 Task: Set up GitHub Actions to automatically run code quality checks for your repository.
Action: Mouse moved to (323, 281)
Screenshot: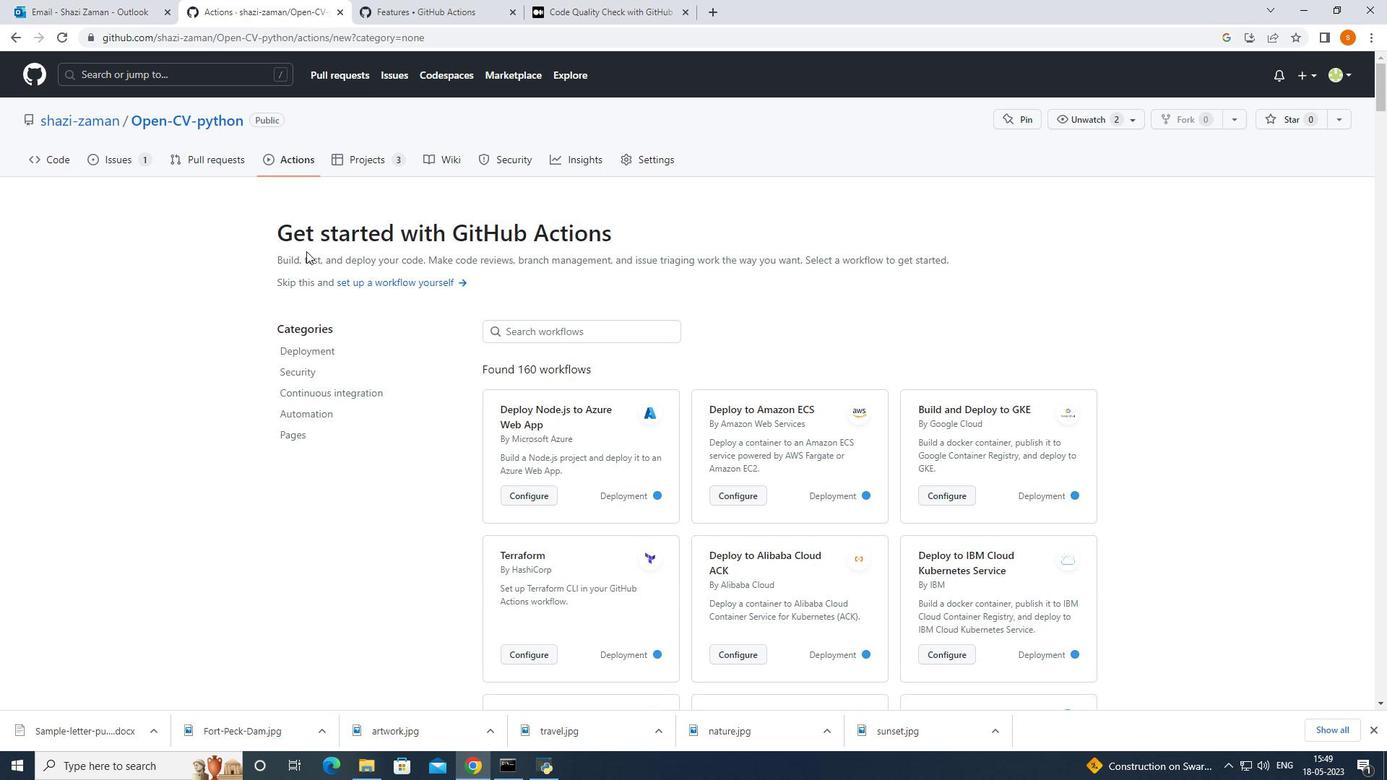
Action: Mouse scrolled (322, 279) with delta (0, 0)
Screenshot: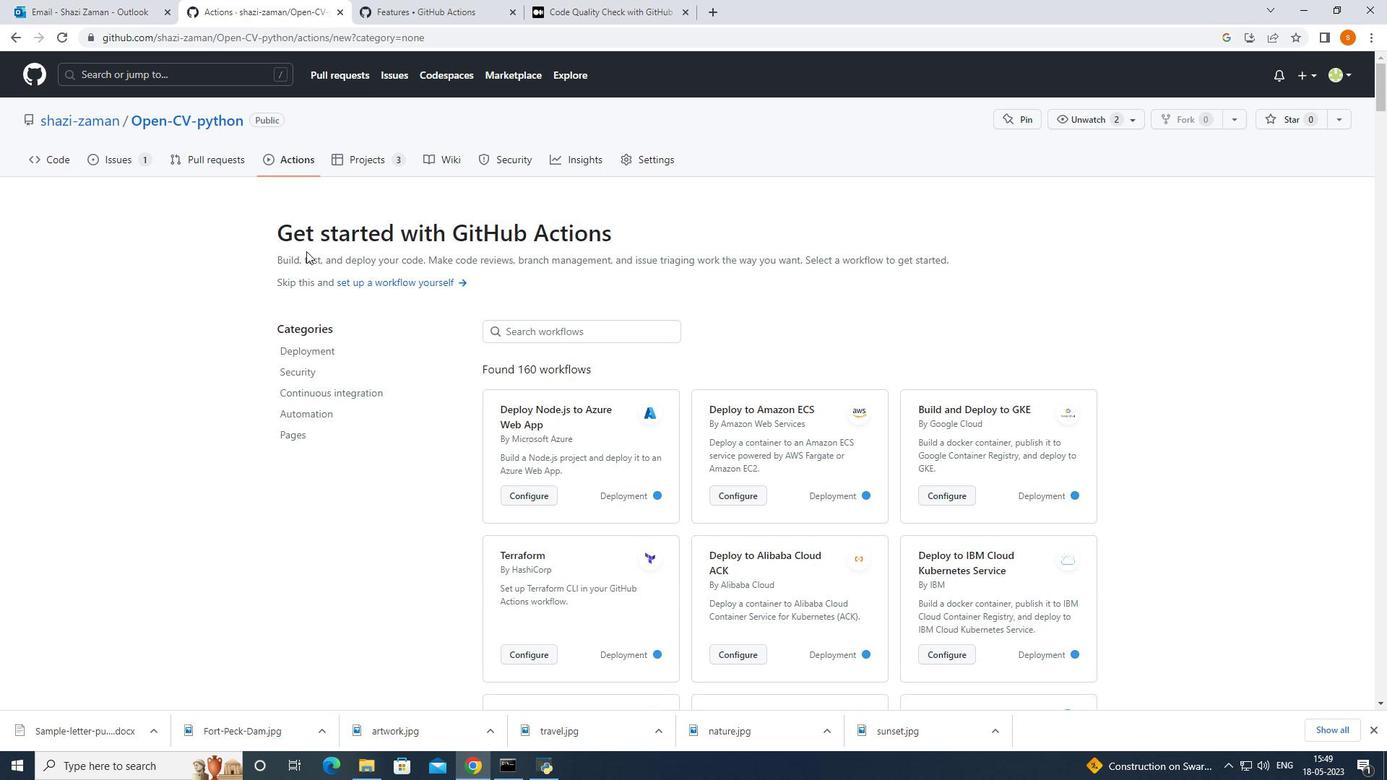 
Action: Mouse moved to (326, 283)
Screenshot: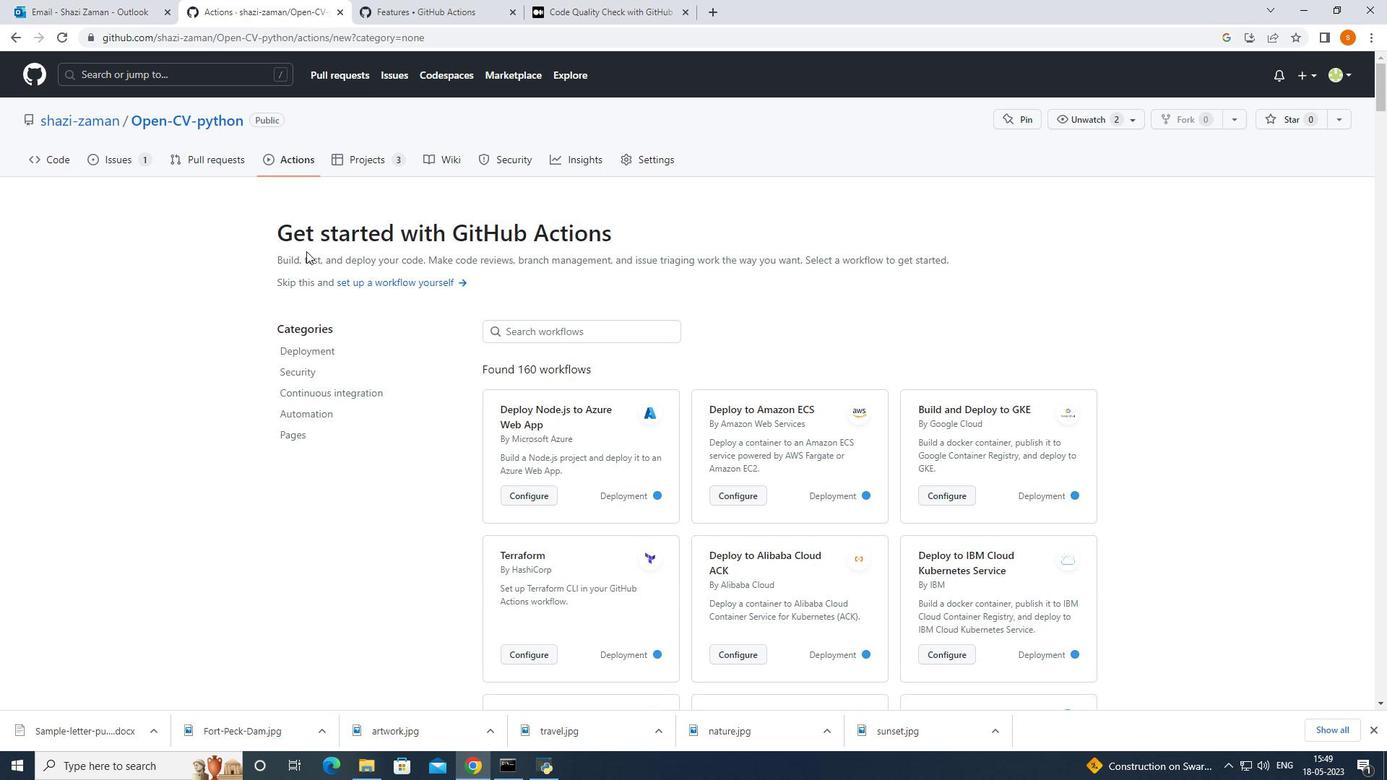 
Action: Mouse scrolled (326, 282) with delta (0, 0)
Screenshot: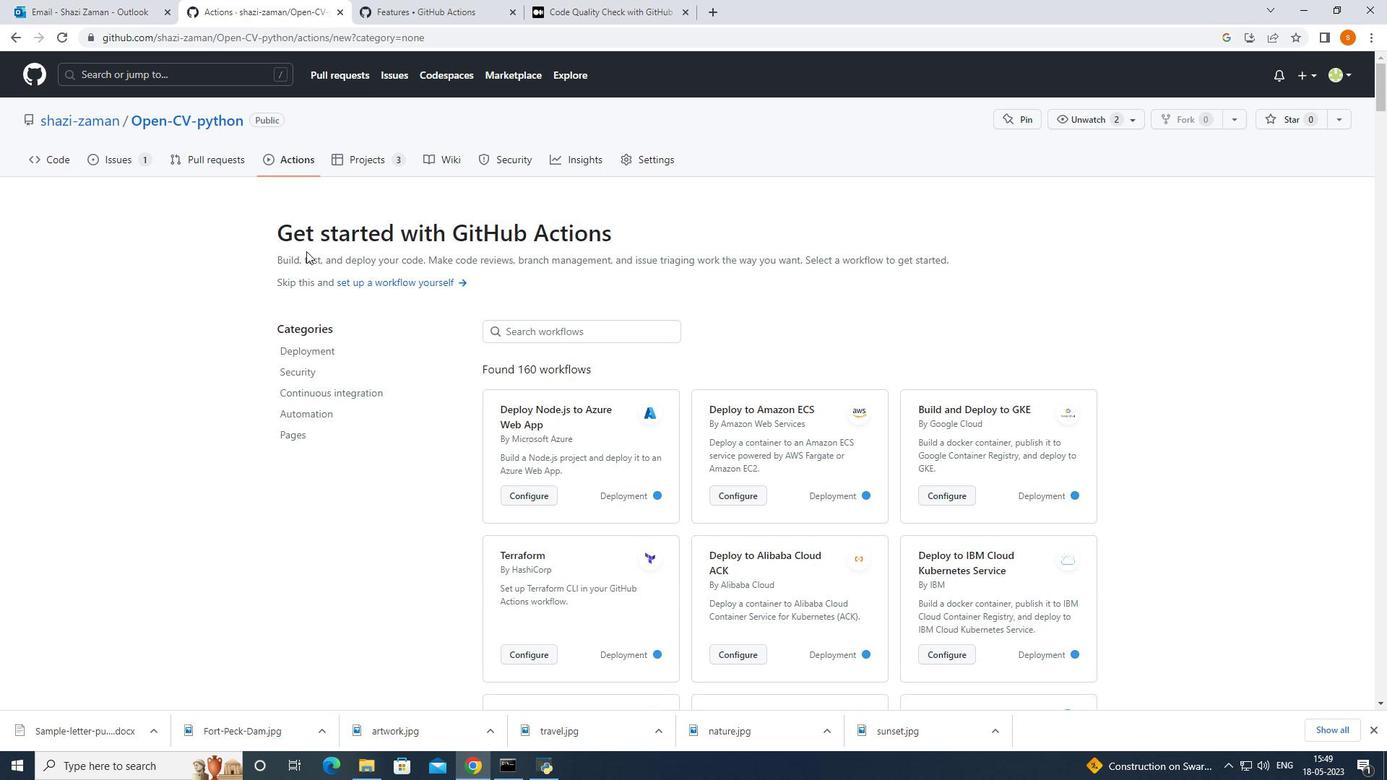 
Action: Mouse moved to (395, 305)
Screenshot: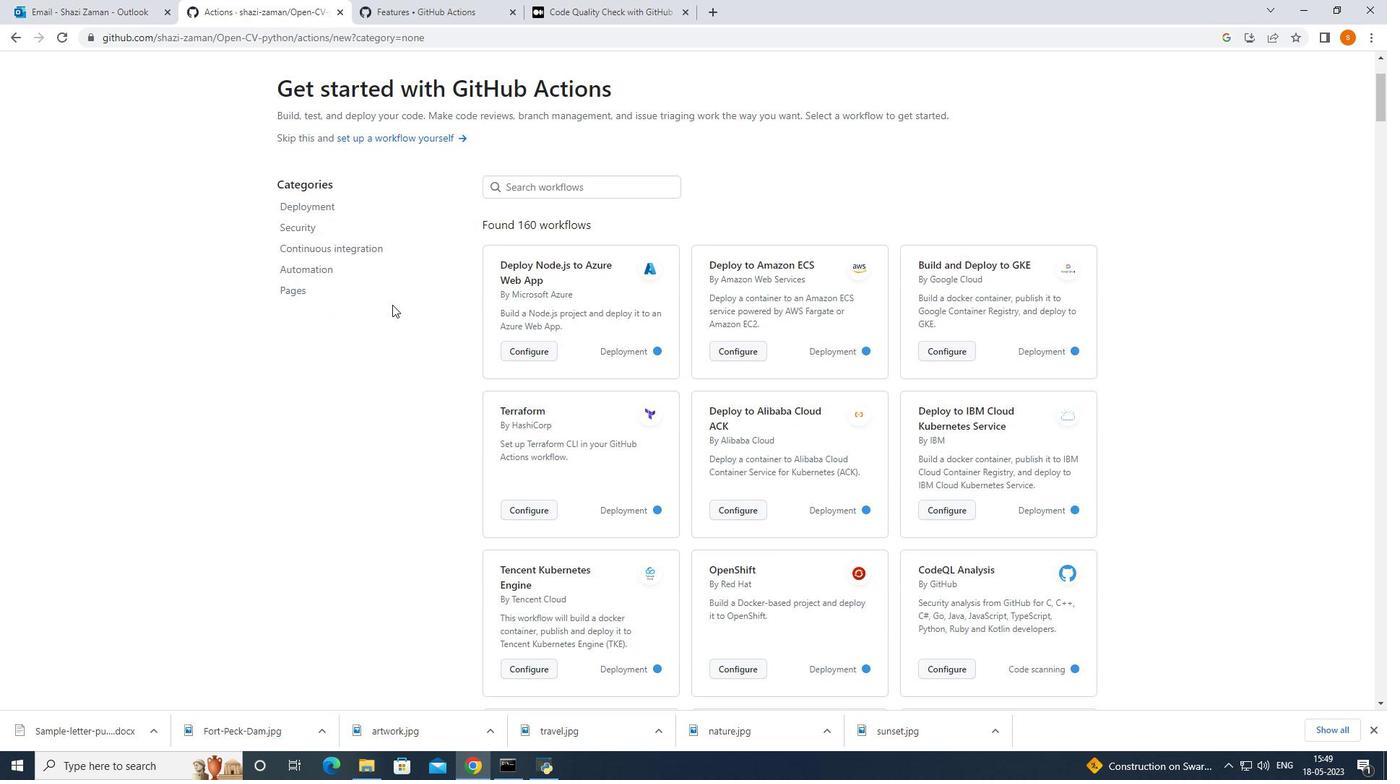 
Action: Mouse scrolled (395, 305) with delta (0, 0)
Screenshot: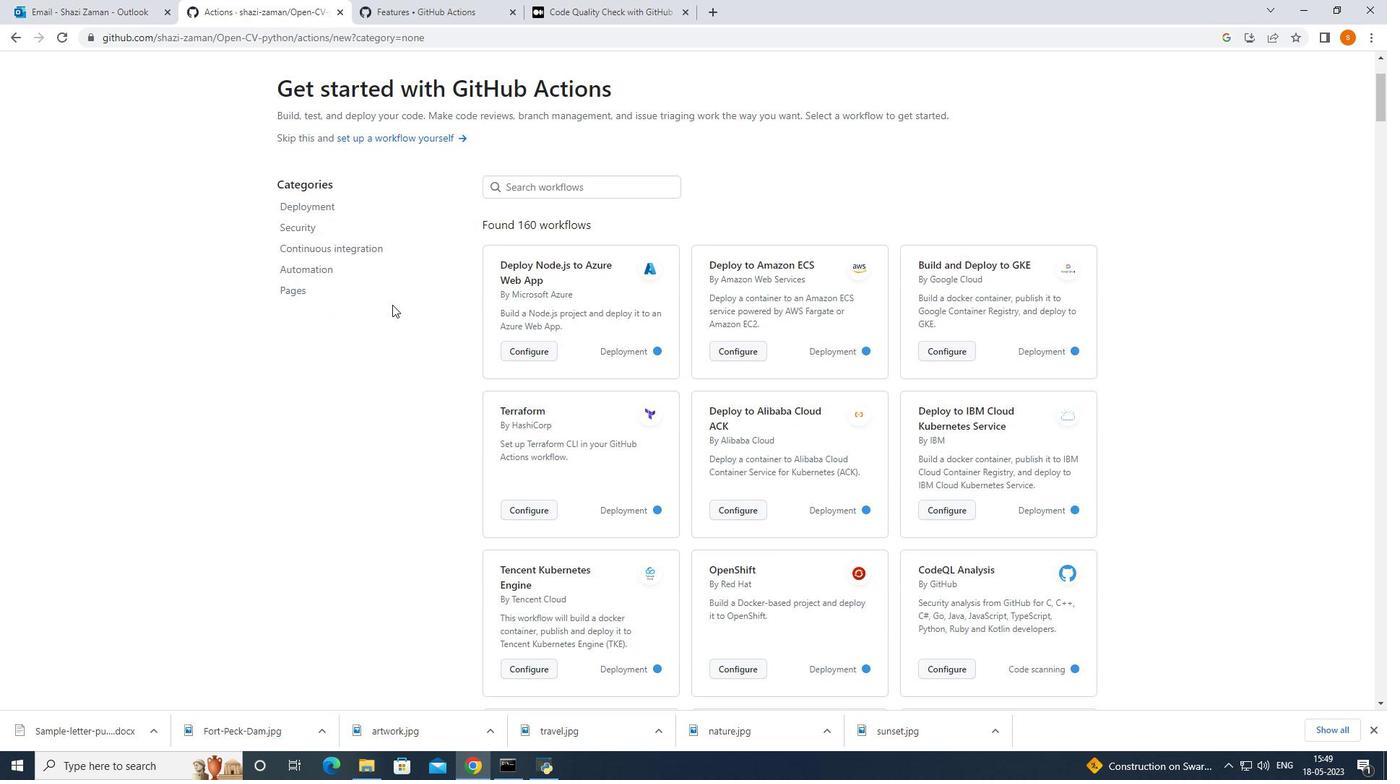 
Action: Mouse moved to (396, 305)
Screenshot: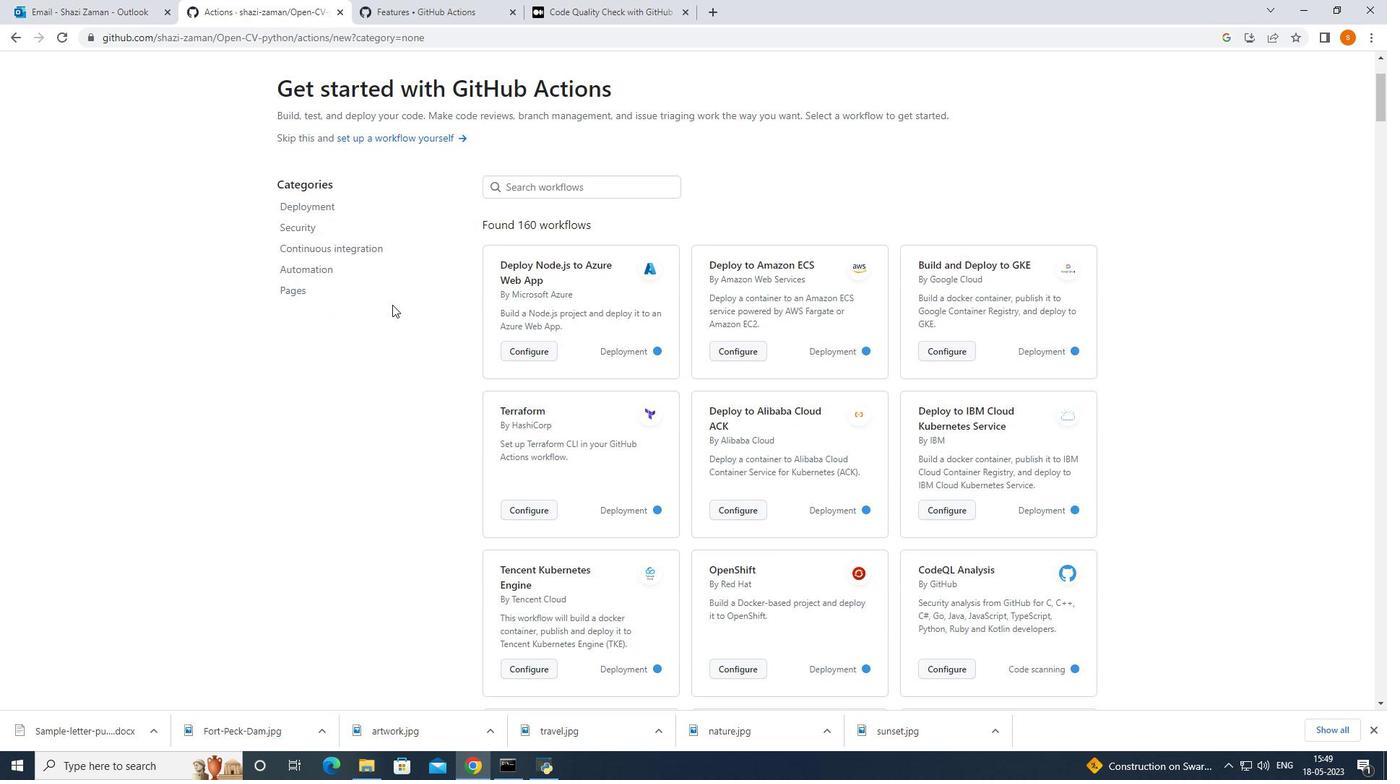 
Action: Mouse scrolled (396, 305) with delta (0, 0)
Screenshot: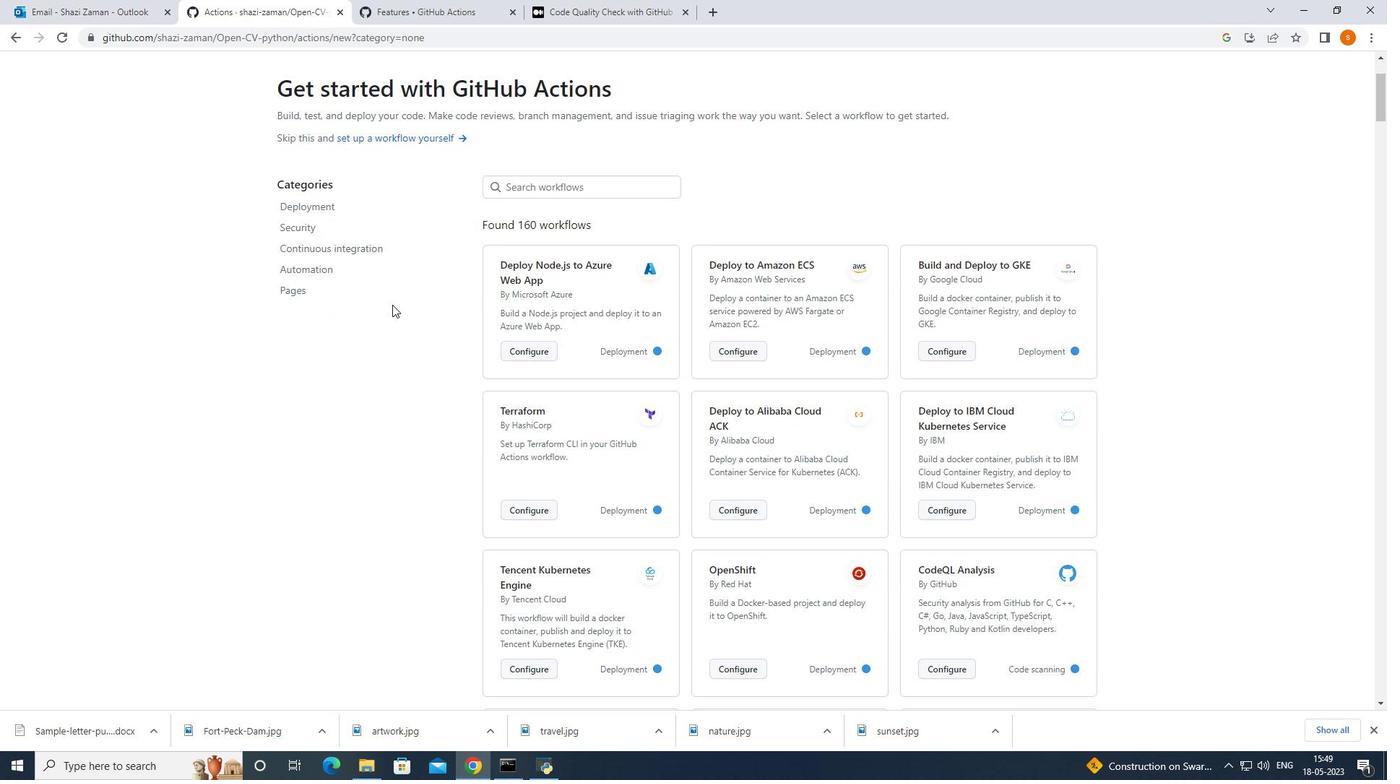 
Action: Mouse moved to (571, 7)
Screenshot: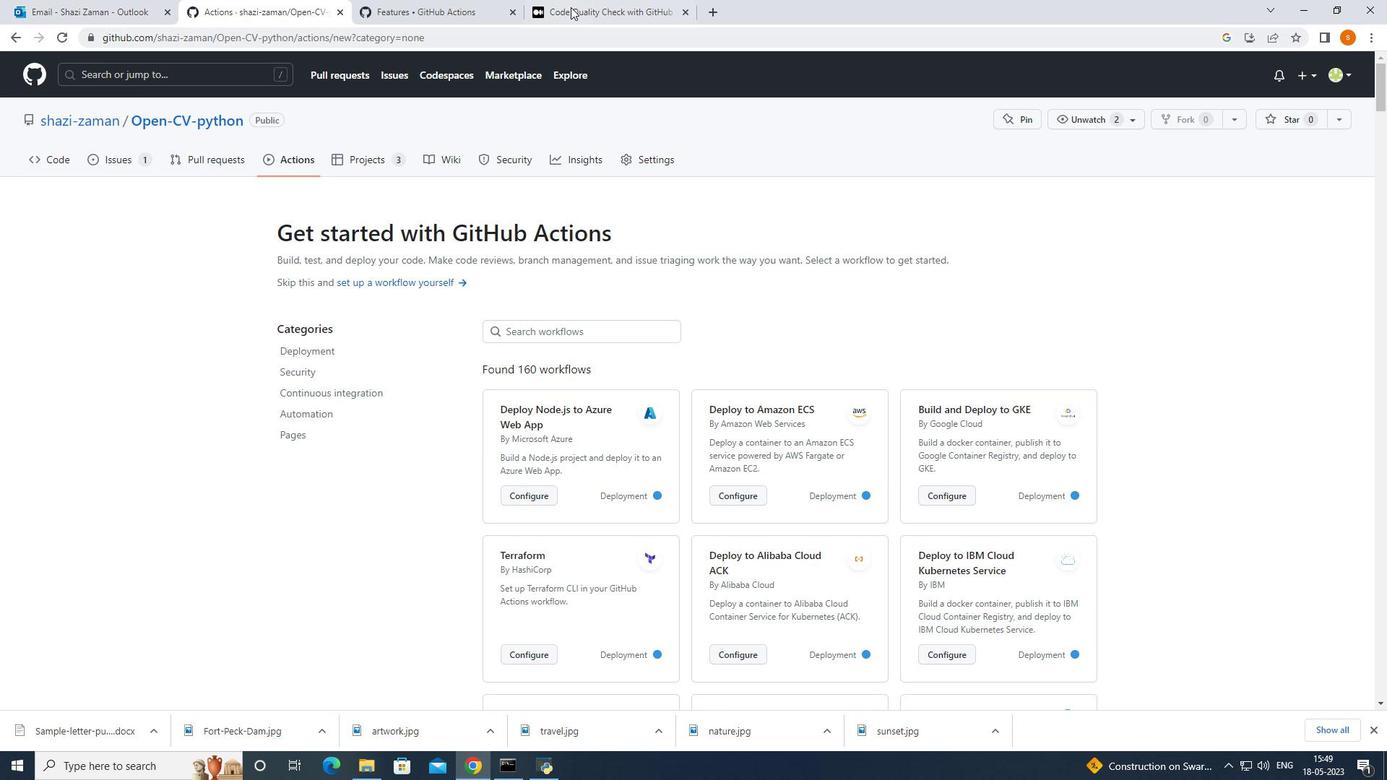 
Action: Mouse pressed left at (571, 7)
Screenshot: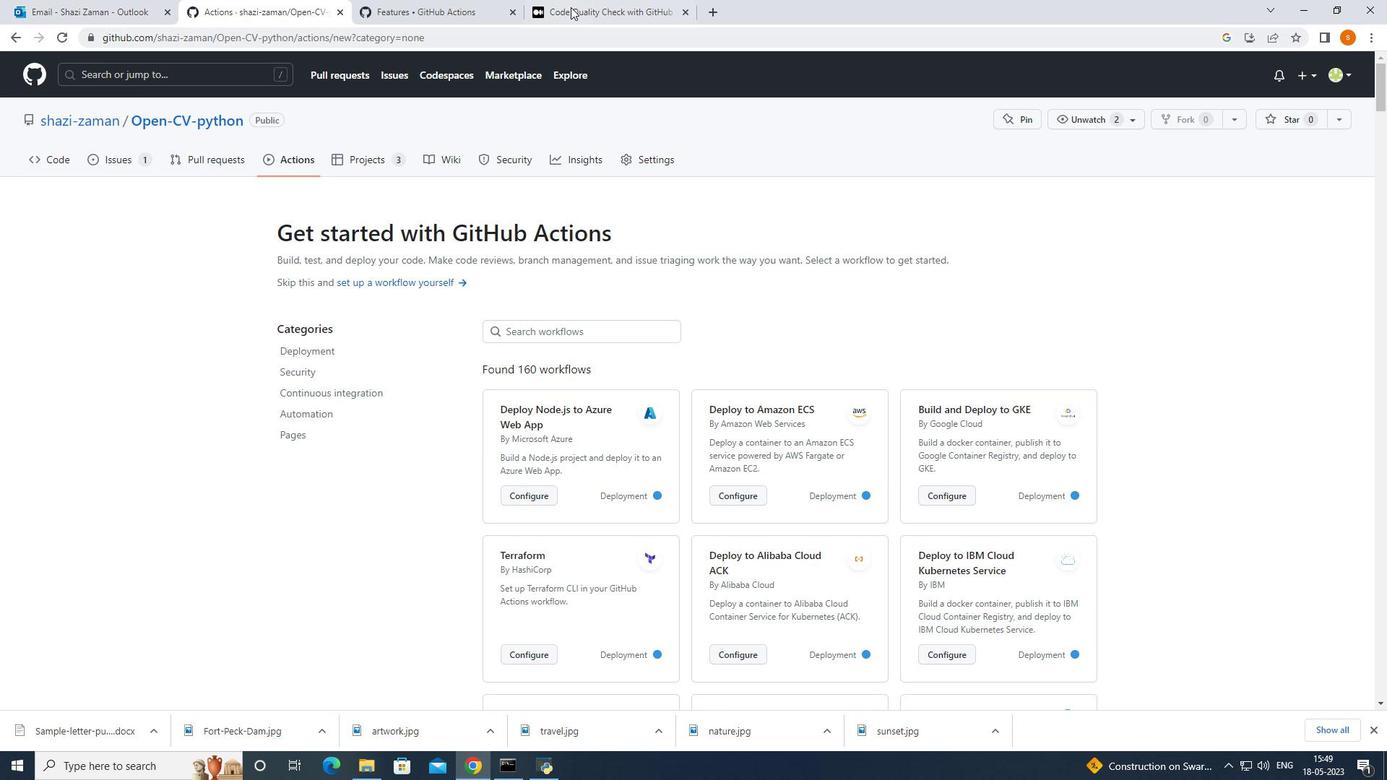 
Action: Mouse moved to (595, 169)
Screenshot: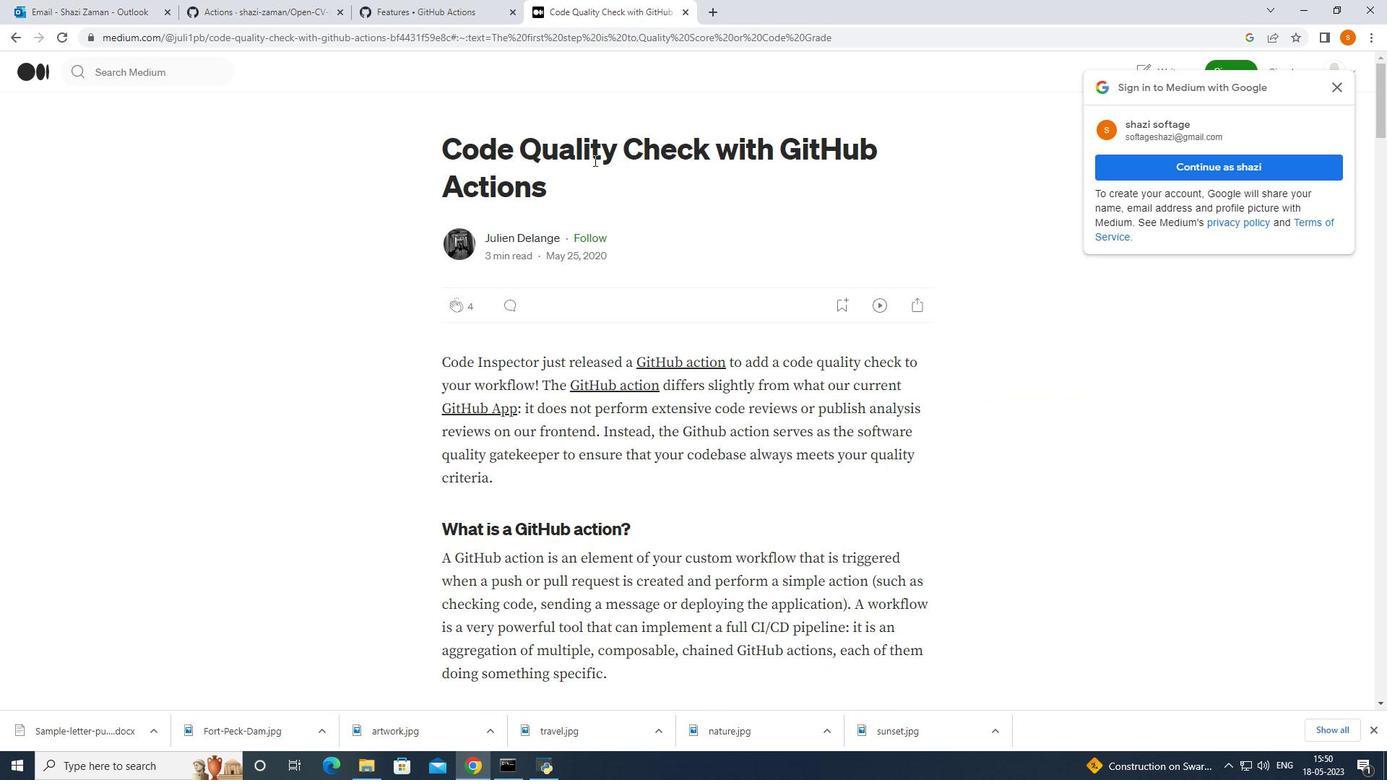 
Action: Mouse scrolled (595, 169) with delta (0, 0)
Screenshot: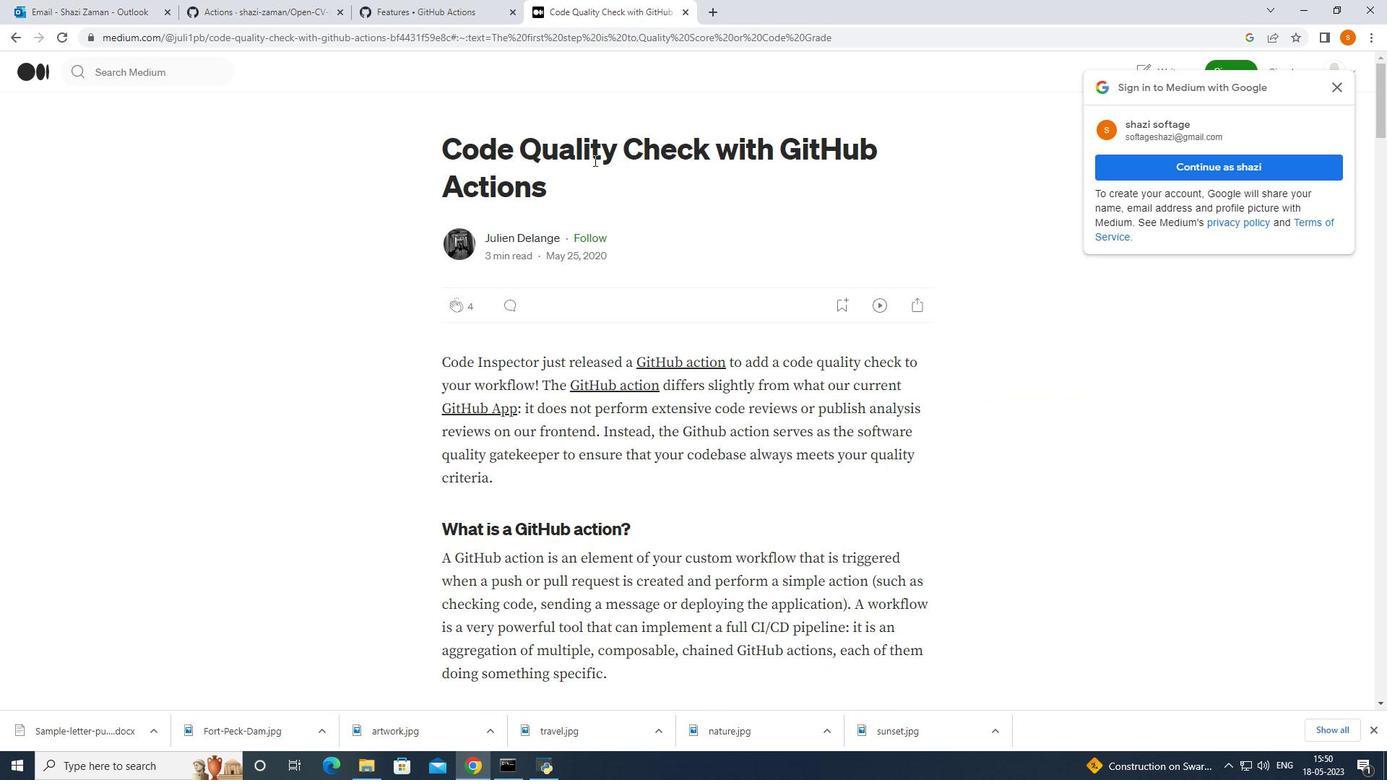 
Action: Mouse moved to (596, 169)
Screenshot: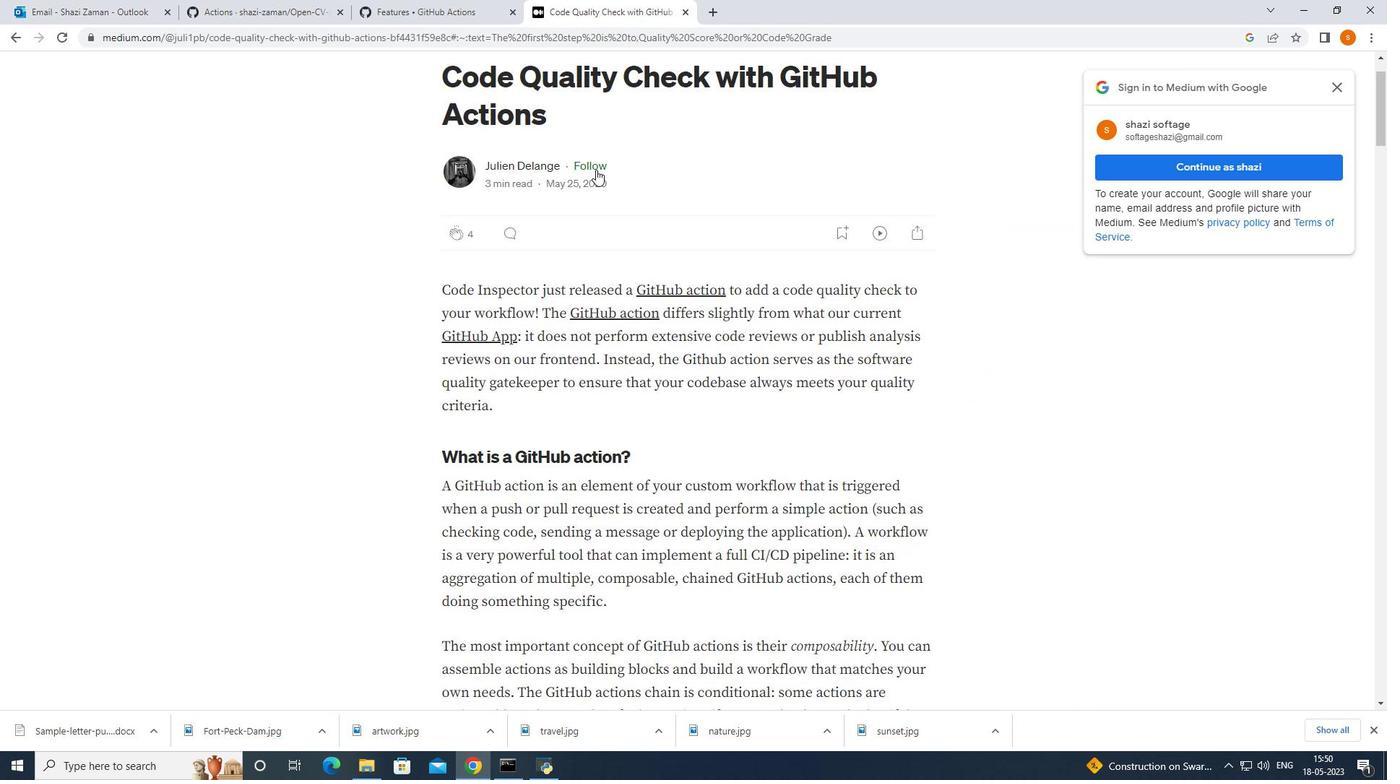 
Action: Mouse scrolled (596, 169) with delta (0, 0)
Screenshot: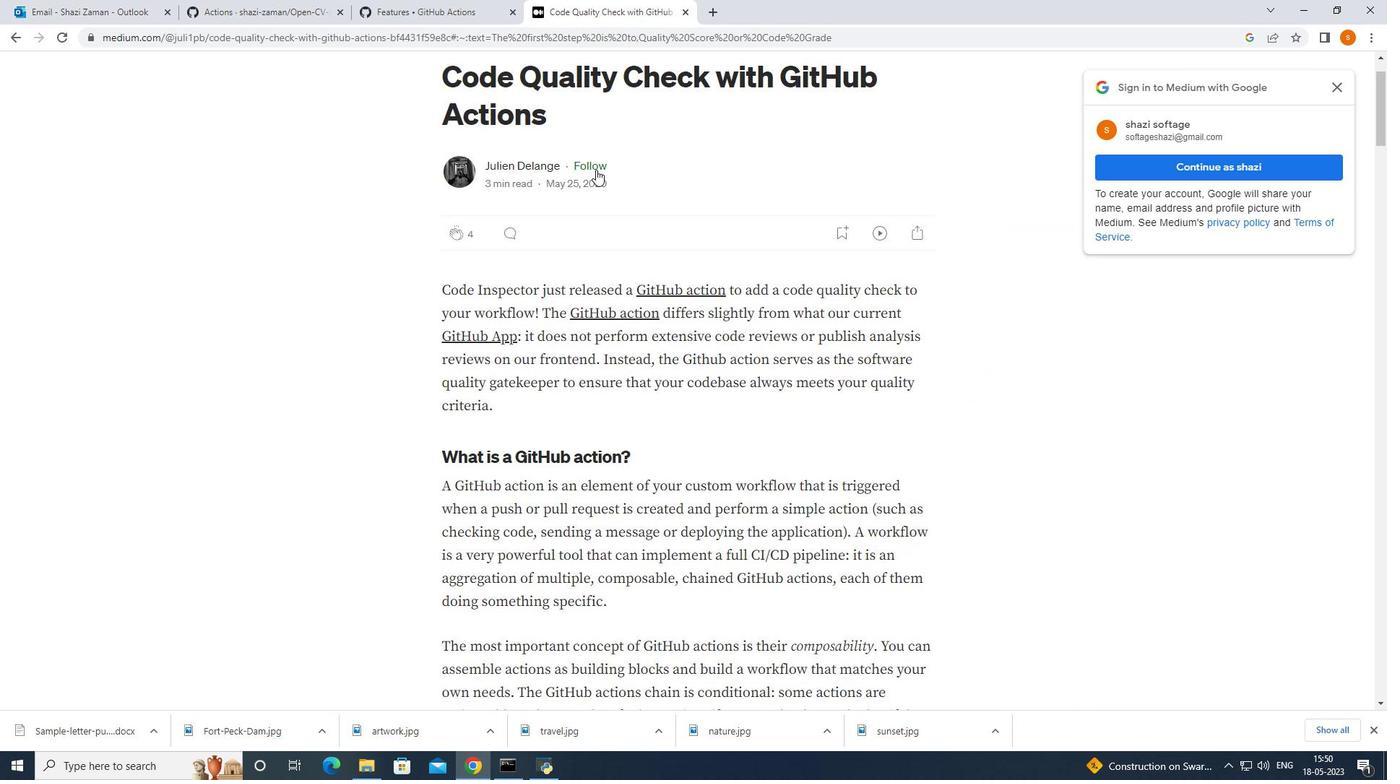 
Action: Mouse moved to (597, 169)
Screenshot: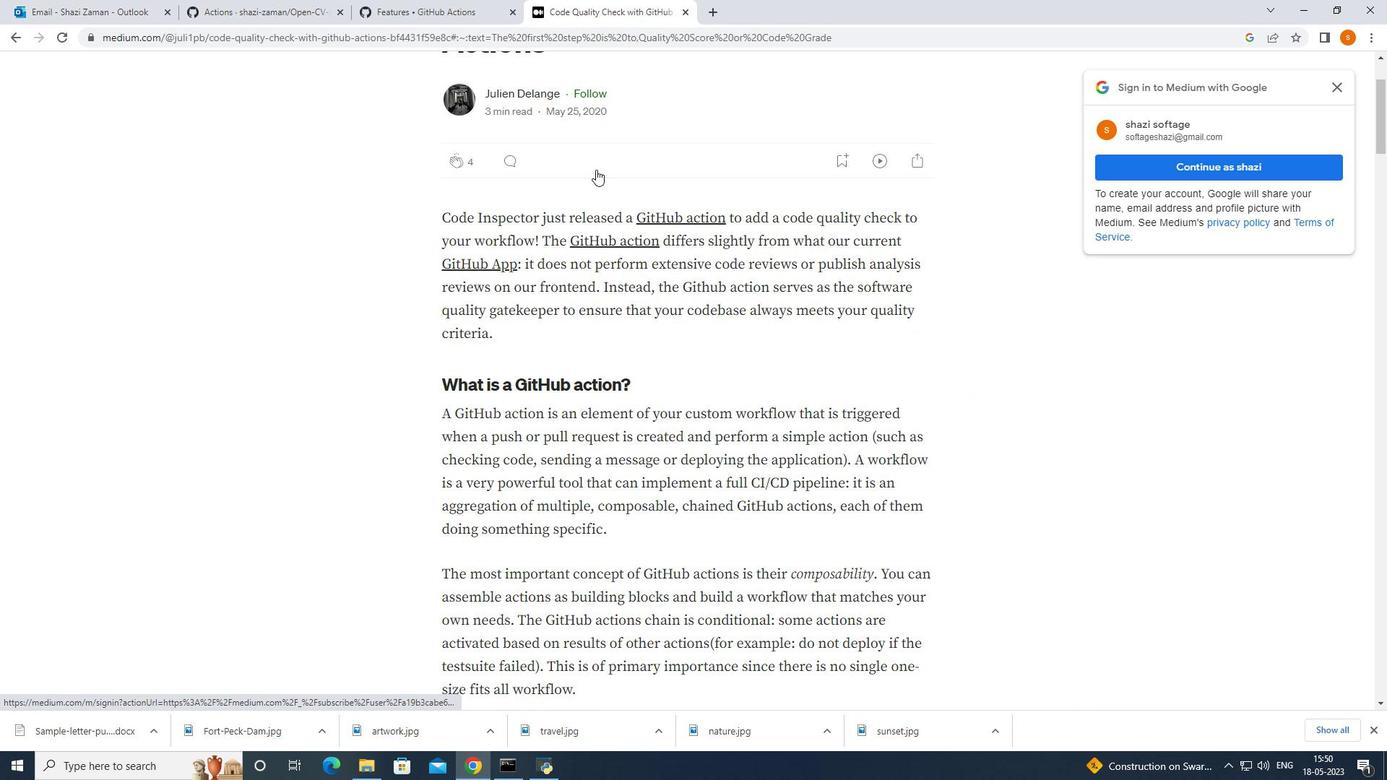 
Action: Mouse scrolled (597, 169) with delta (0, 0)
Screenshot: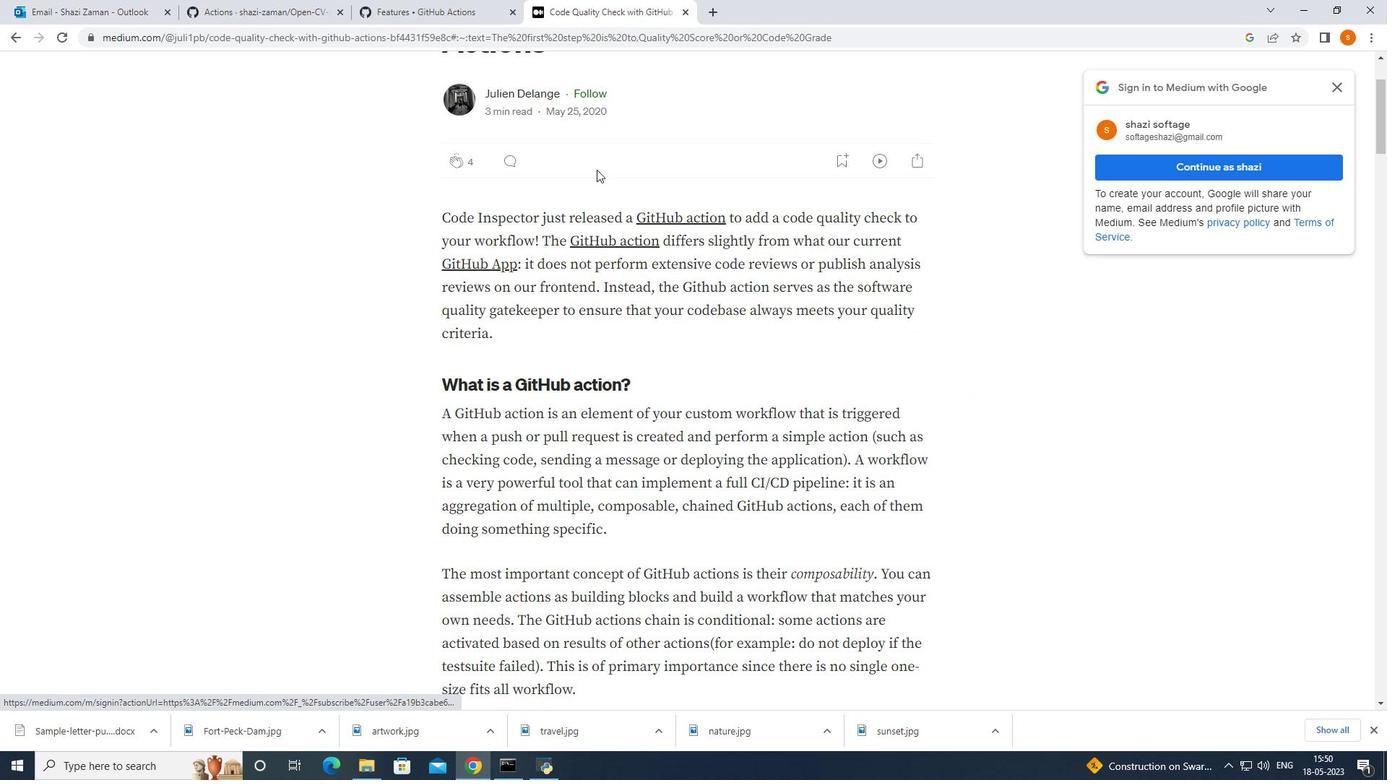 
Action: Mouse moved to (599, 169)
Screenshot: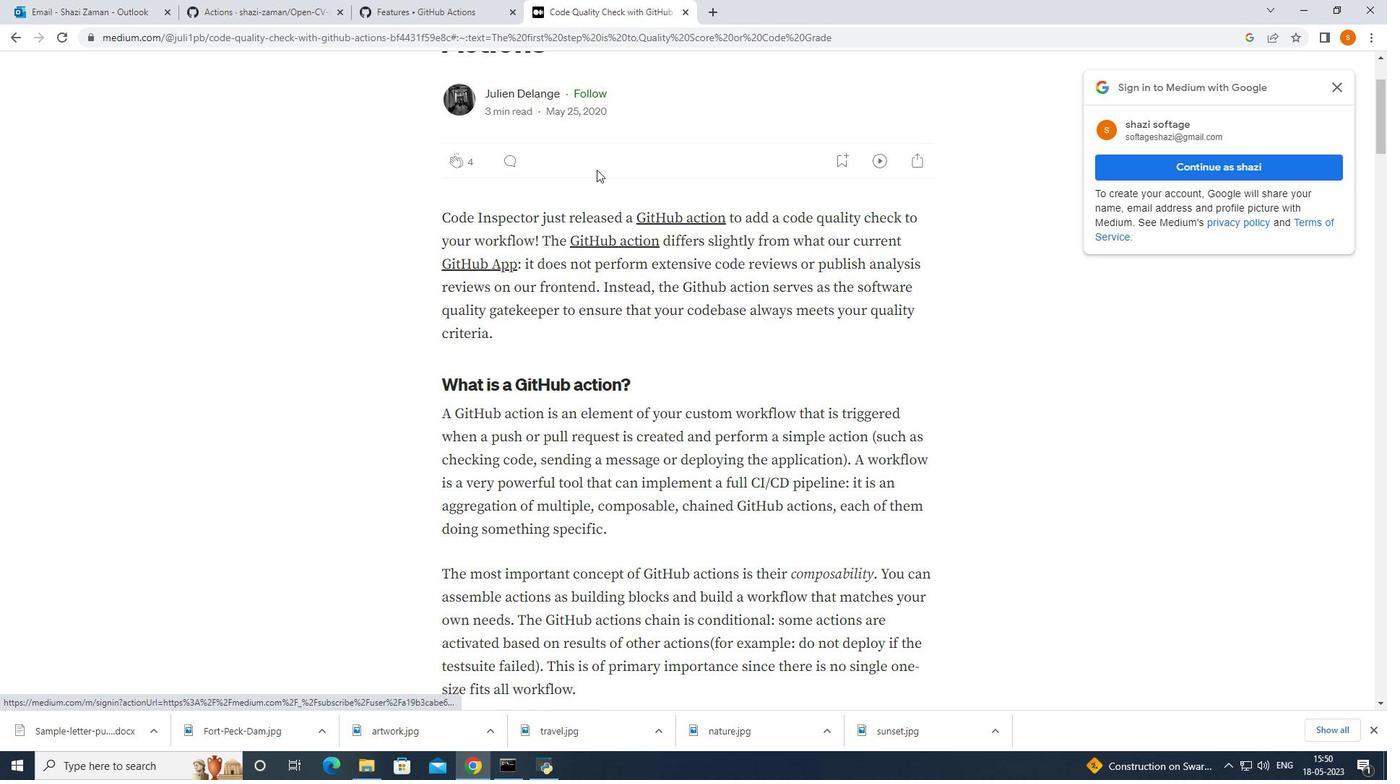 
Action: Mouse scrolled (599, 169) with delta (0, 0)
Screenshot: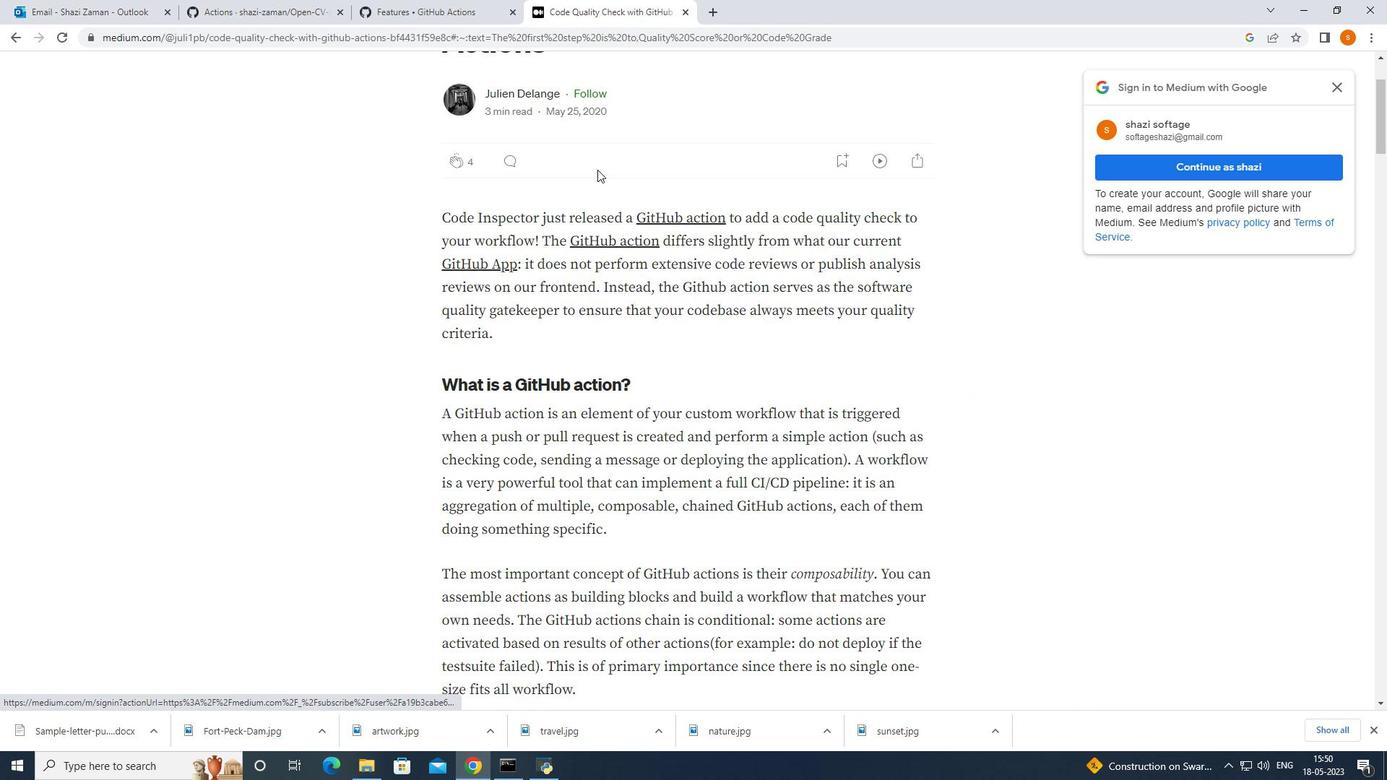 
Action: Mouse moved to (602, 169)
Screenshot: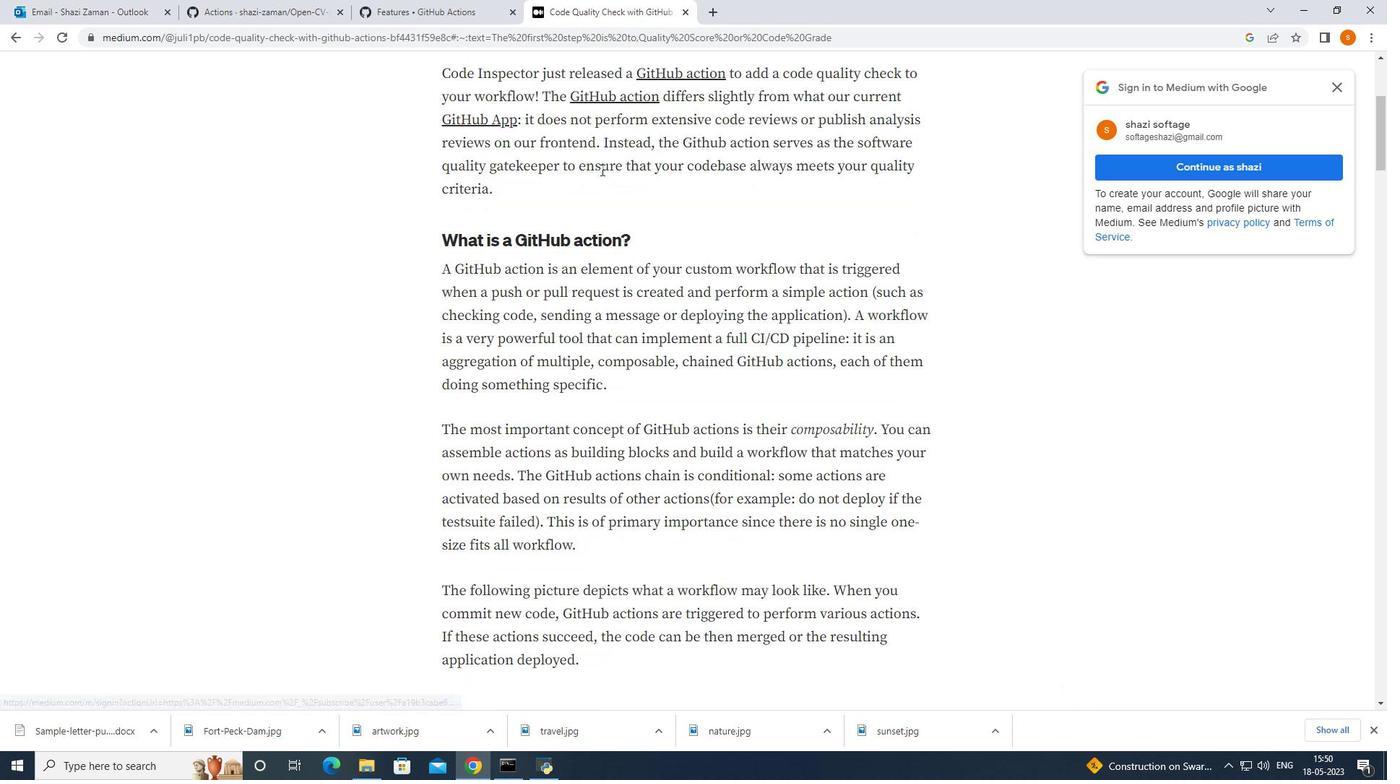 
Action: Mouse scrolled (602, 169) with delta (0, 0)
Screenshot: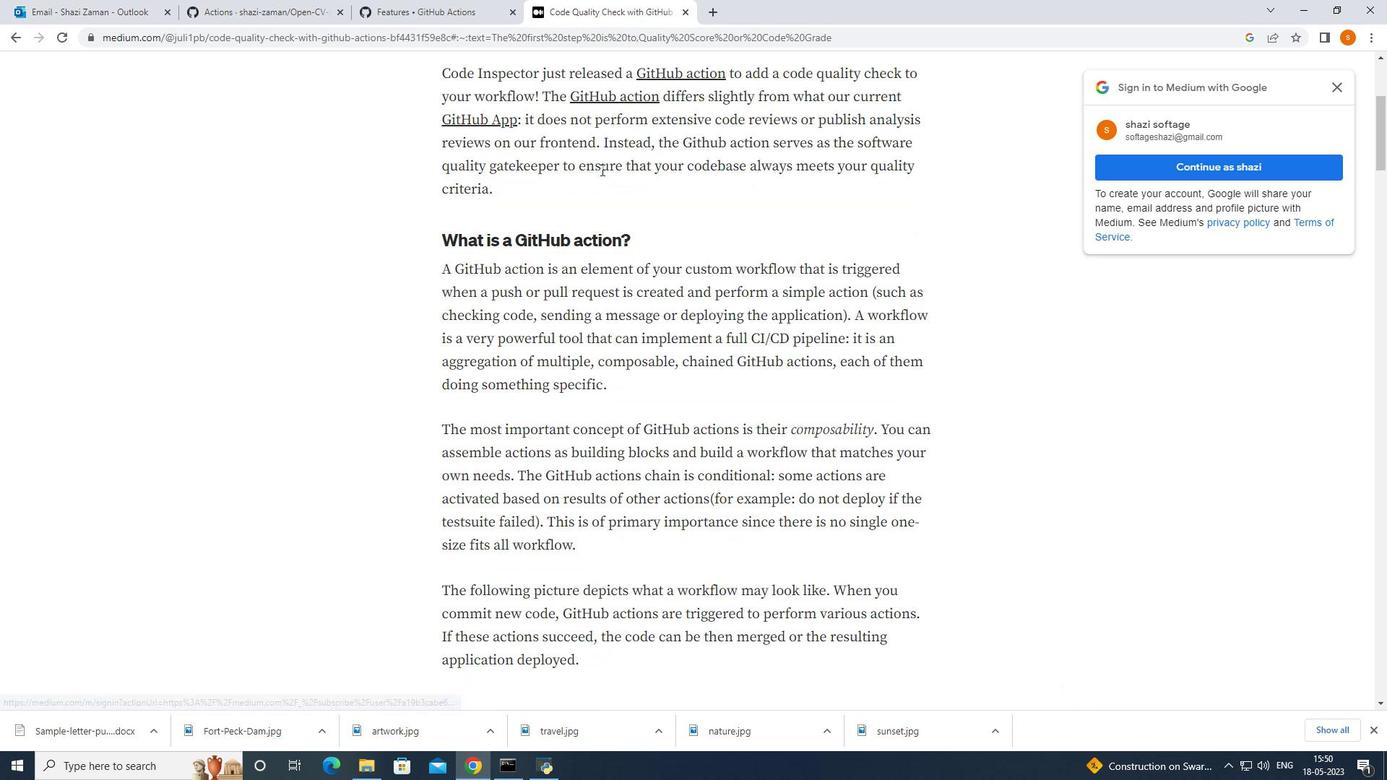 
Action: Mouse moved to (604, 169)
Screenshot: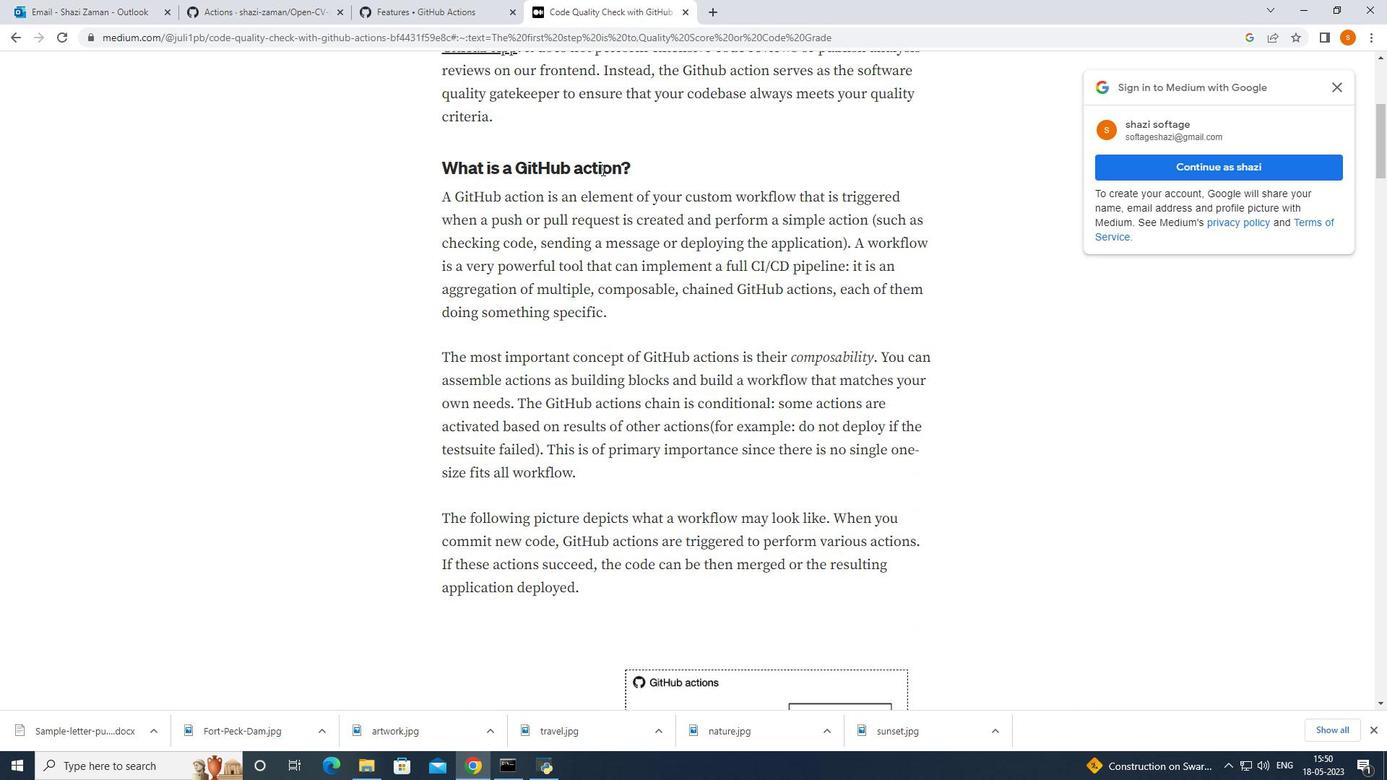 
Action: Mouse scrolled (604, 169) with delta (0, 0)
Screenshot: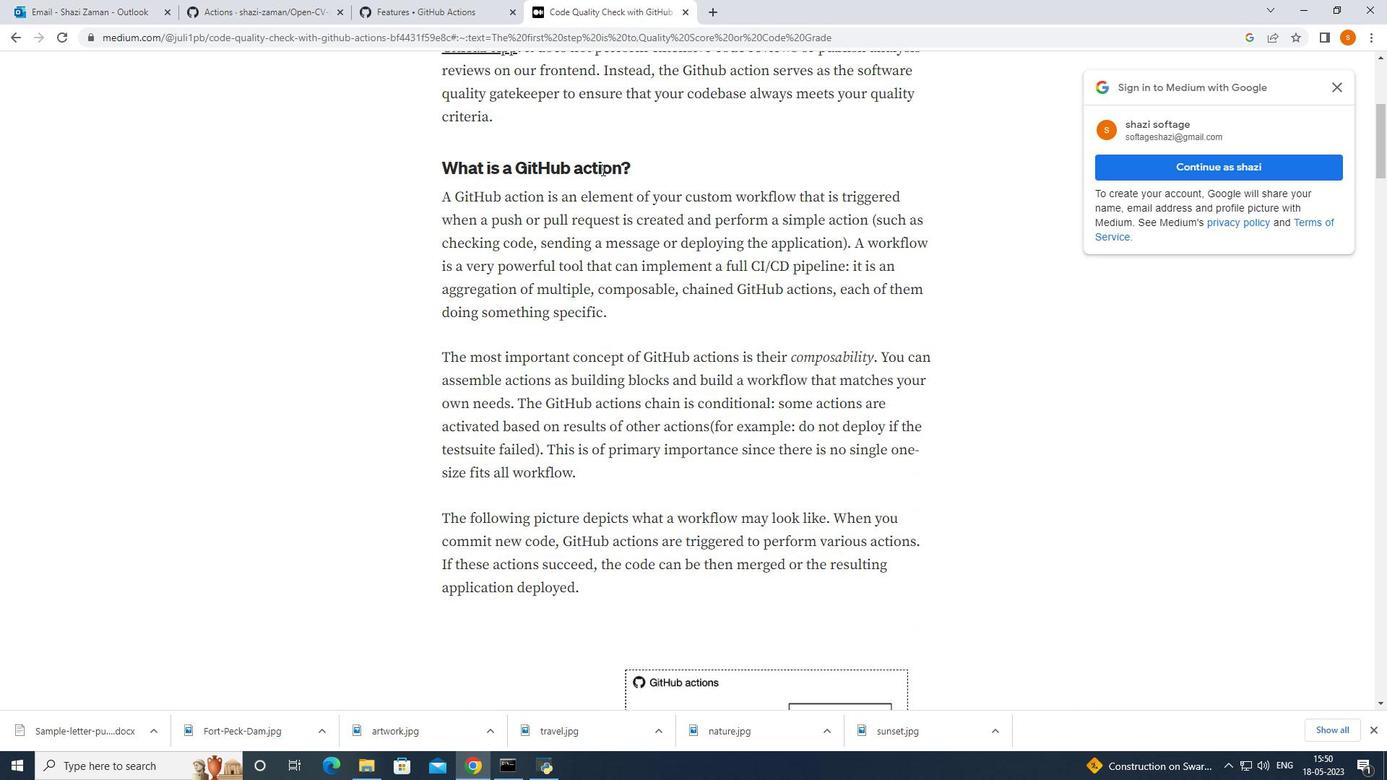 
Action: Mouse moved to (605, 169)
Screenshot: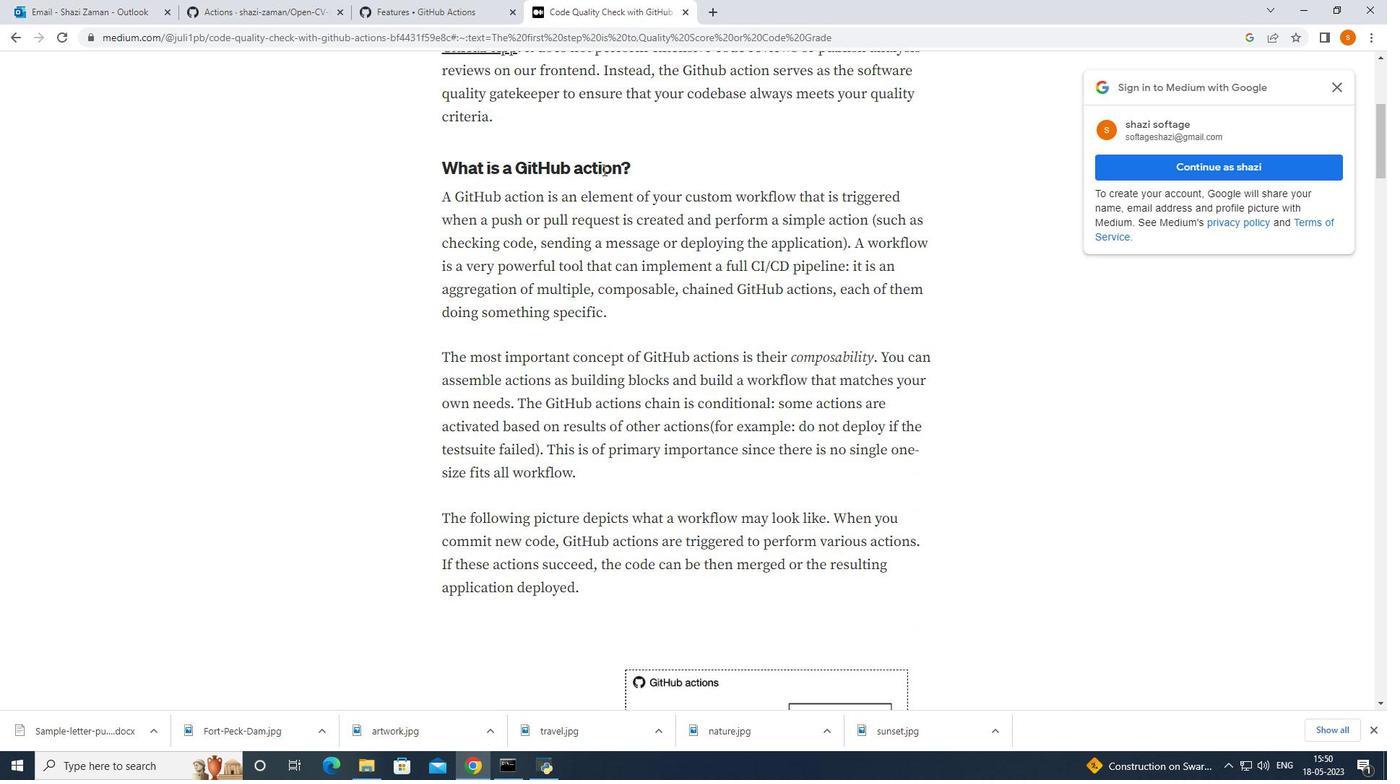 
Action: Mouse scrolled (605, 169) with delta (0, 0)
Screenshot: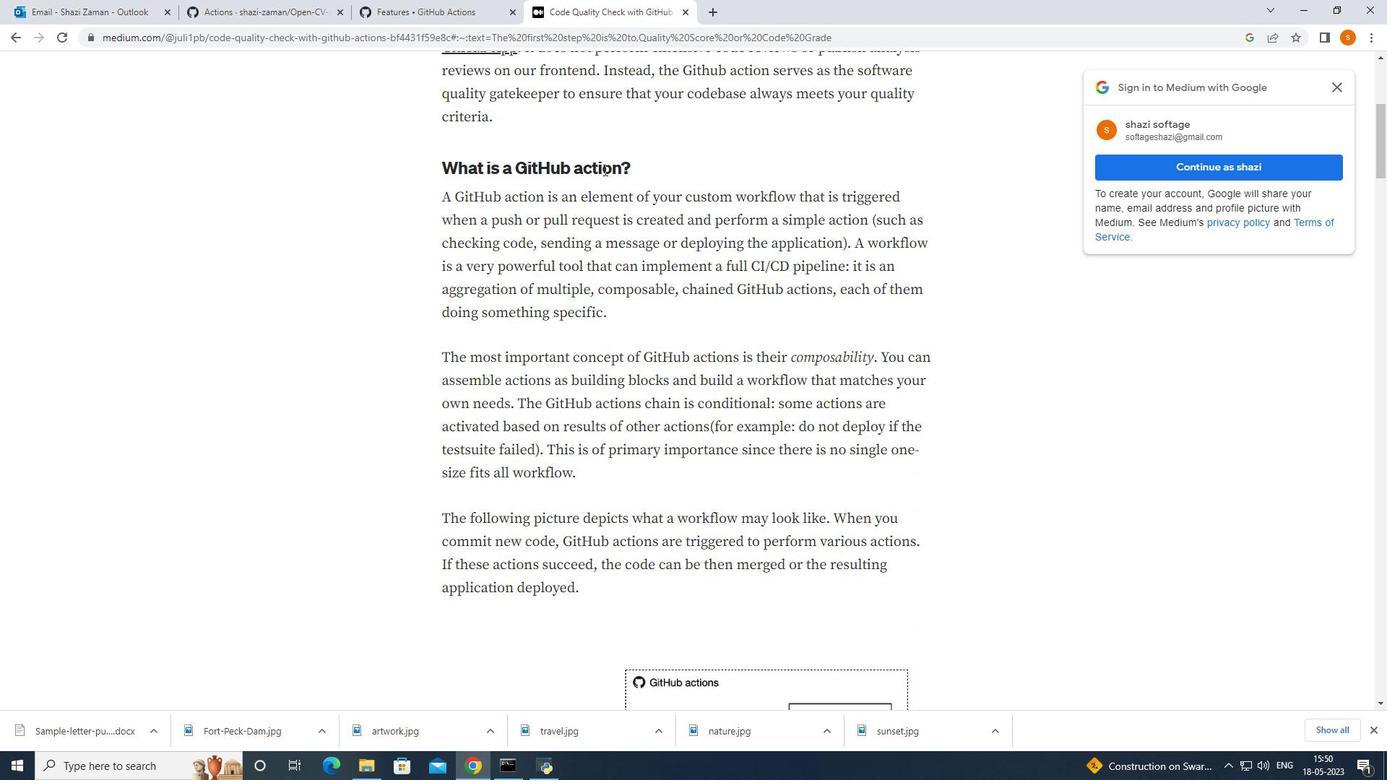 
Action: Mouse scrolled (605, 169) with delta (0, 0)
Screenshot: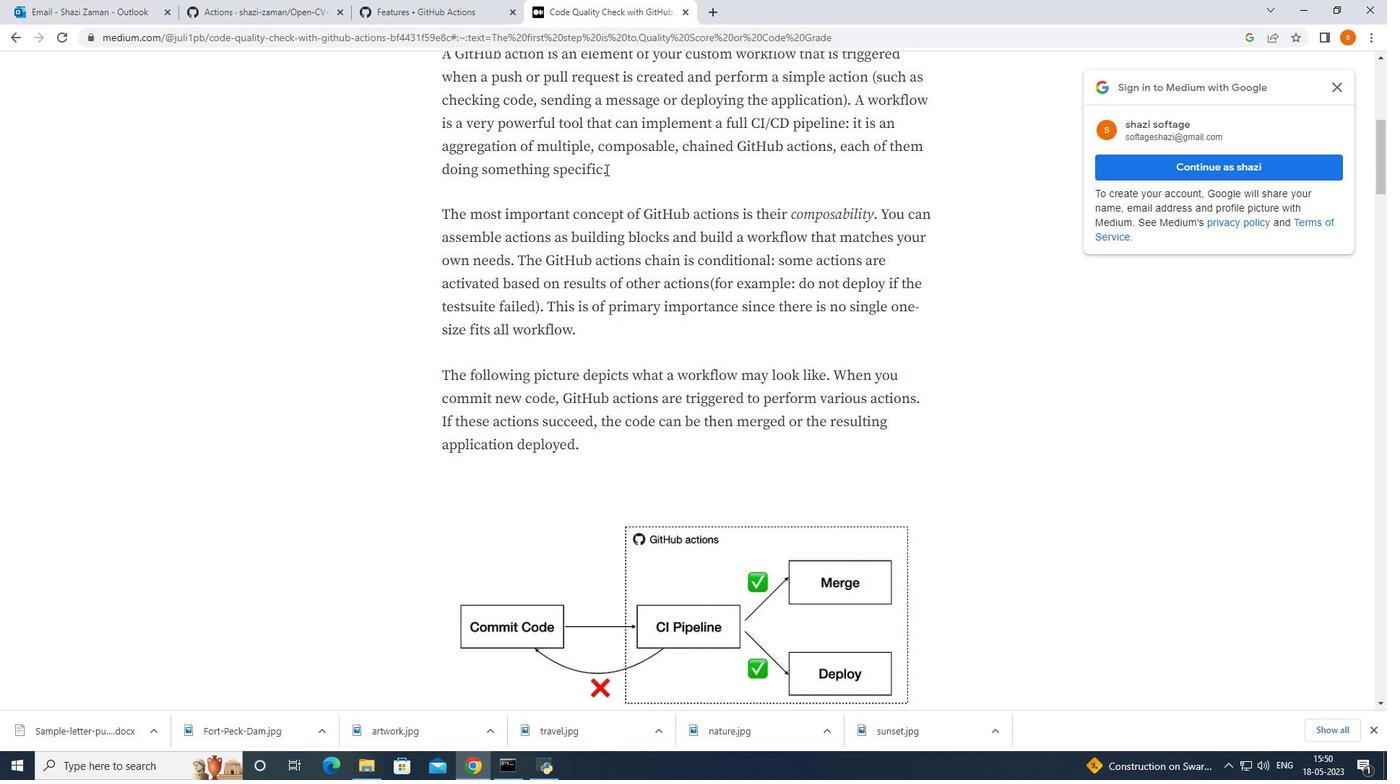 
Action: Mouse moved to (605, 169)
Screenshot: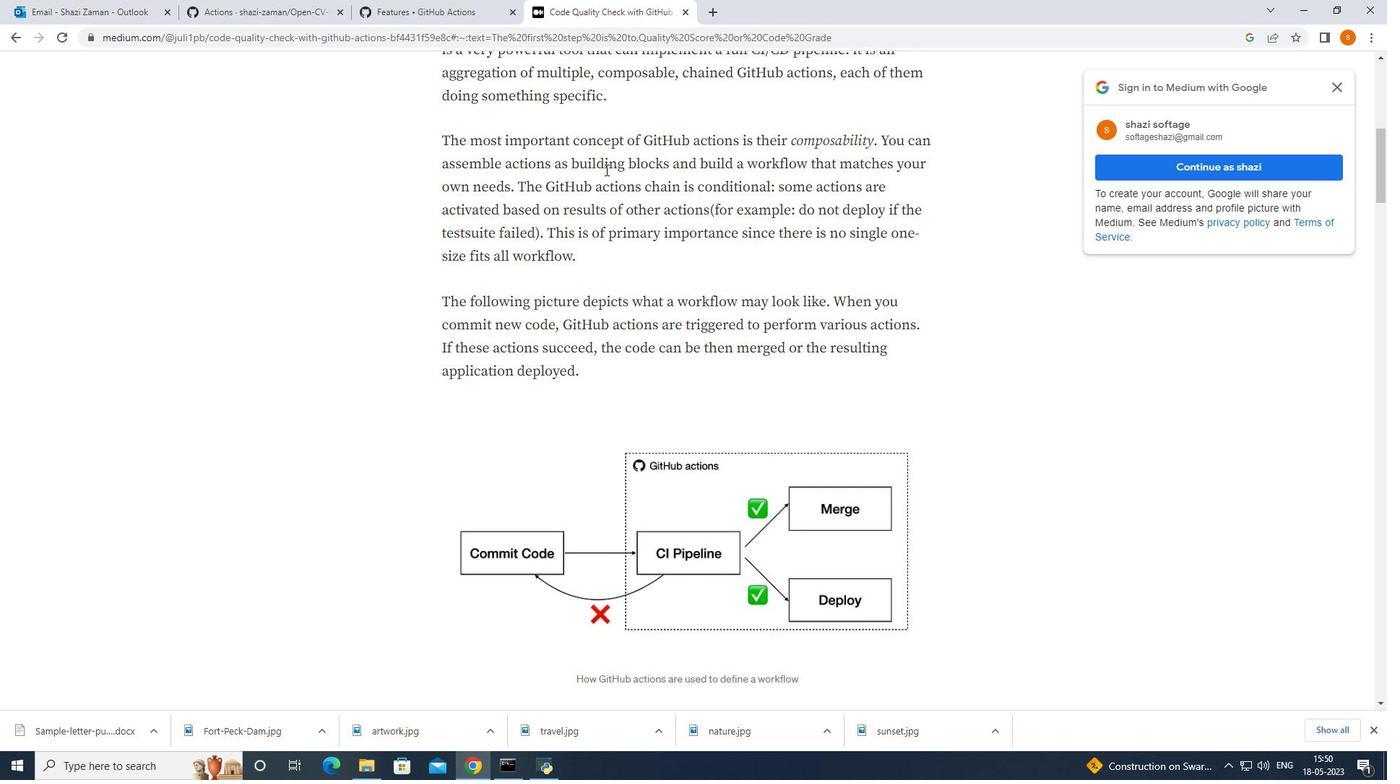 
Action: Key pressed <Key.down><Key.down><Key.down><Key.down><Key.down><Key.down><Key.down><Key.down><Key.down><Key.down><Key.down><Key.down><Key.down><Key.down><Key.down><Key.down><Key.down><Key.down><Key.down><Key.down><Key.down><Key.down><Key.down><Key.down><Key.down><Key.down><Key.down><Key.down><Key.down><Key.down><Key.down><Key.down><Key.down><Key.down><Key.down><Key.down><Key.down><Key.down><Key.down><Key.down><Key.down><Key.down><Key.down><Key.down><Key.down><Key.down><Key.down><Key.down><Key.down><Key.down><Key.down><Key.down><Key.down><Key.down><Key.down><Key.down><Key.down><Key.down><Key.down><Key.down><Key.down><Key.down><Key.down><Key.down><Key.down><Key.down><Key.down><Key.down><Key.down><Key.down><Key.down>
Screenshot: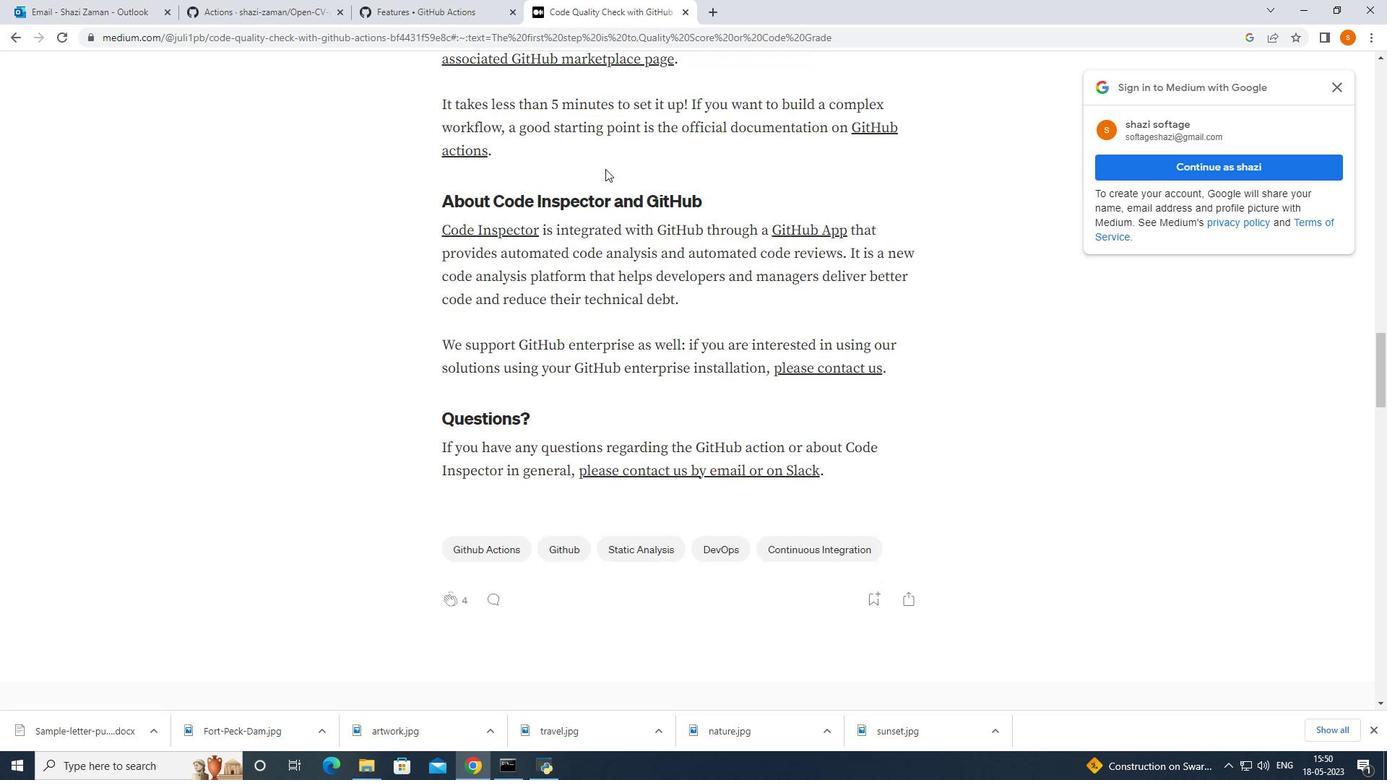 
Action: Mouse moved to (530, 218)
Screenshot: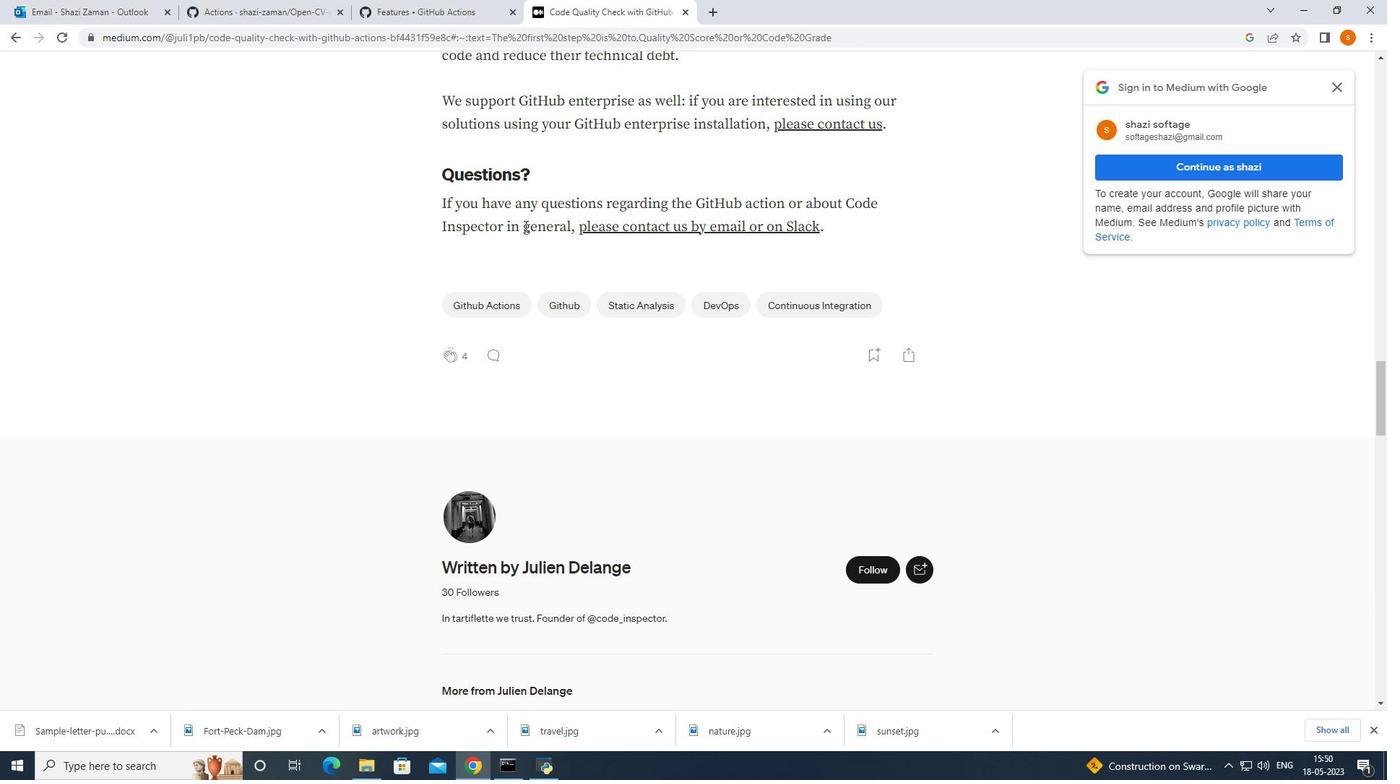 
Action: Mouse scrolled (530, 219) with delta (0, 0)
Screenshot: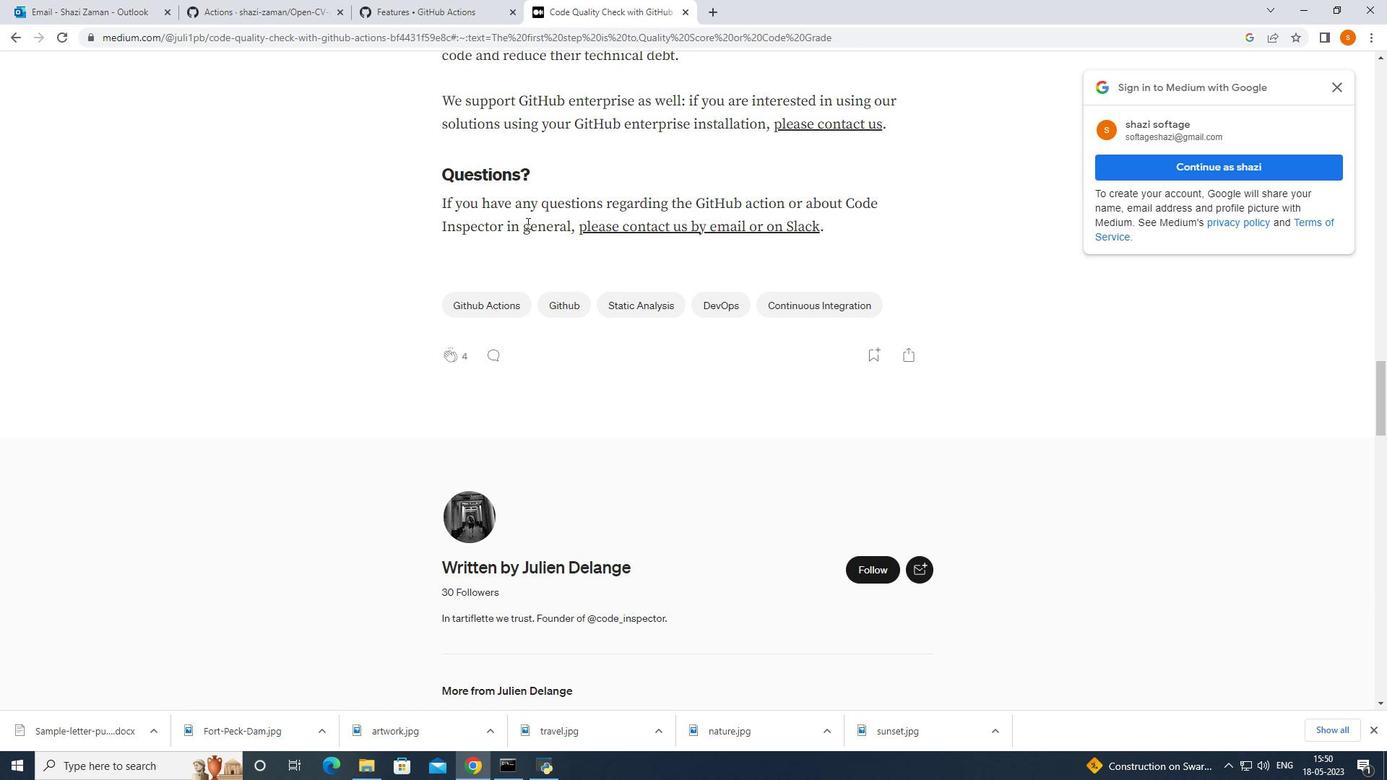 
Action: Mouse moved to (530, 218)
Screenshot: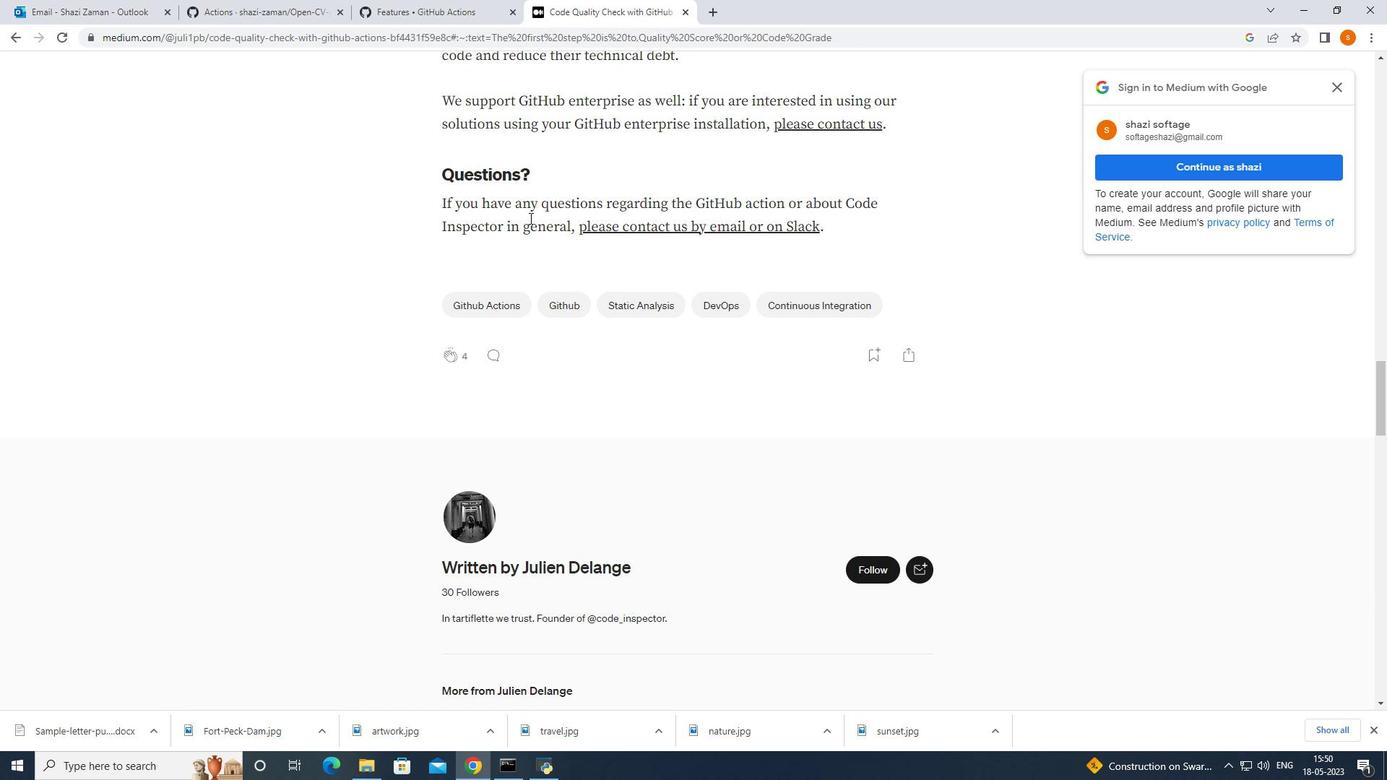 
Action: Mouse scrolled (530, 219) with delta (0, 0)
Screenshot: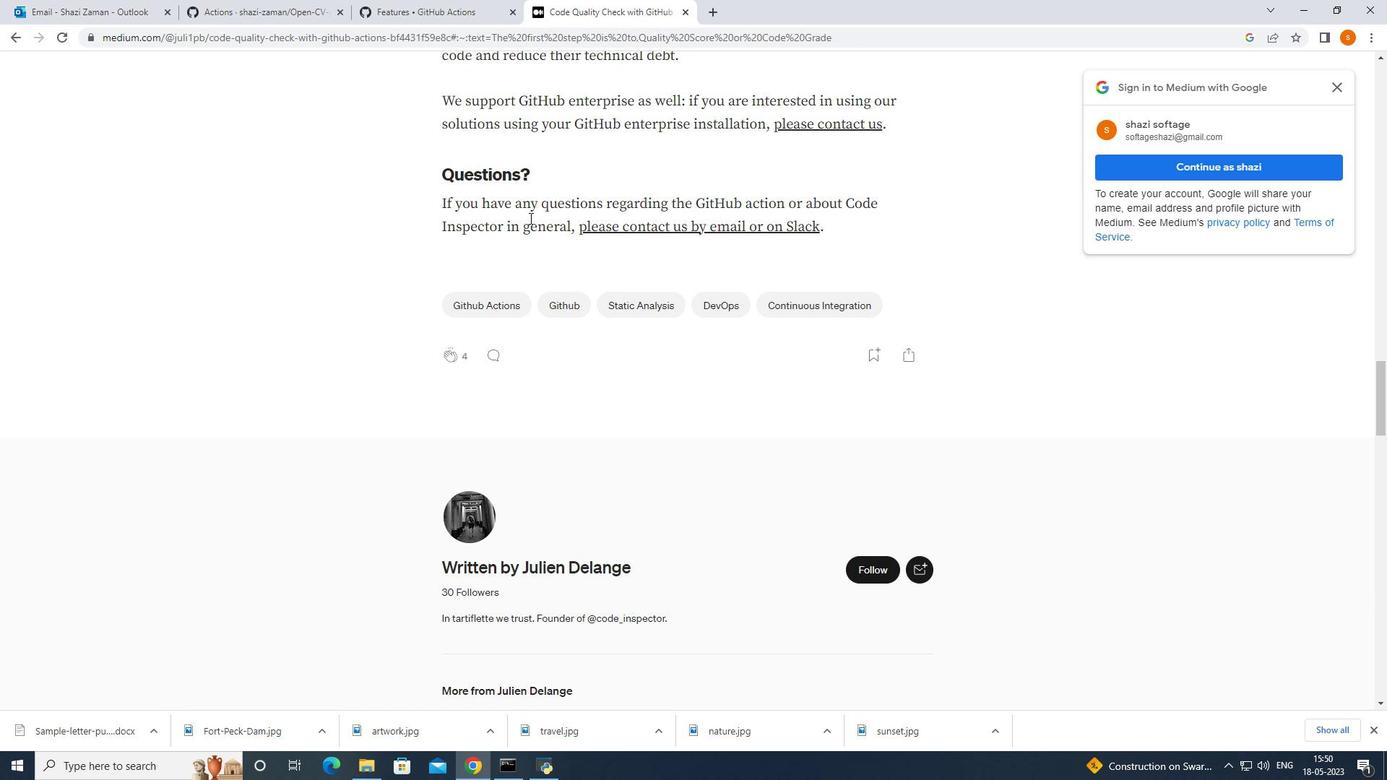 
Action: Mouse moved to (532, 218)
Screenshot: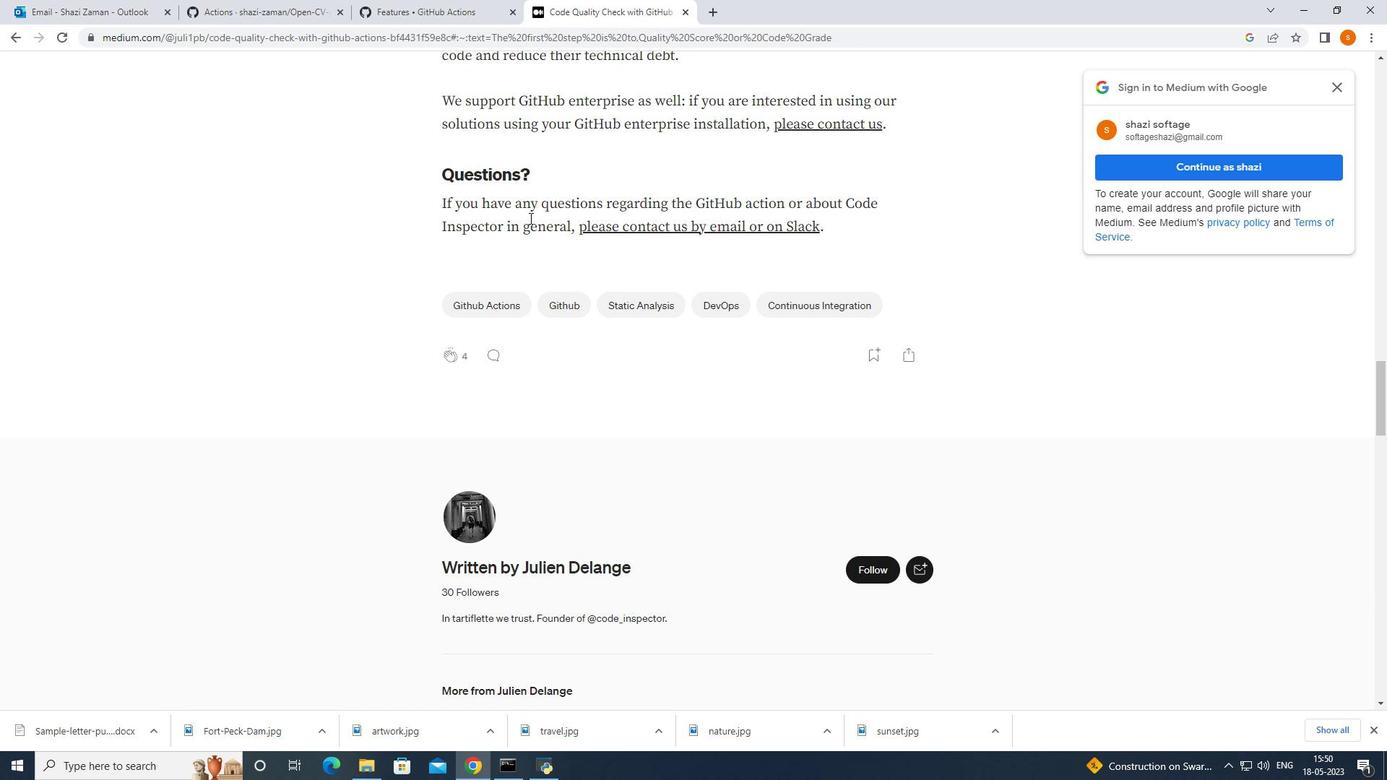 
Action: Mouse scrolled (532, 219) with delta (0, 0)
Screenshot: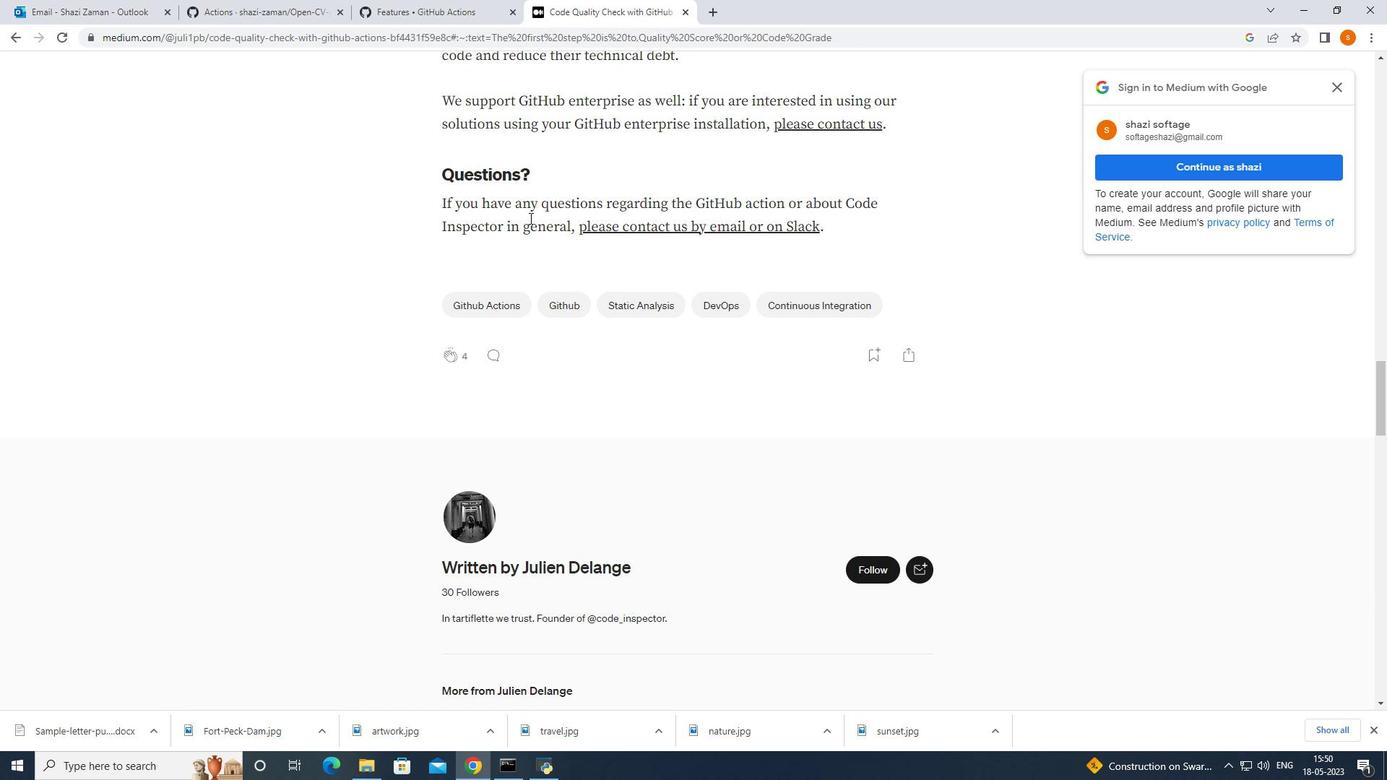 
Action: Mouse scrolled (532, 219) with delta (0, 0)
Screenshot: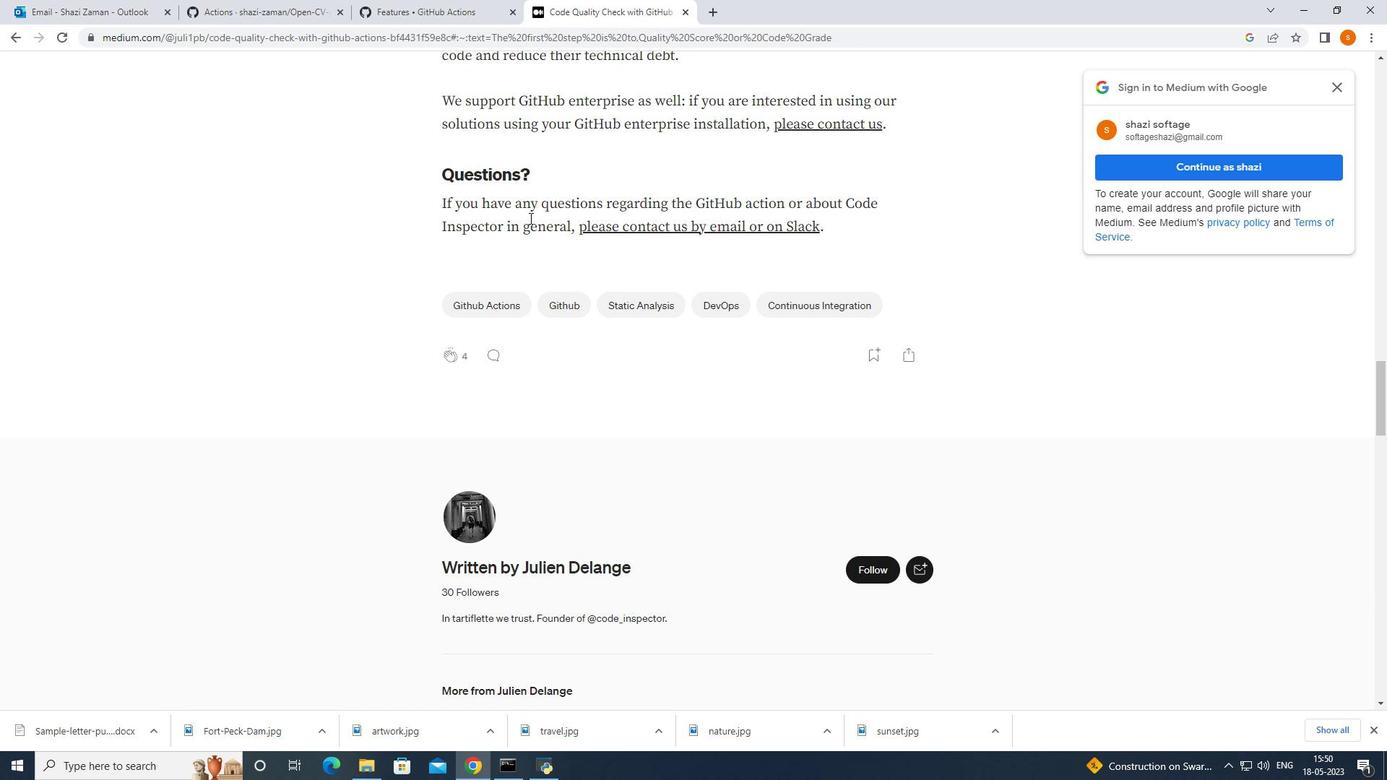 
Action: Mouse moved to (535, 217)
Screenshot: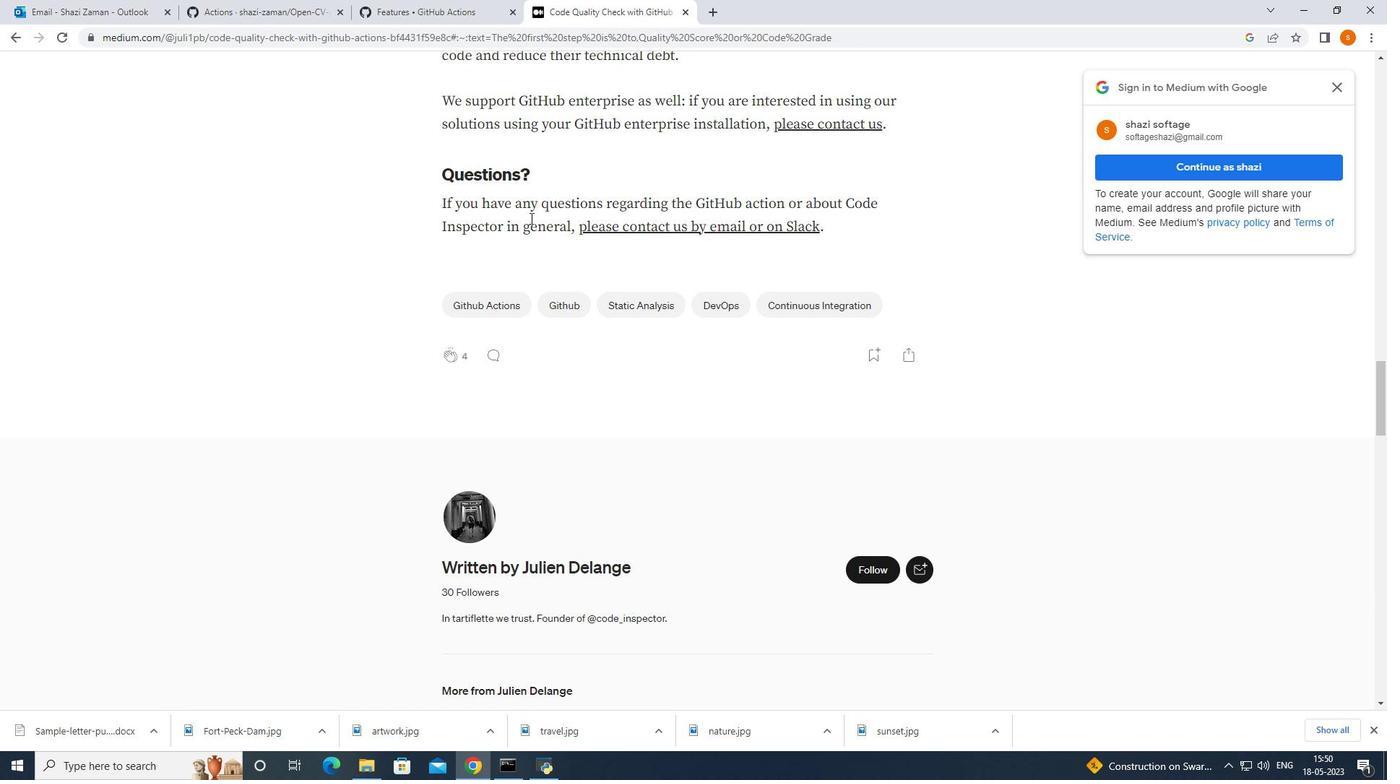 
Action: Mouse scrolled (533, 219) with delta (0, 0)
Screenshot: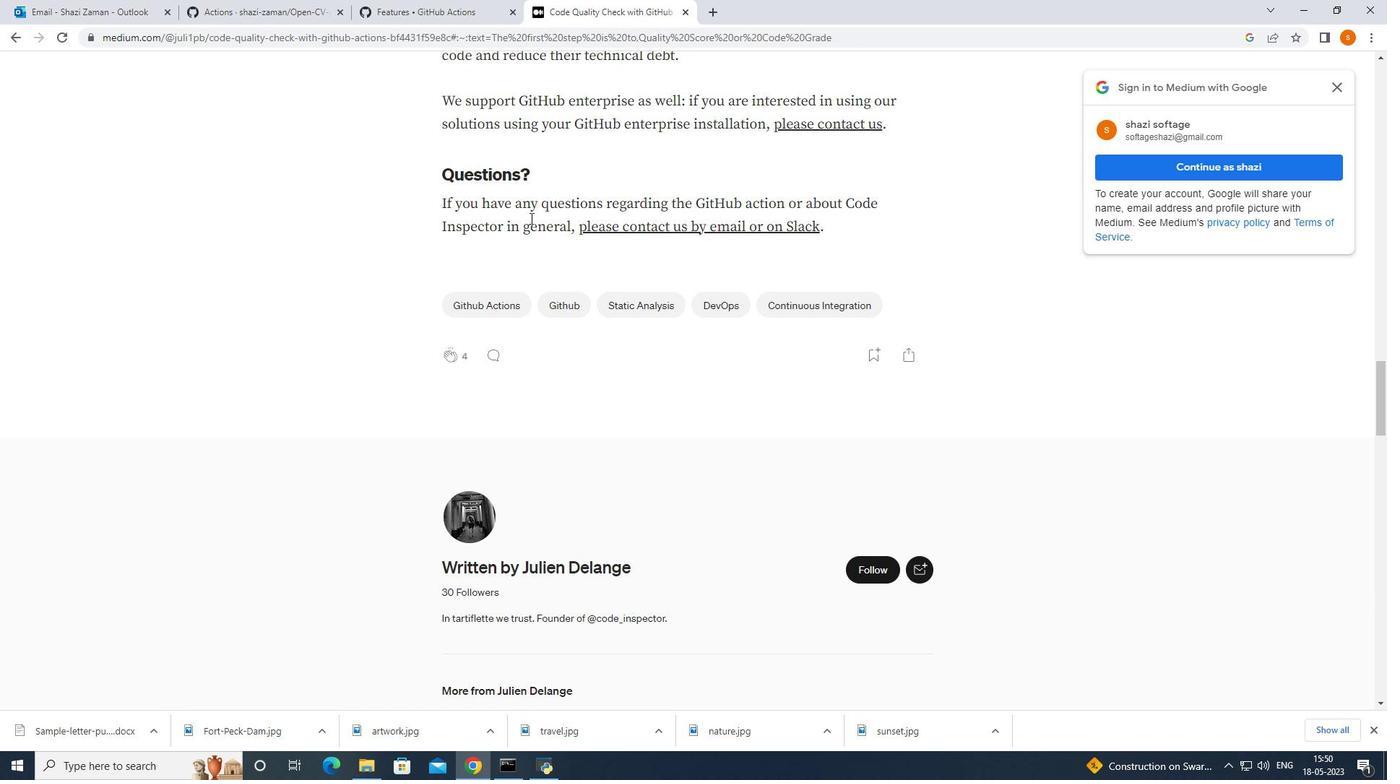 
Action: Mouse moved to (576, 219)
Screenshot: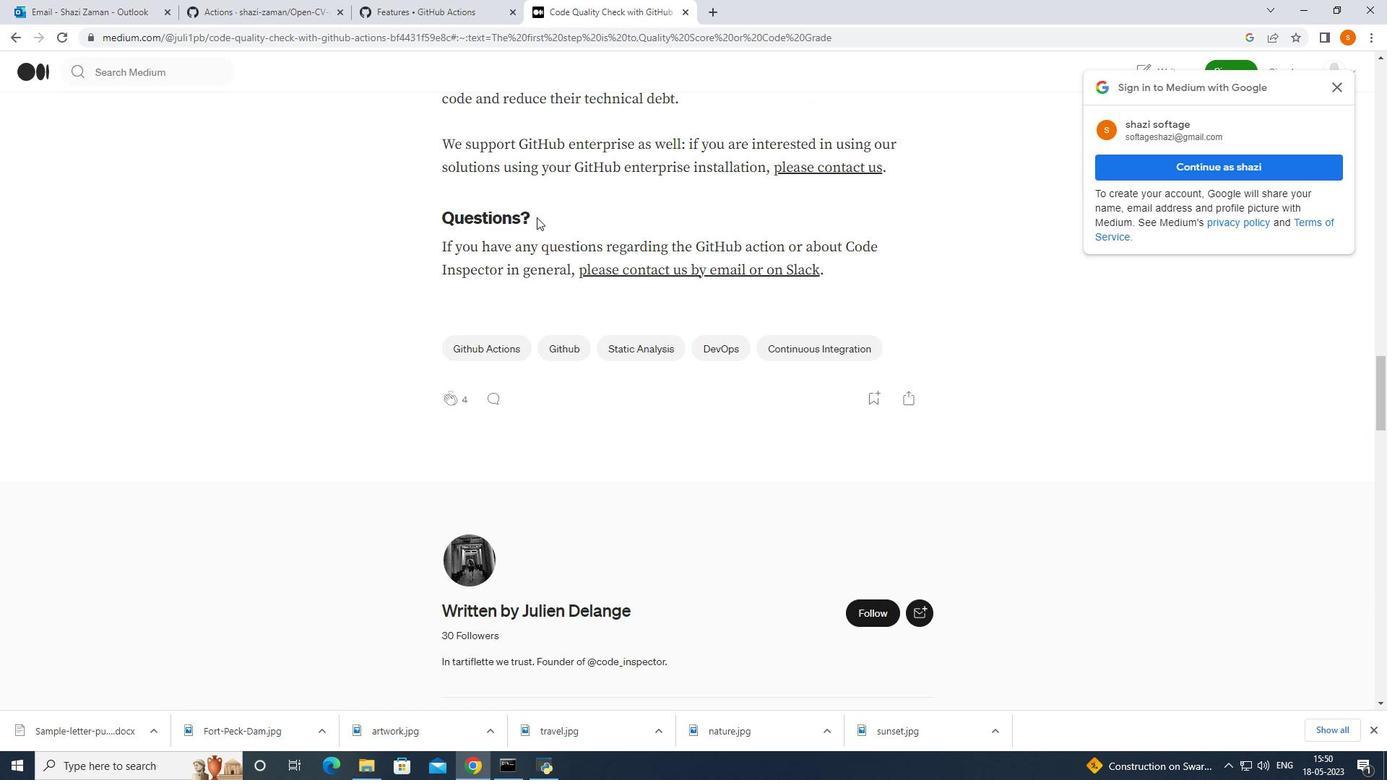 
Action: Mouse scrolled (576, 219) with delta (0, 0)
Screenshot: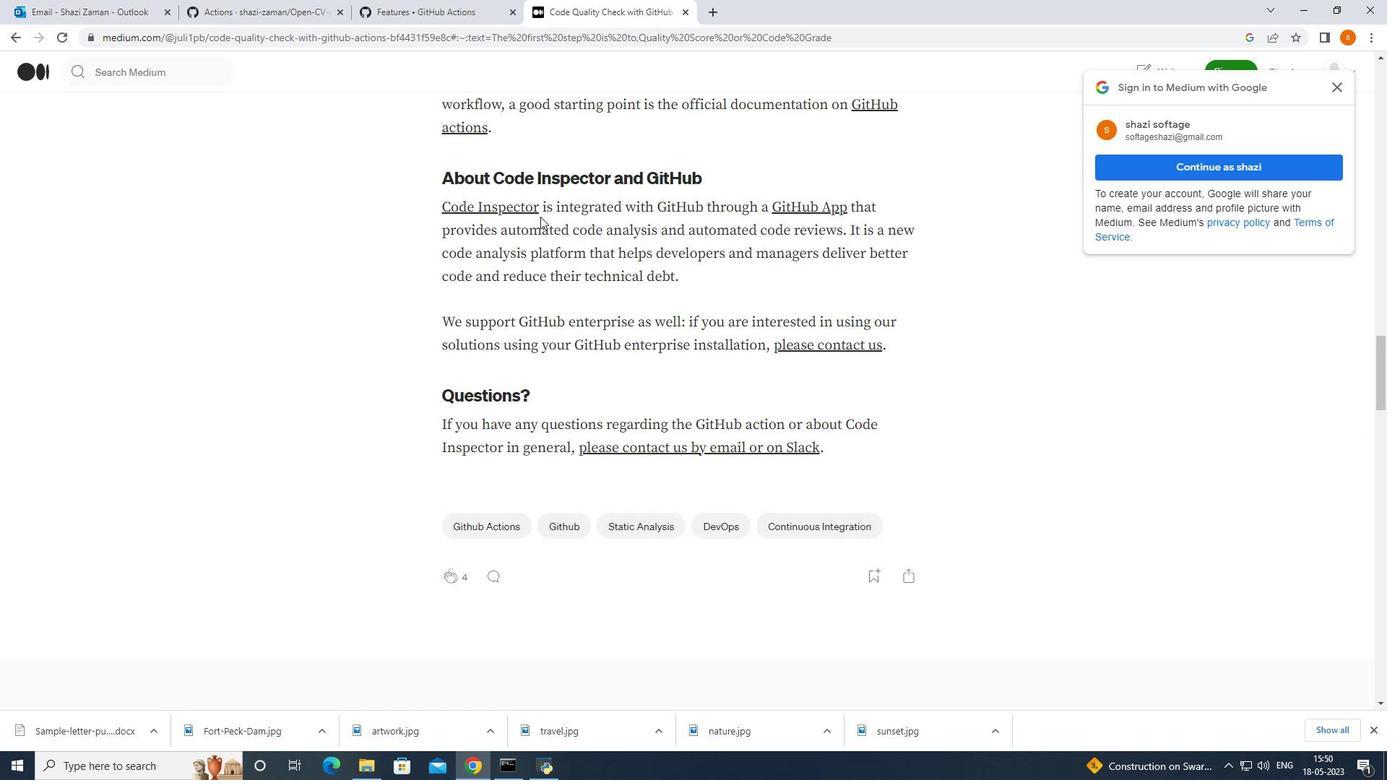 
Action: Mouse scrolled (576, 219) with delta (0, 0)
Screenshot: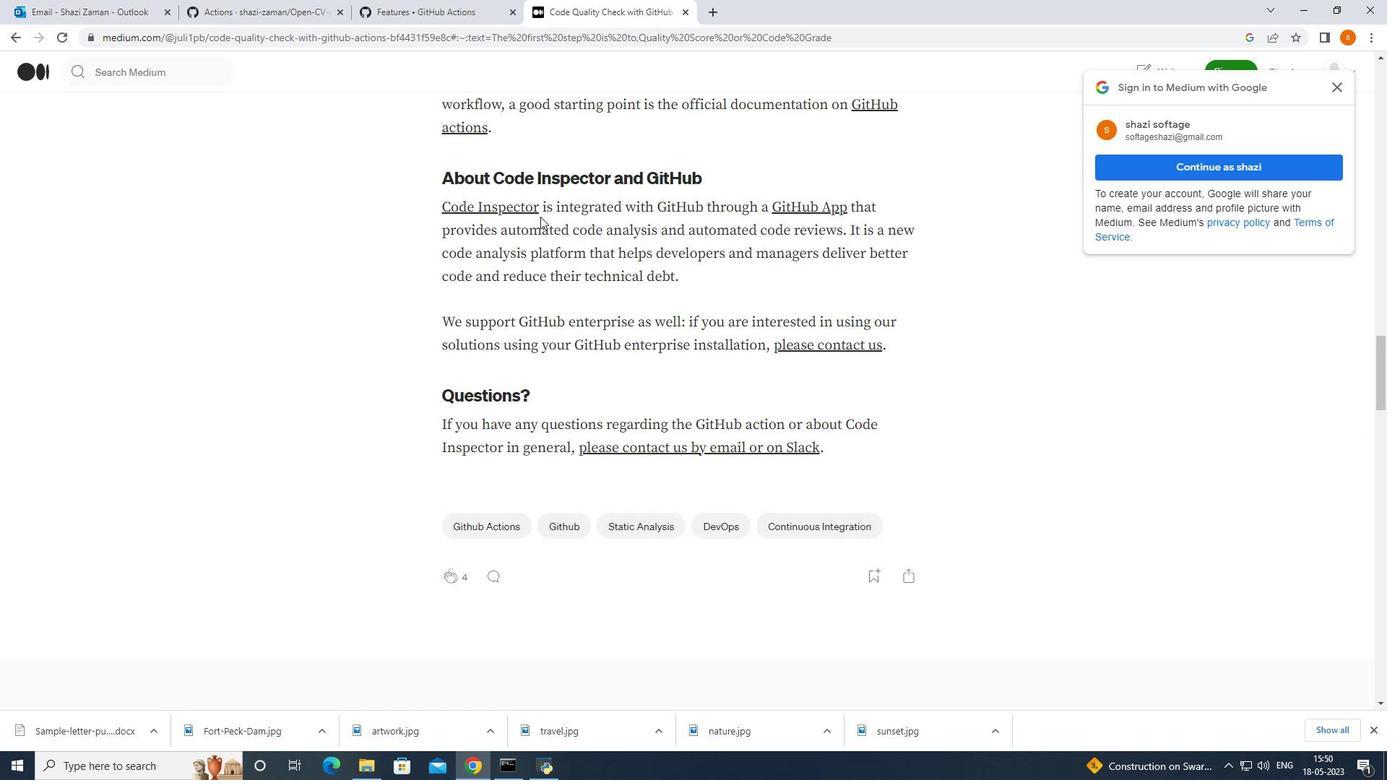 
Action: Mouse moved to (576, 219)
Screenshot: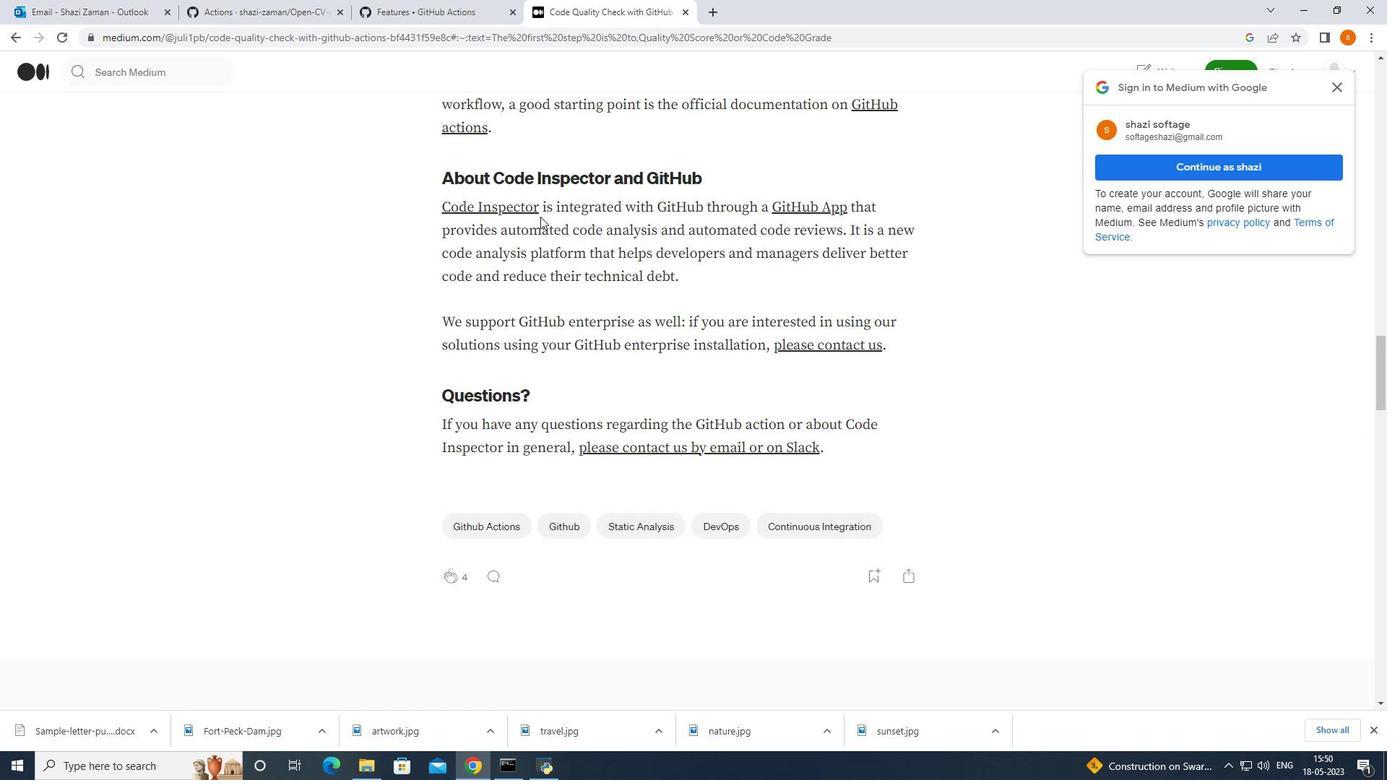 
Action: Mouse scrolled (576, 219) with delta (0, 0)
Screenshot: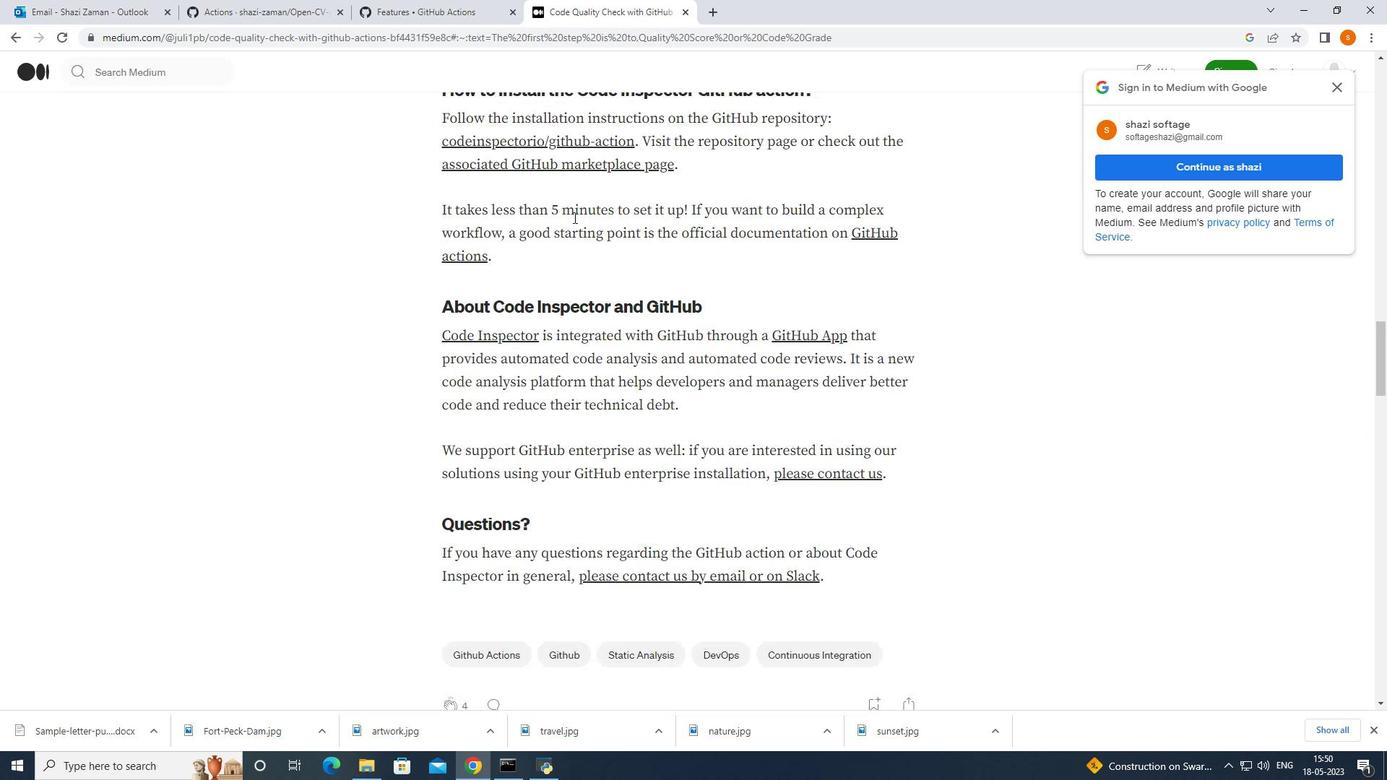 
Action: Mouse moved to (576, 214)
Screenshot: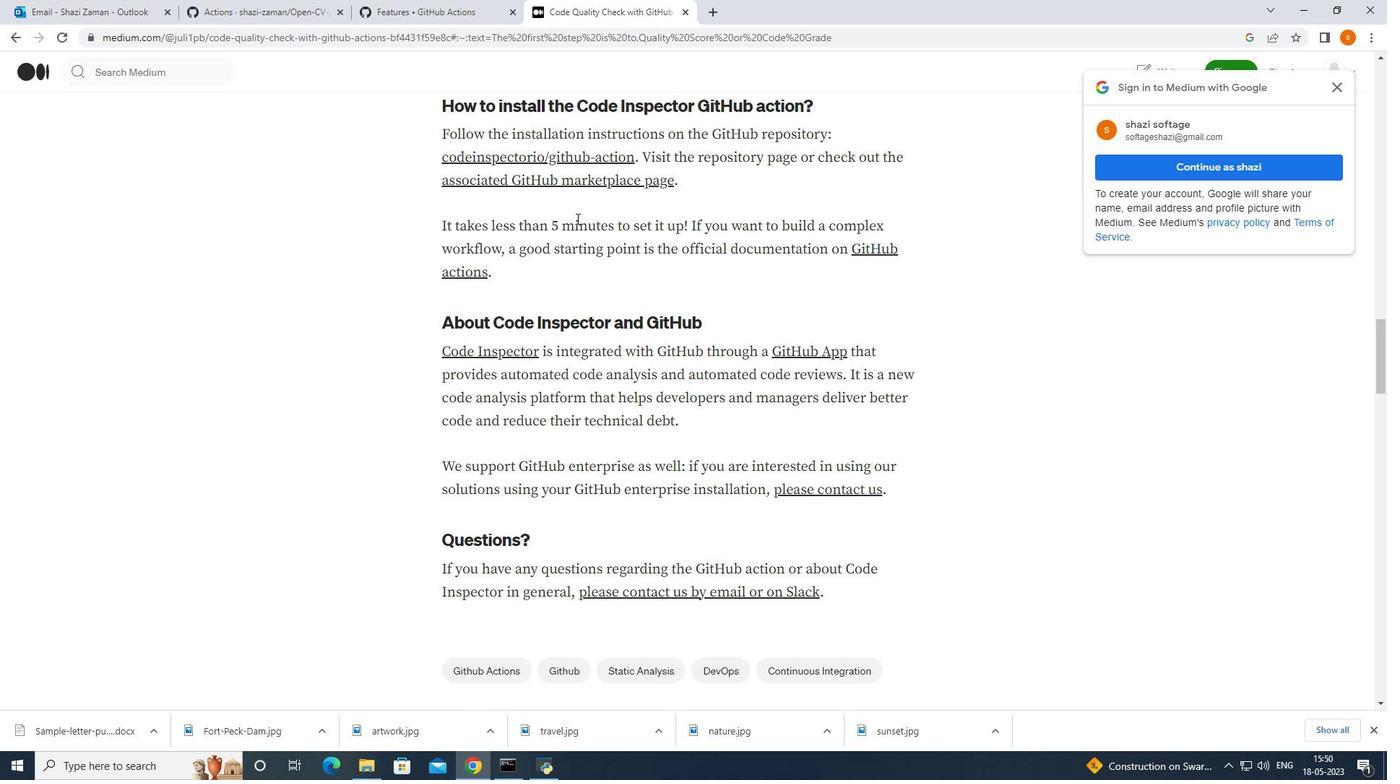 
Action: Mouse scrolled (576, 219) with delta (0, 0)
Screenshot: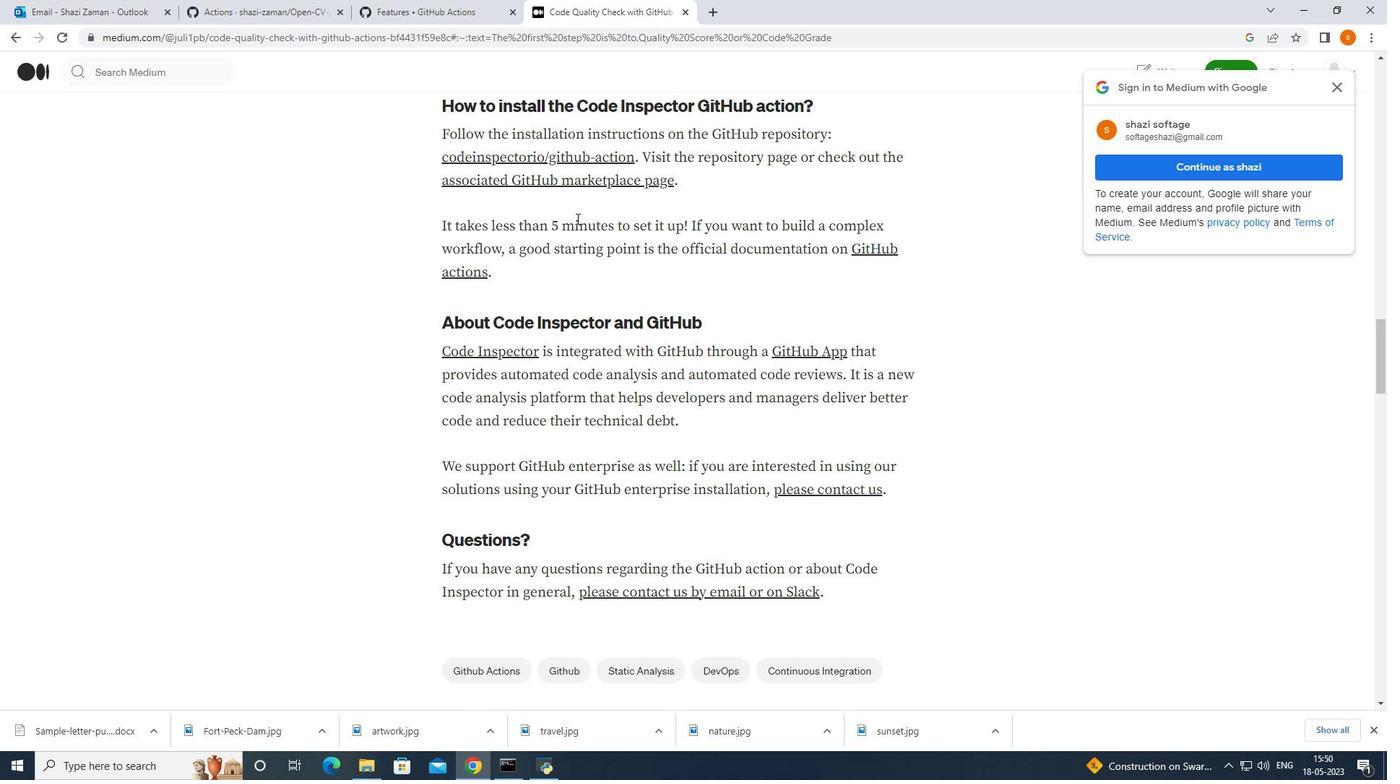 
Action: Mouse scrolled (576, 219) with delta (0, 0)
Screenshot: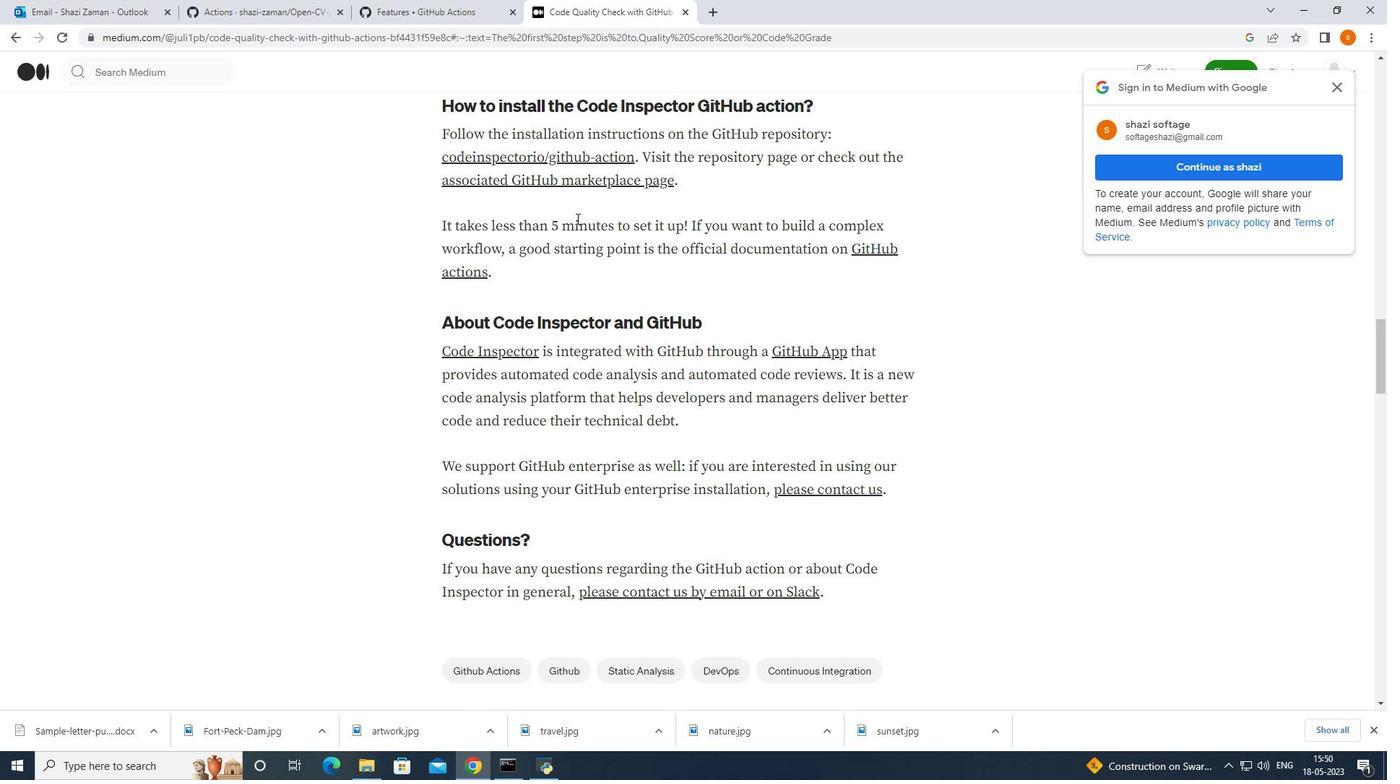
Action: Mouse moved to (563, 194)
Screenshot: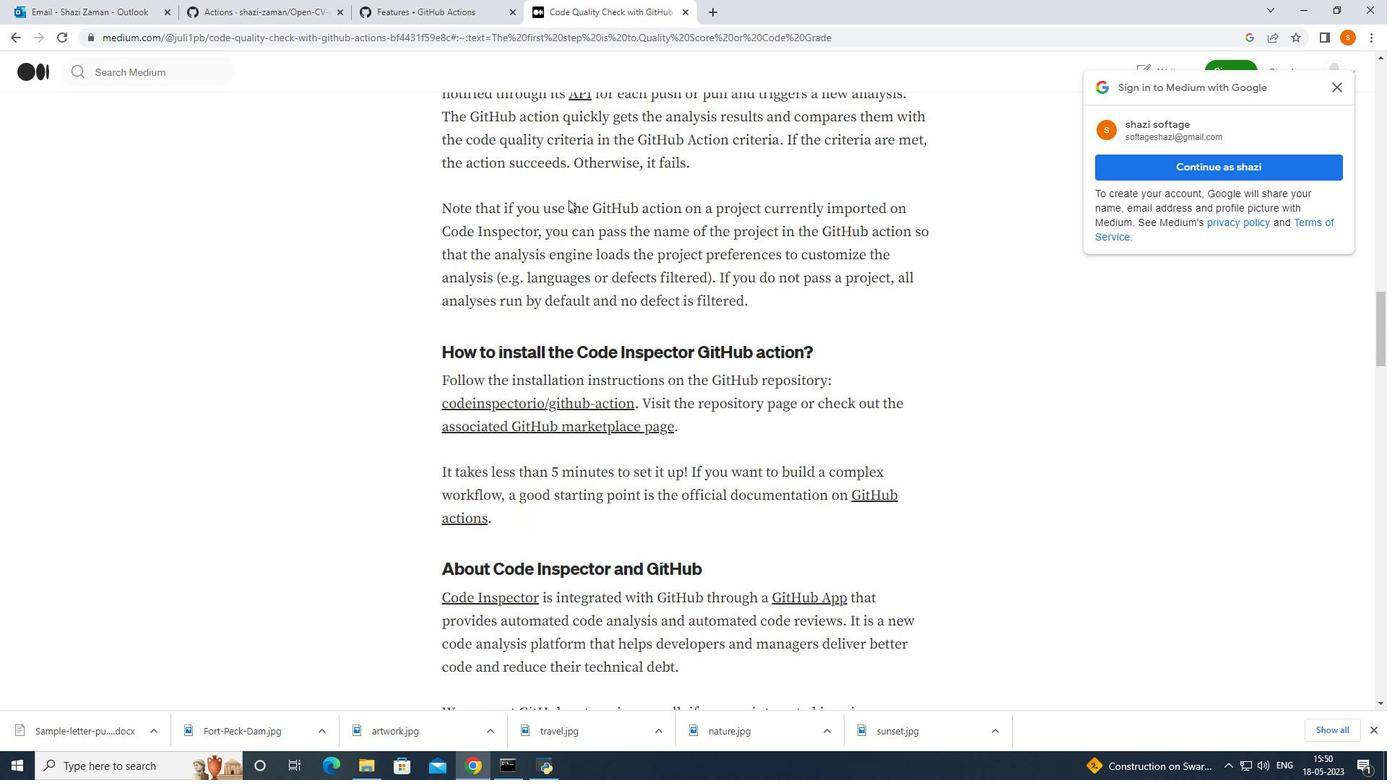 
Action: Mouse scrolled (563, 195) with delta (0, 0)
Screenshot: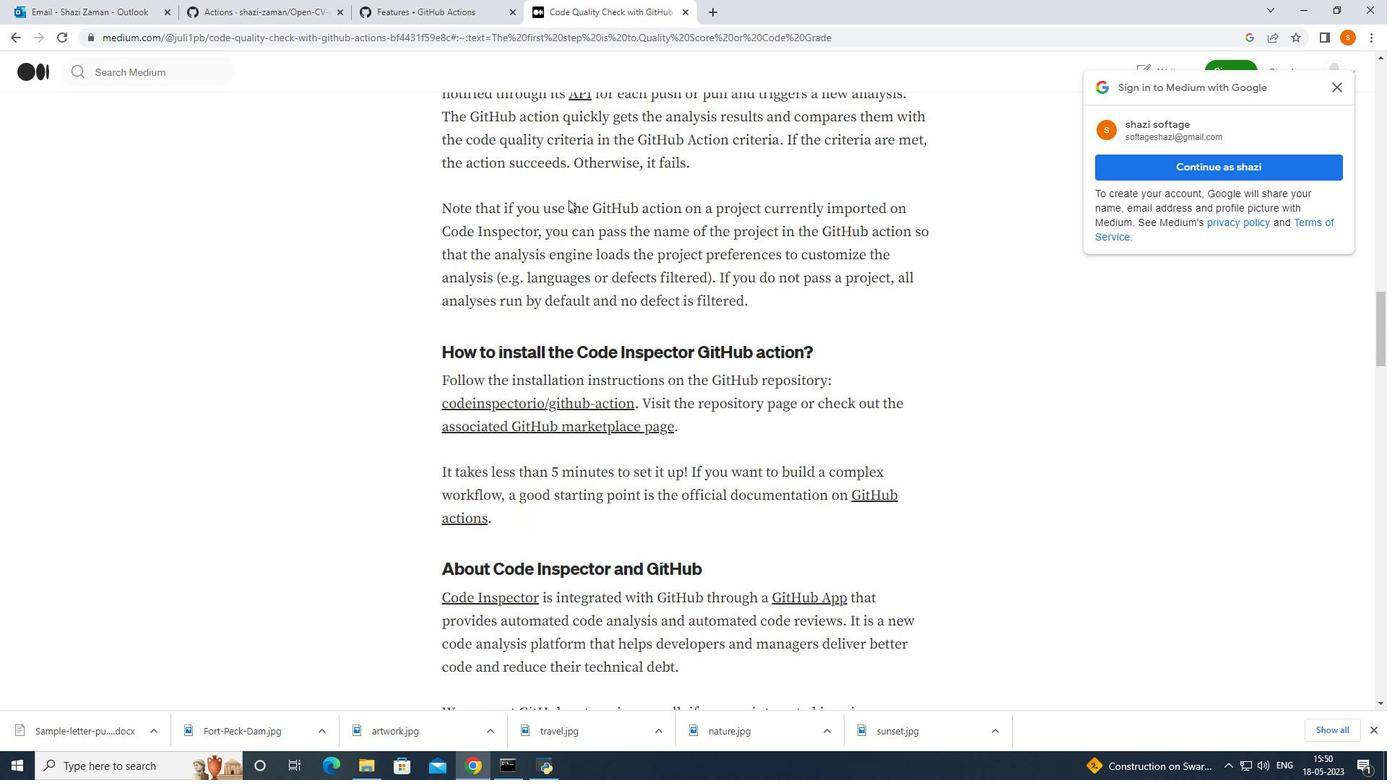 
Action: Mouse moved to (563, 194)
Screenshot: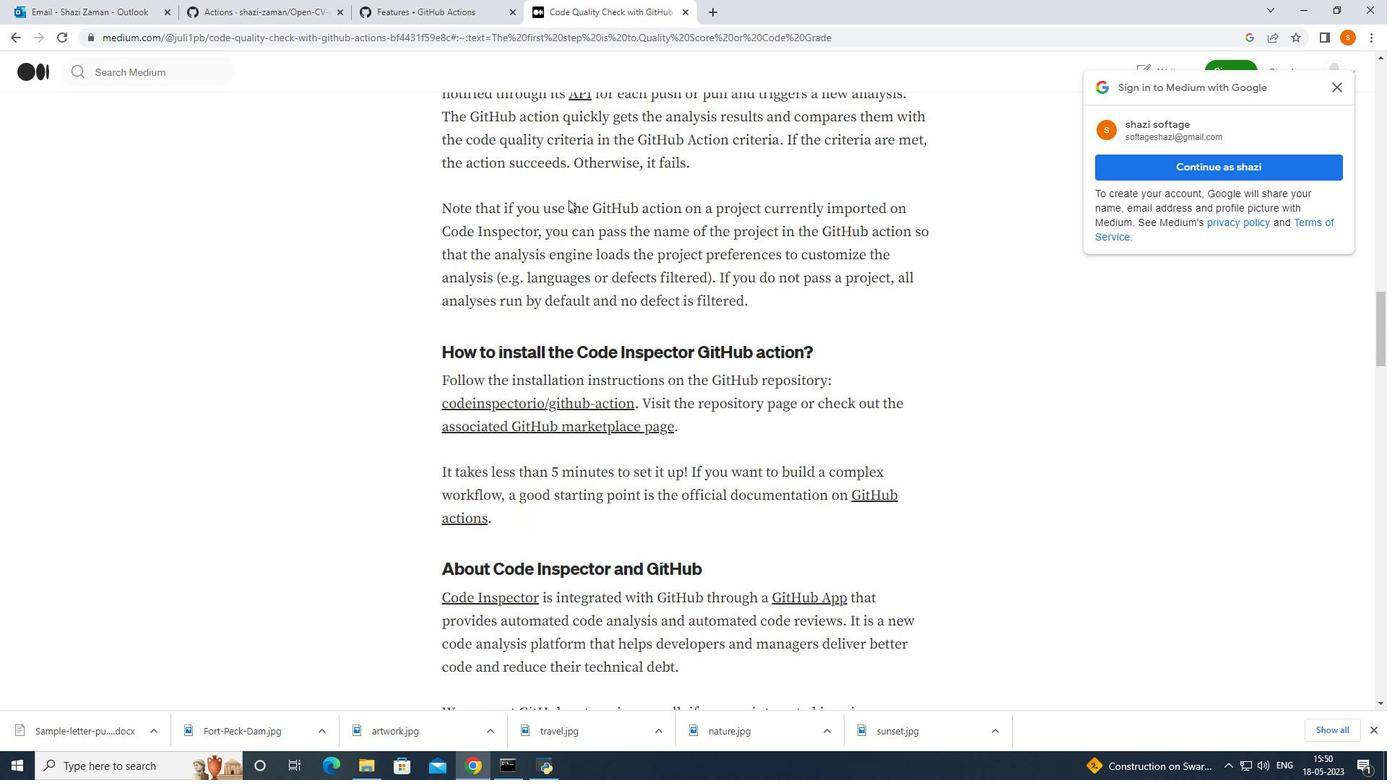 
Action: Mouse scrolled (563, 195) with delta (0, 0)
Screenshot: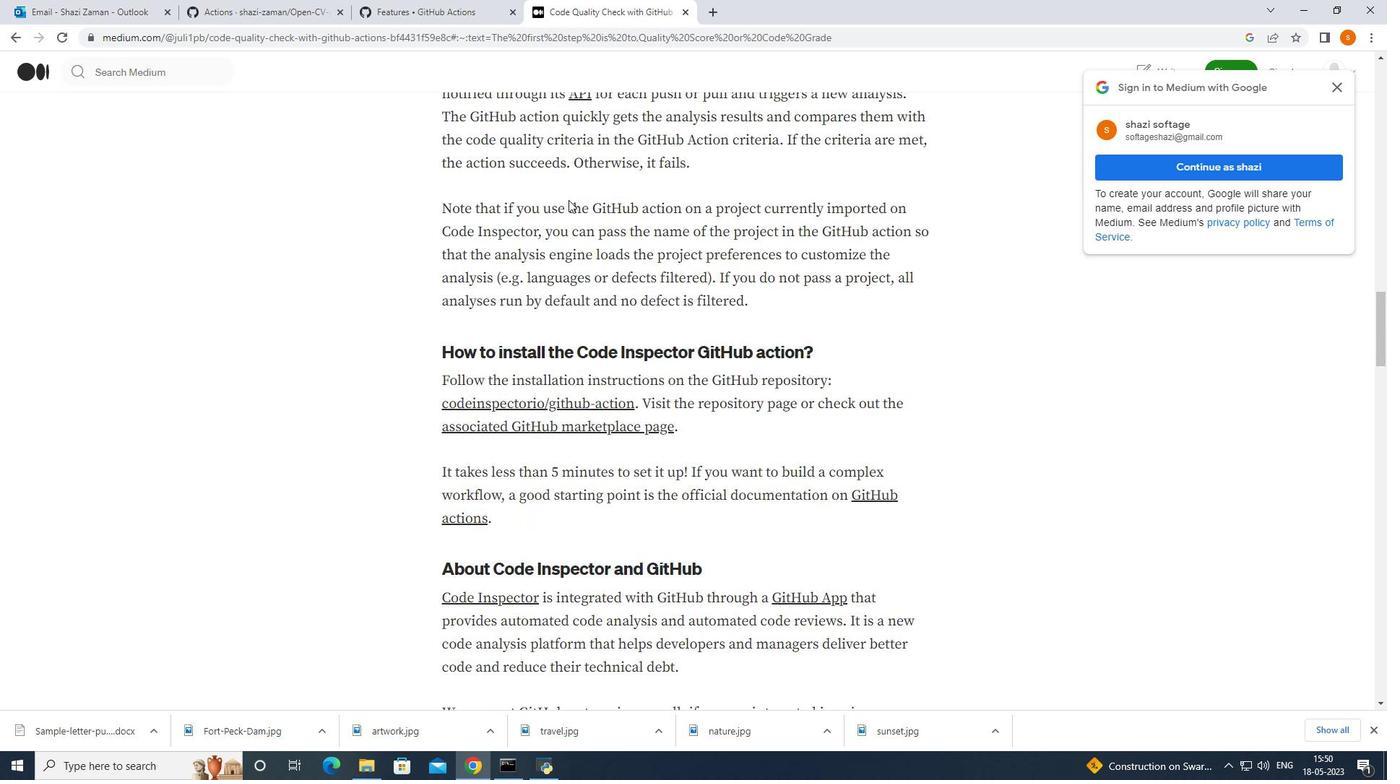 
Action: Mouse moved to (563, 194)
Screenshot: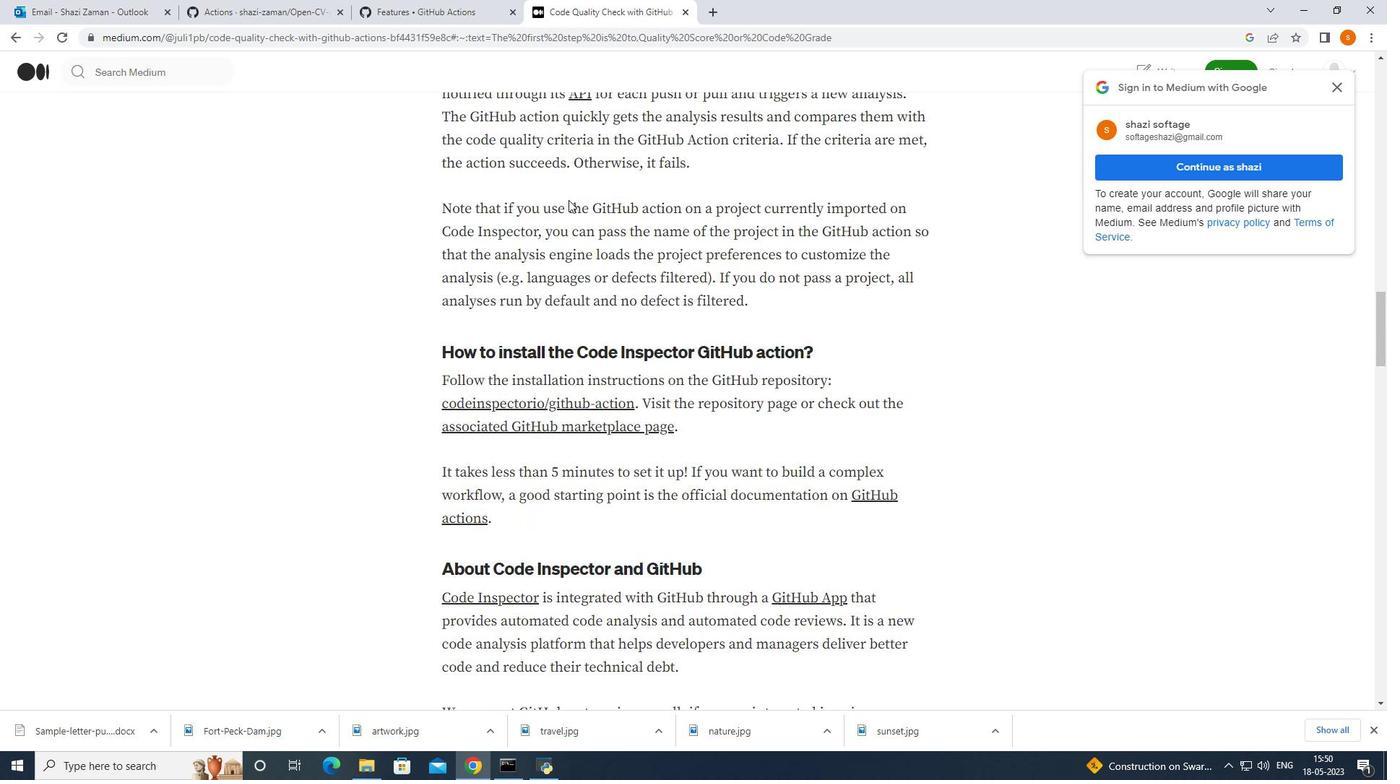 
Action: Mouse scrolled (563, 195) with delta (0, 0)
Screenshot: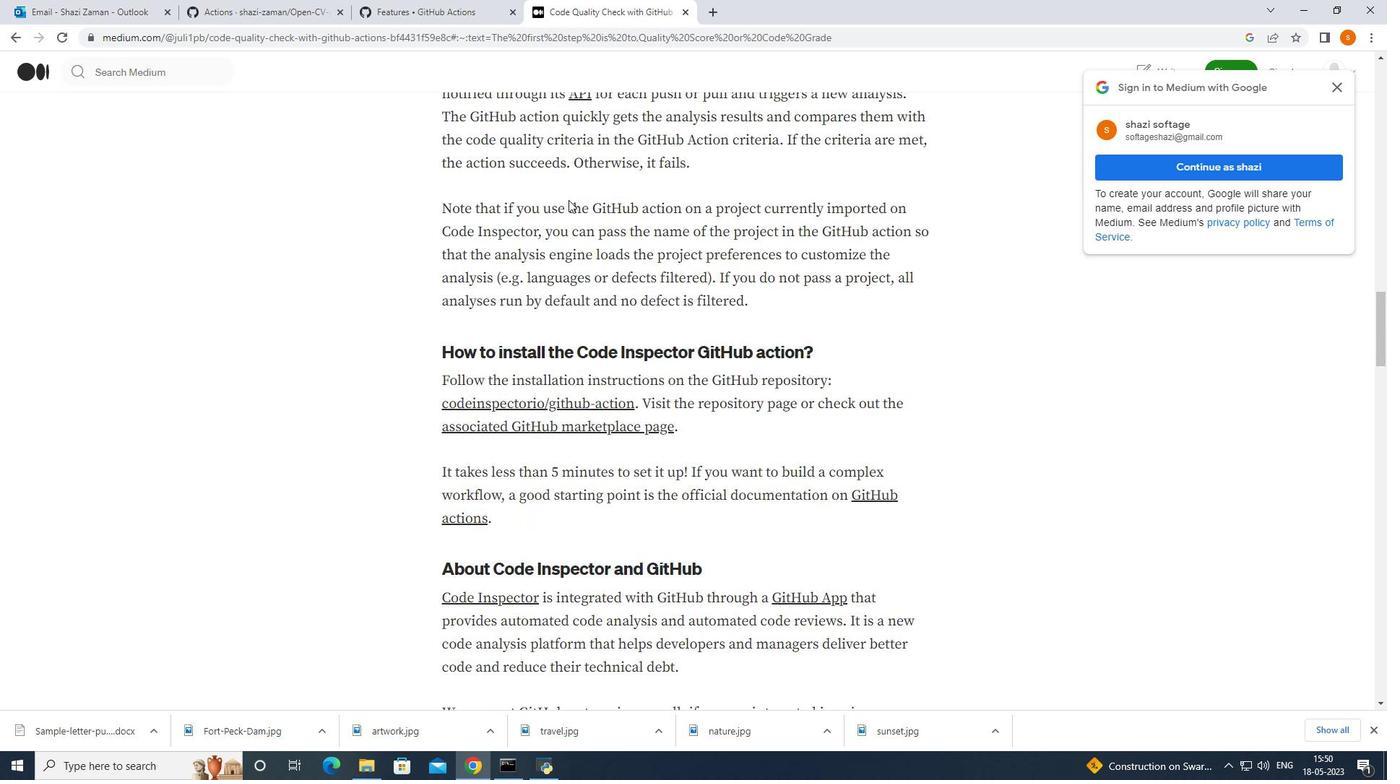 
Action: Mouse scrolled (563, 195) with delta (0, 0)
Screenshot: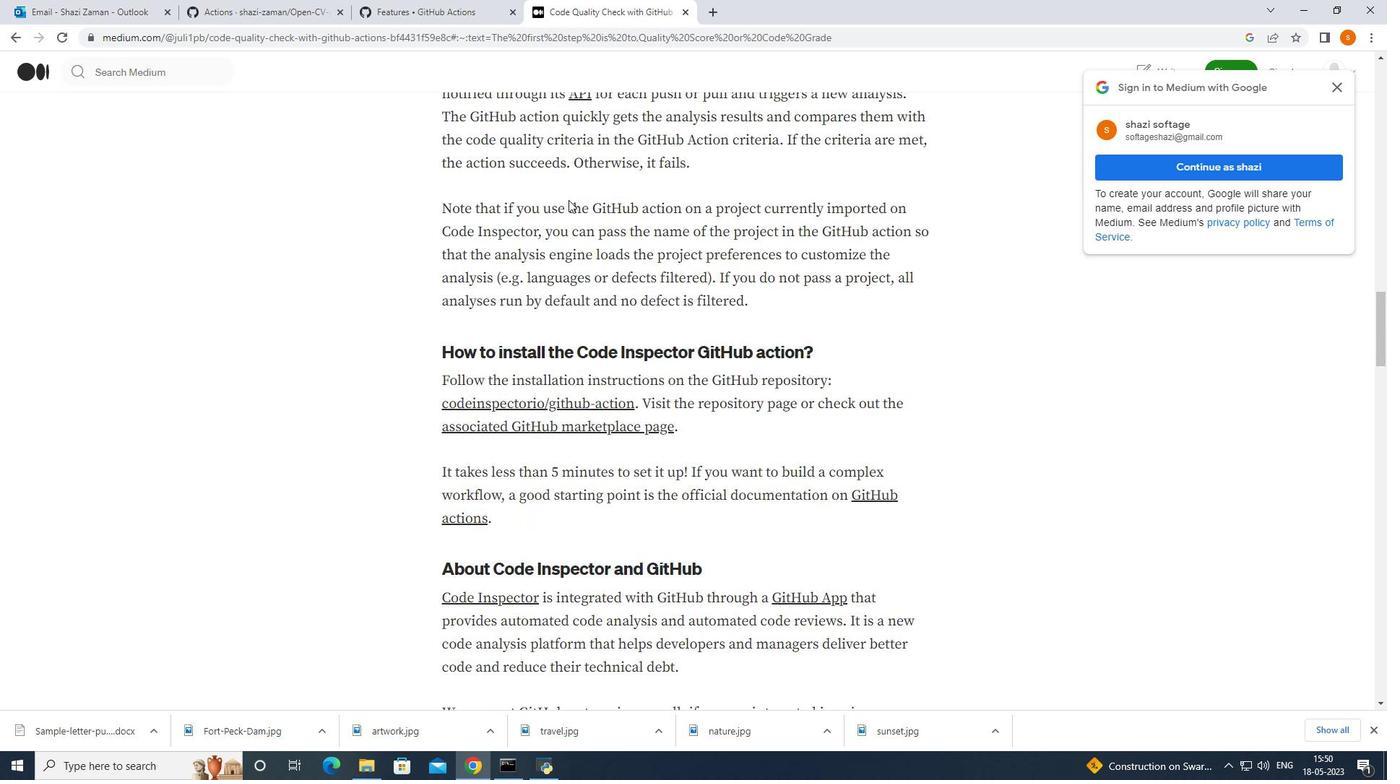 
Action: Mouse scrolled (563, 195) with delta (0, 0)
Screenshot: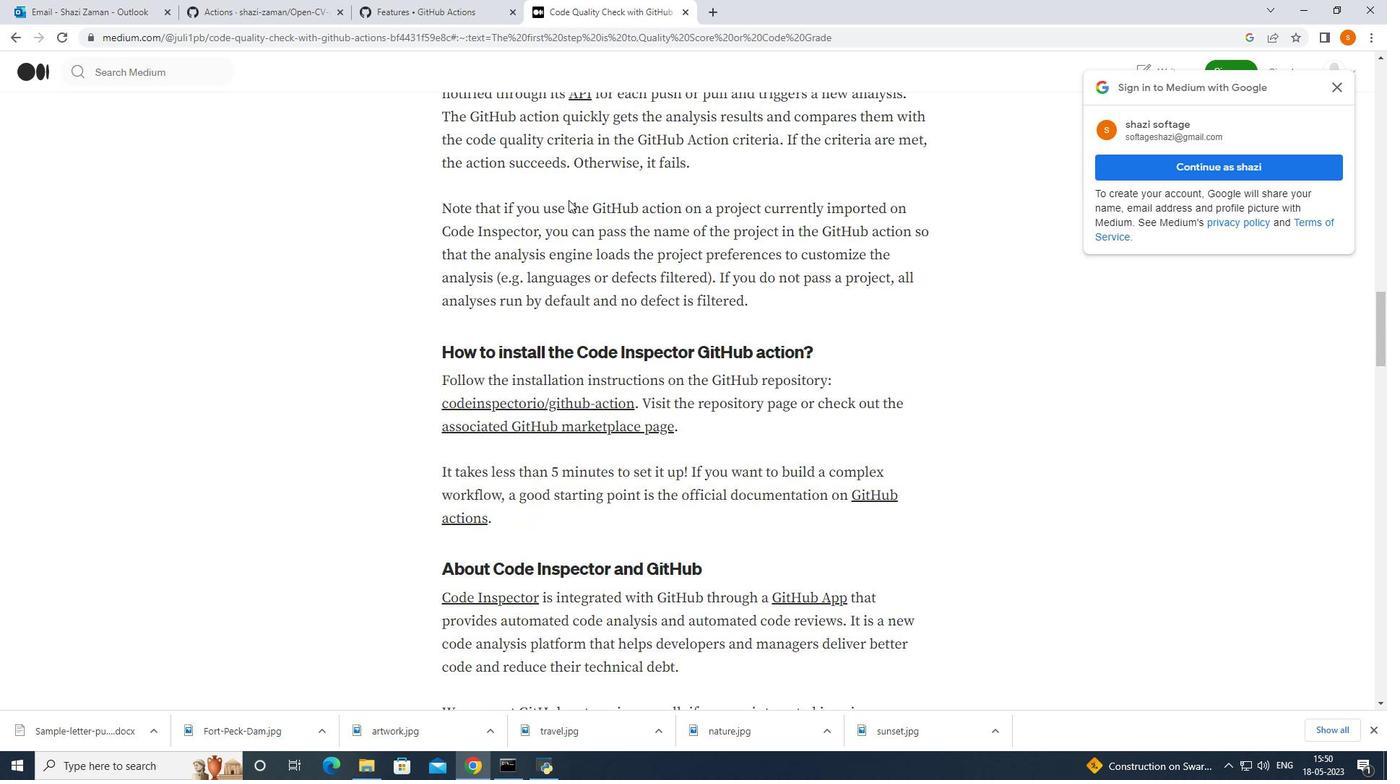 
Action: Mouse scrolled (563, 195) with delta (0, 0)
Screenshot: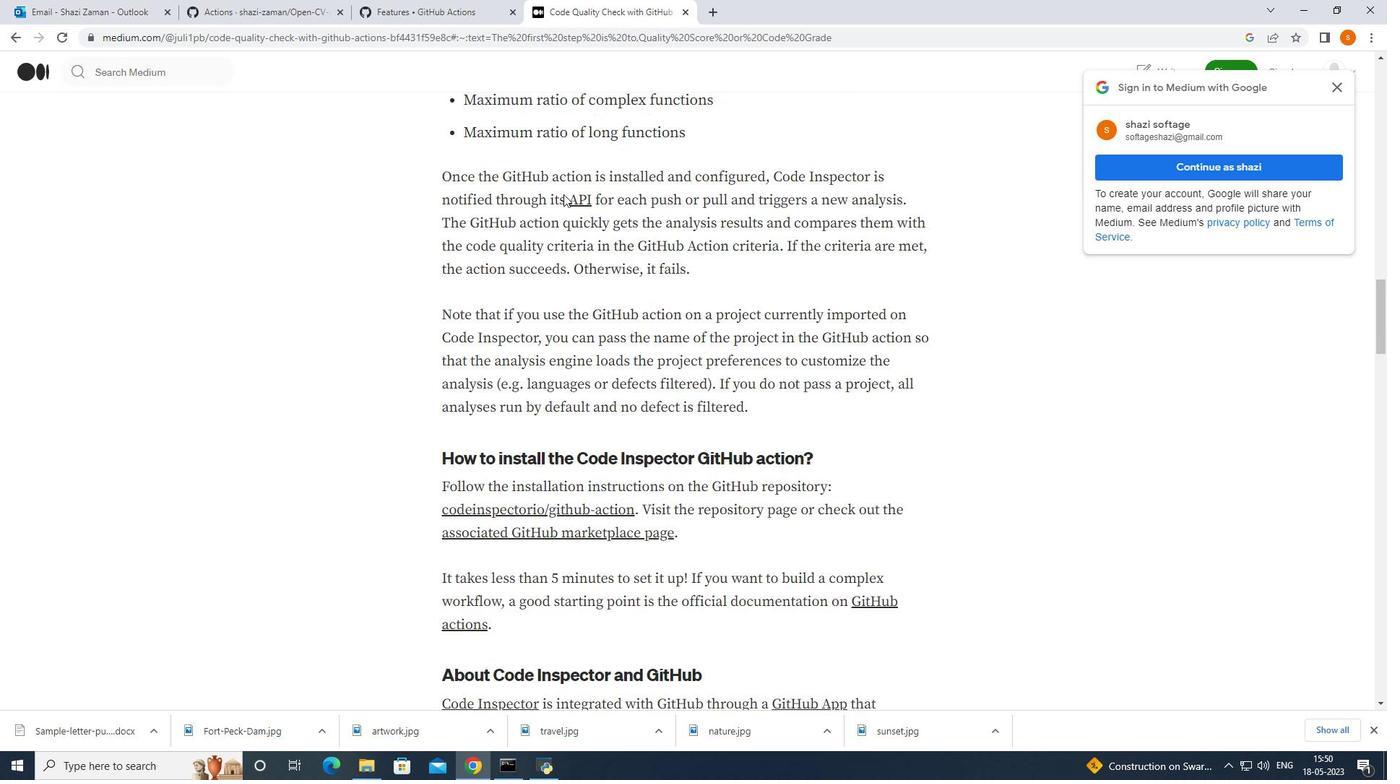 
Action: Mouse moved to (555, 197)
Screenshot: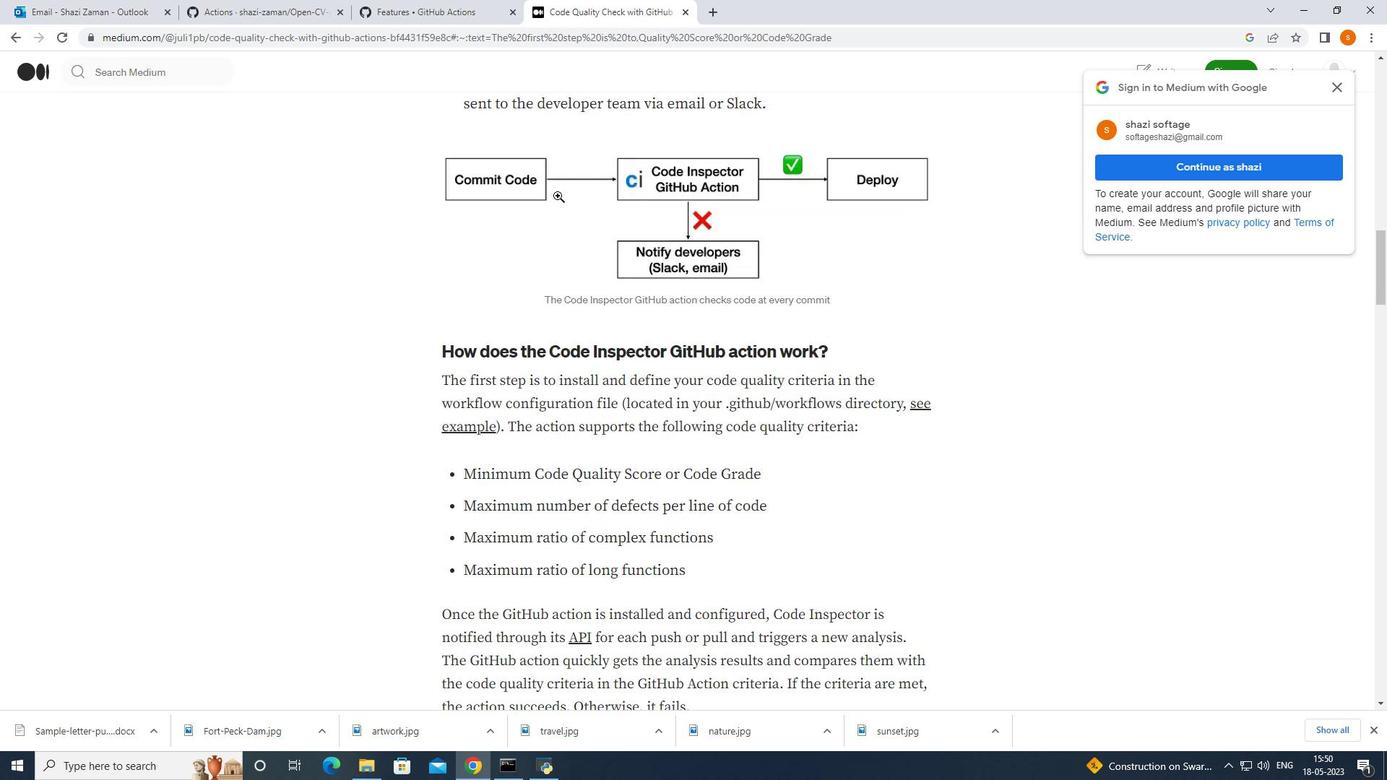 
Action: Mouse scrolled (555, 198) with delta (0, 0)
Screenshot: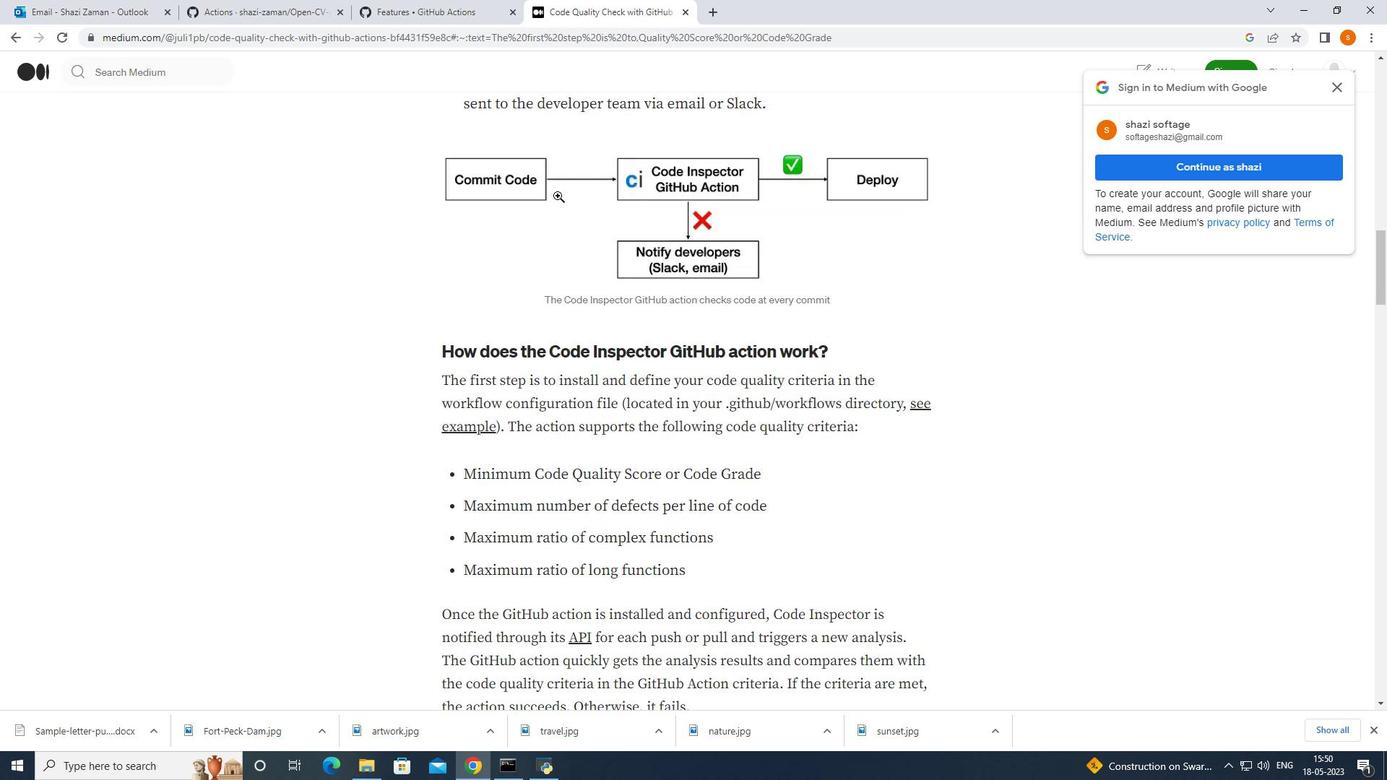 
Action: Mouse scrolled (555, 198) with delta (0, 0)
Screenshot: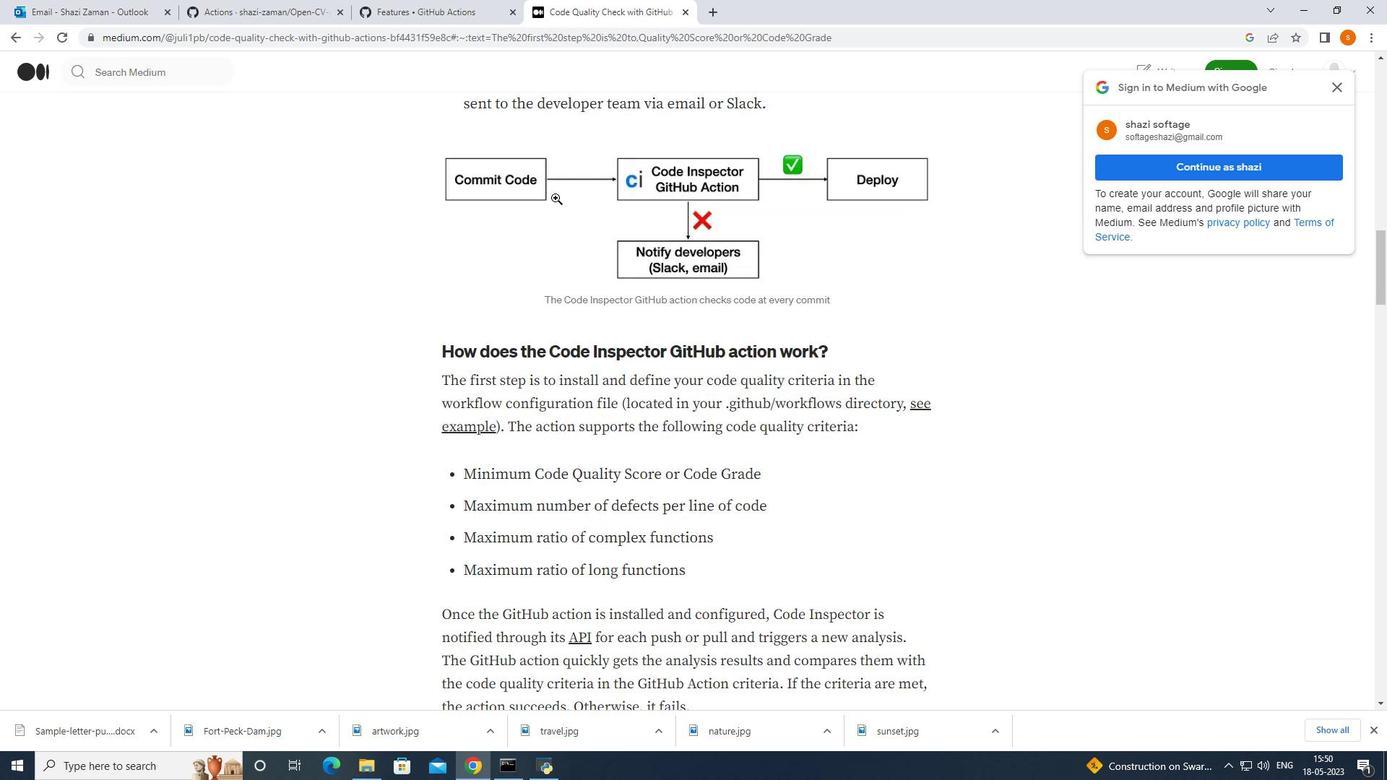 
Action: Mouse moved to (555, 197)
Screenshot: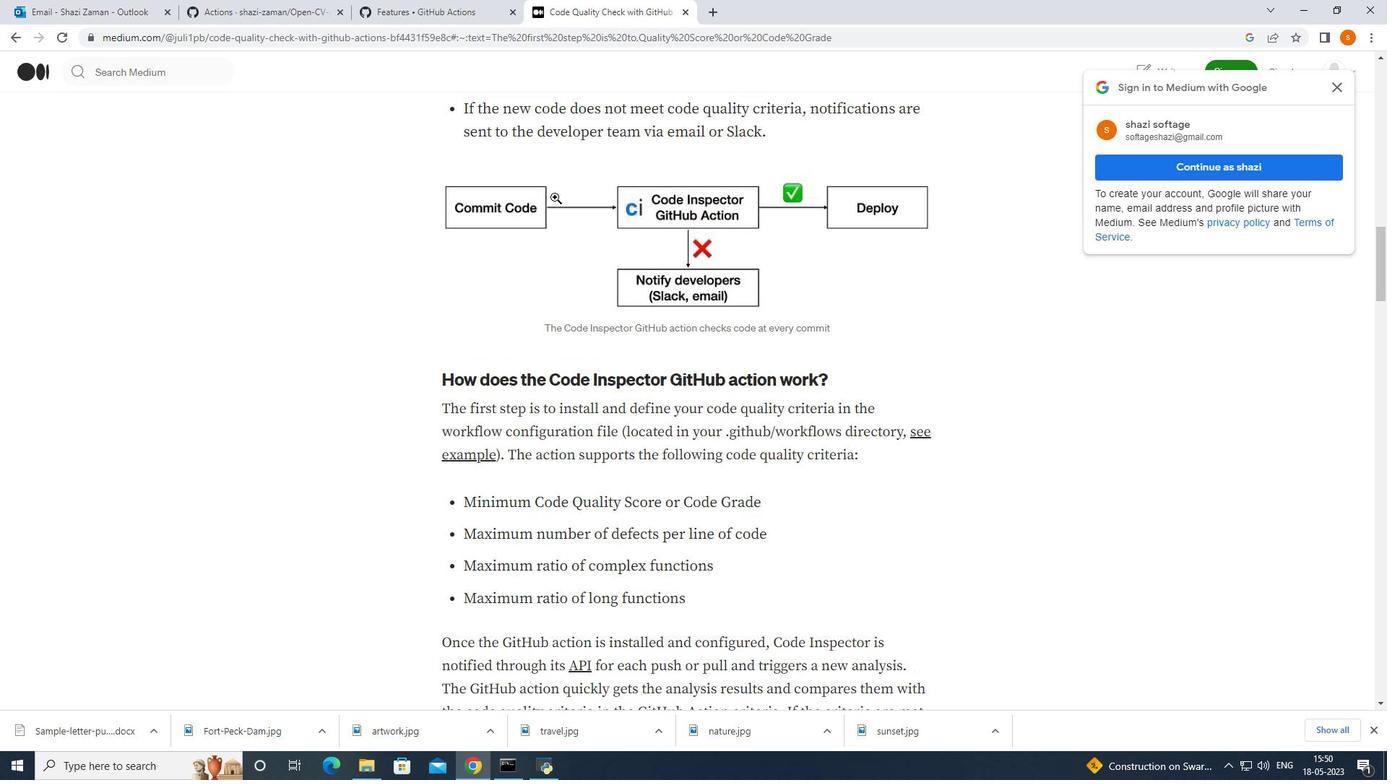 
Action: Mouse scrolled (555, 198) with delta (0, 0)
Screenshot: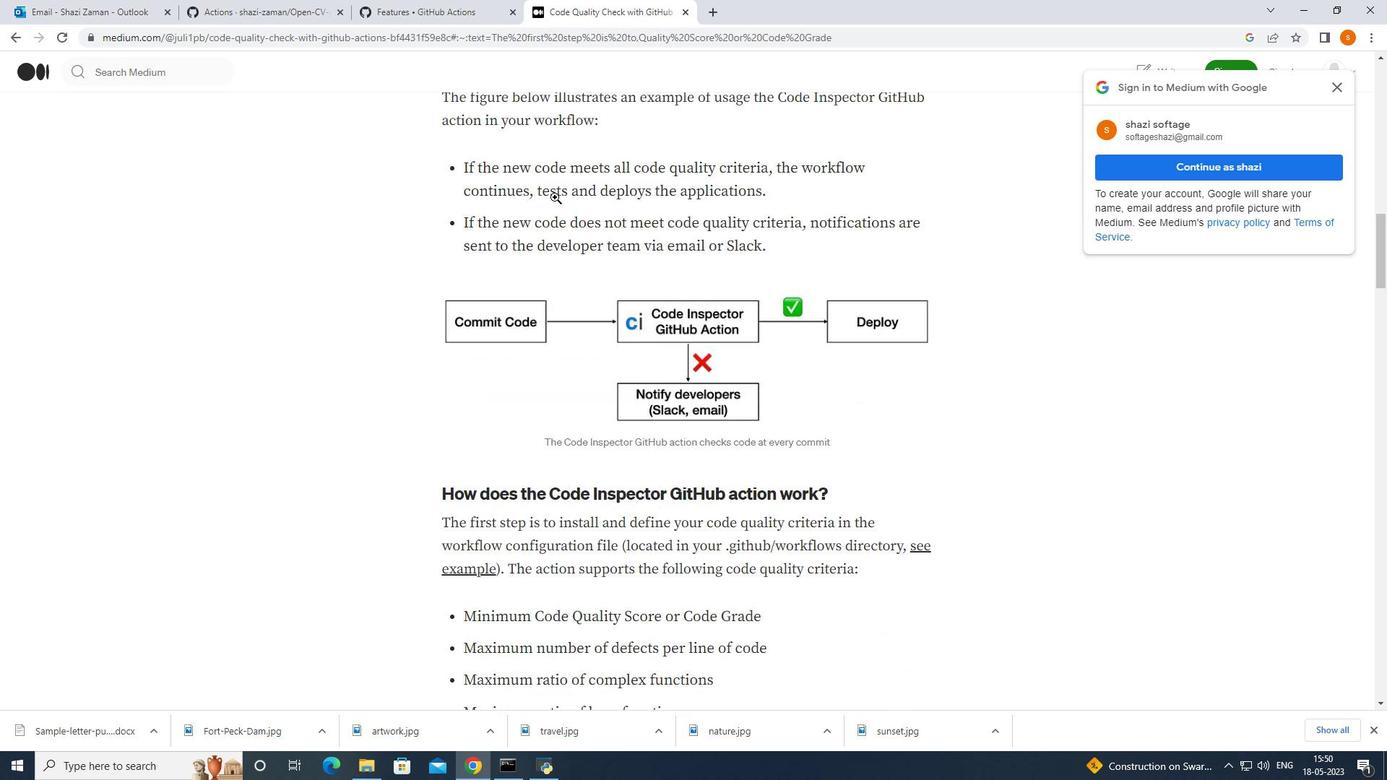 
Action: Mouse scrolled (555, 198) with delta (0, 0)
Screenshot: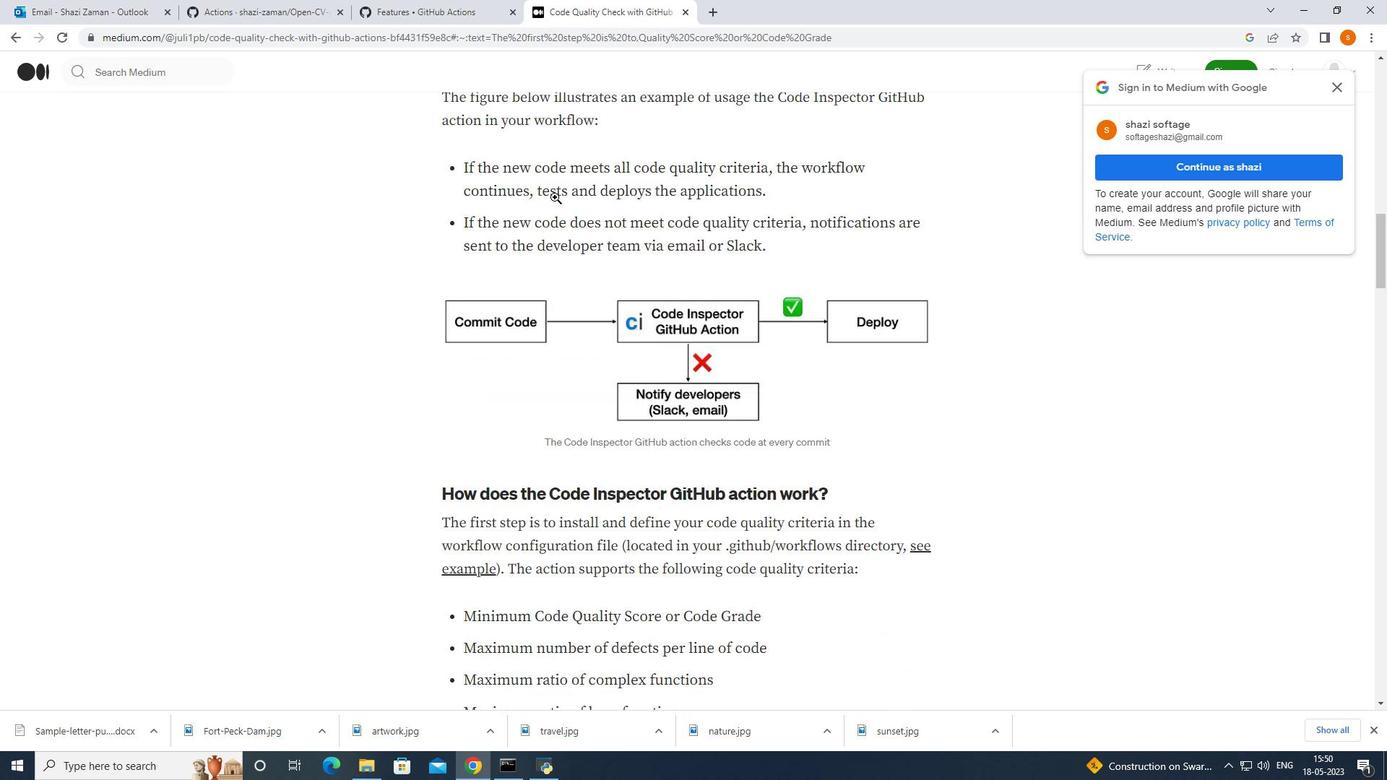 
Action: Mouse scrolled (555, 198) with delta (0, 0)
Screenshot: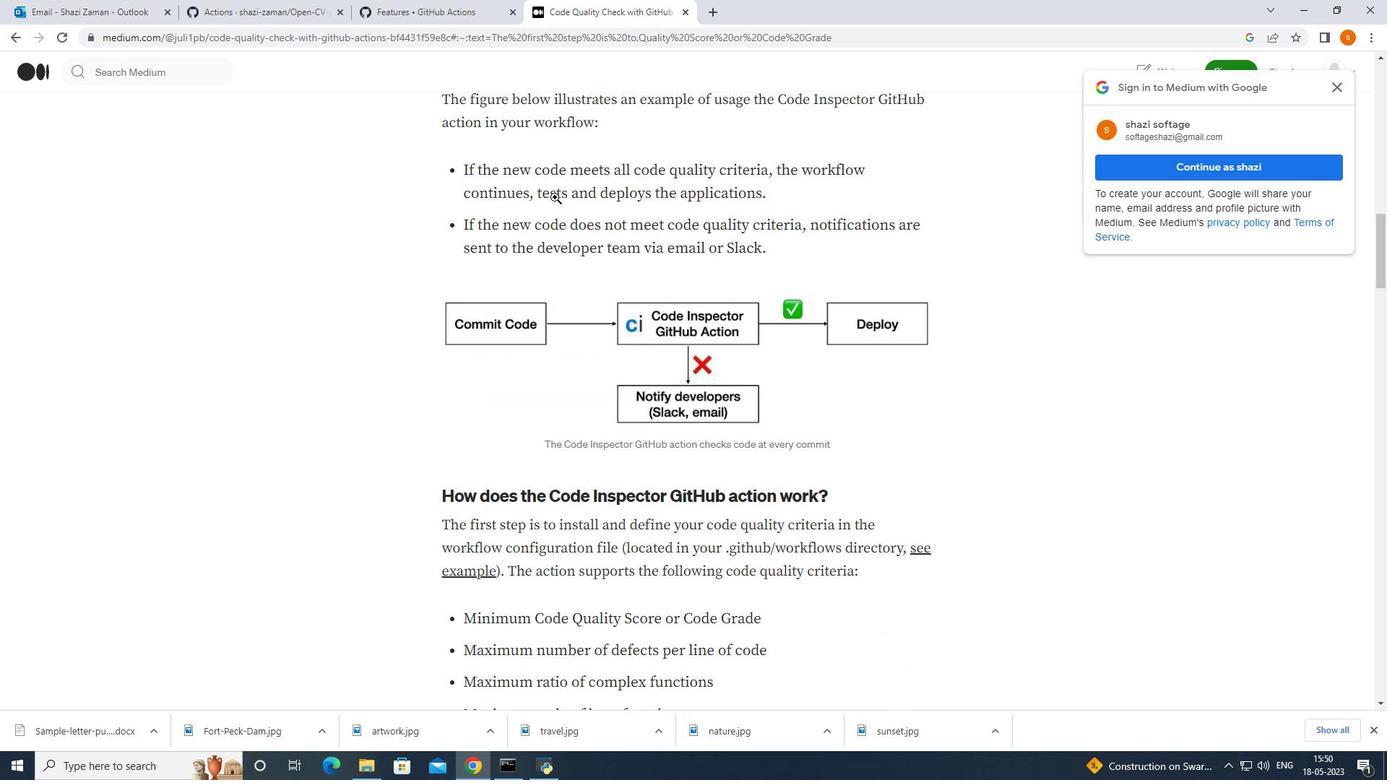 
Action: Mouse scrolled (555, 198) with delta (0, 0)
Screenshot: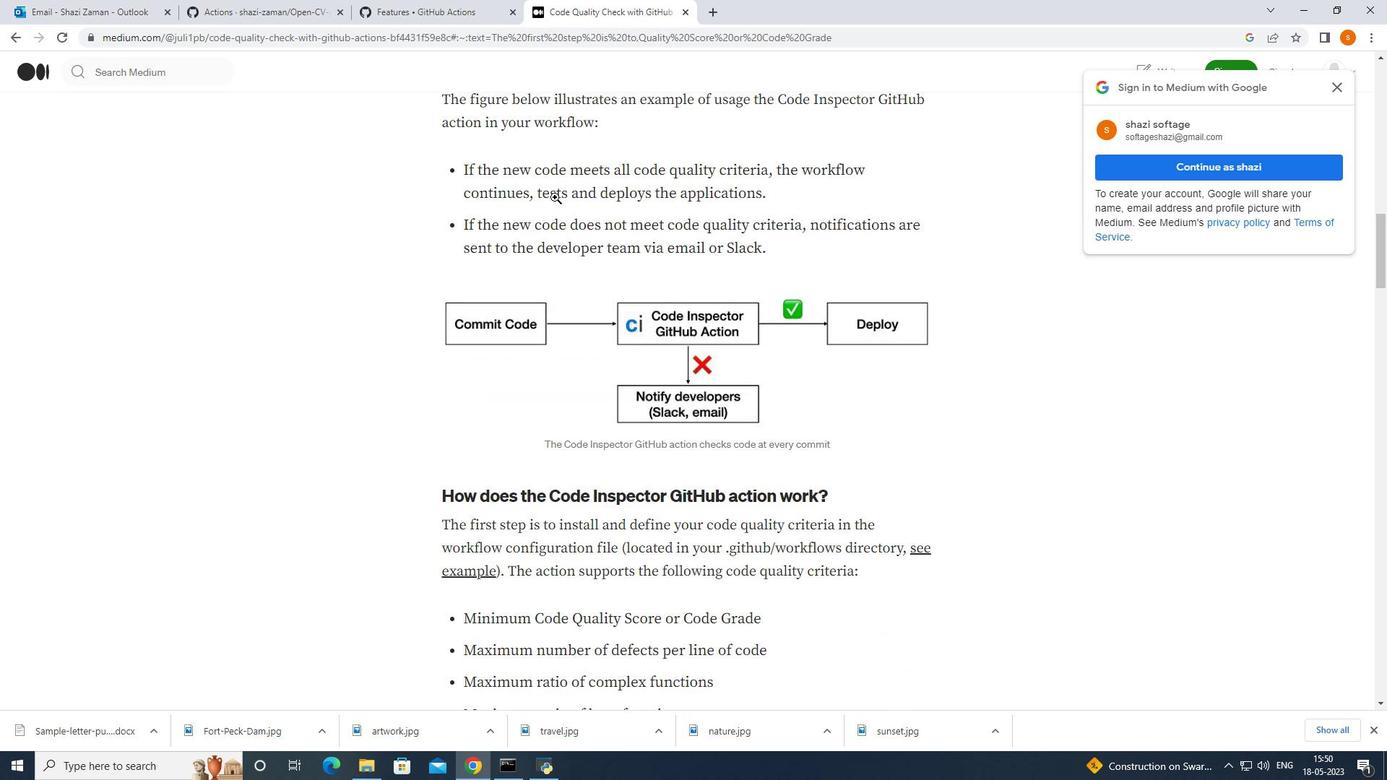 
Action: Mouse moved to (555, 197)
Screenshot: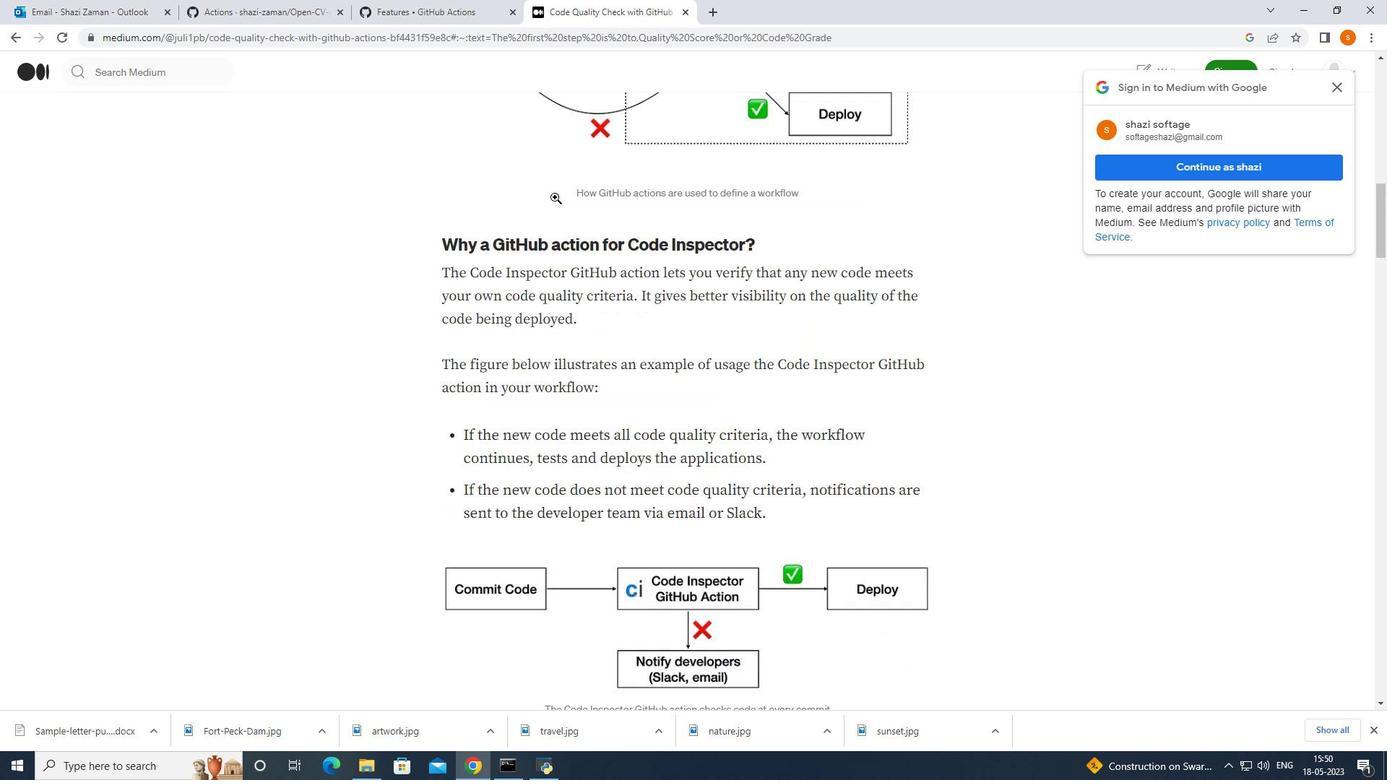 
Action: Mouse scrolled (555, 198) with delta (0, 0)
Screenshot: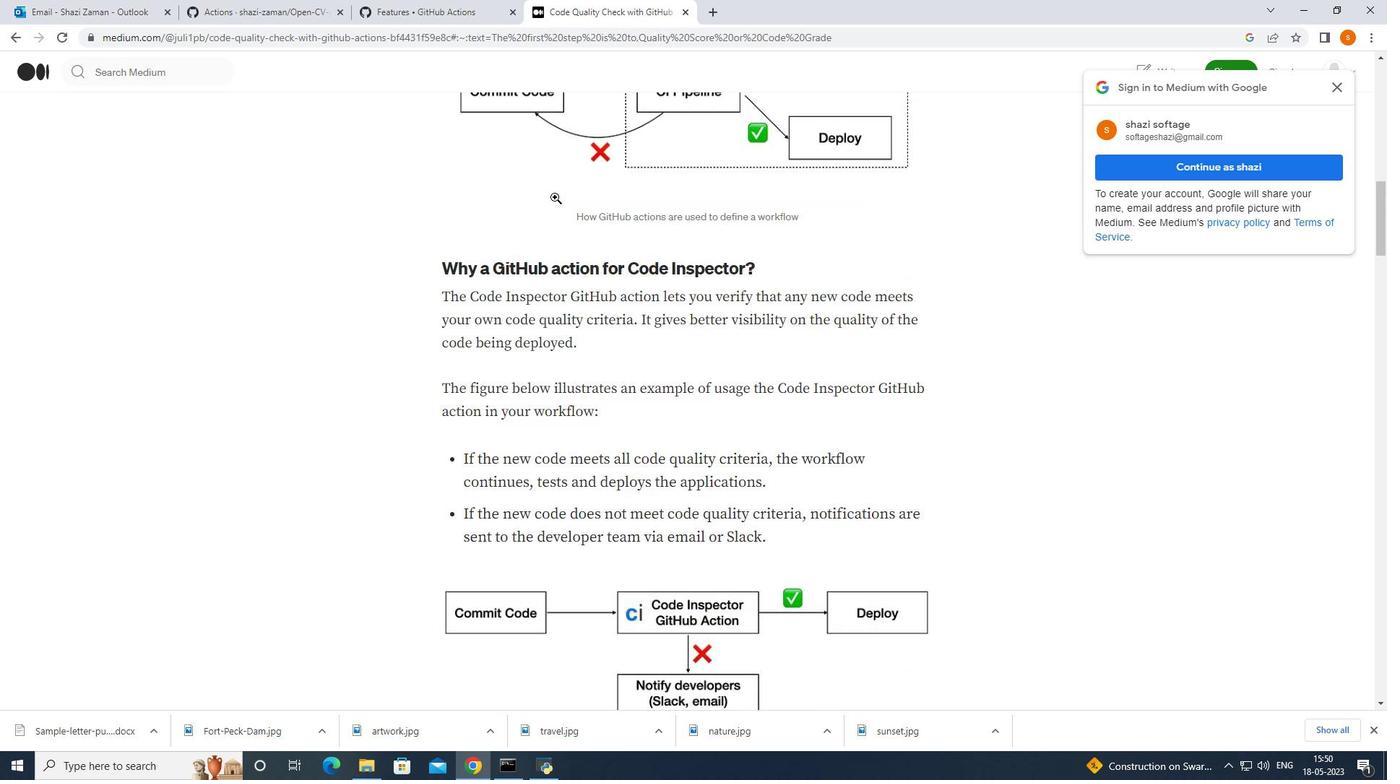 
Action: Mouse scrolled (555, 198) with delta (0, 0)
Screenshot: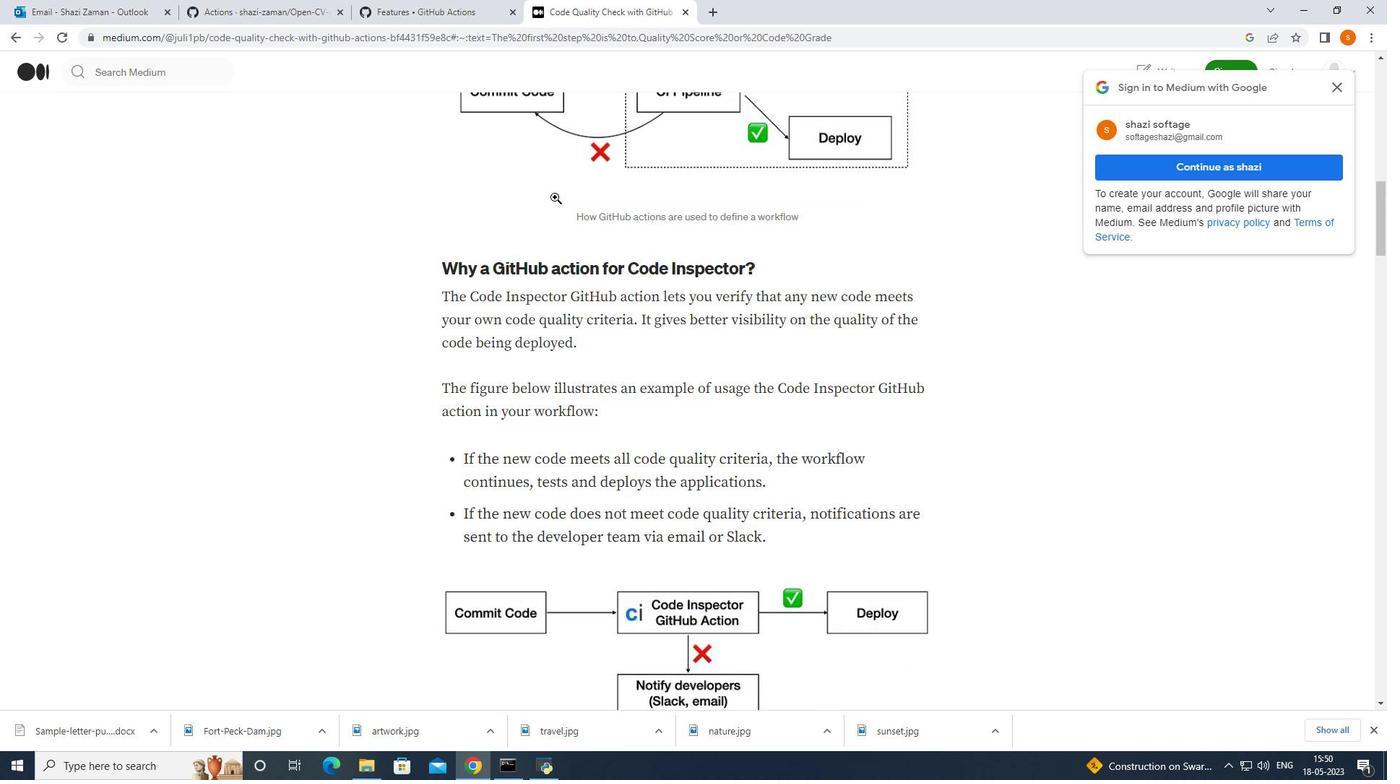 
Action: Mouse scrolled (555, 198) with delta (0, 0)
Screenshot: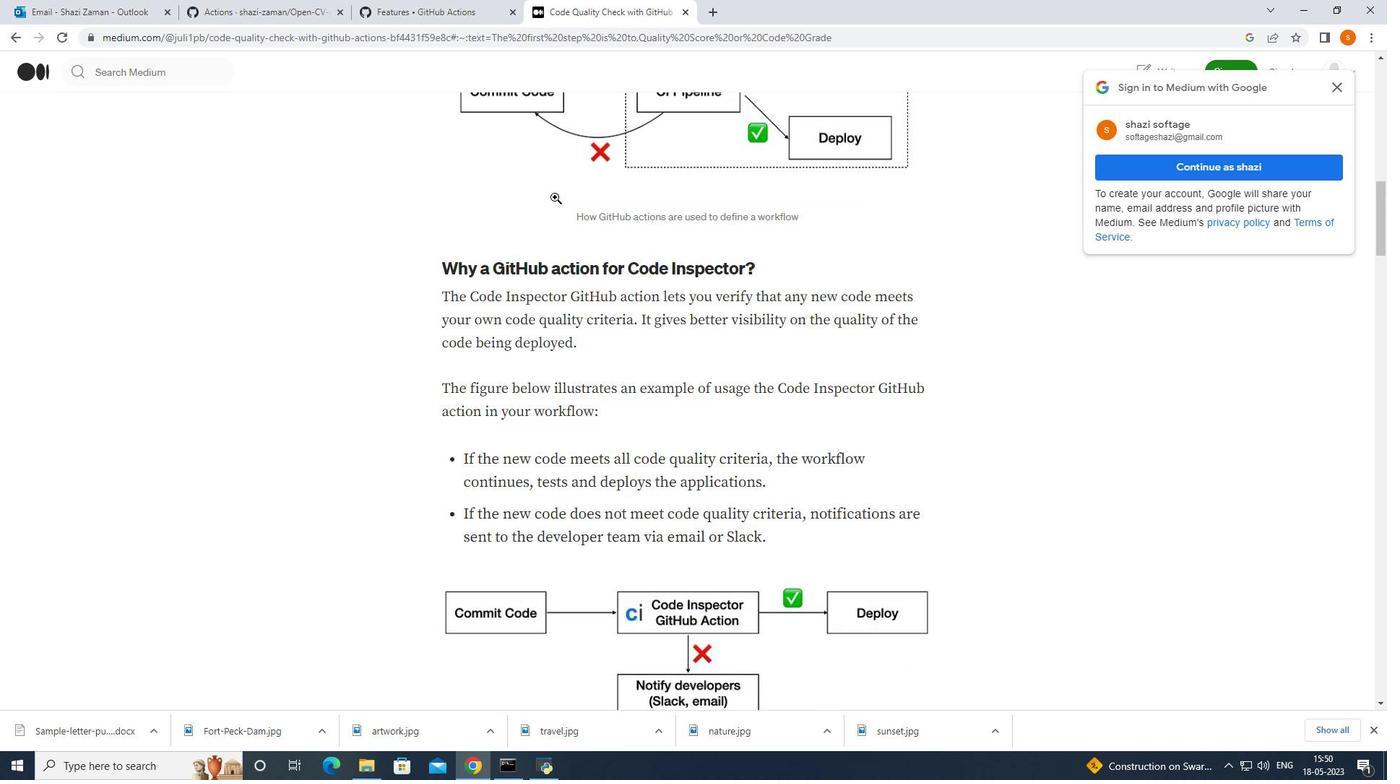 
Action: Mouse scrolled (555, 198) with delta (0, 0)
Screenshot: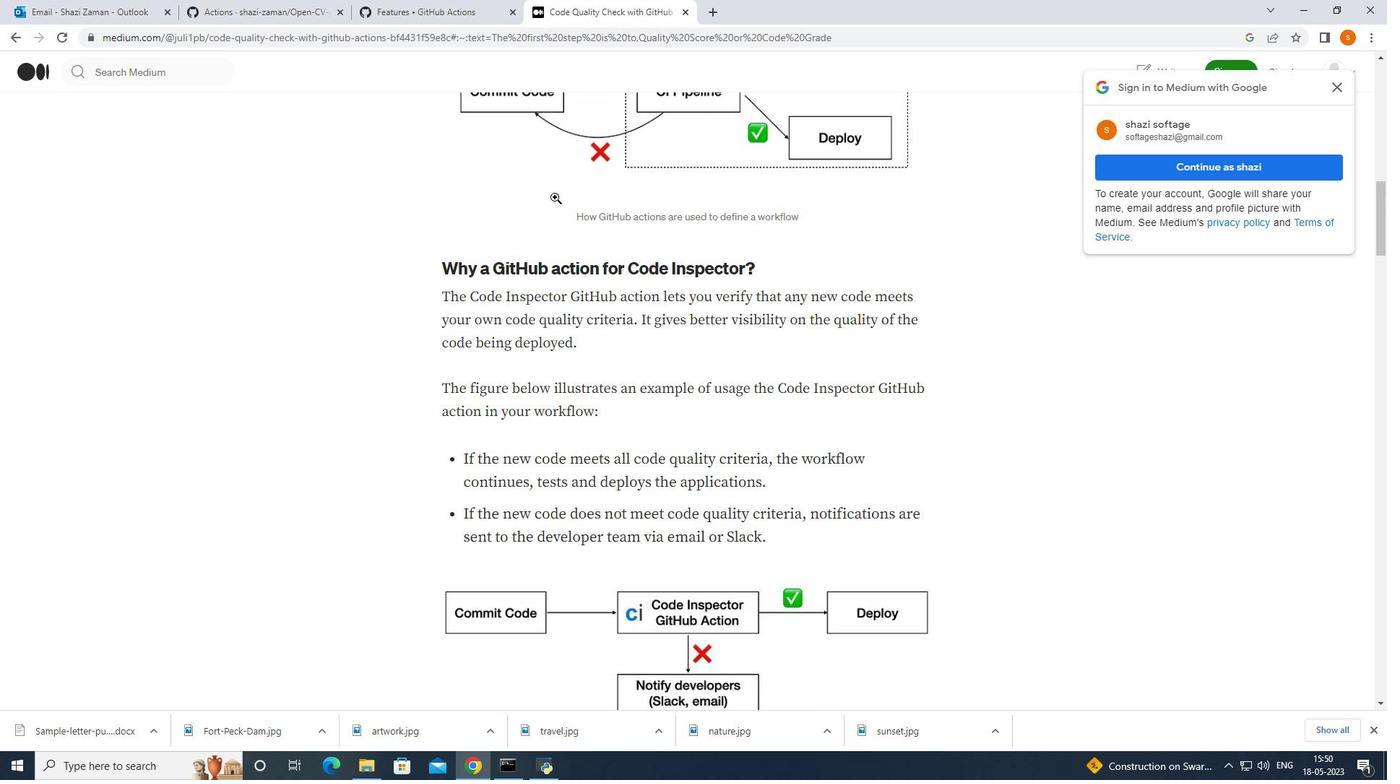 
Action: Mouse moved to (565, 203)
Screenshot: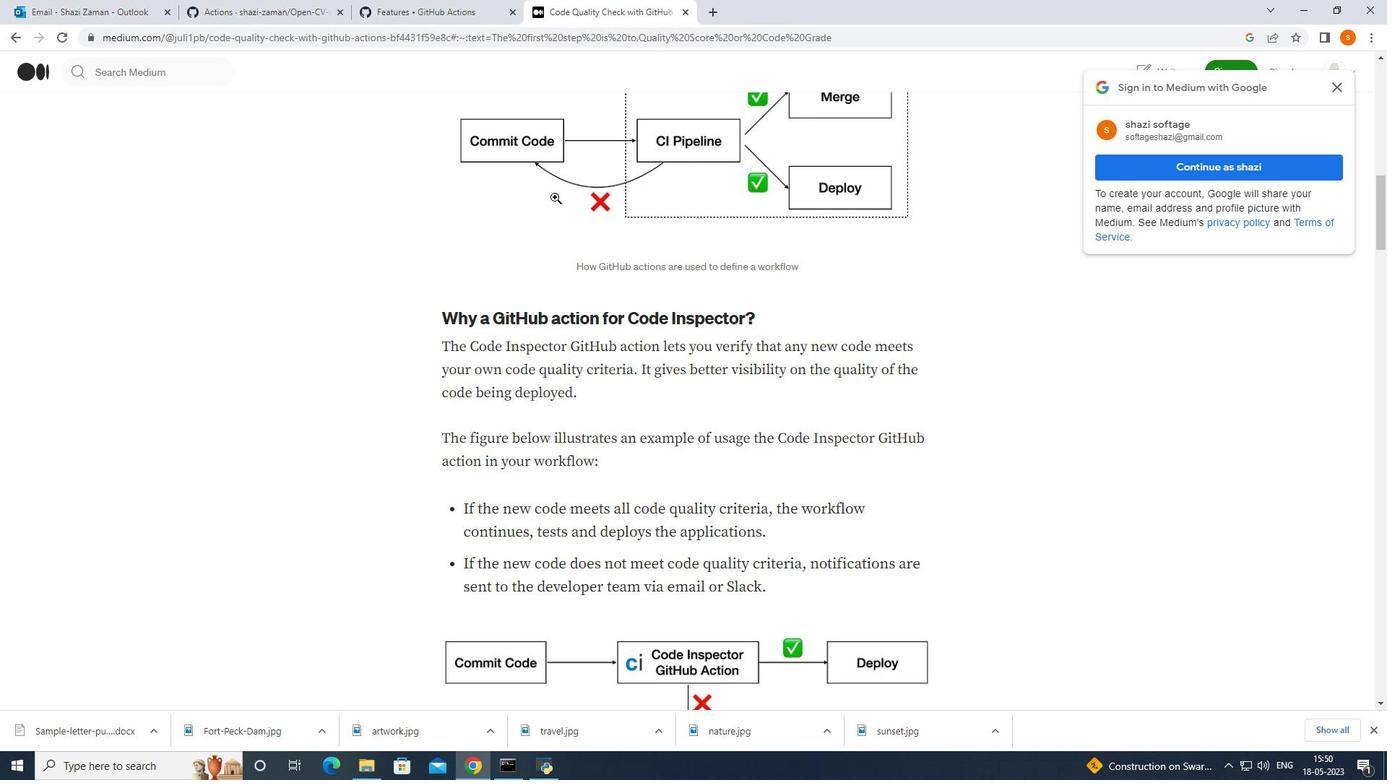 
Action: Mouse scrolled (565, 204) with delta (0, 0)
Screenshot: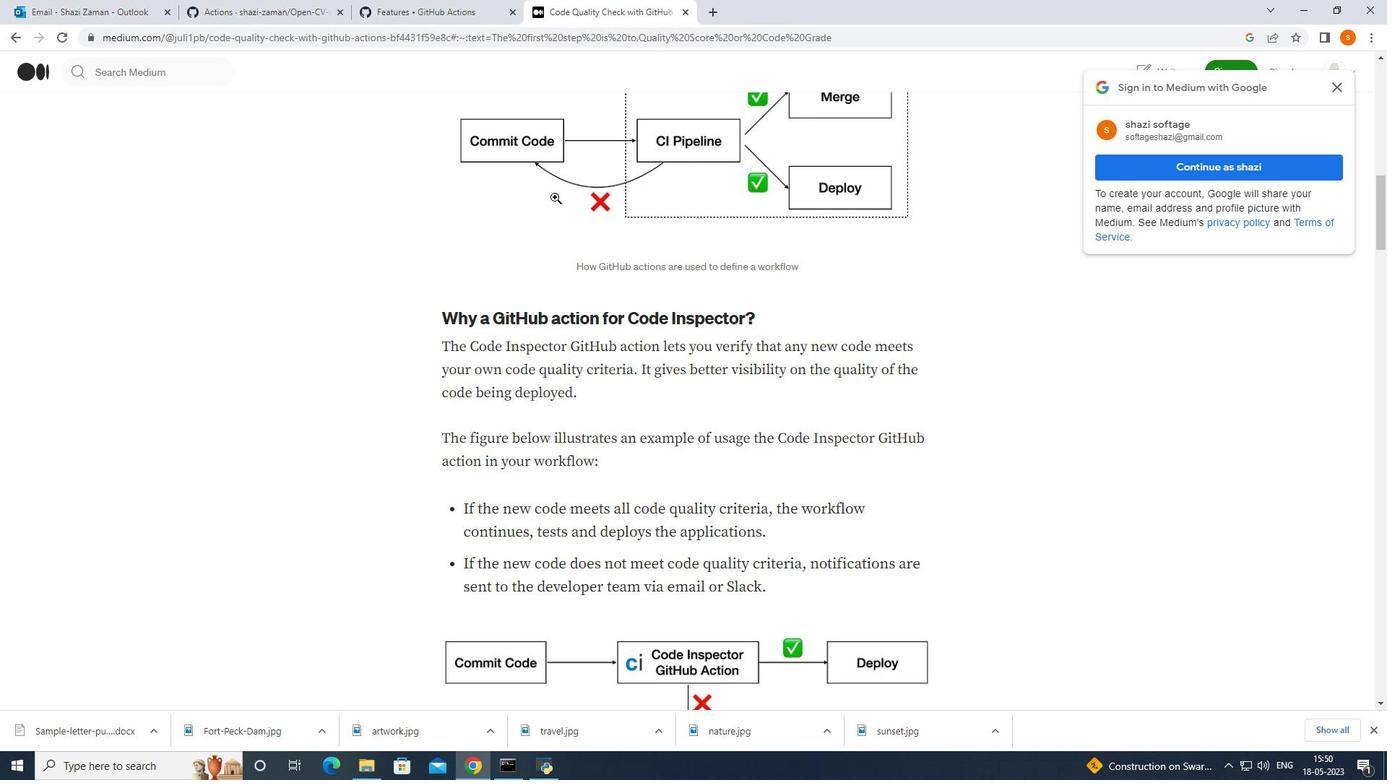 
Action: Mouse scrolled (565, 204) with delta (0, 0)
Screenshot: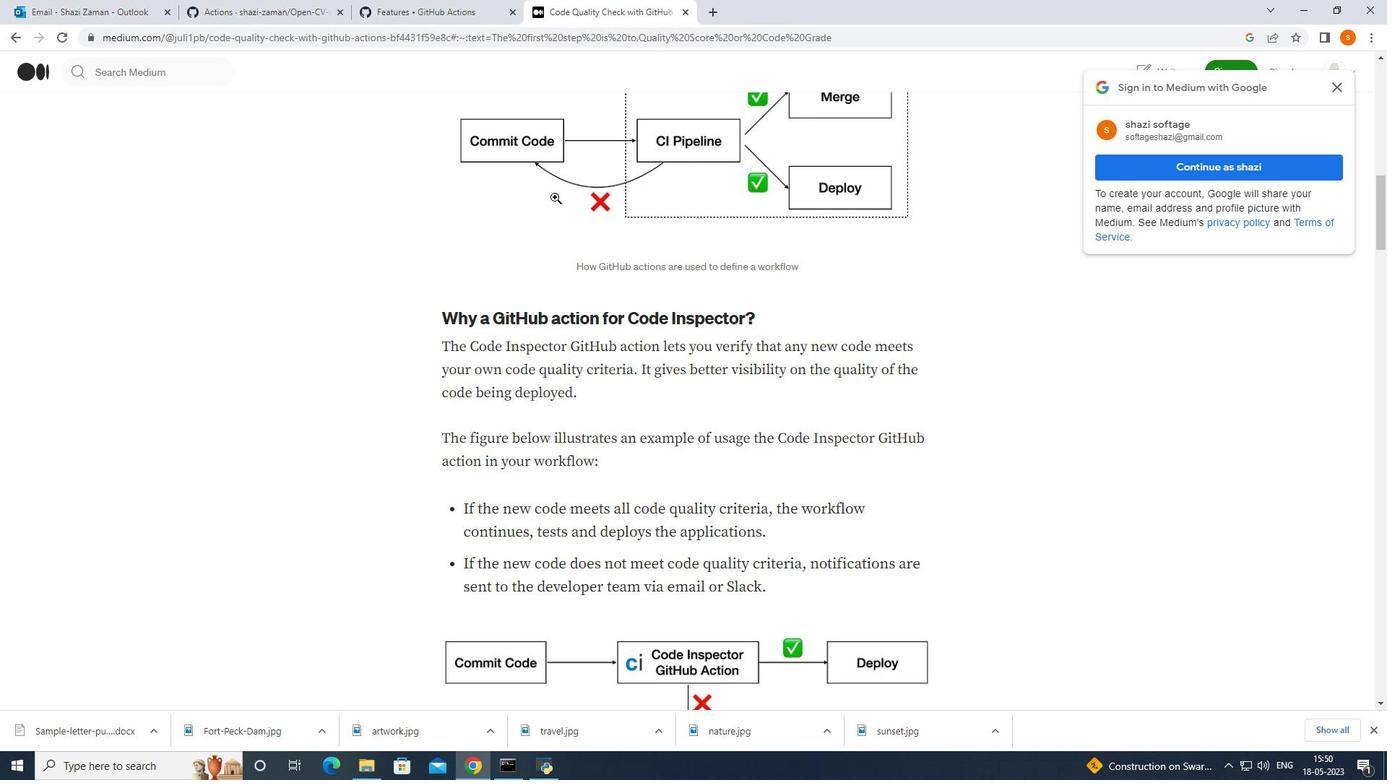 
Action: Mouse moved to (565, 203)
Screenshot: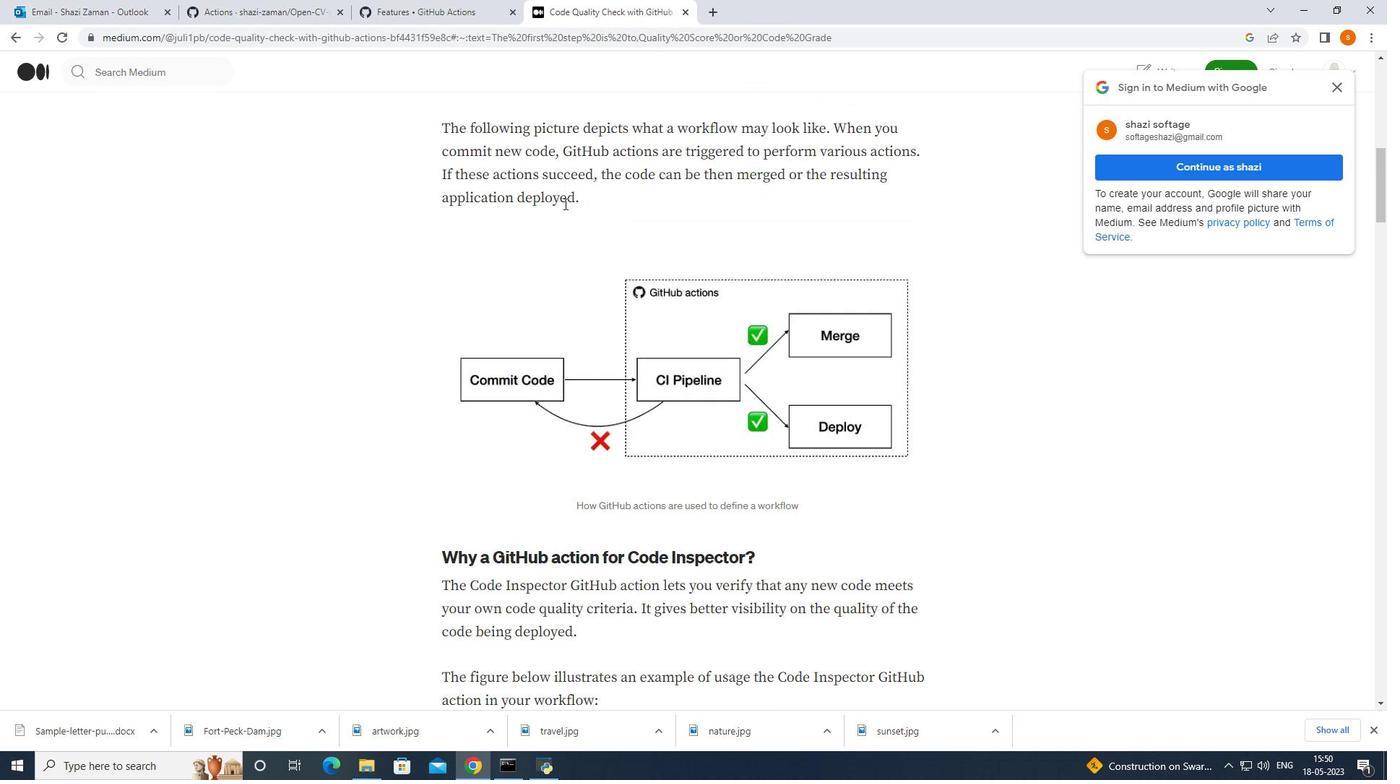 
Action: Mouse scrolled (565, 204) with delta (0, 0)
Screenshot: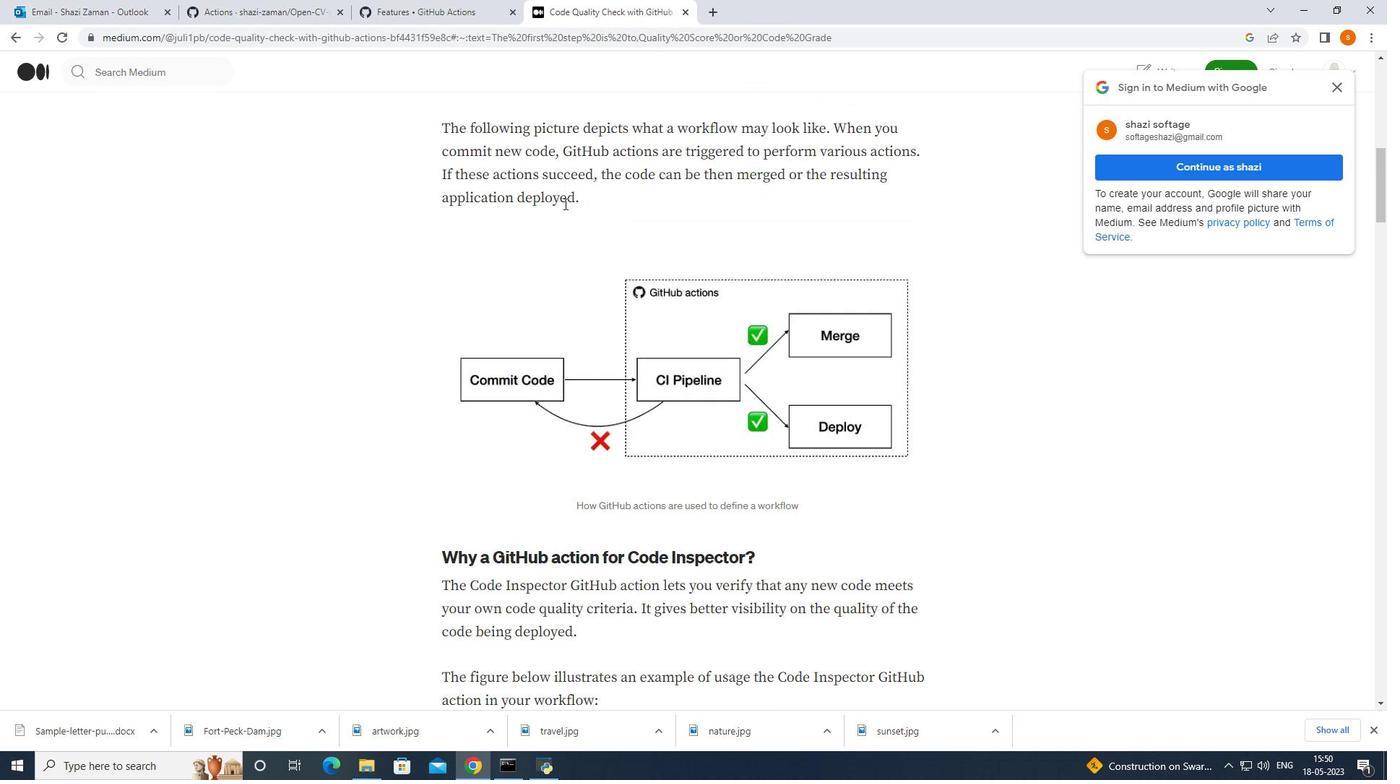 
Action: Mouse scrolled (565, 204) with delta (0, 0)
Screenshot: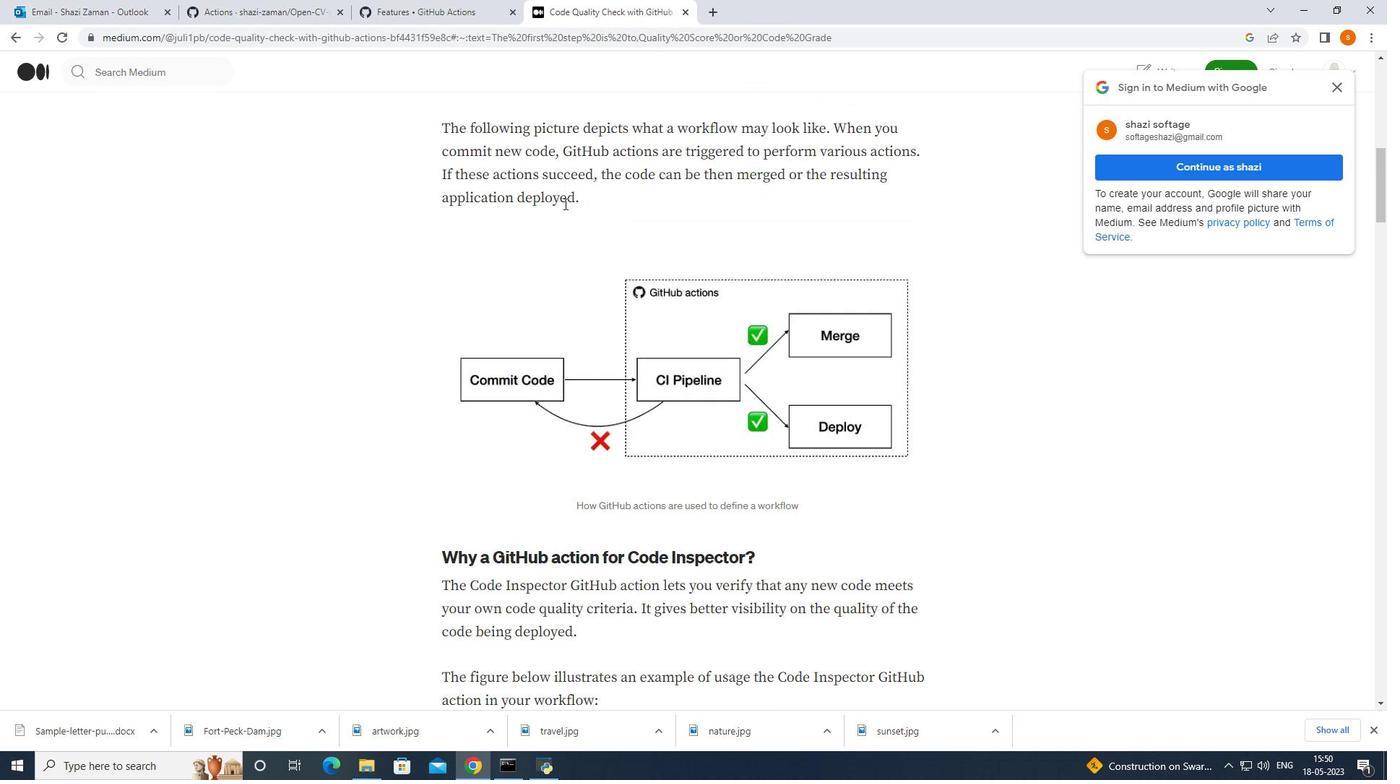 
Action: Mouse moved to (565, 203)
Screenshot: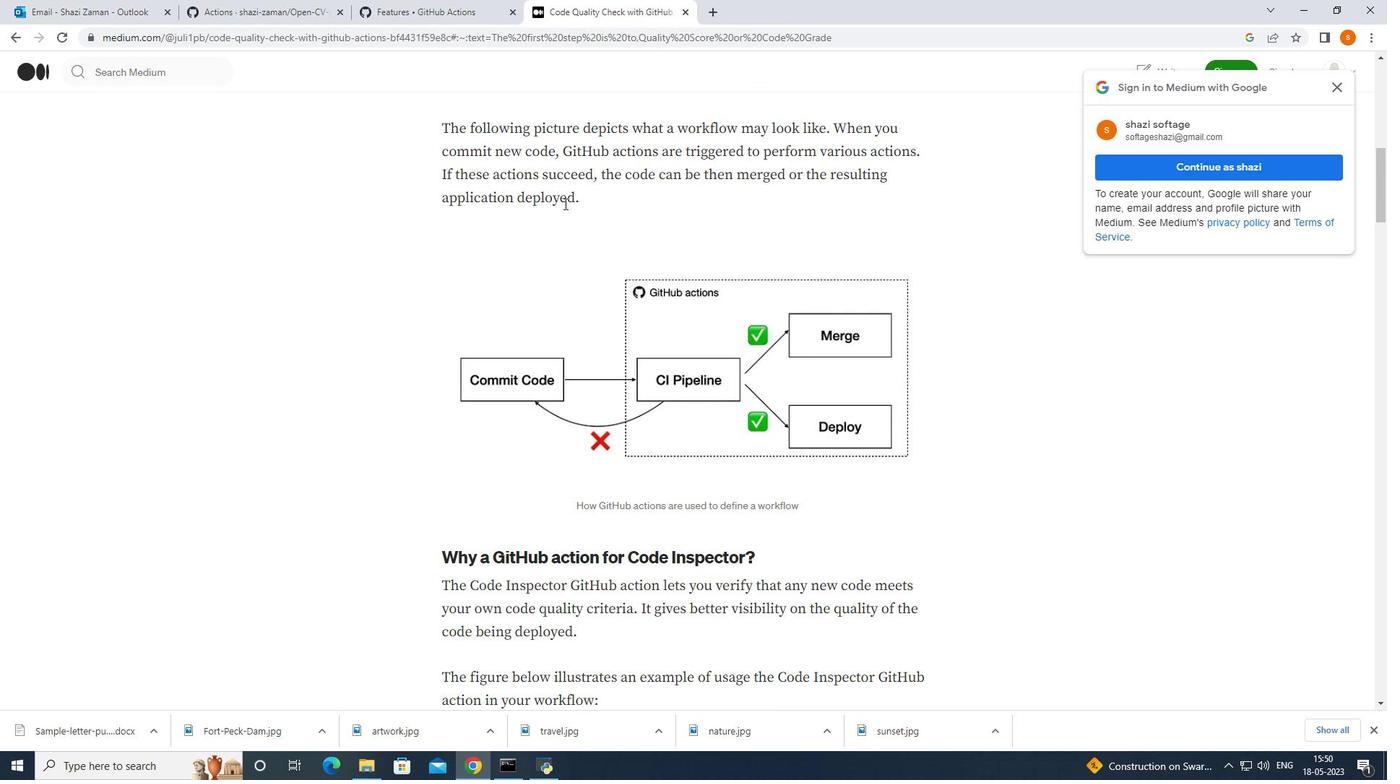 
Action: Mouse scrolled (565, 204) with delta (0, 0)
Screenshot: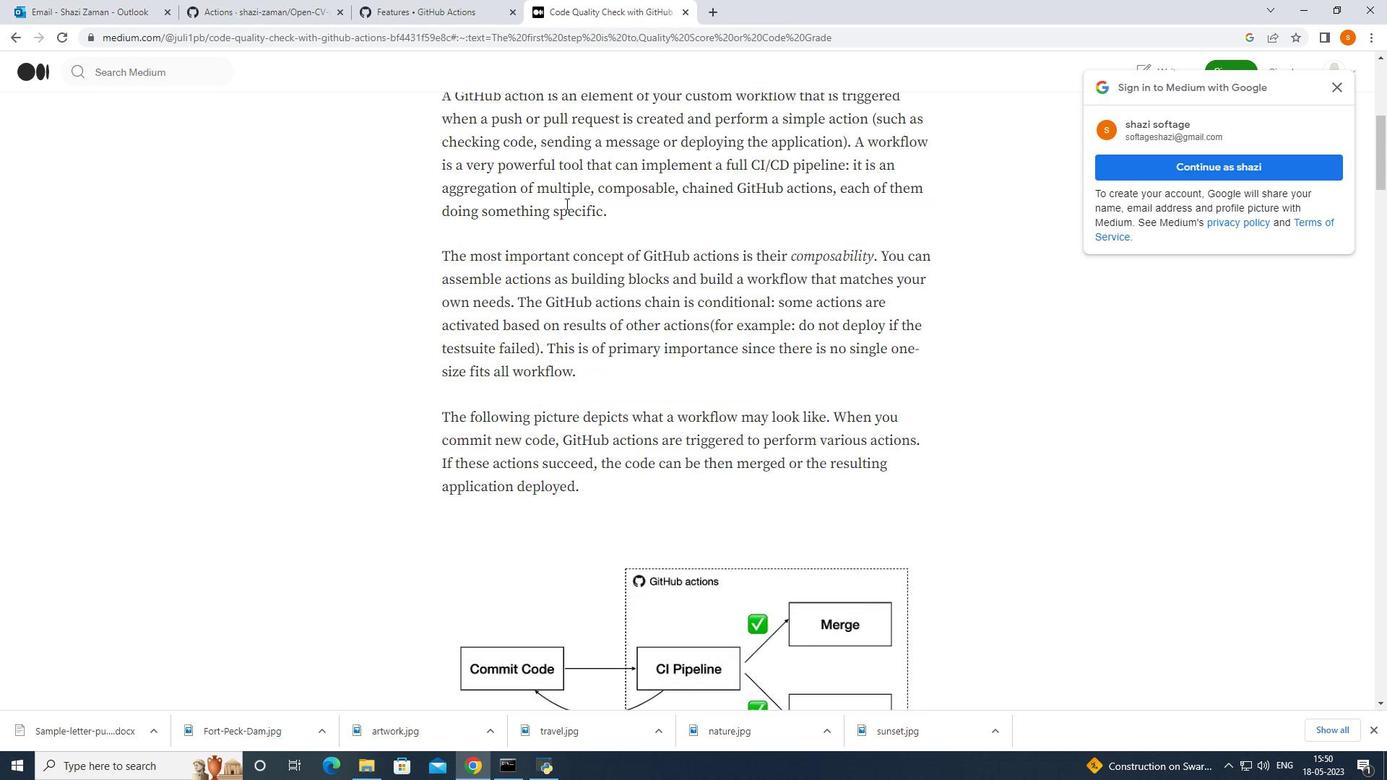 
Action: Mouse scrolled (565, 204) with delta (0, 0)
Screenshot: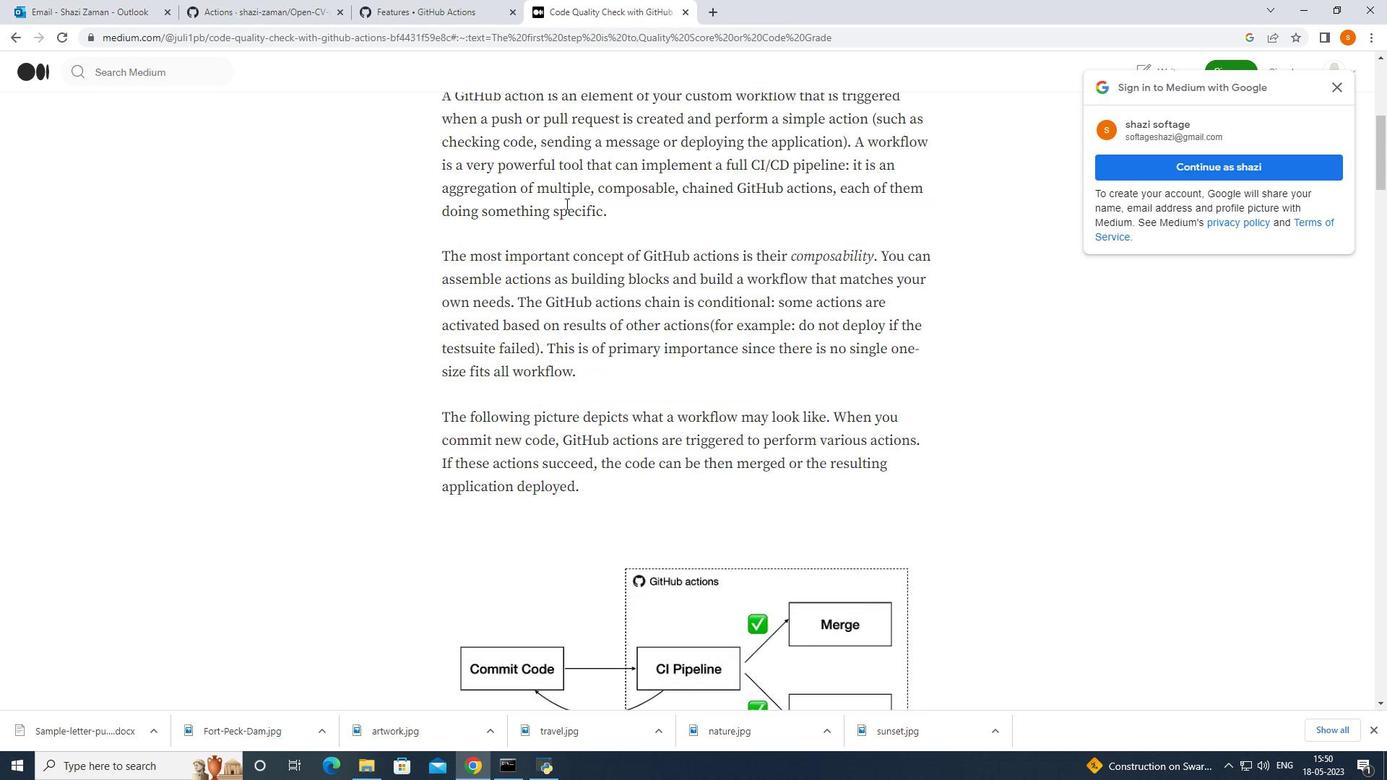 
Action: Mouse scrolled (565, 204) with delta (0, 0)
Screenshot: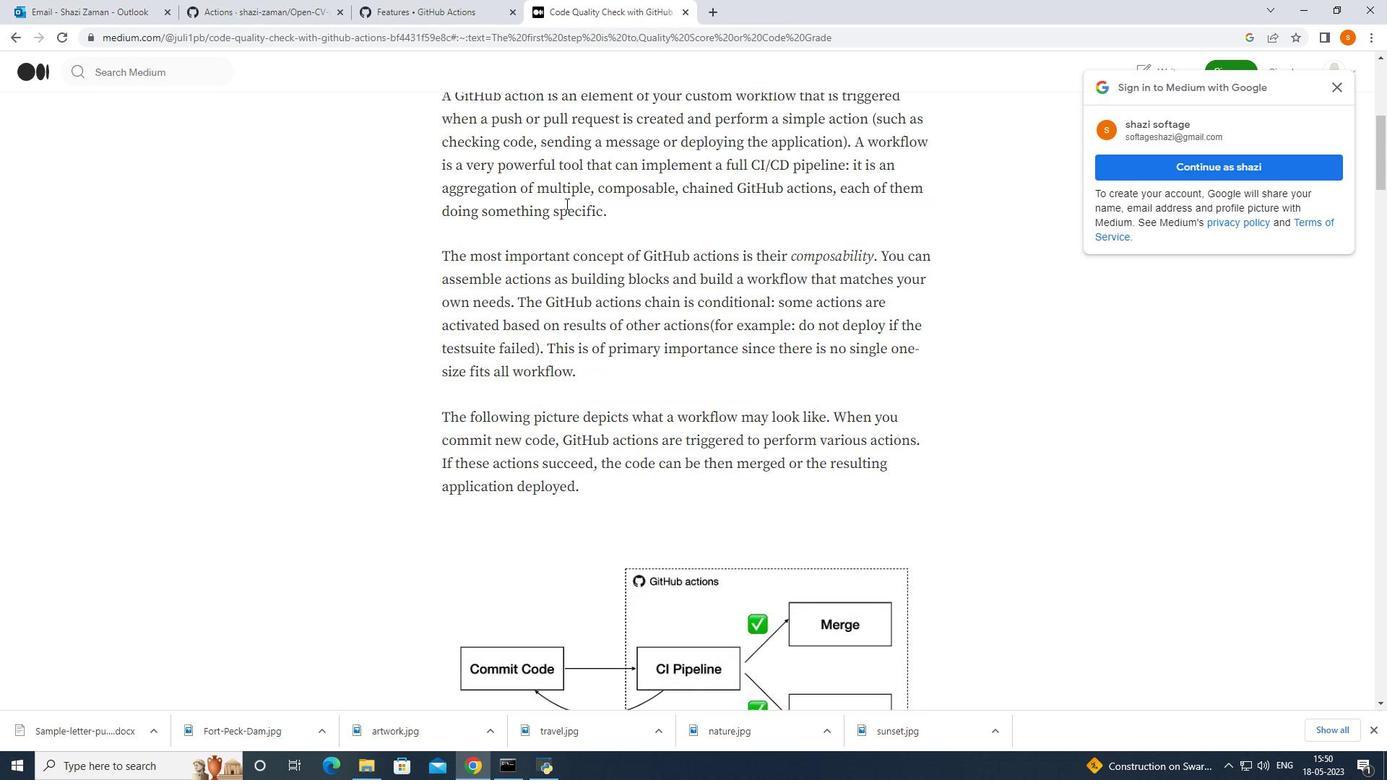 
Action: Mouse scrolled (565, 204) with delta (0, 0)
Screenshot: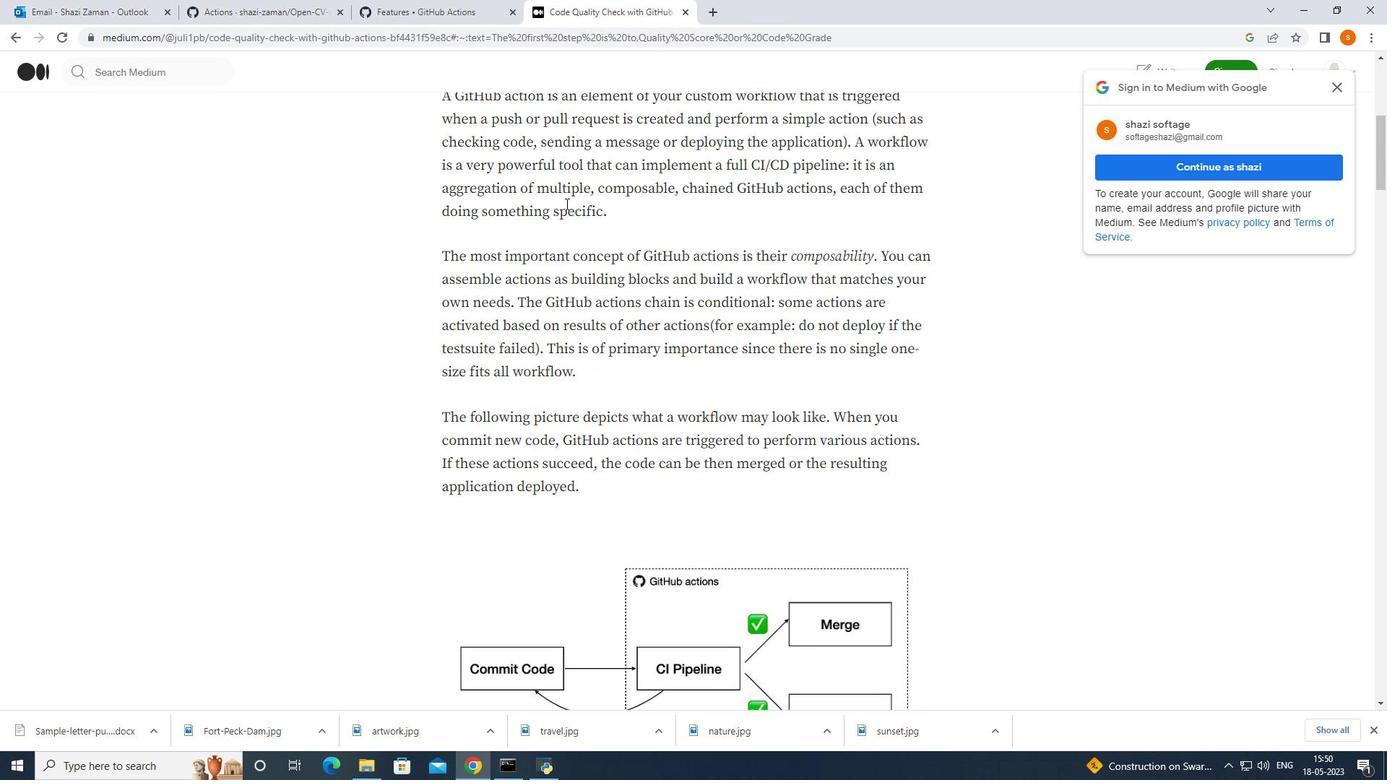 
Action: Mouse moved to (565, 203)
Screenshot: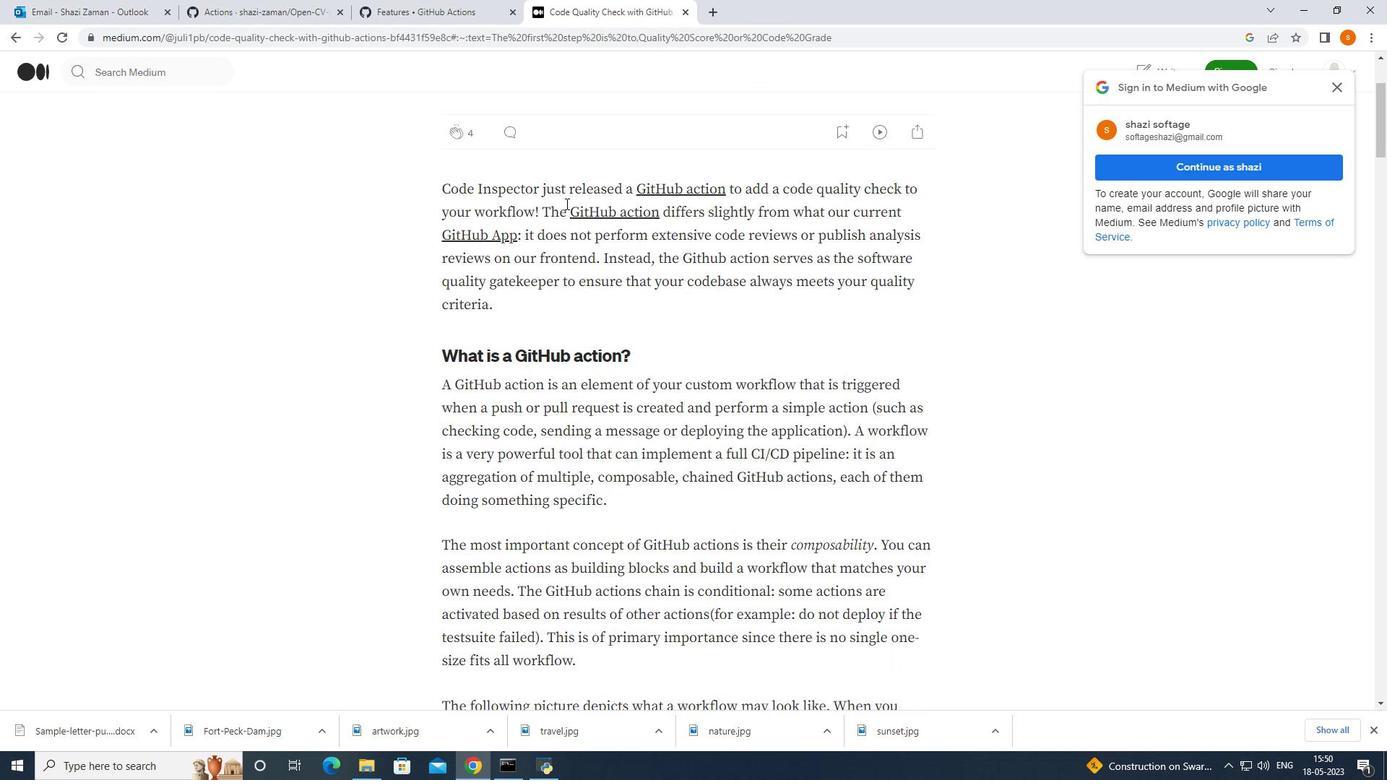 
Action: Mouse scrolled (565, 203) with delta (0, 0)
Screenshot: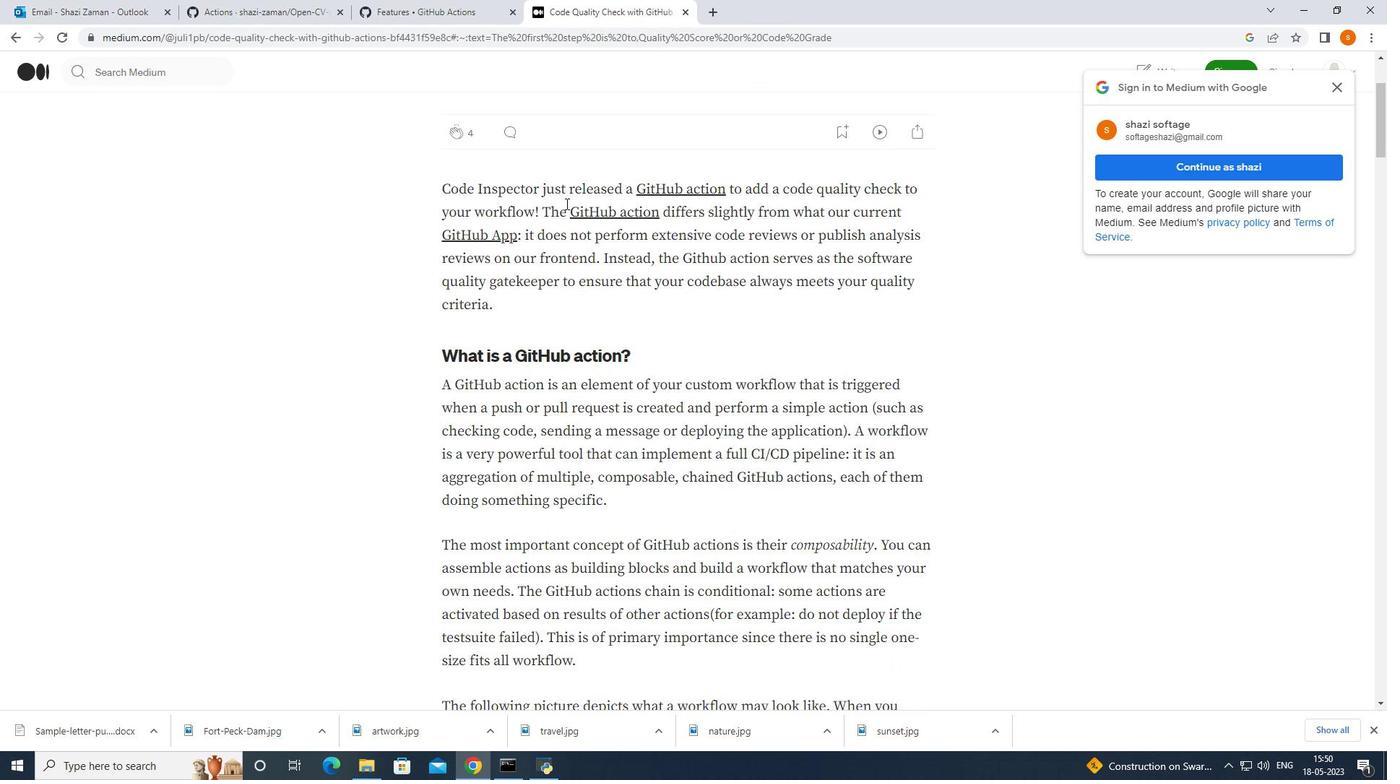 
Action: Mouse scrolled (565, 203) with delta (0, 0)
Screenshot: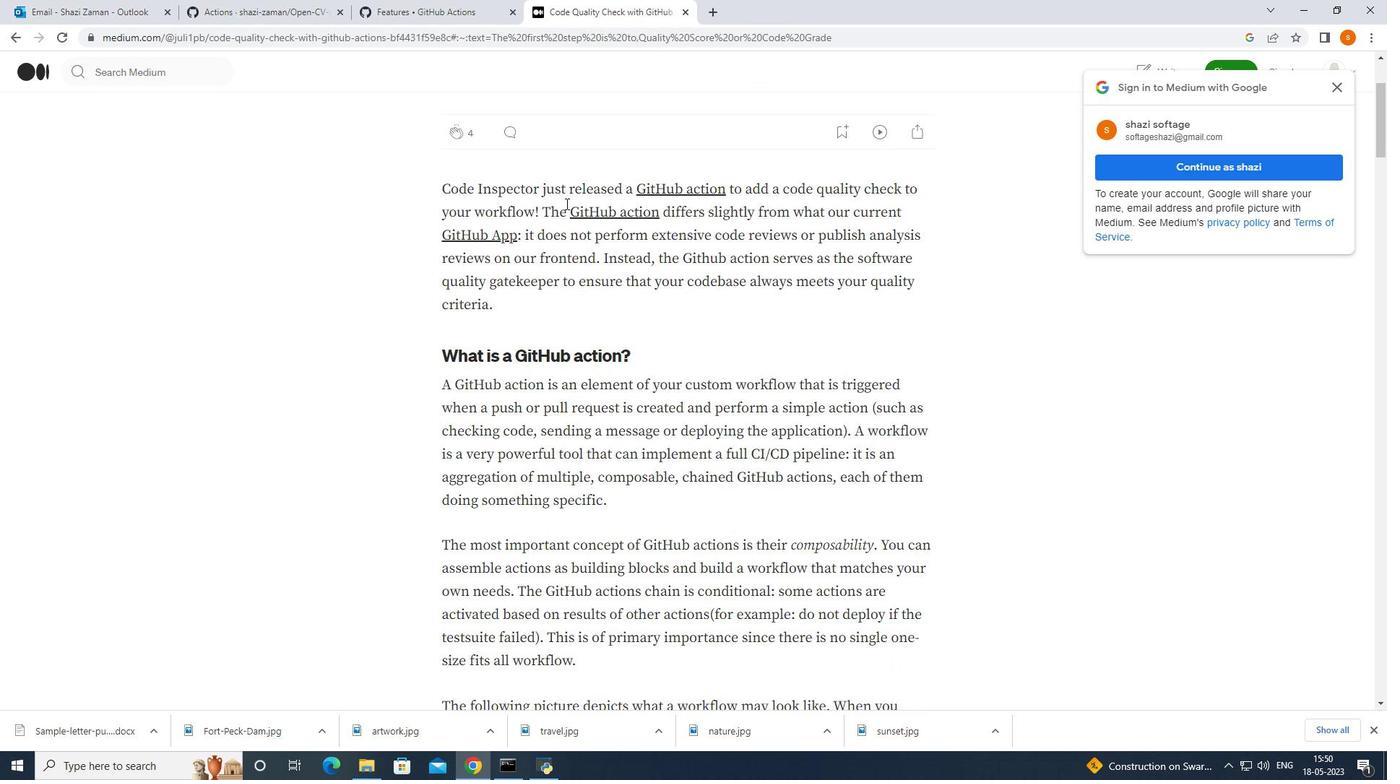 
Action: Mouse scrolled (565, 203) with delta (0, 0)
Screenshot: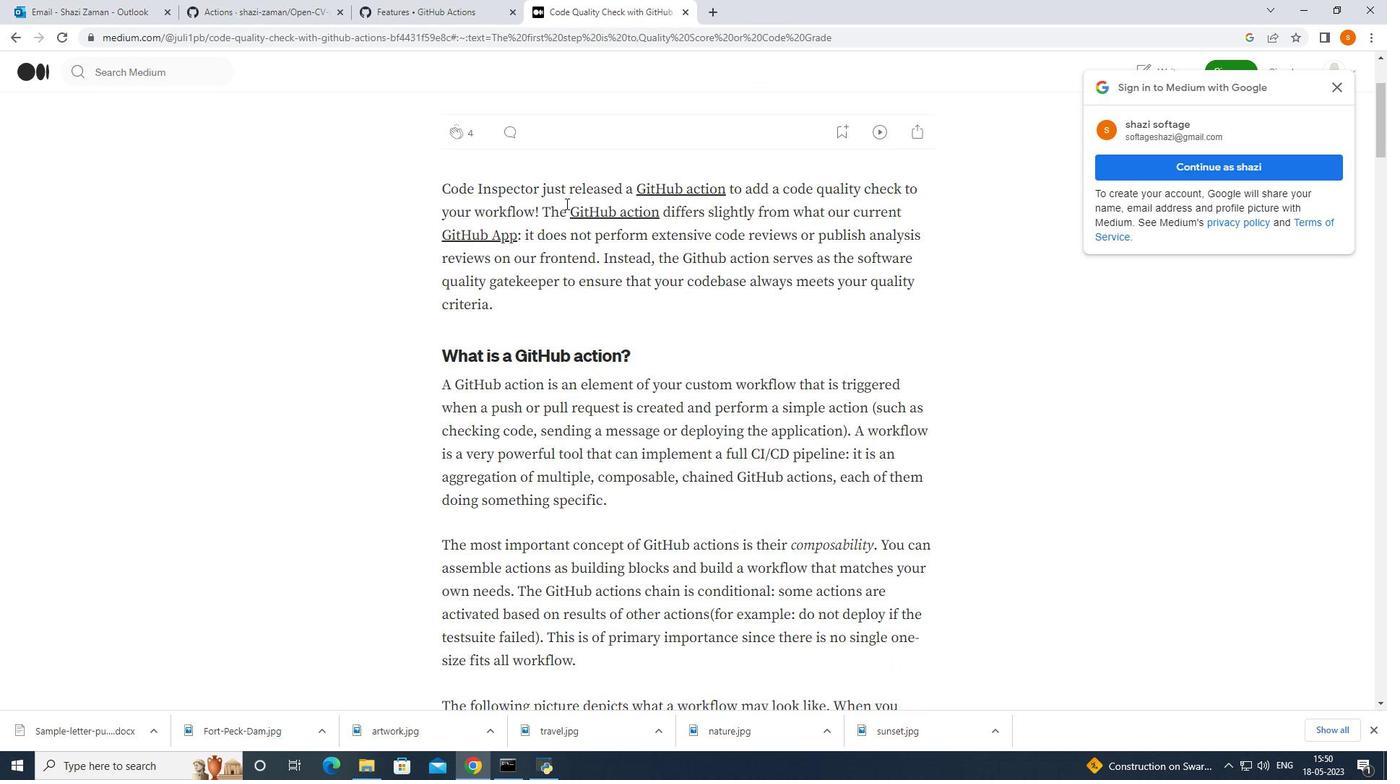 
Action: Mouse moved to (10, 35)
Screenshot: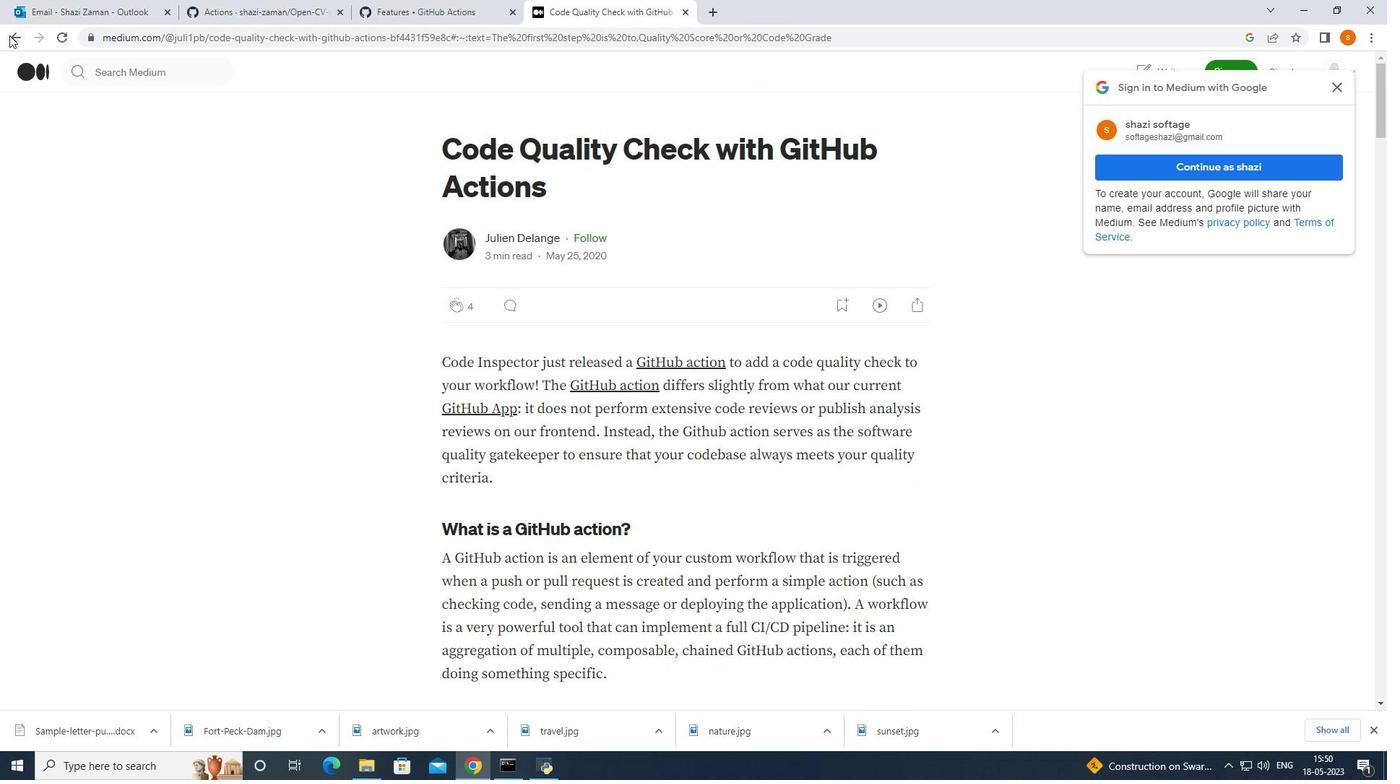 
Action: Mouse pressed left at (10, 35)
Screenshot: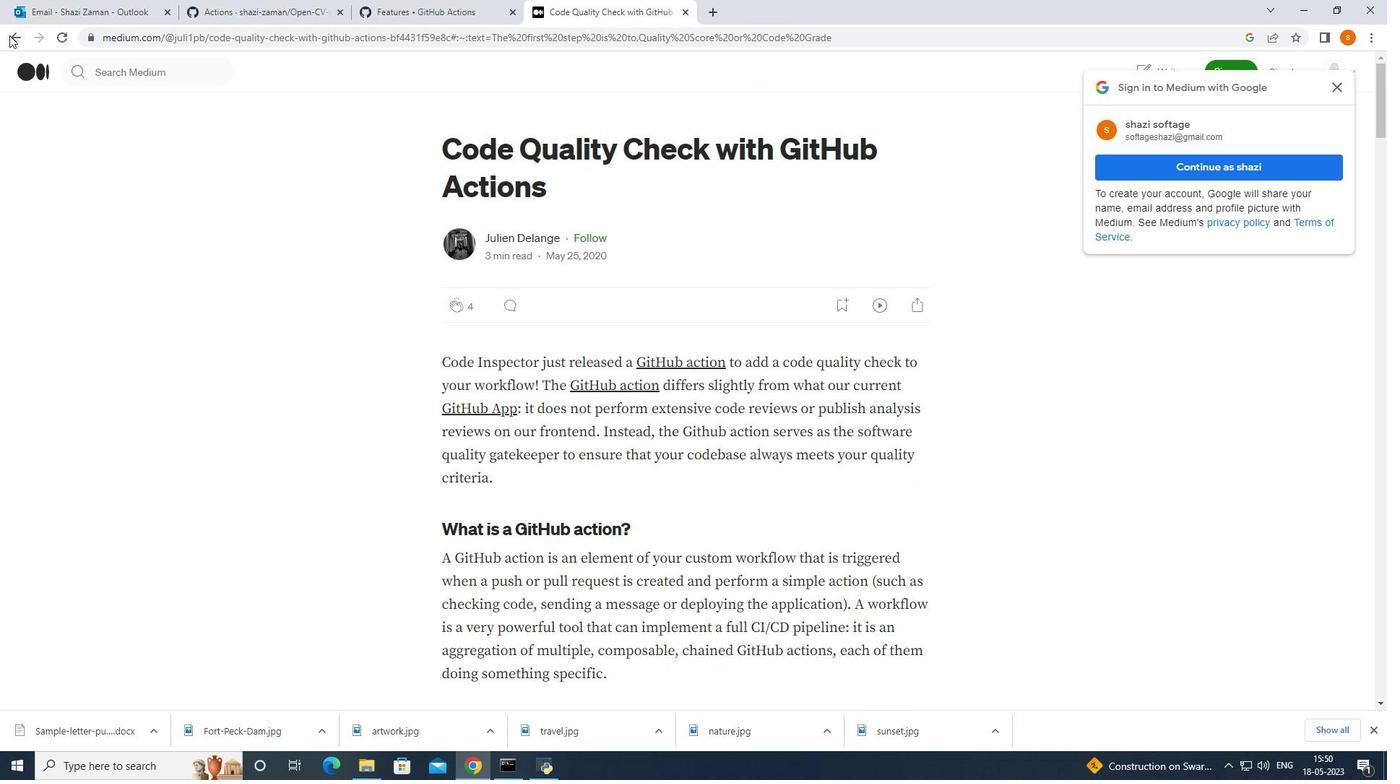 
Action: Mouse moved to (379, 384)
Screenshot: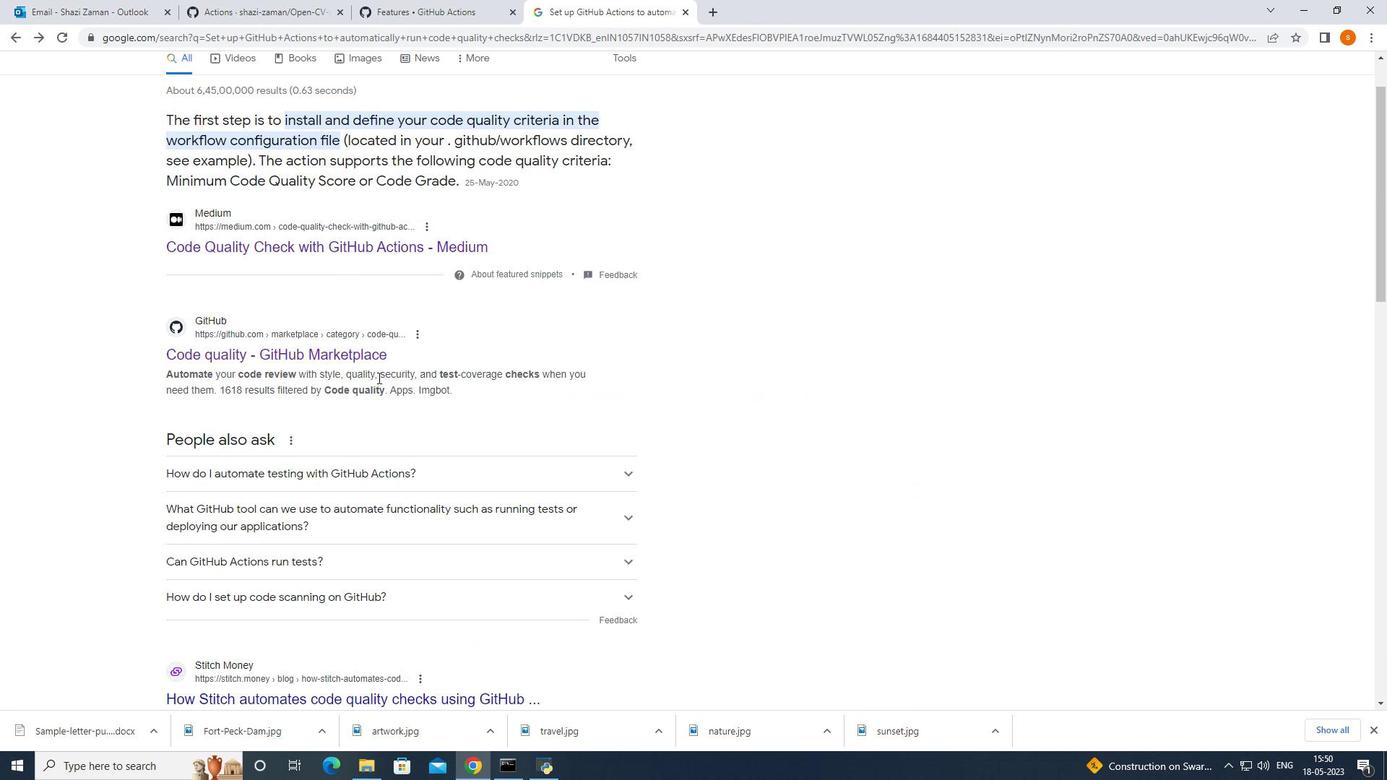 
Action: Mouse scrolled (378, 381) with delta (0, 0)
Screenshot: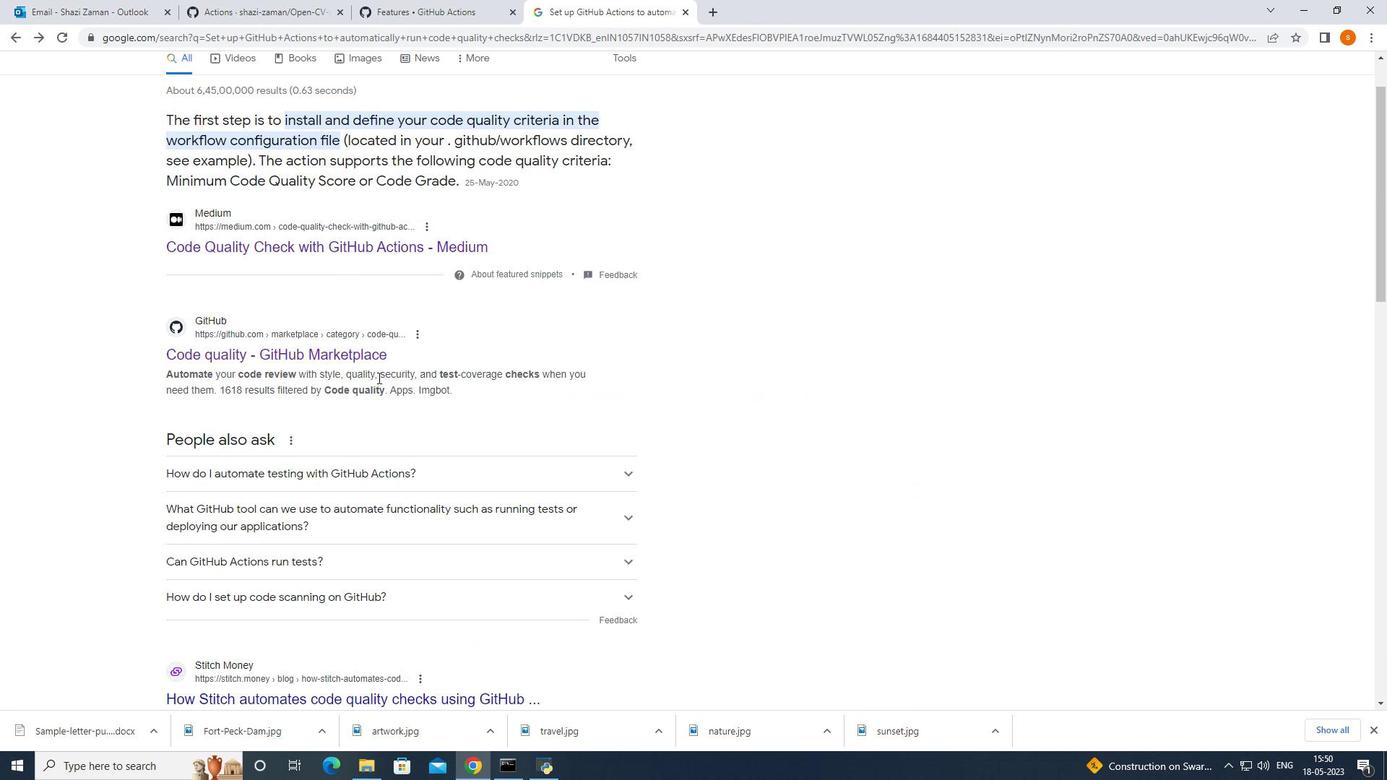 
Action: Mouse moved to (379, 385)
Screenshot: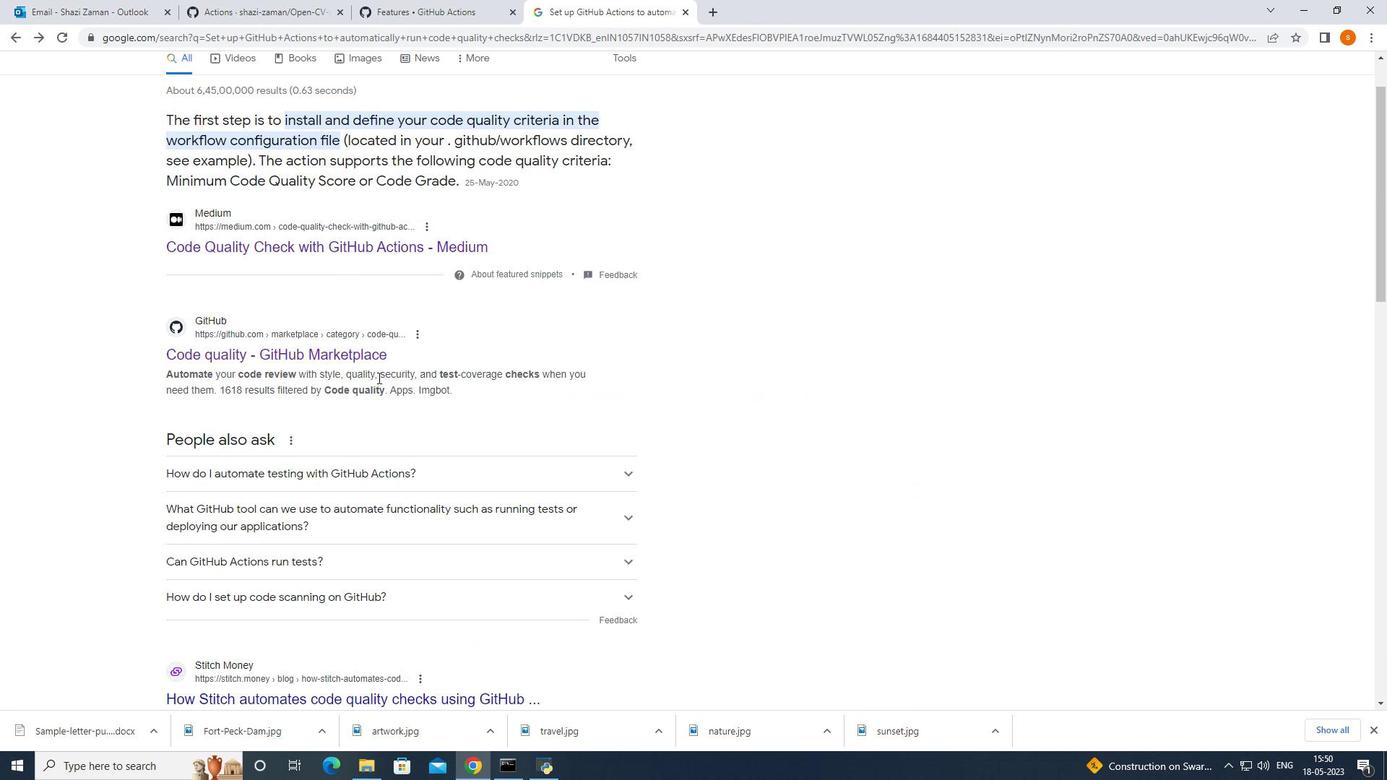 
Action: Mouse scrolled (379, 384) with delta (0, 0)
Screenshot: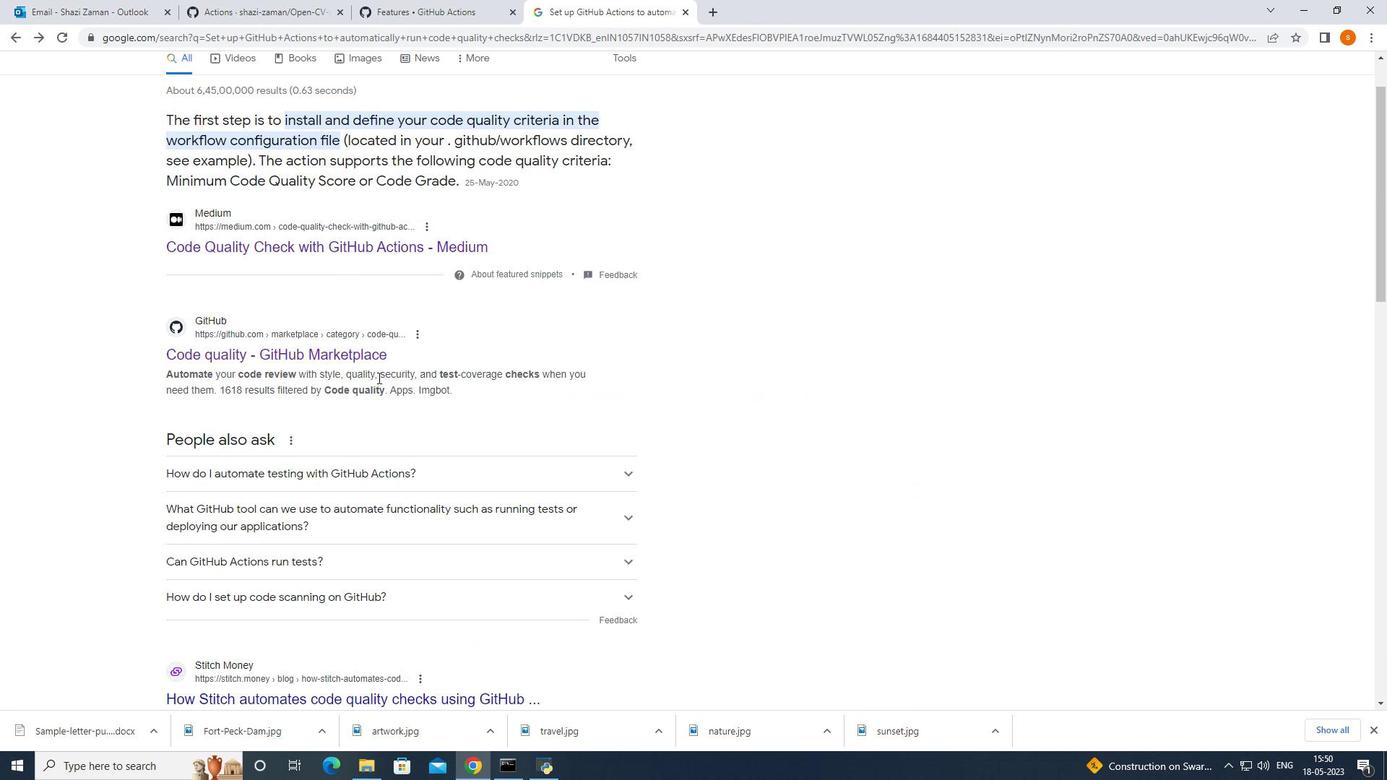 
Action: Mouse moved to (417, 320)
Screenshot: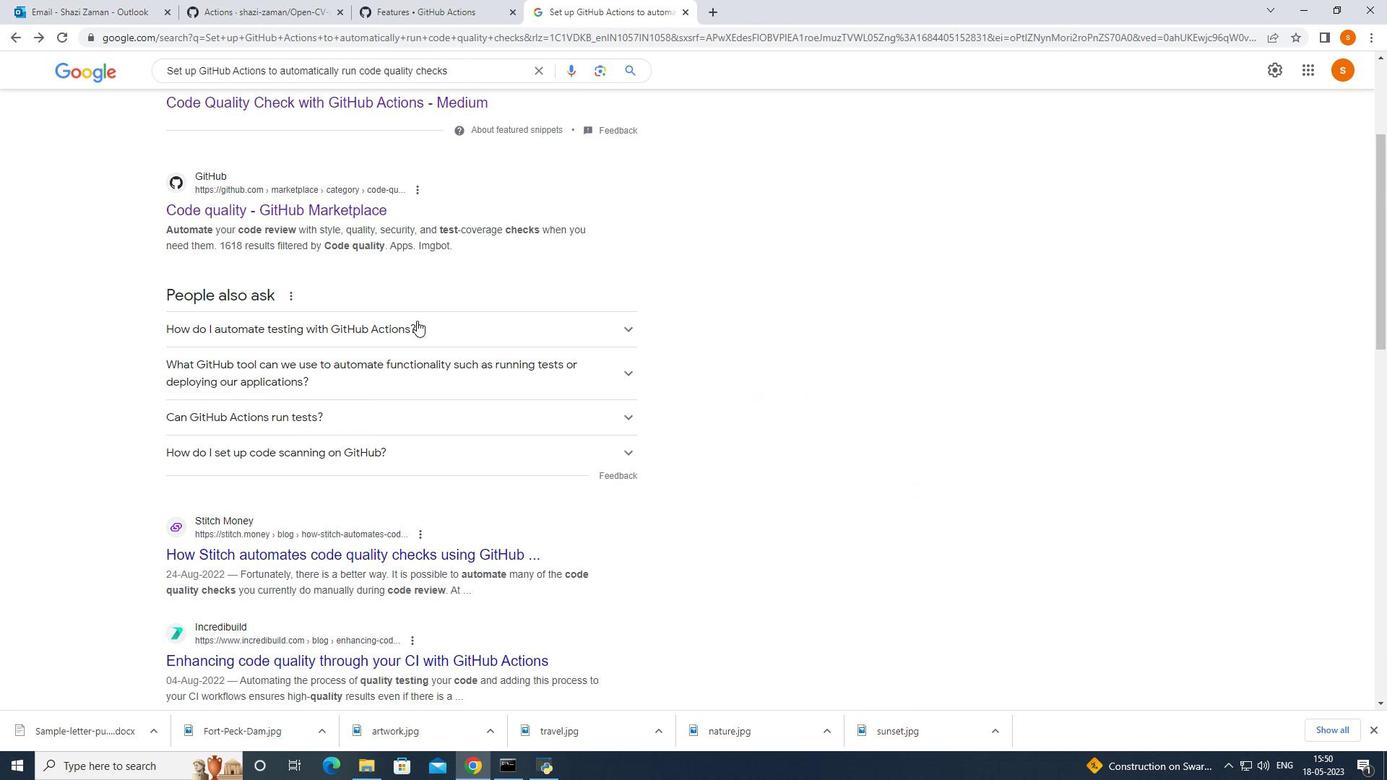 
Action: Mouse pressed left at (417, 320)
Screenshot: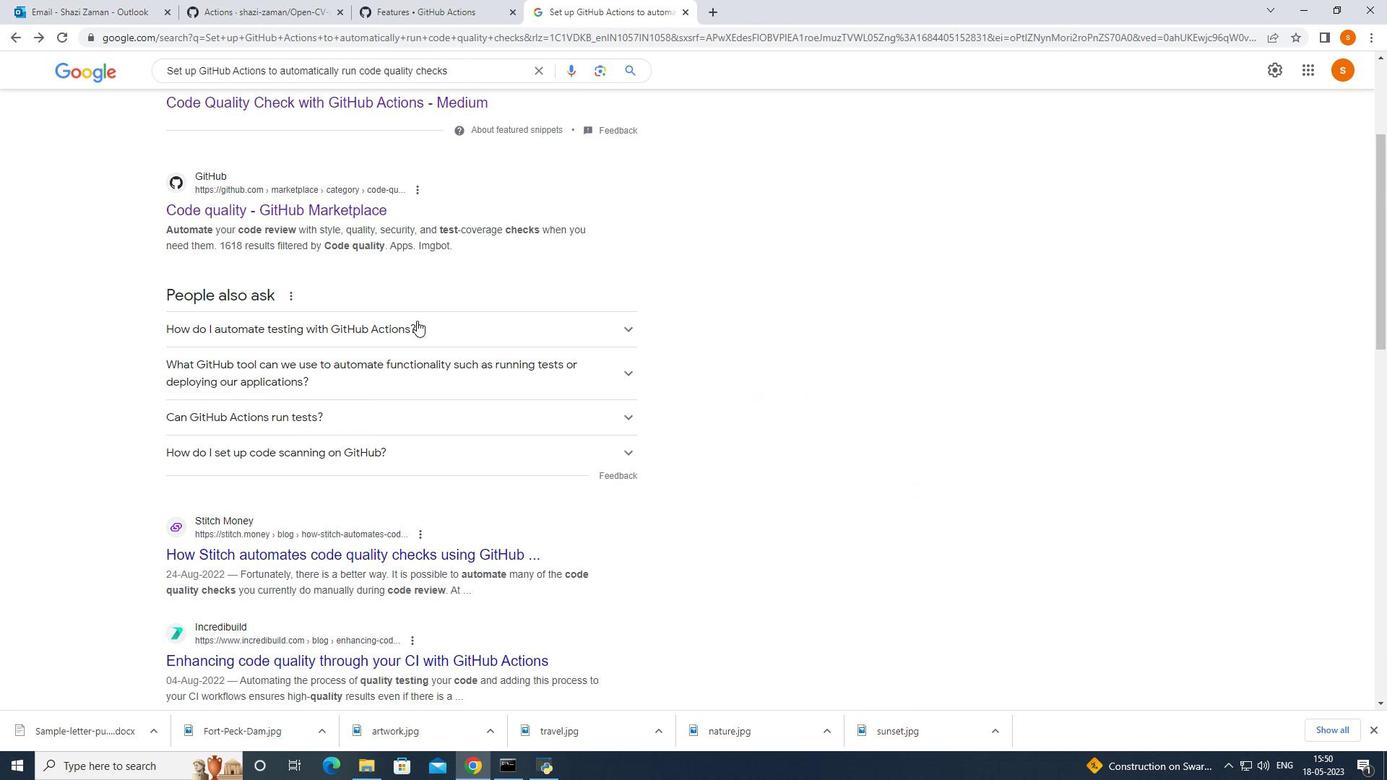 
Action: Mouse moved to (431, 428)
Screenshot: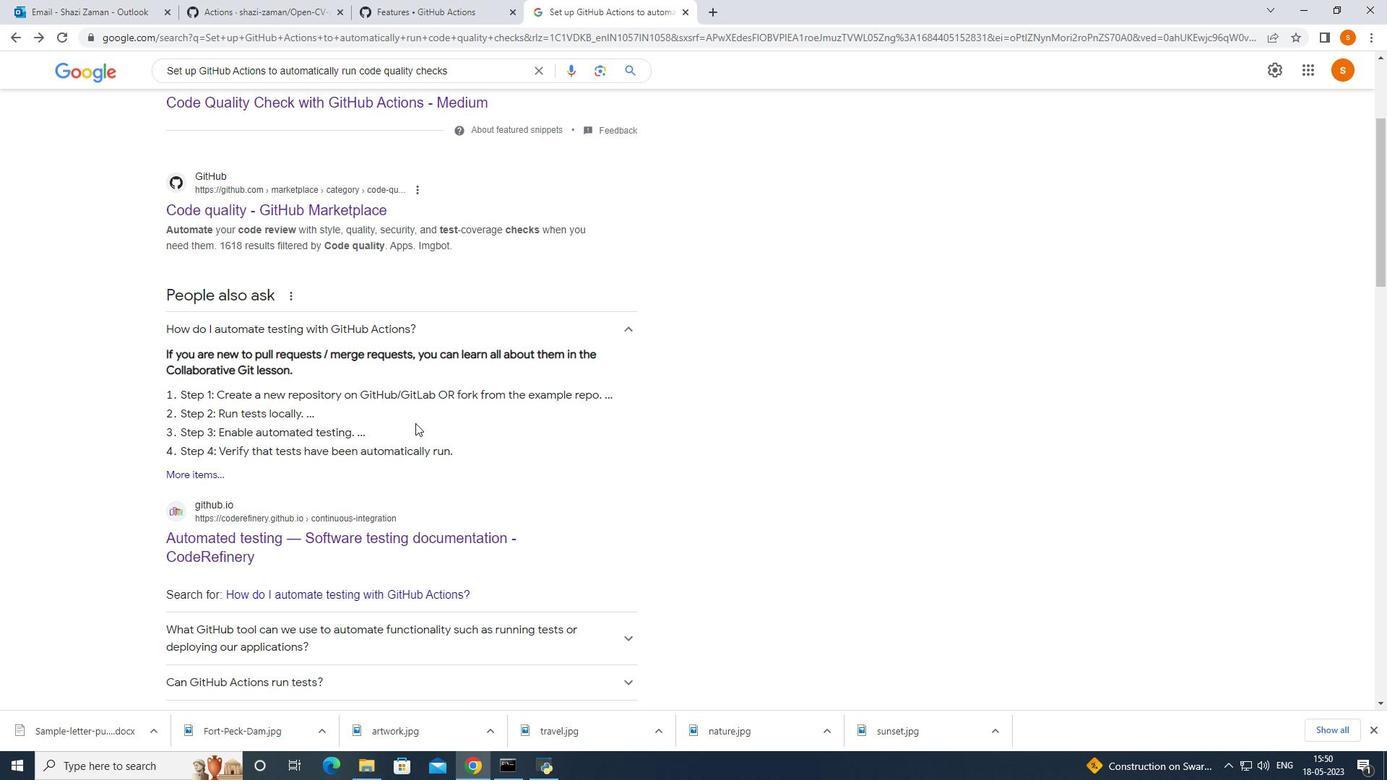 
Action: Mouse scrolled (431, 427) with delta (0, 0)
Screenshot: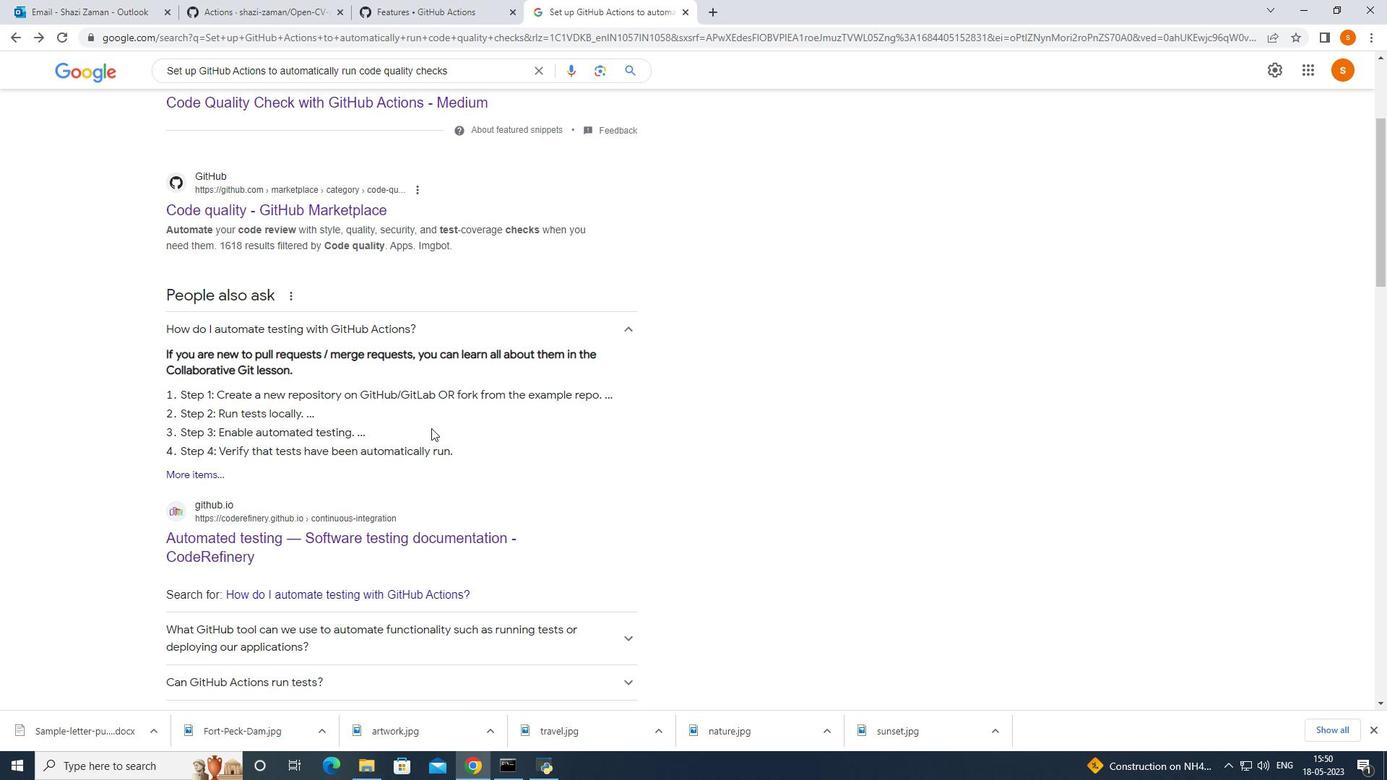 
Action: Mouse moved to (625, 256)
Screenshot: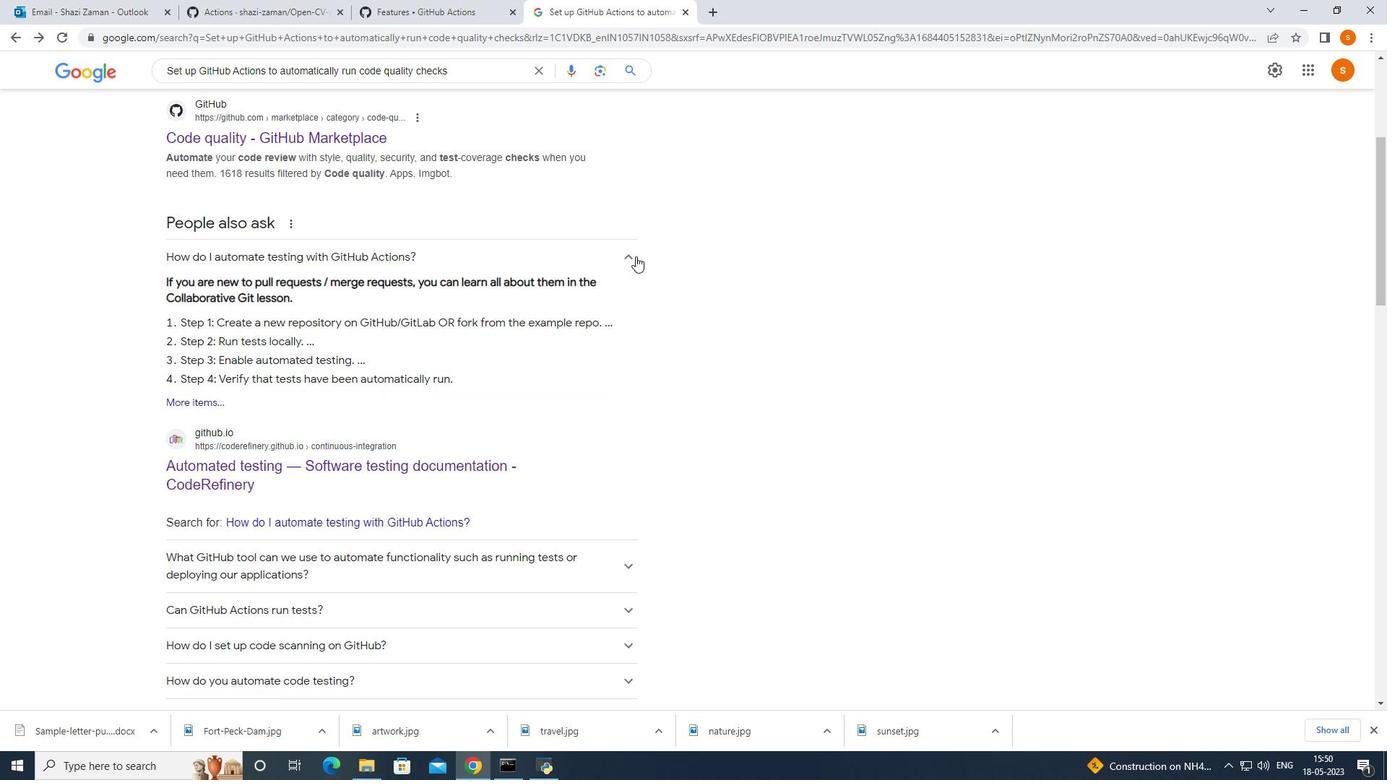 
Action: Mouse pressed left at (625, 256)
Screenshot: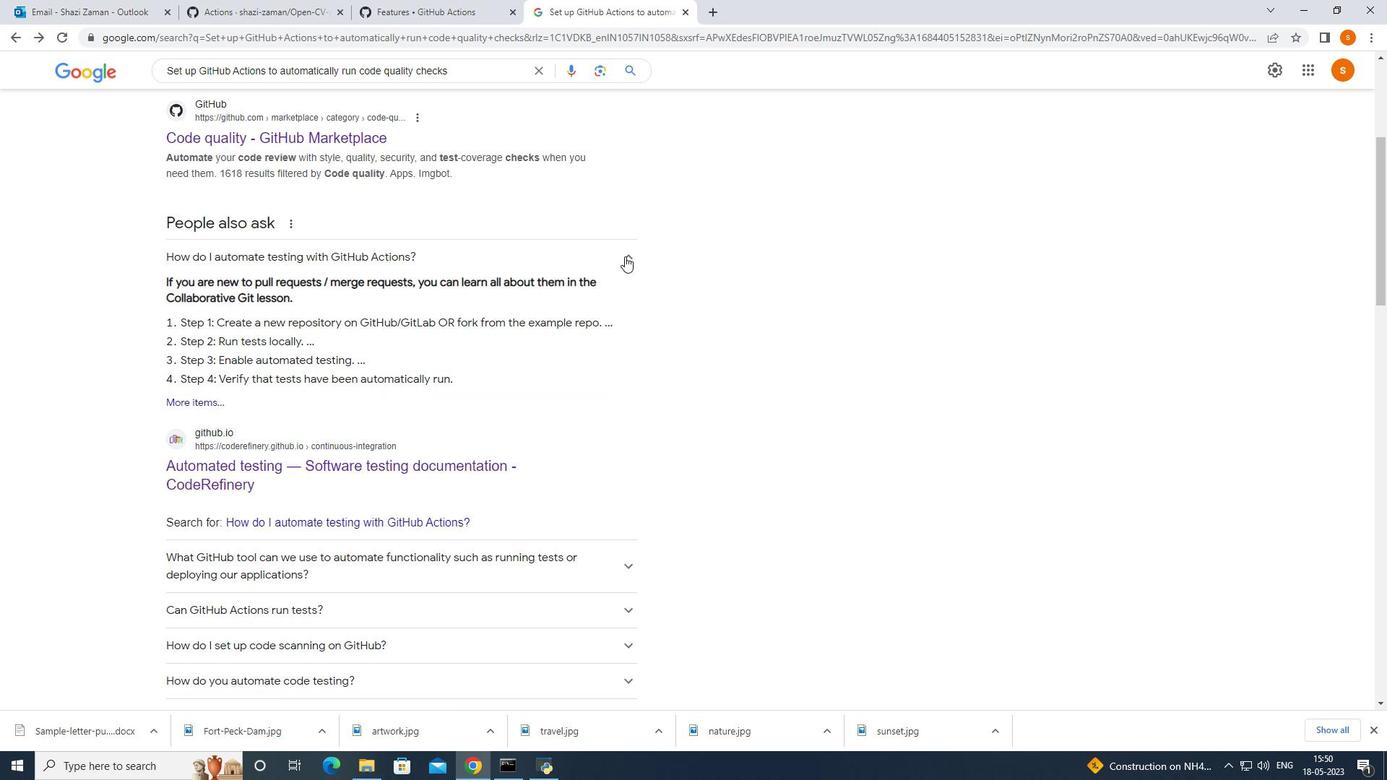 
Action: Mouse moved to (394, 342)
Screenshot: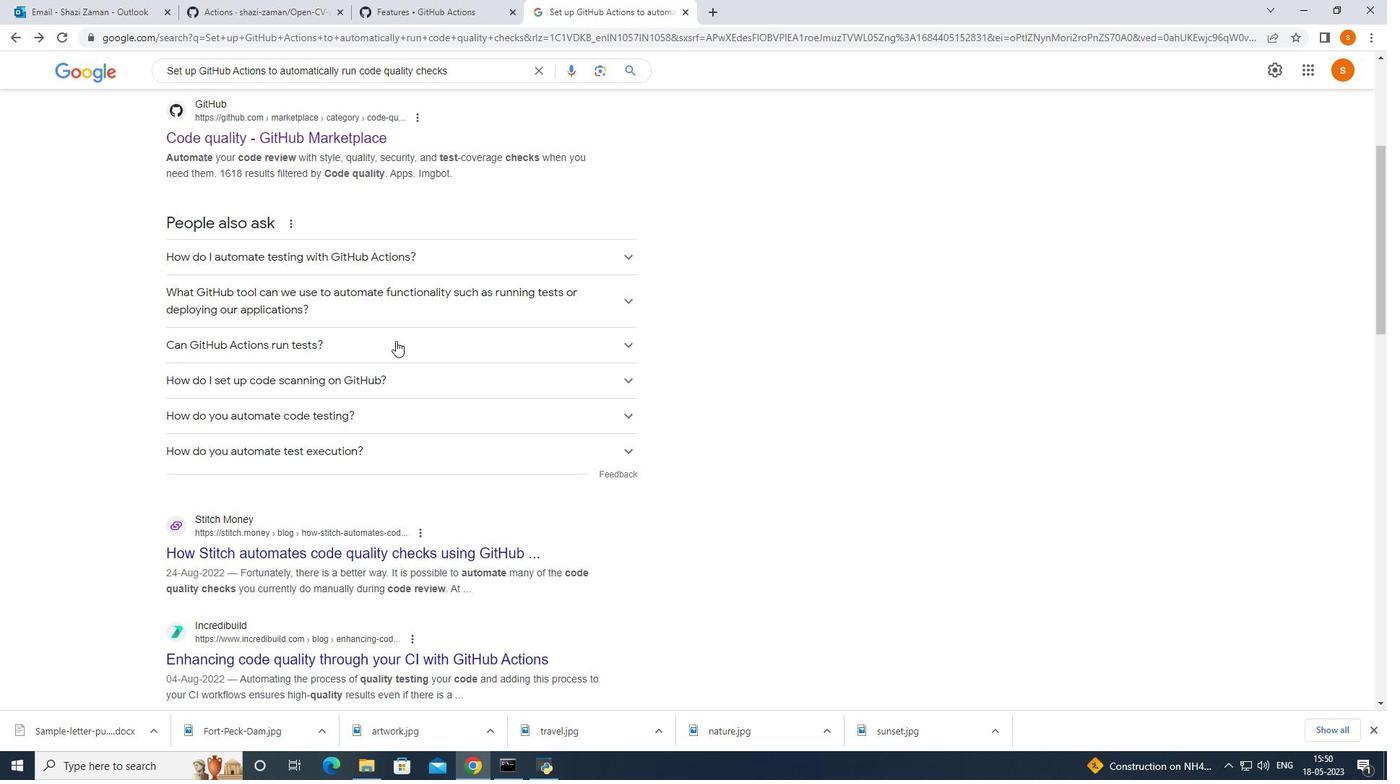 
Action: Mouse scrolled (394, 341) with delta (0, 0)
Screenshot: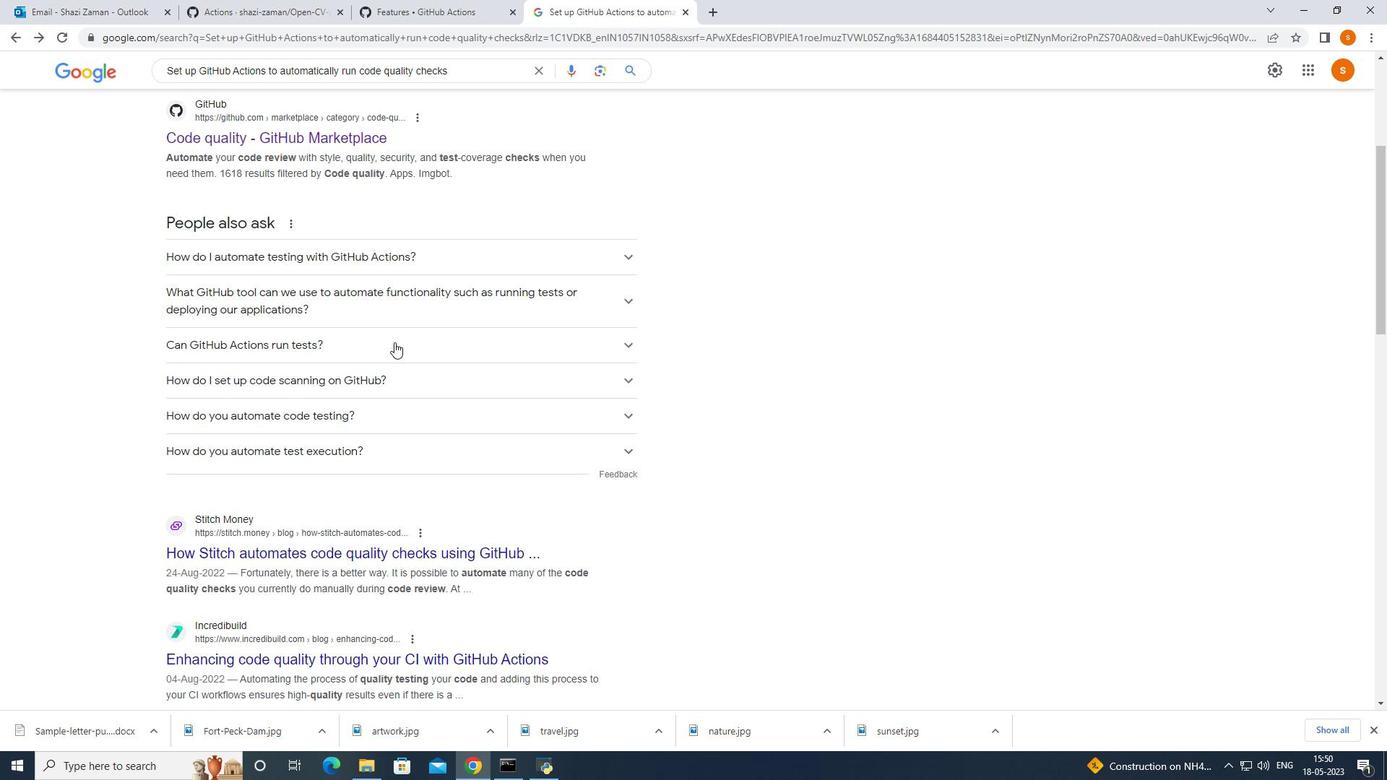 
Action: Mouse scrolled (394, 341) with delta (0, 0)
Screenshot: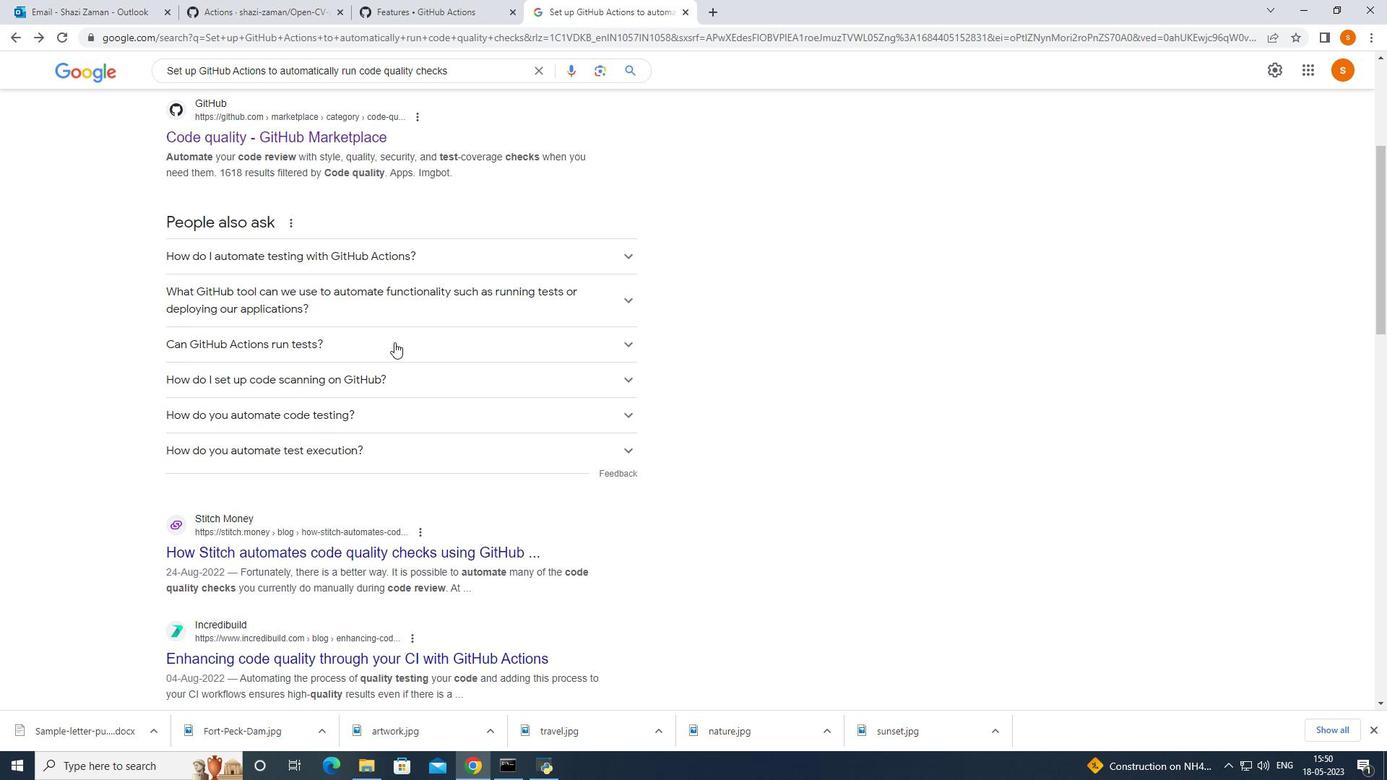 
Action: Mouse moved to (476, 399)
Screenshot: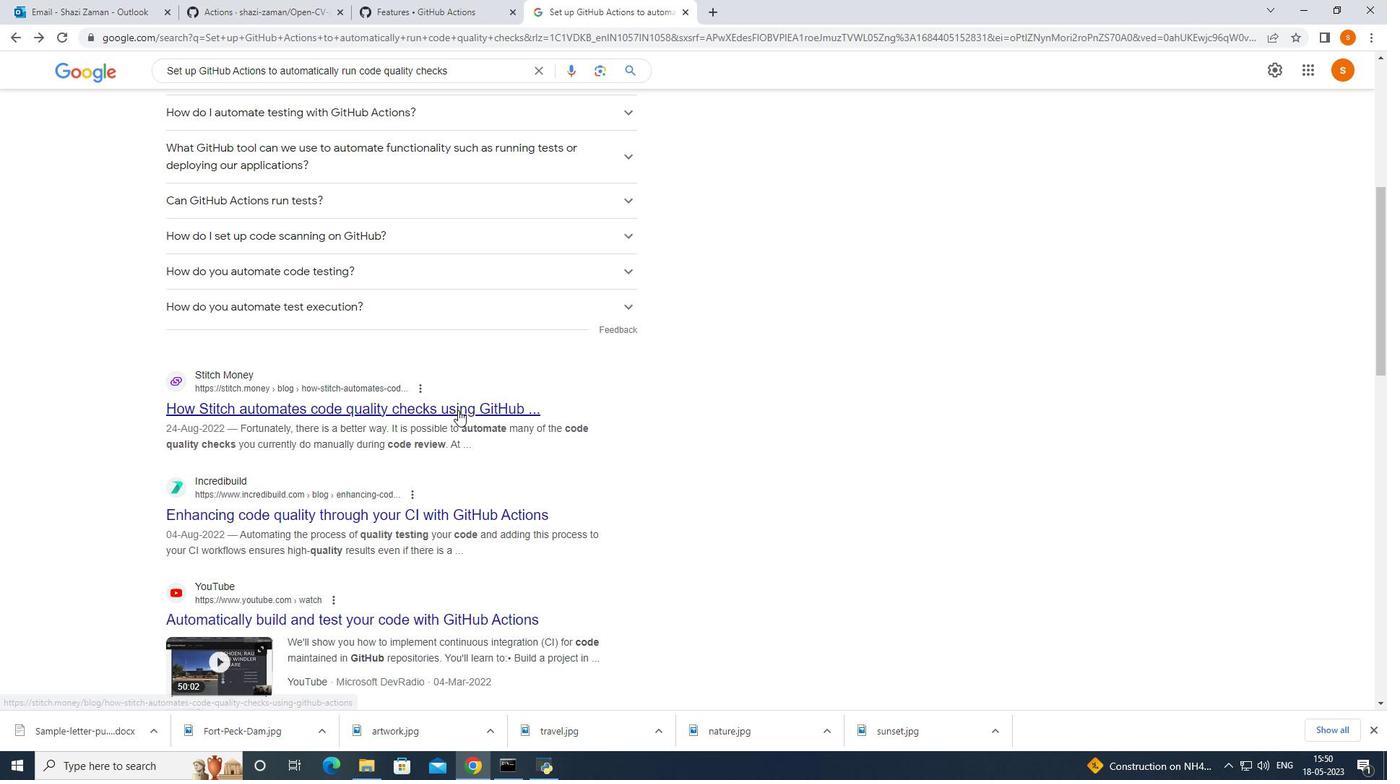 
Action: Mouse scrolled (476, 399) with delta (0, 0)
Screenshot: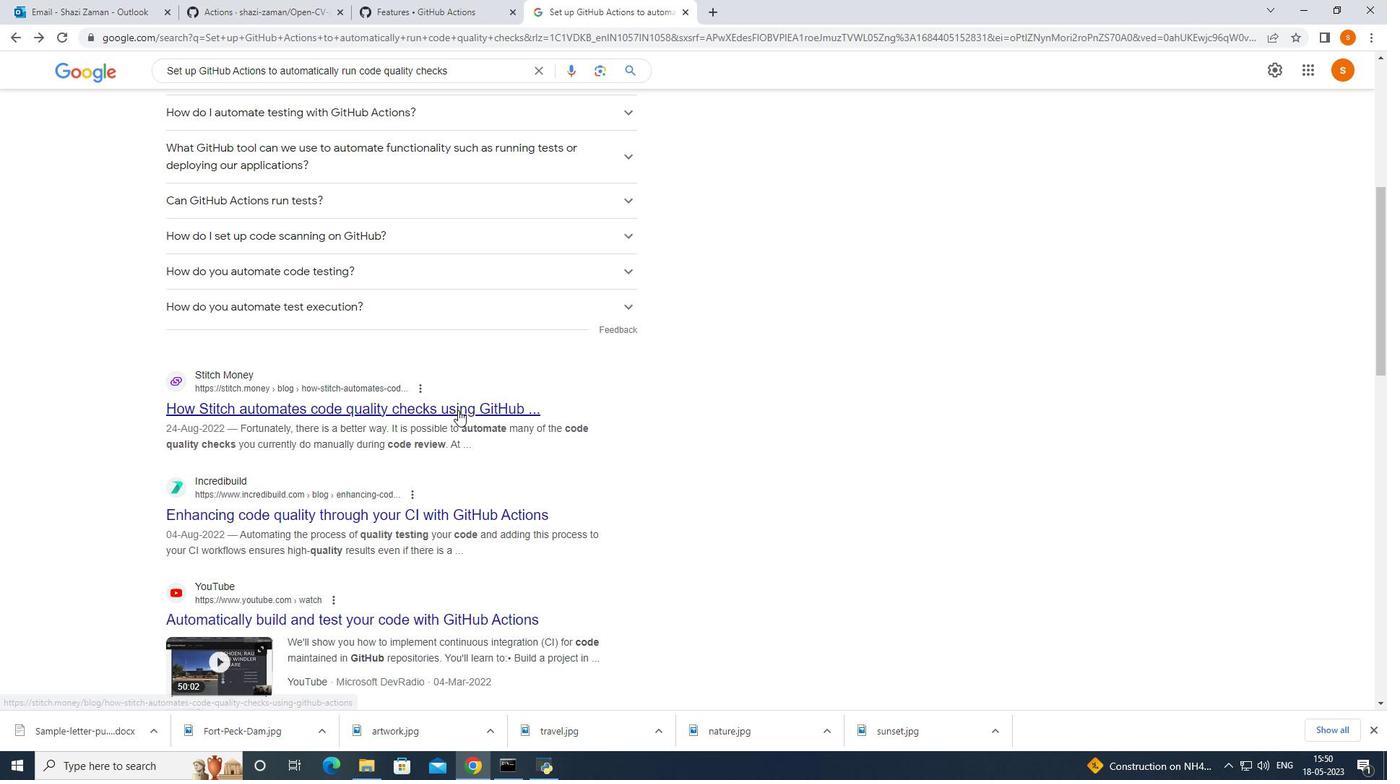 
Action: Mouse moved to (435, 345)
Screenshot: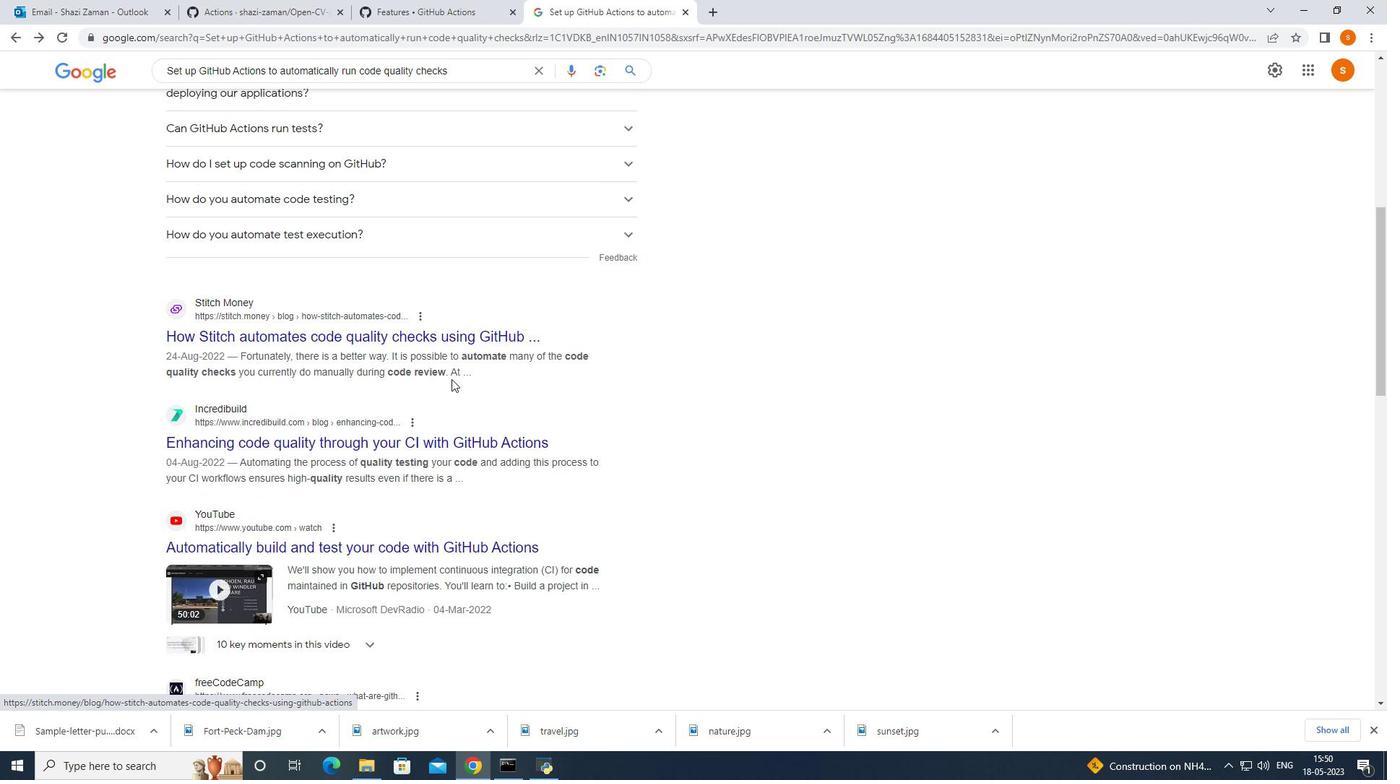 
Action: Mouse pressed left at (435, 345)
Screenshot: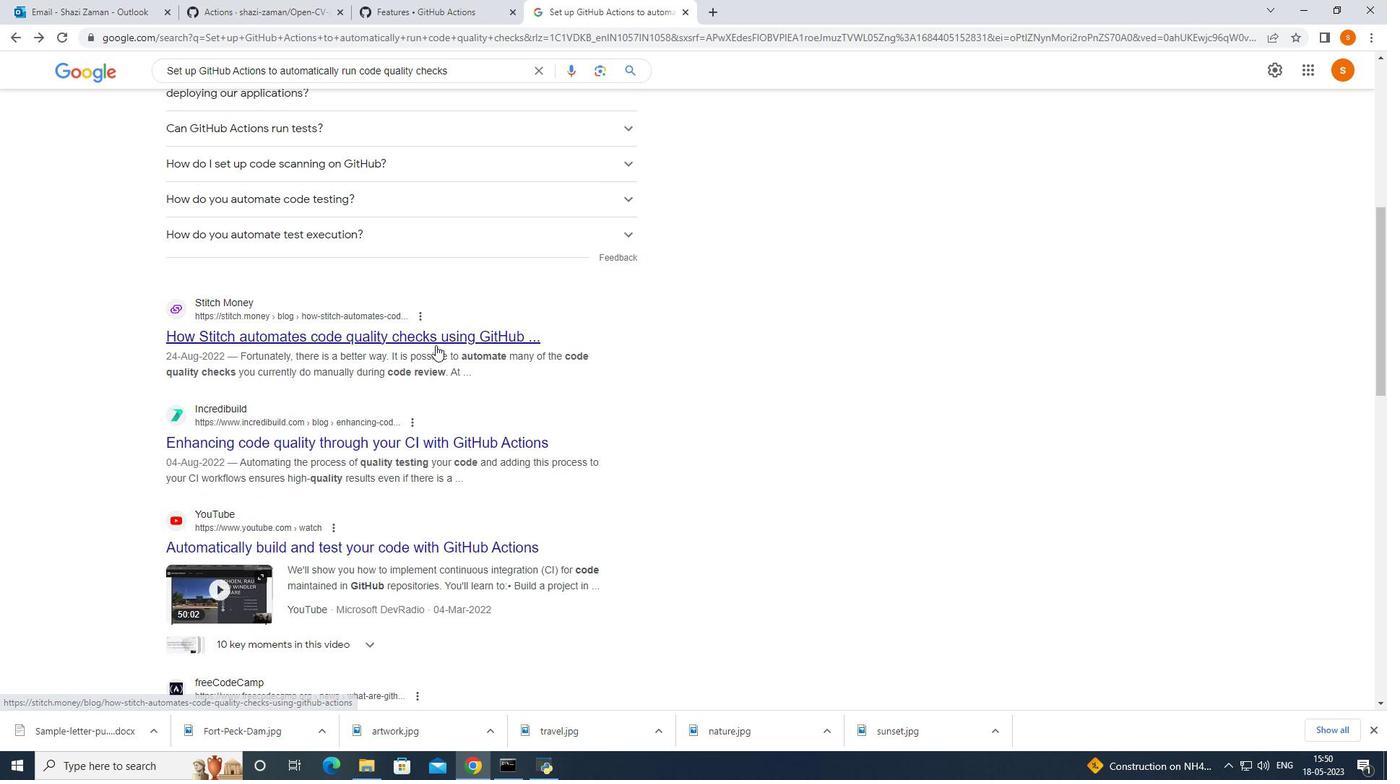 
Action: Mouse moved to (487, 289)
Screenshot: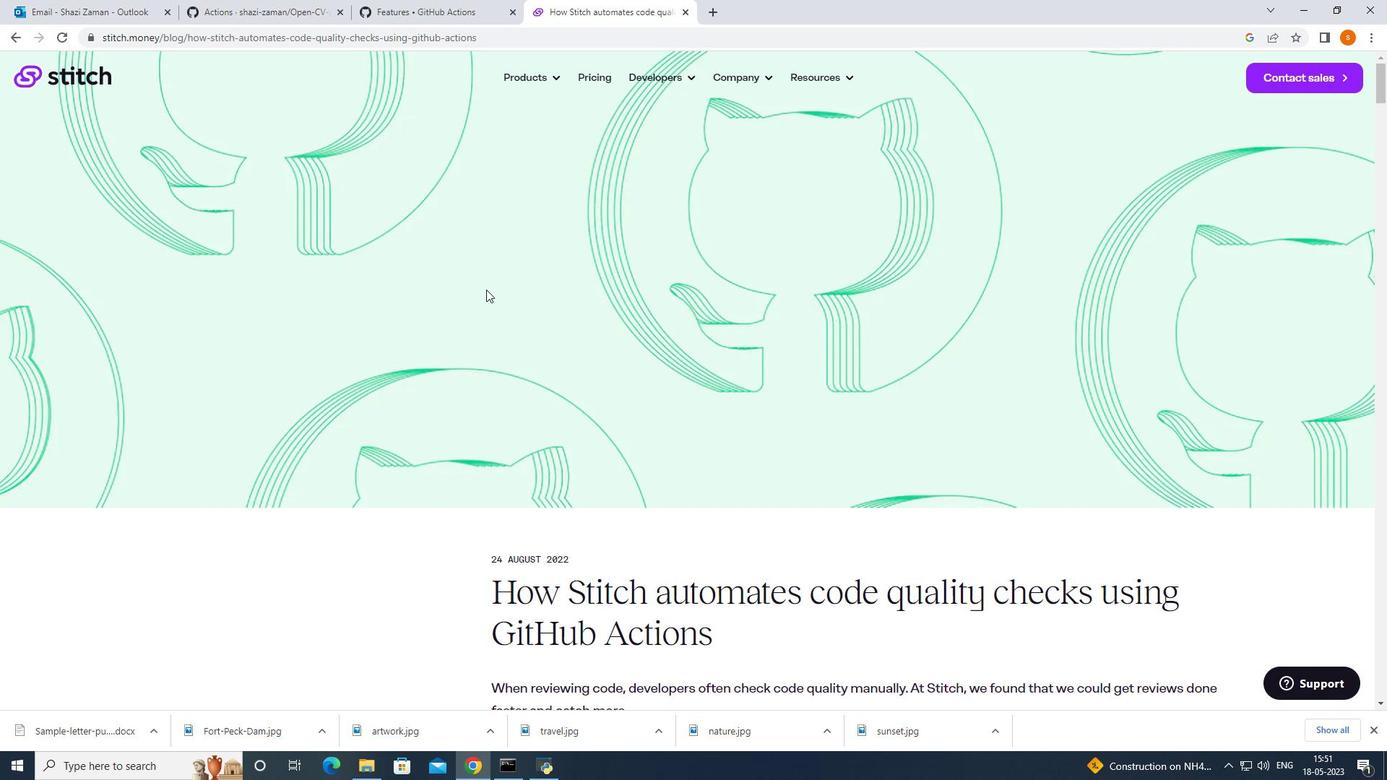 
Action: Mouse scrolled (487, 289) with delta (0, 0)
Screenshot: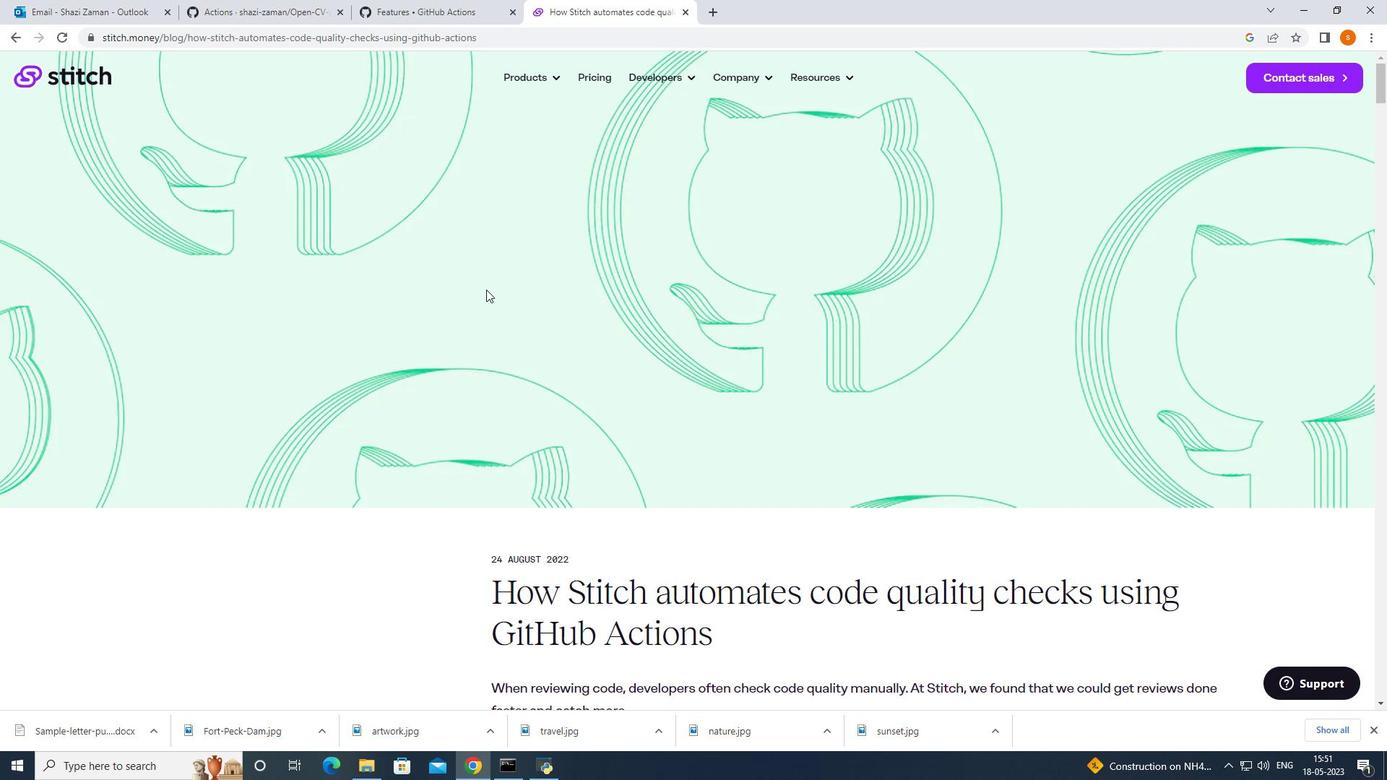 
Action: Mouse moved to (490, 291)
Screenshot: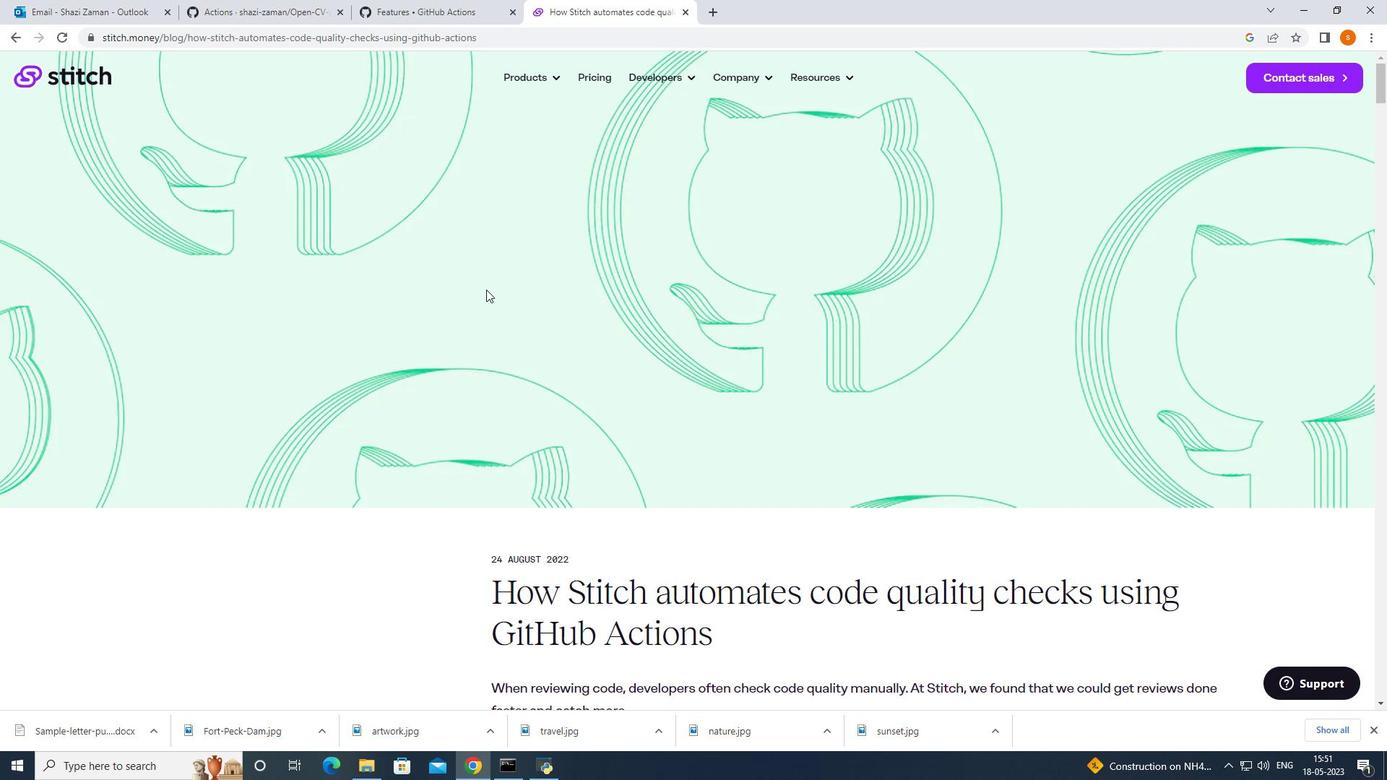 
Action: Mouse scrolled (490, 290) with delta (0, 0)
Screenshot: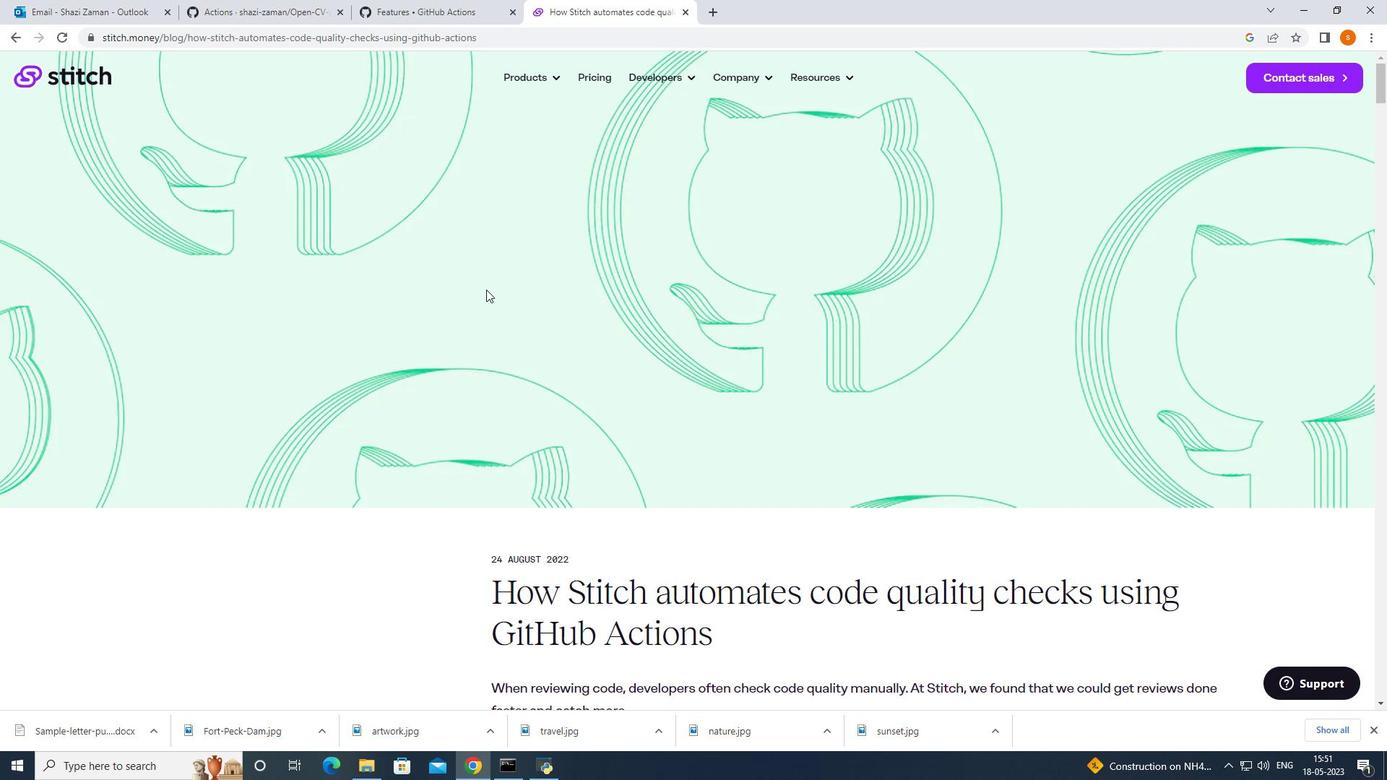 
Action: Mouse moved to (490, 292)
Screenshot: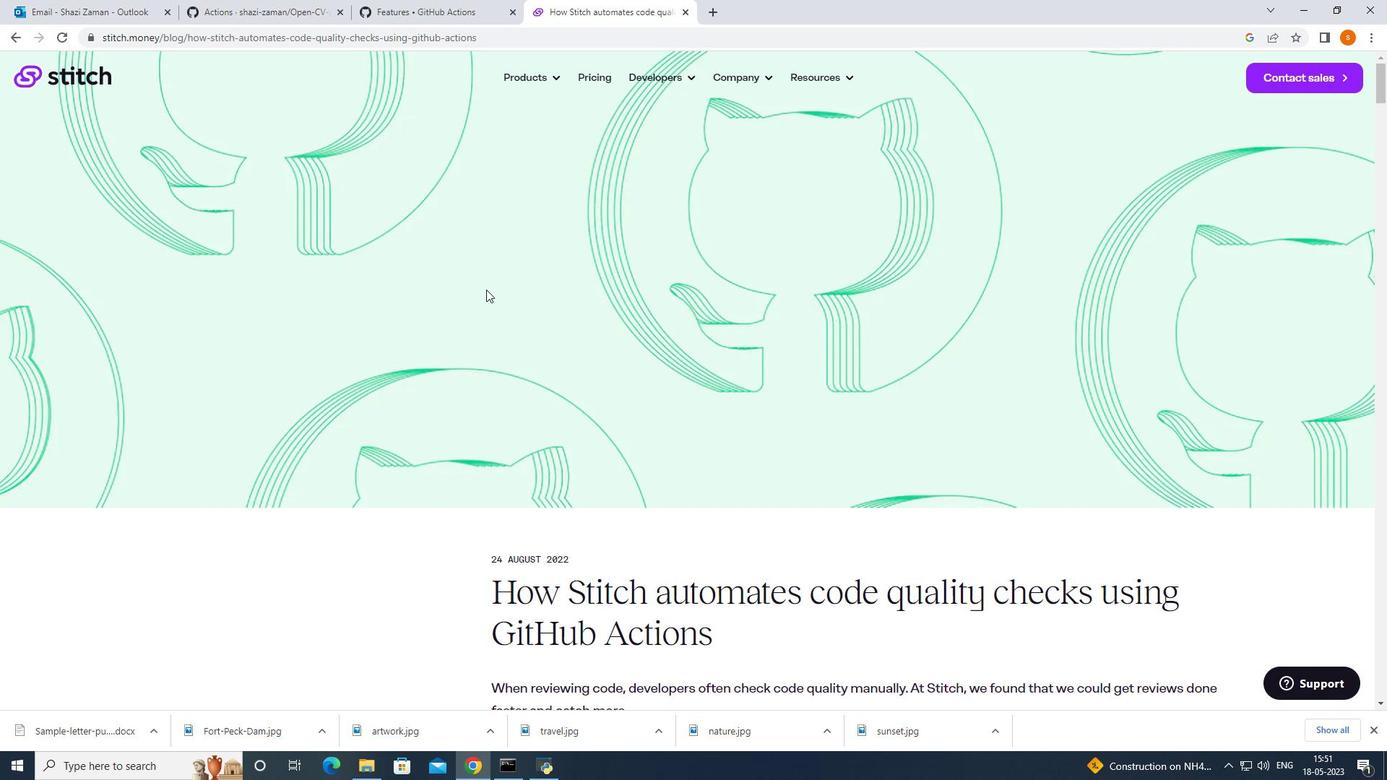 
Action: Mouse scrolled (490, 291) with delta (0, 0)
Screenshot: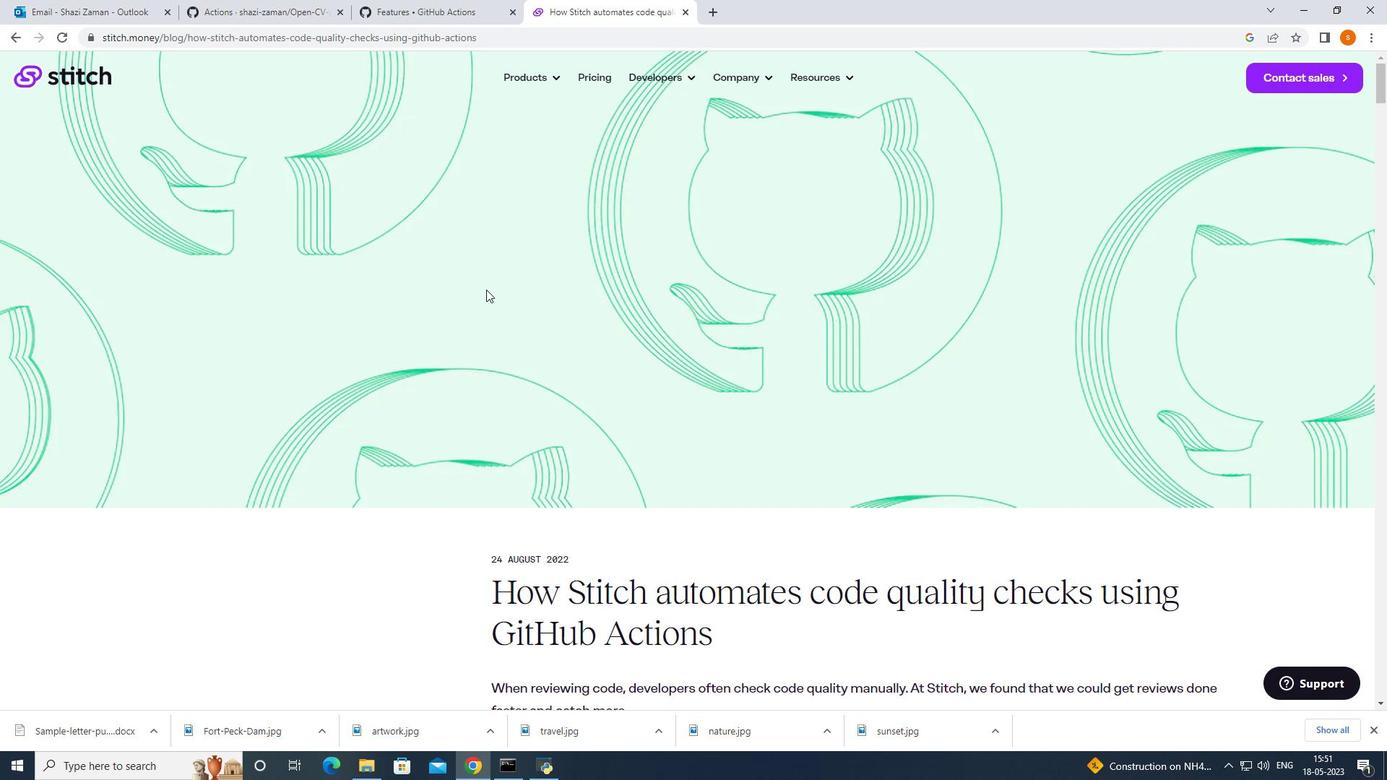 
Action: Mouse moved to (491, 292)
Screenshot: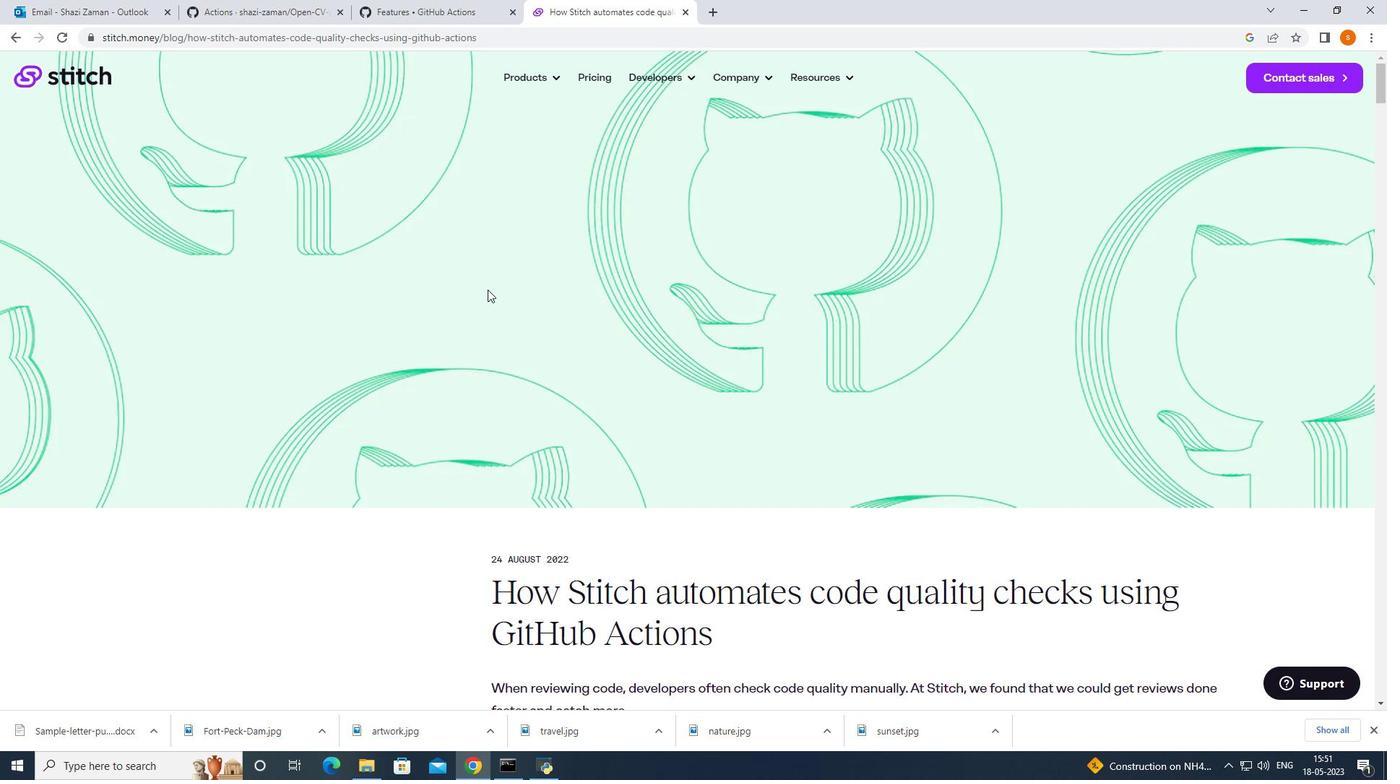 
Action: Mouse scrolled (491, 292) with delta (0, 0)
Screenshot: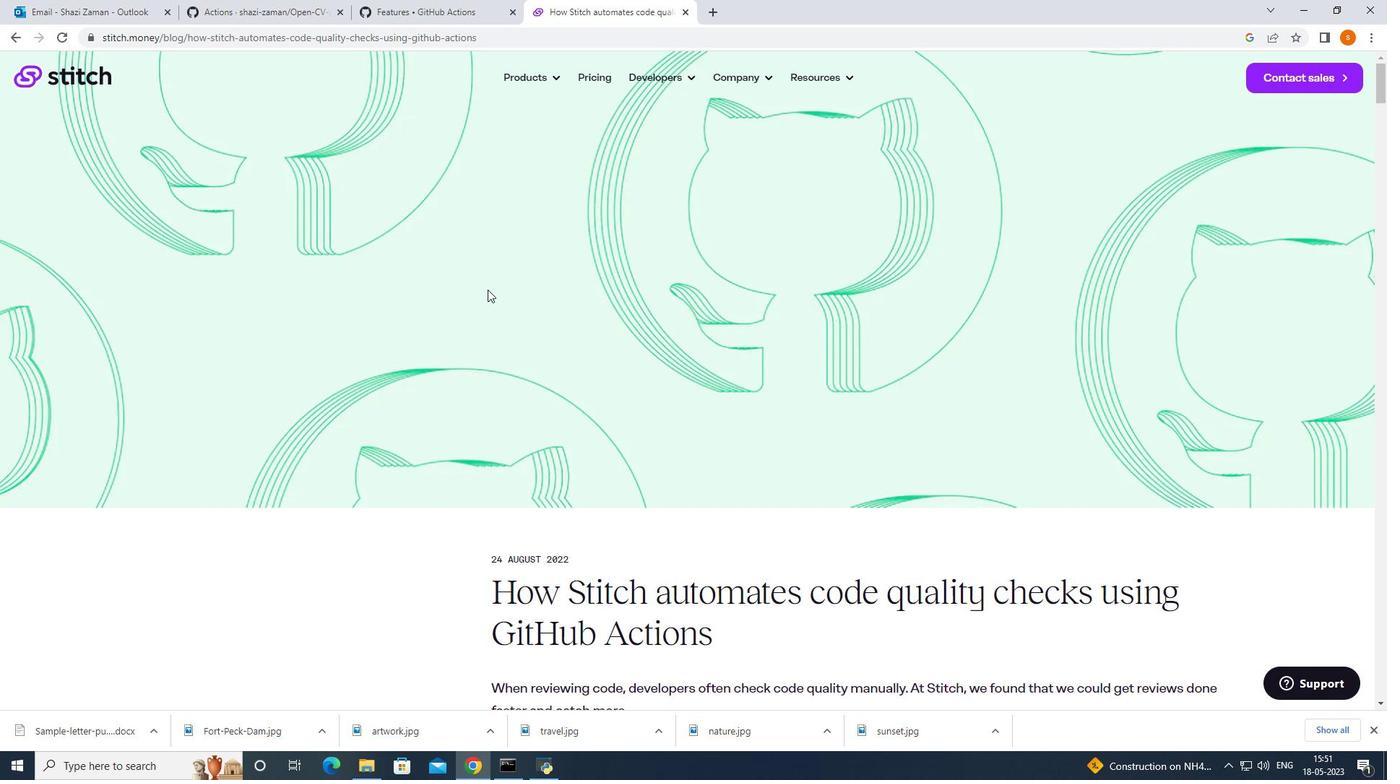 
Action: Mouse scrolled (491, 292) with delta (0, 0)
Screenshot: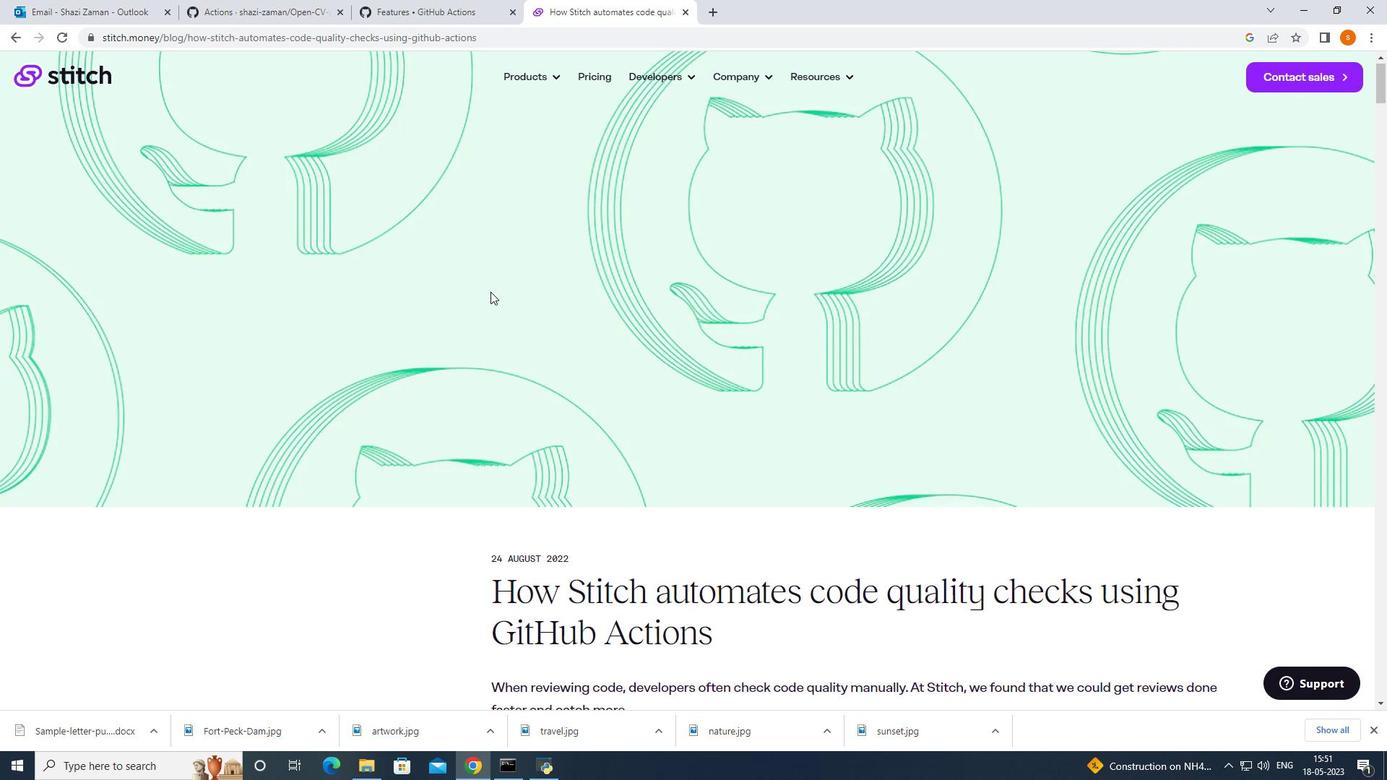 
Action: Mouse moved to (492, 291)
Screenshot: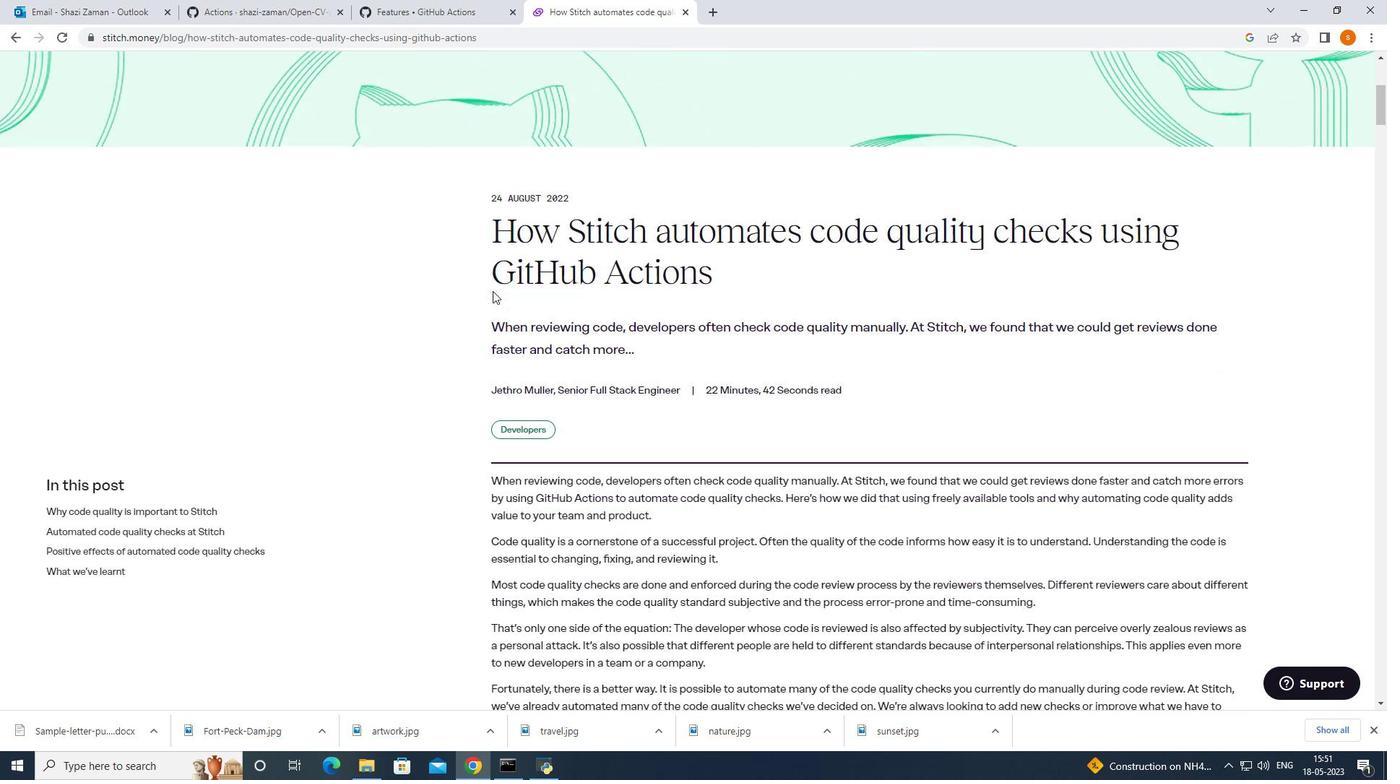 
Action: Mouse scrolled (492, 290) with delta (0, 0)
Screenshot: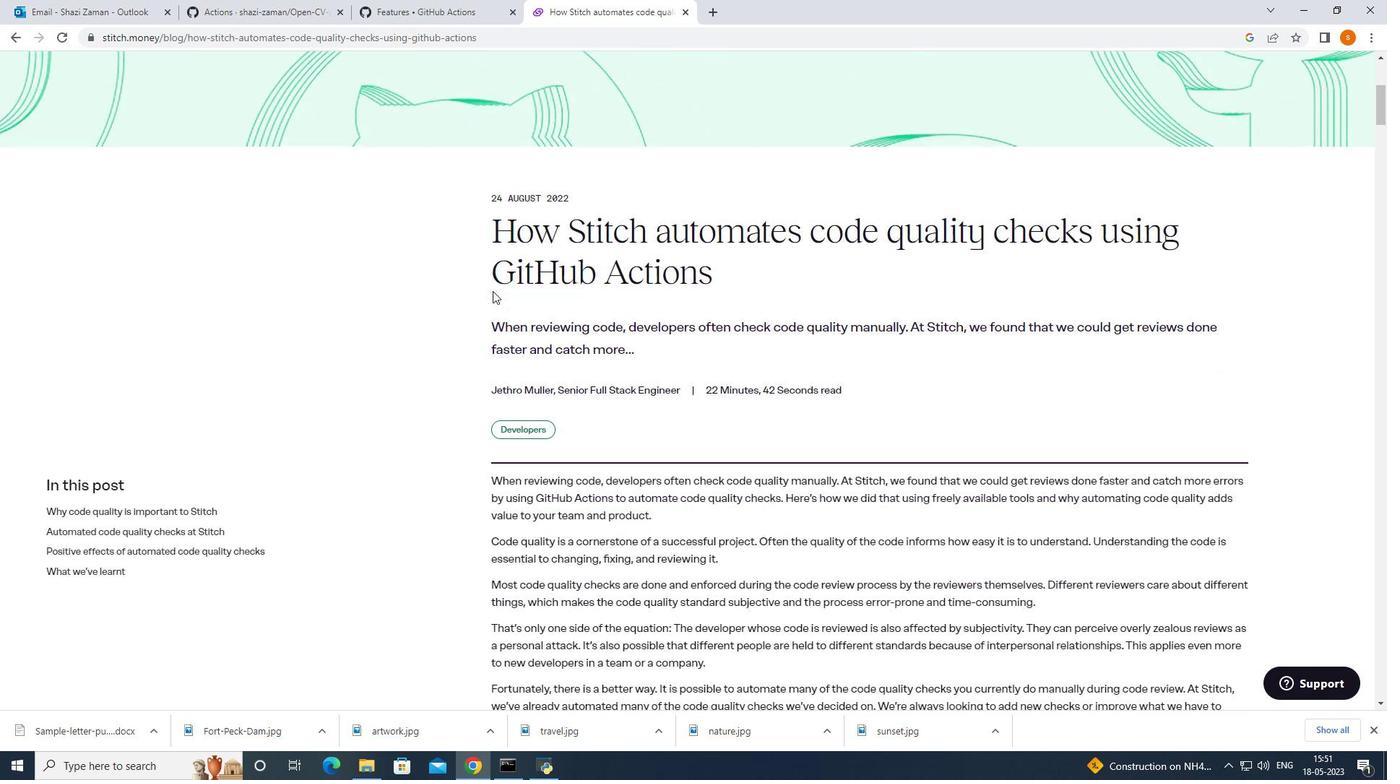 
Action: Mouse scrolled (492, 290) with delta (0, 0)
Screenshot: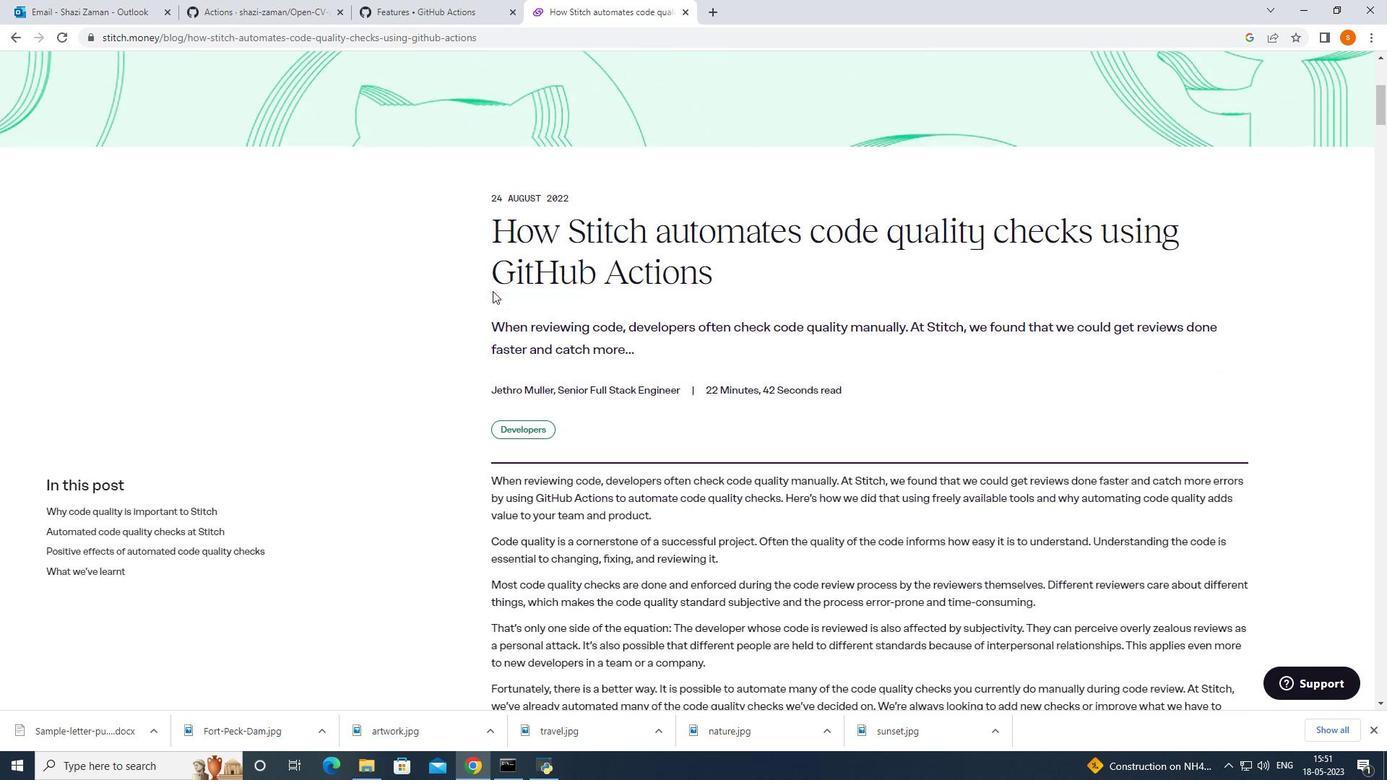 
Action: Mouse moved to (492, 291)
Screenshot: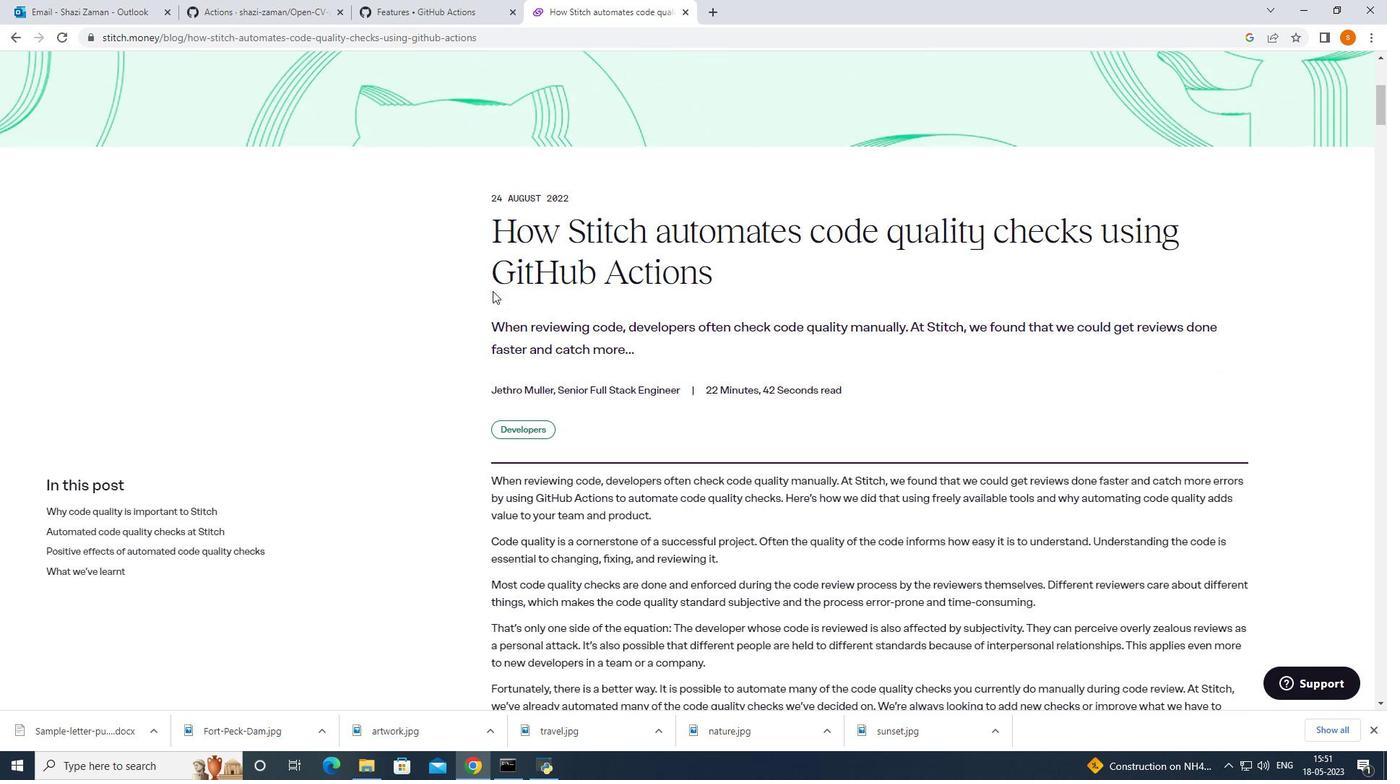 
Action: Mouse scrolled (492, 290) with delta (0, 0)
Screenshot: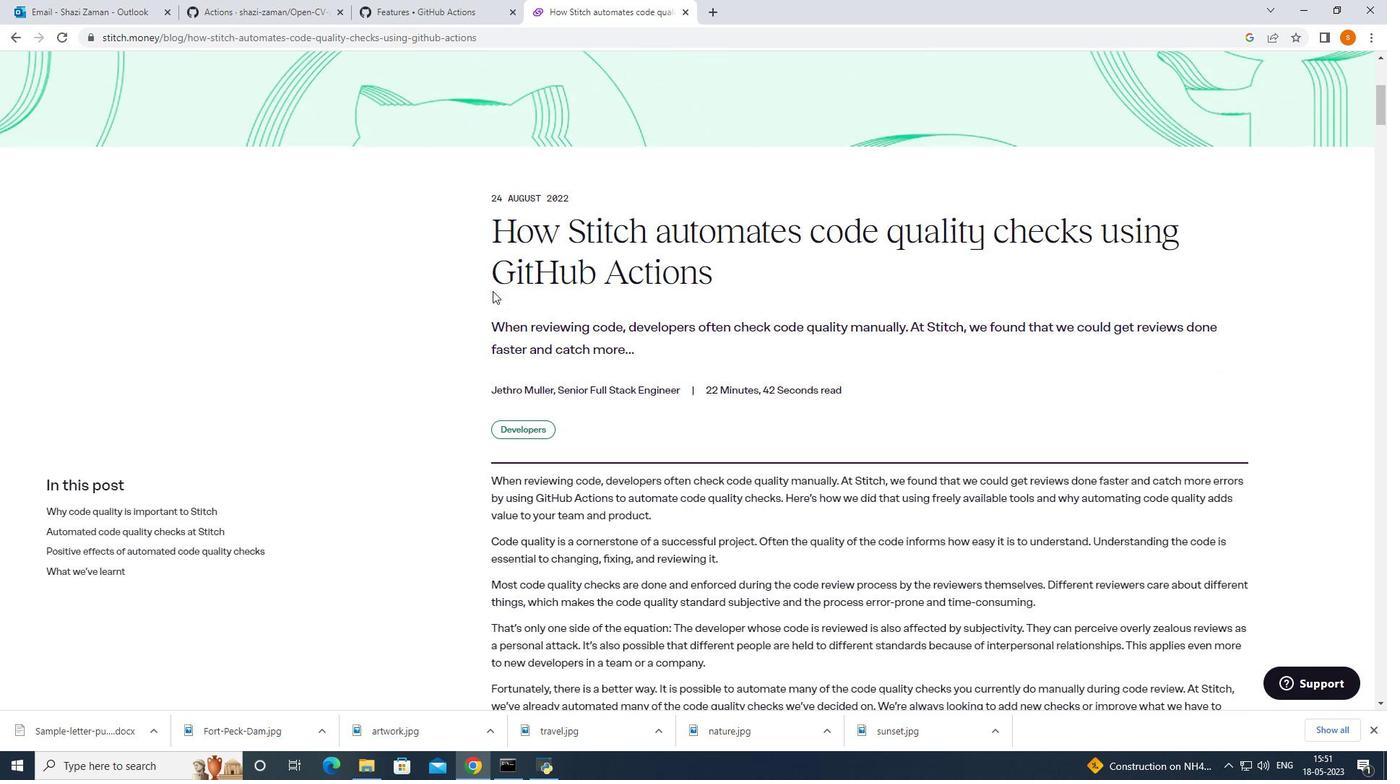 
Action: Mouse scrolled (492, 290) with delta (0, 0)
Screenshot: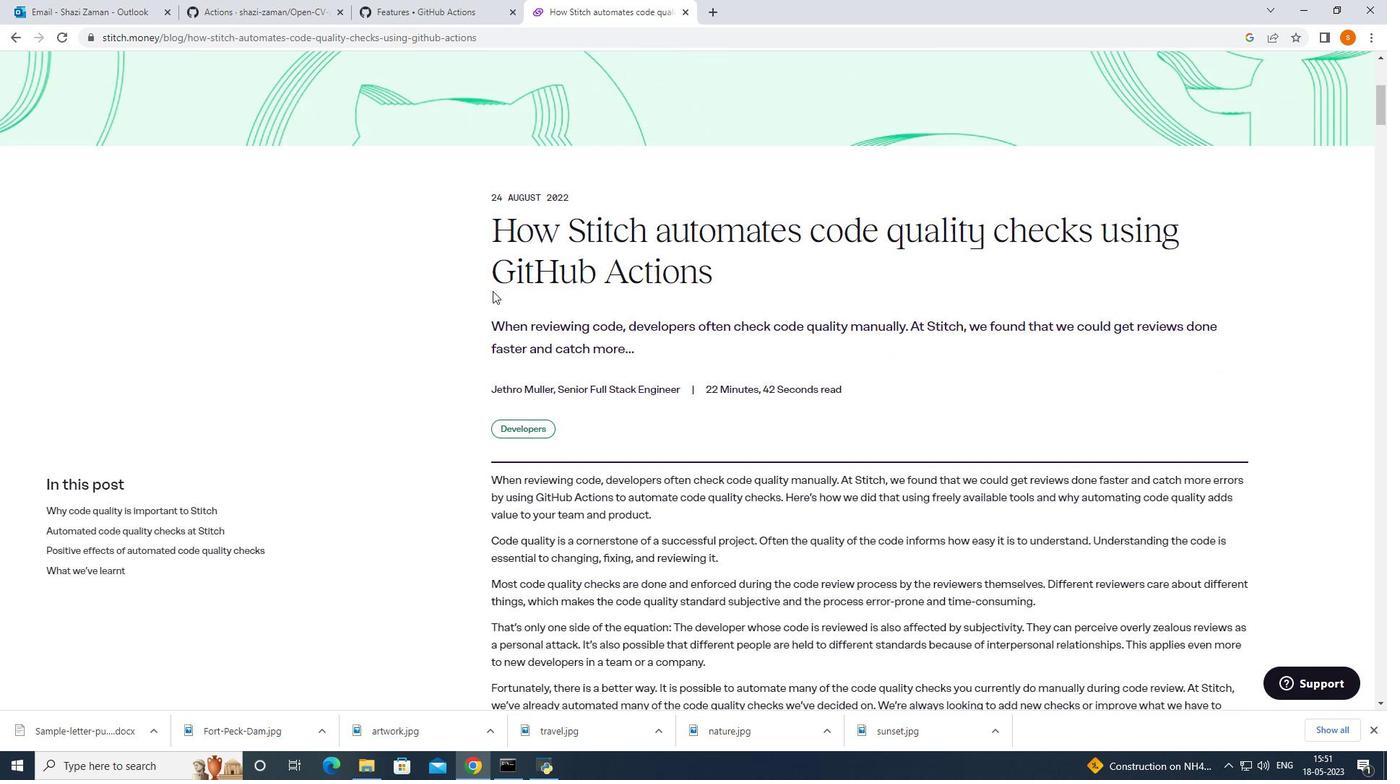 
Action: Mouse moved to (655, 317)
Screenshot: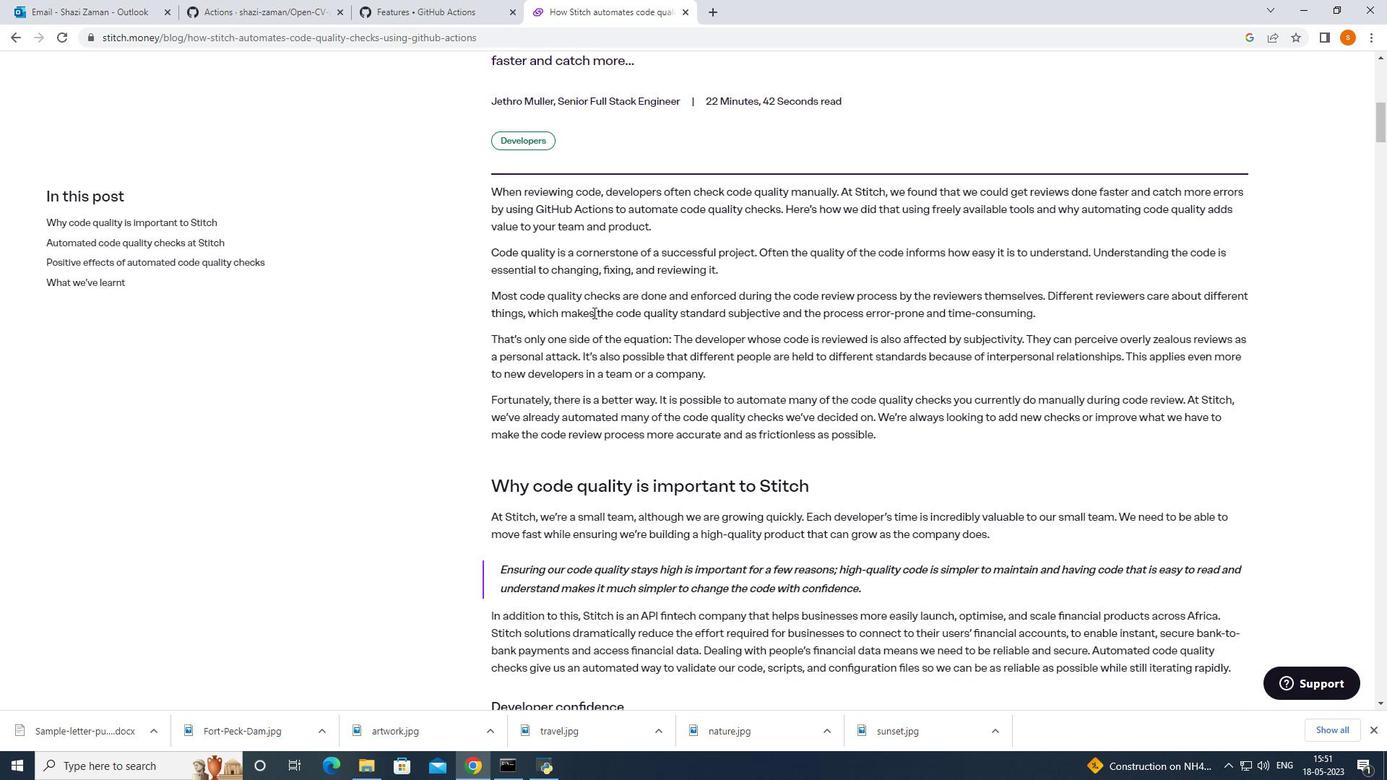 
Action: Mouse scrolled (655, 316) with delta (0, 0)
Screenshot: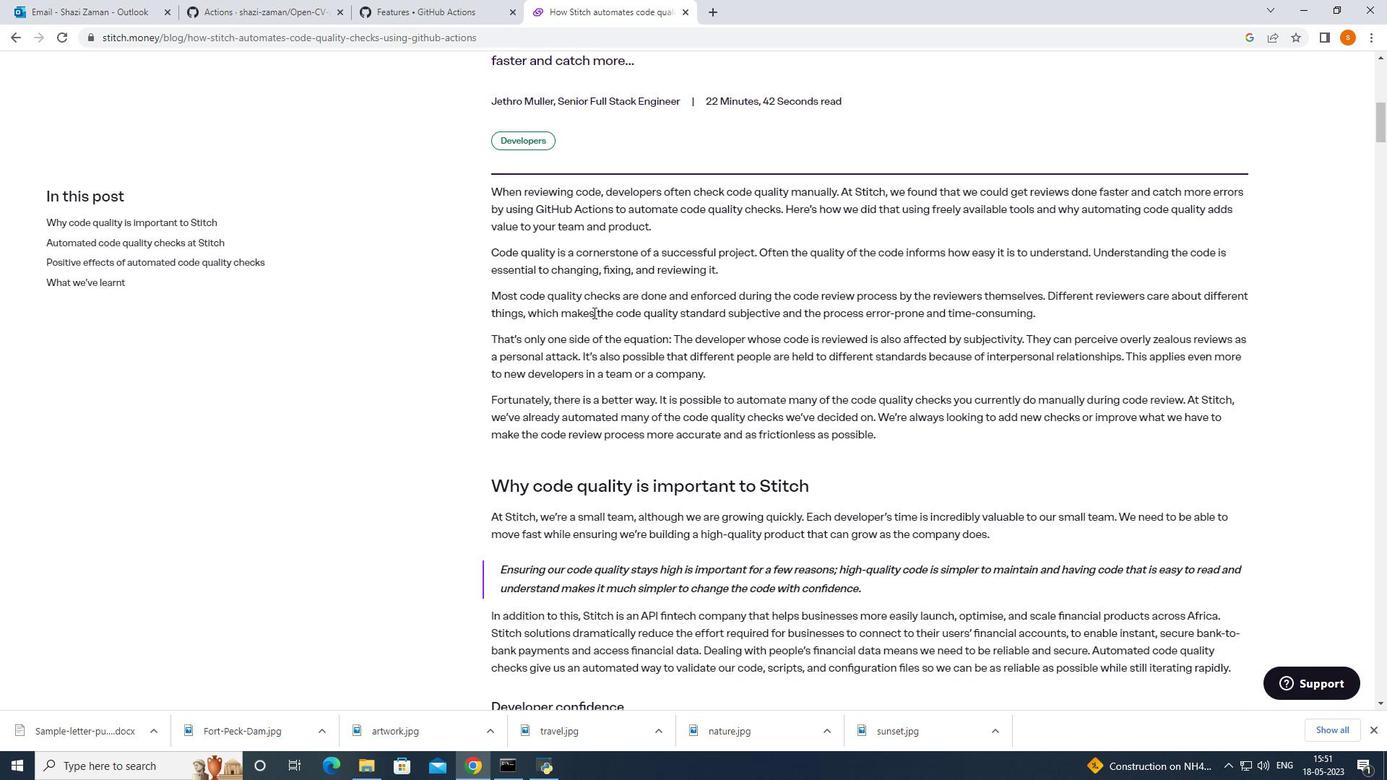 
Action: Mouse moved to (657, 317)
Screenshot: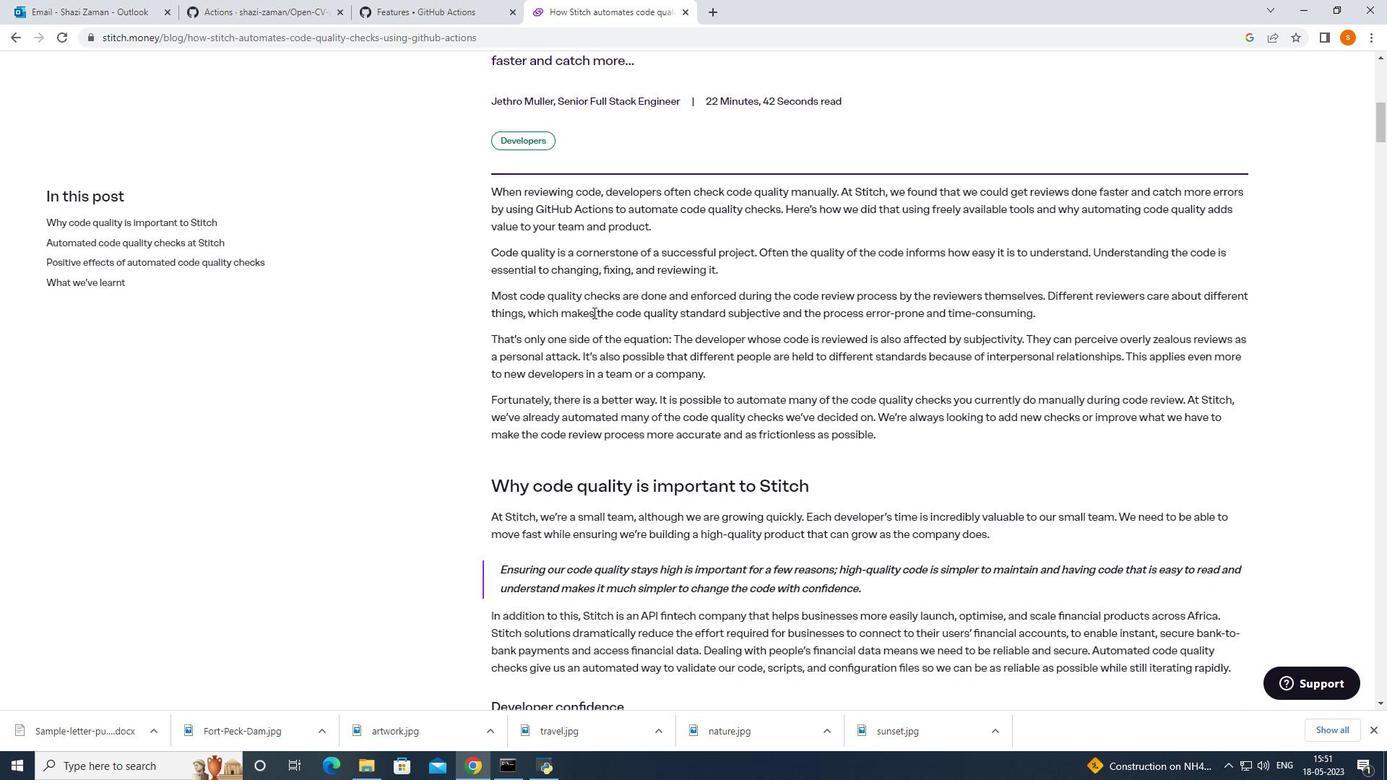 
Action: Mouse scrolled (657, 316) with delta (0, 0)
Screenshot: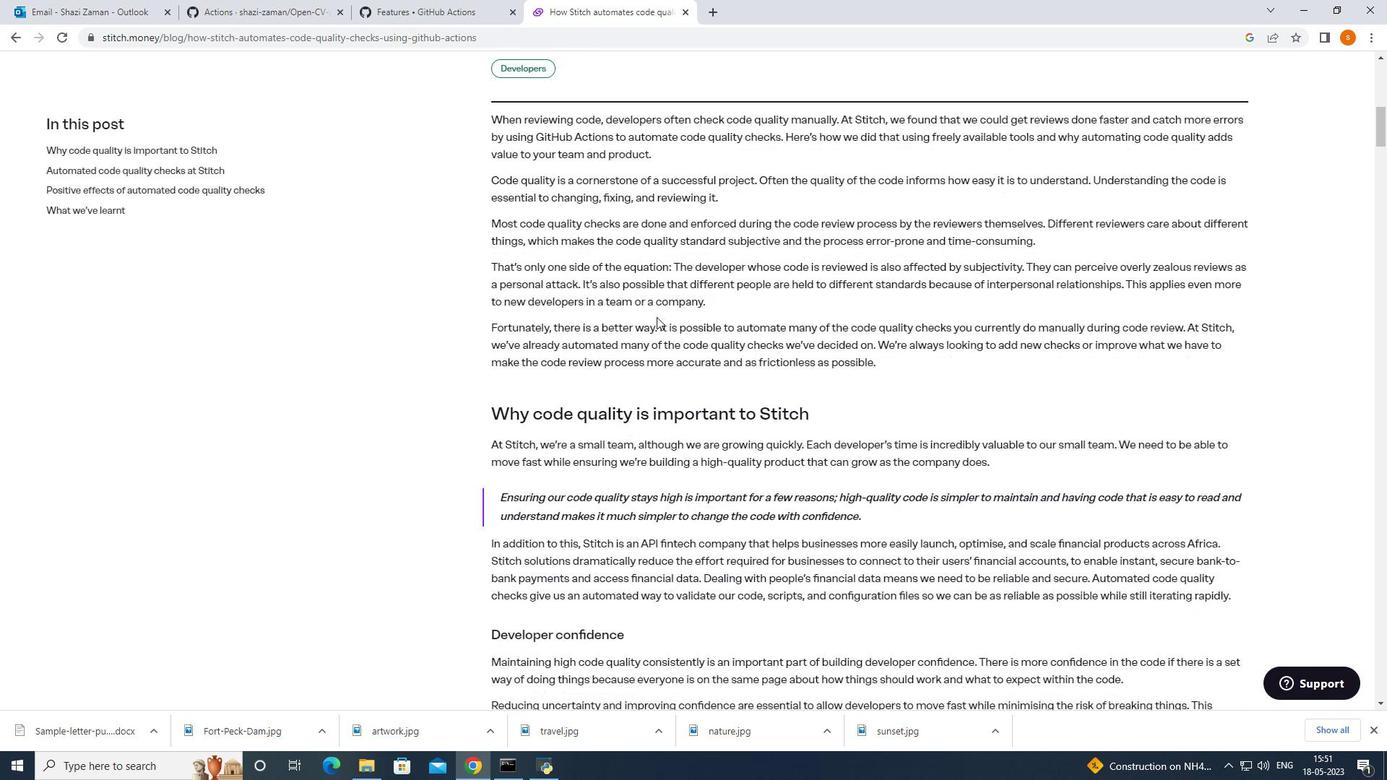 
Action: Mouse moved to (654, 320)
Screenshot: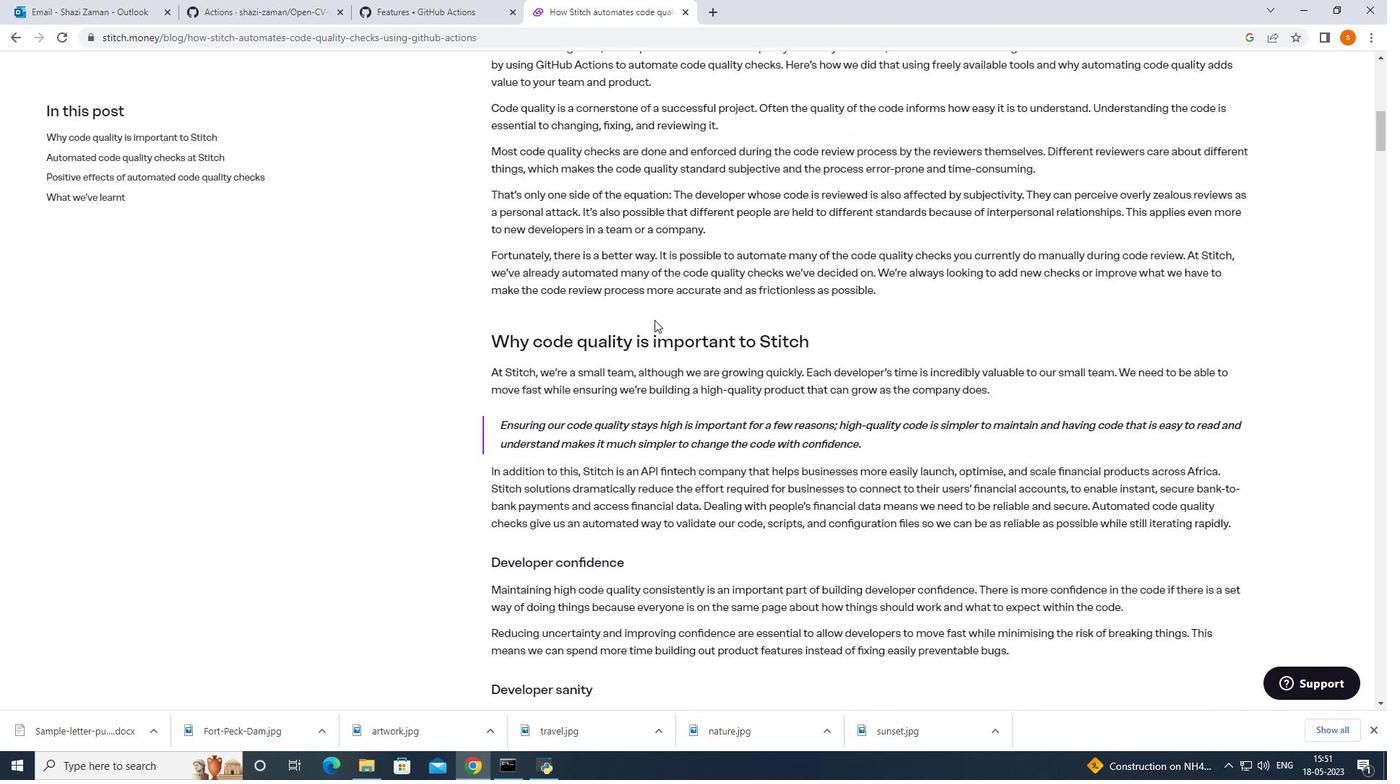 
Action: Mouse scrolled (654, 320) with delta (0, 0)
Screenshot: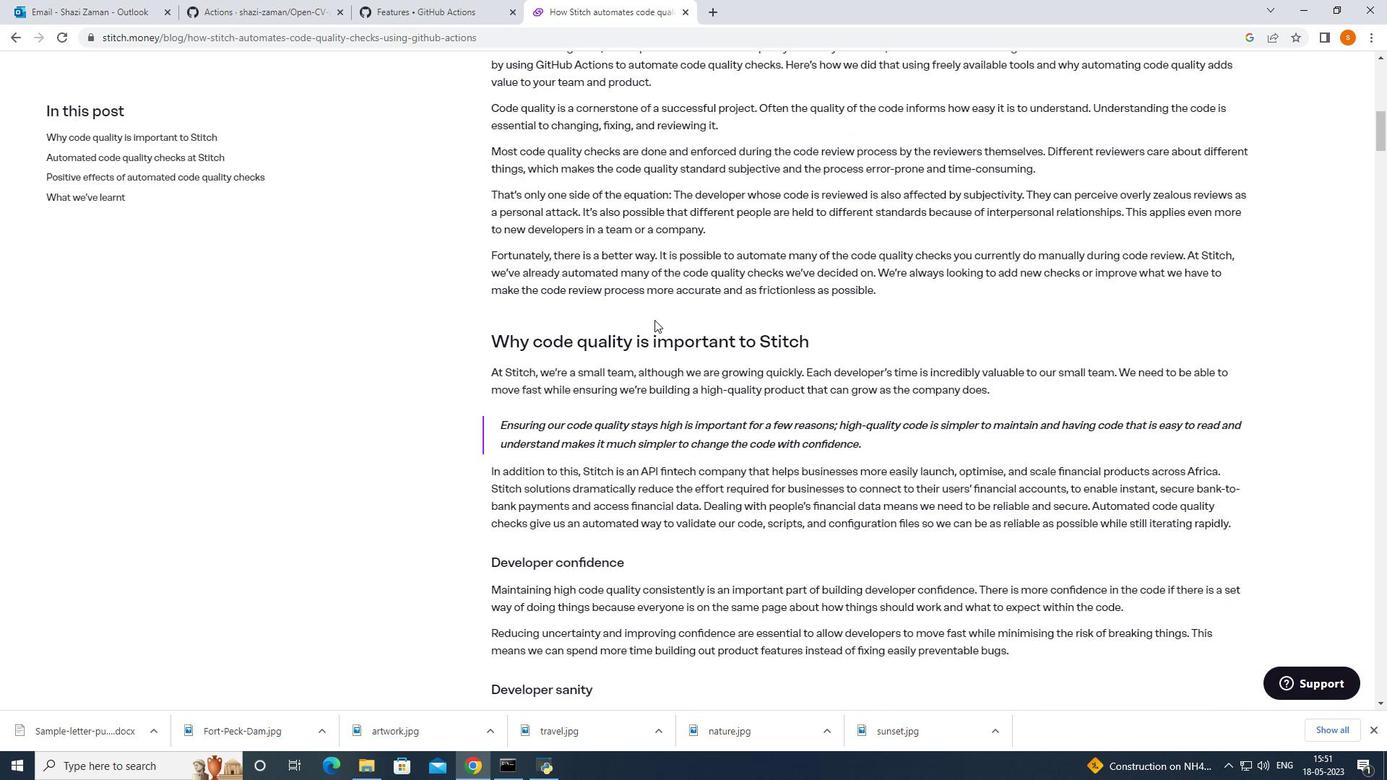 
Action: Mouse moved to (654, 321)
Screenshot: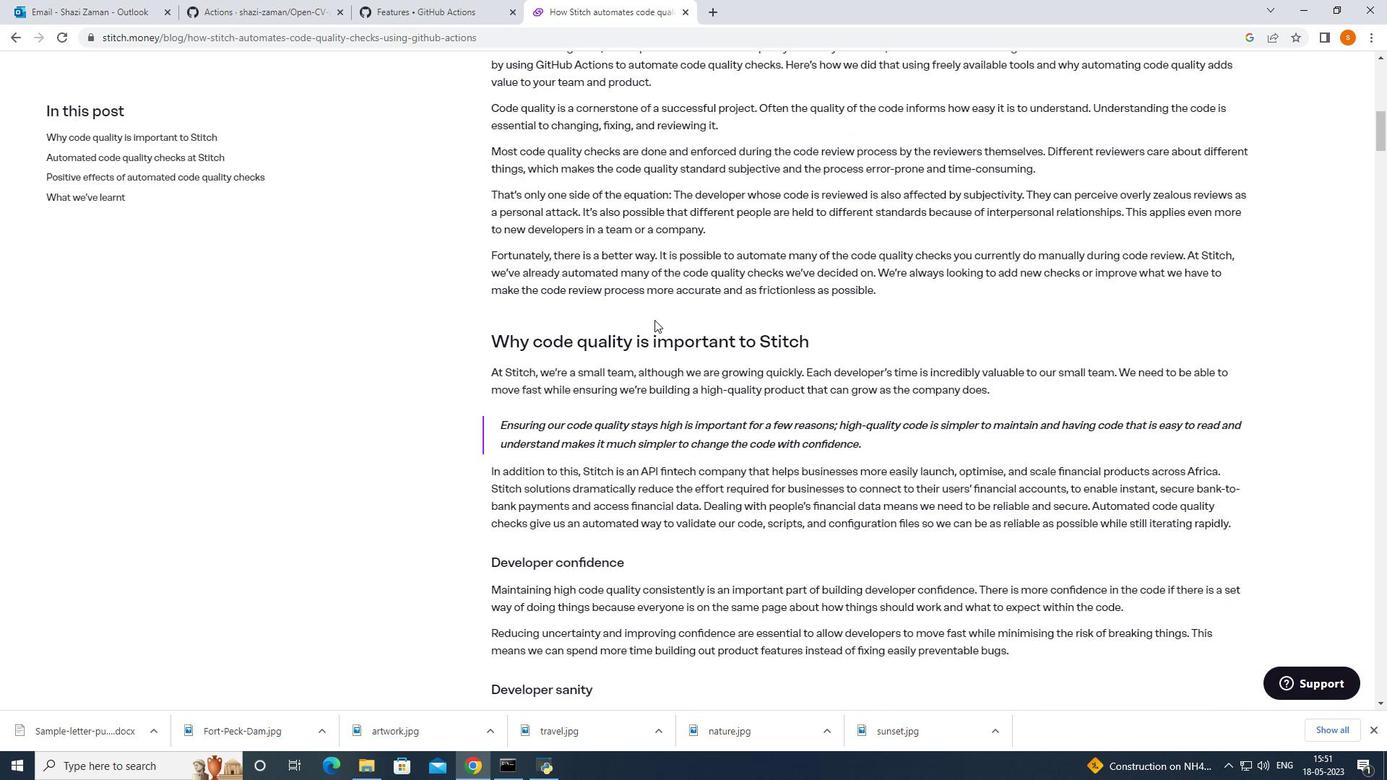 
Action: Mouse scrolled (654, 320) with delta (0, 0)
Screenshot: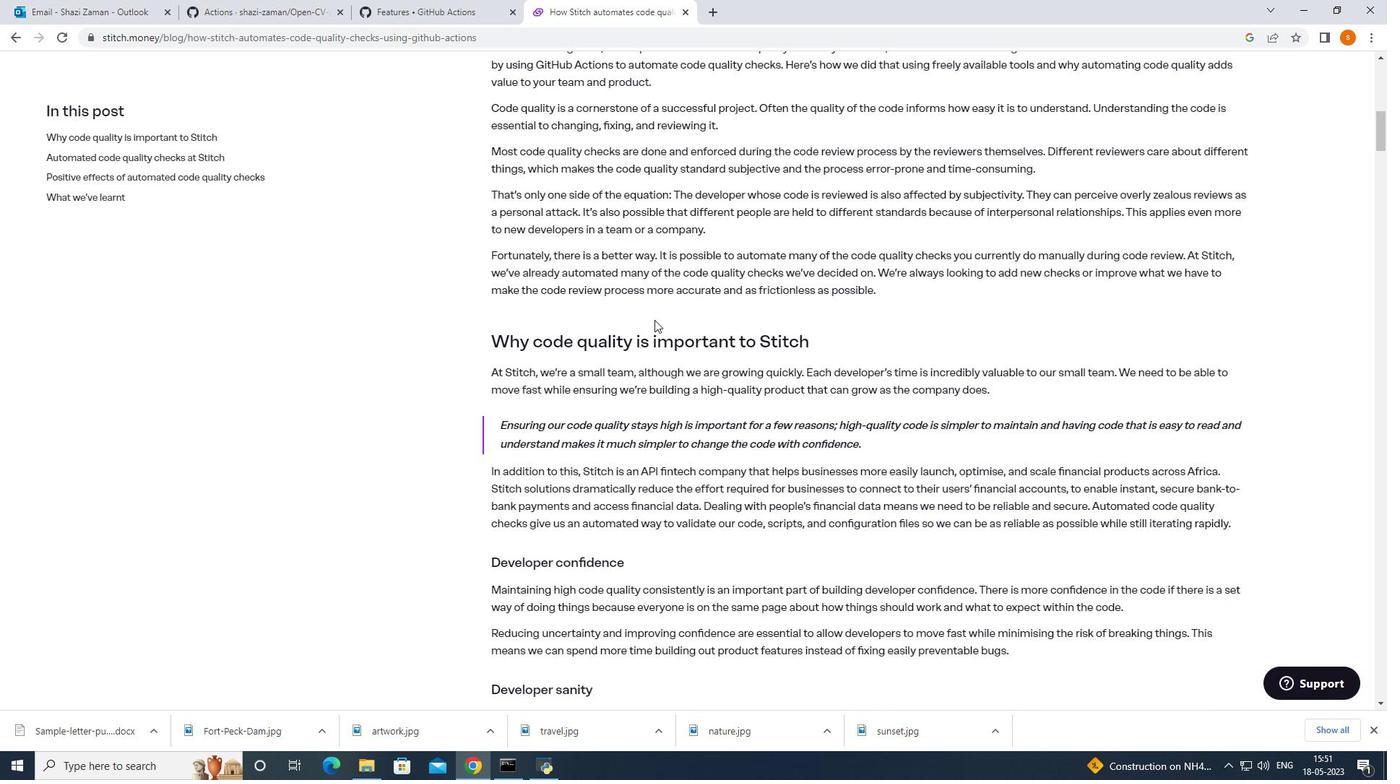 
Action: Mouse moved to (654, 321)
Screenshot: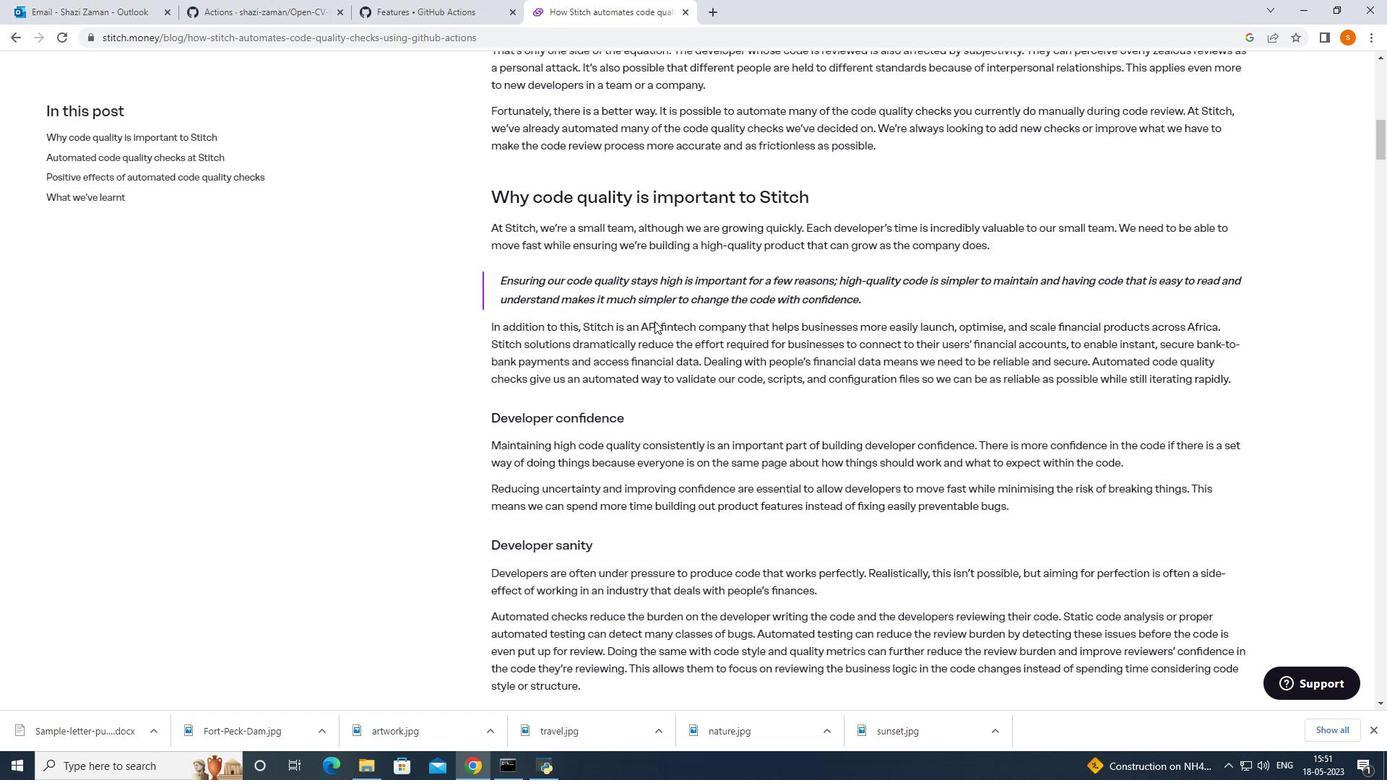 
Action: Mouse scrolled (654, 320) with delta (0, 0)
Screenshot: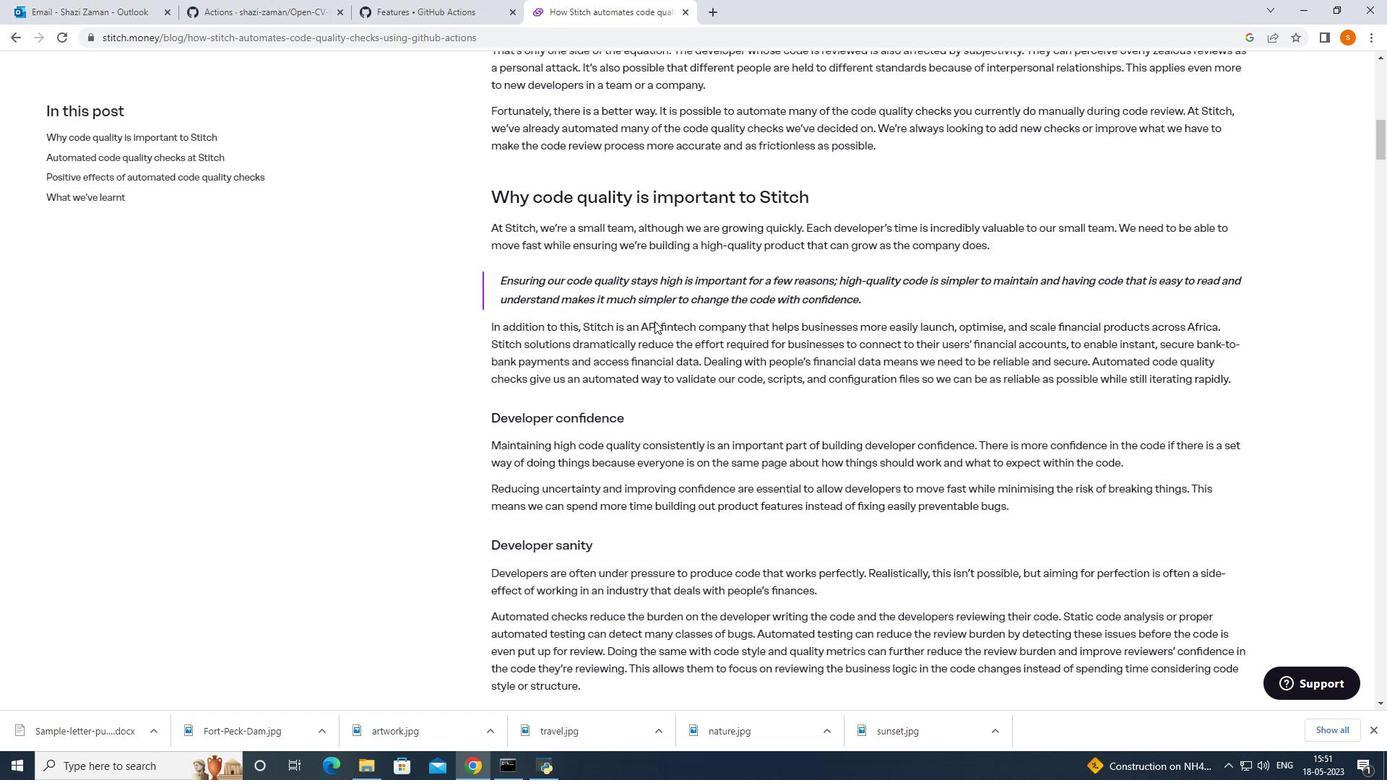 
Action: Mouse moved to (652, 324)
Screenshot: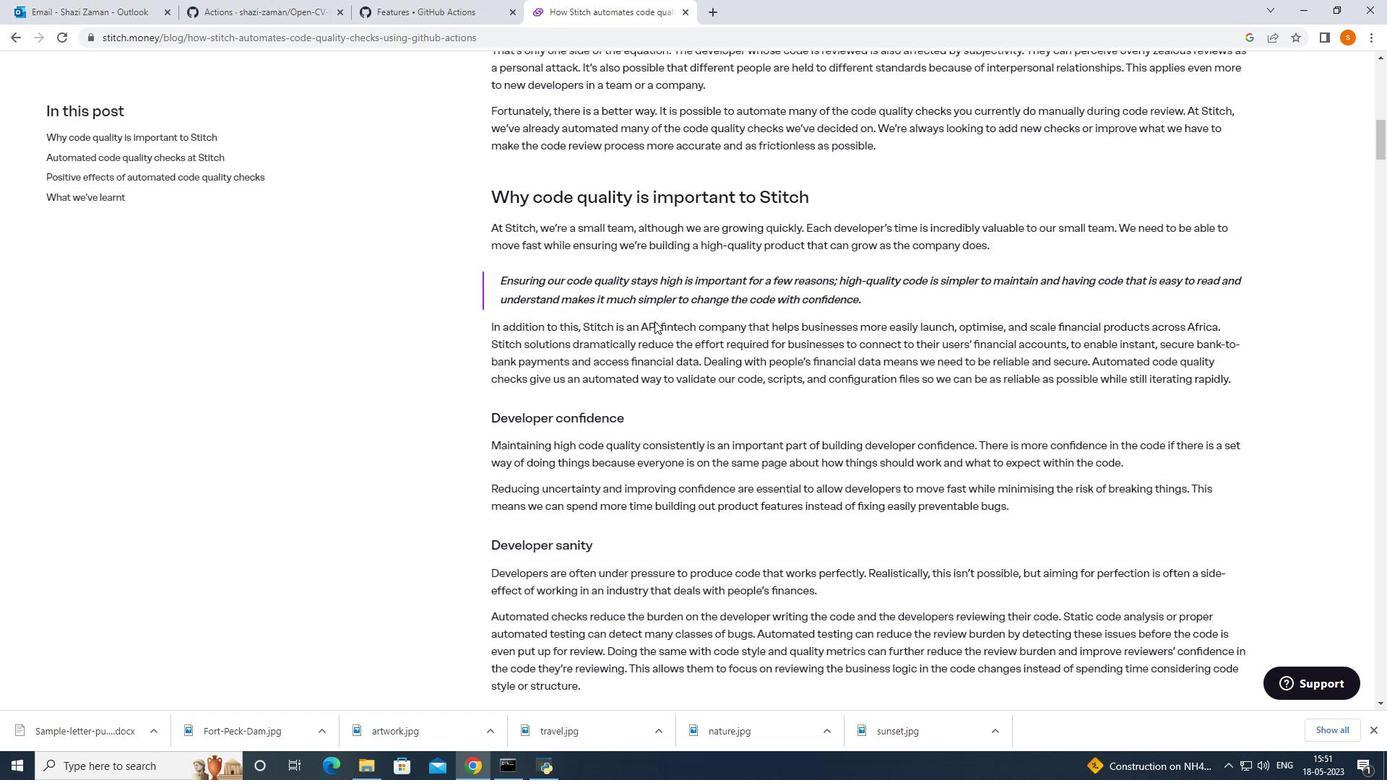 
Action: Mouse scrolled (653, 323) with delta (0, 0)
Screenshot: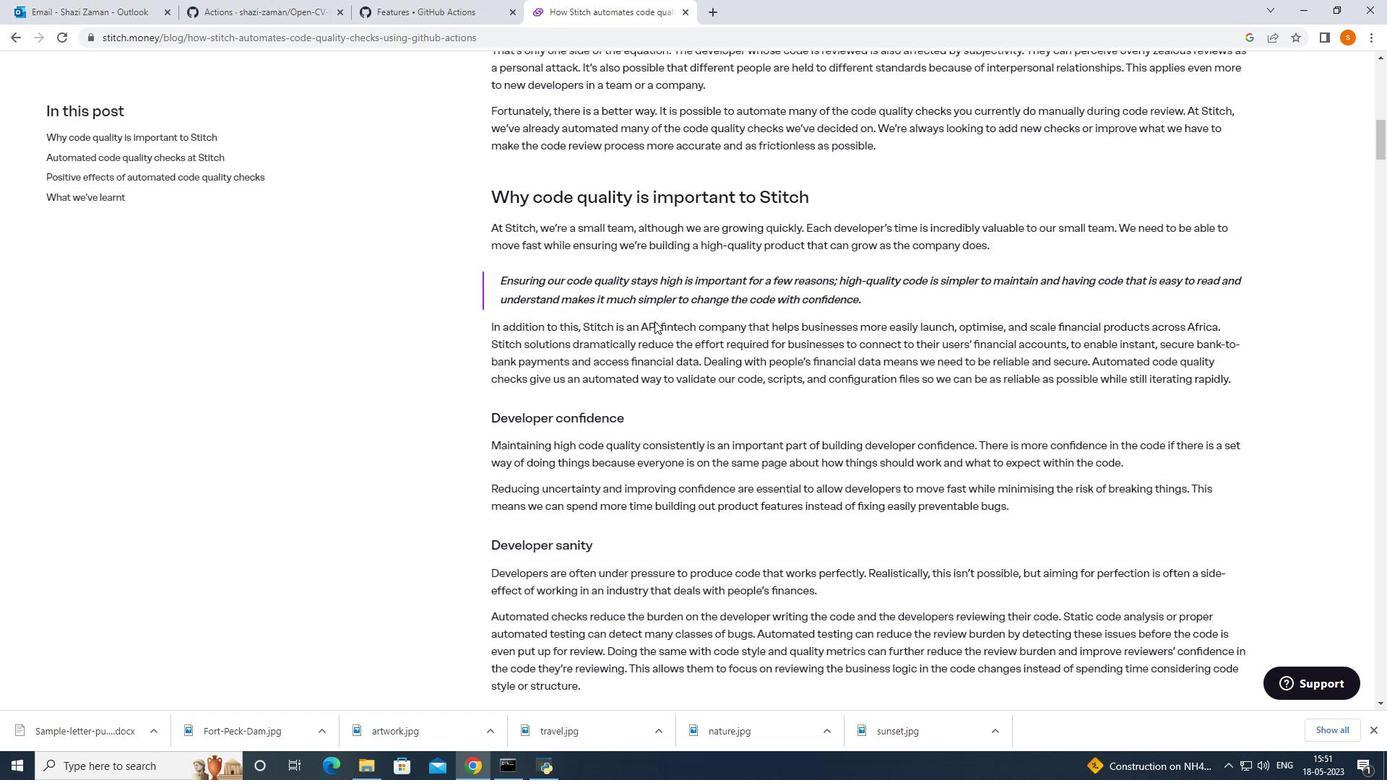 
Action: Mouse scrolled (652, 323) with delta (0, 0)
Screenshot: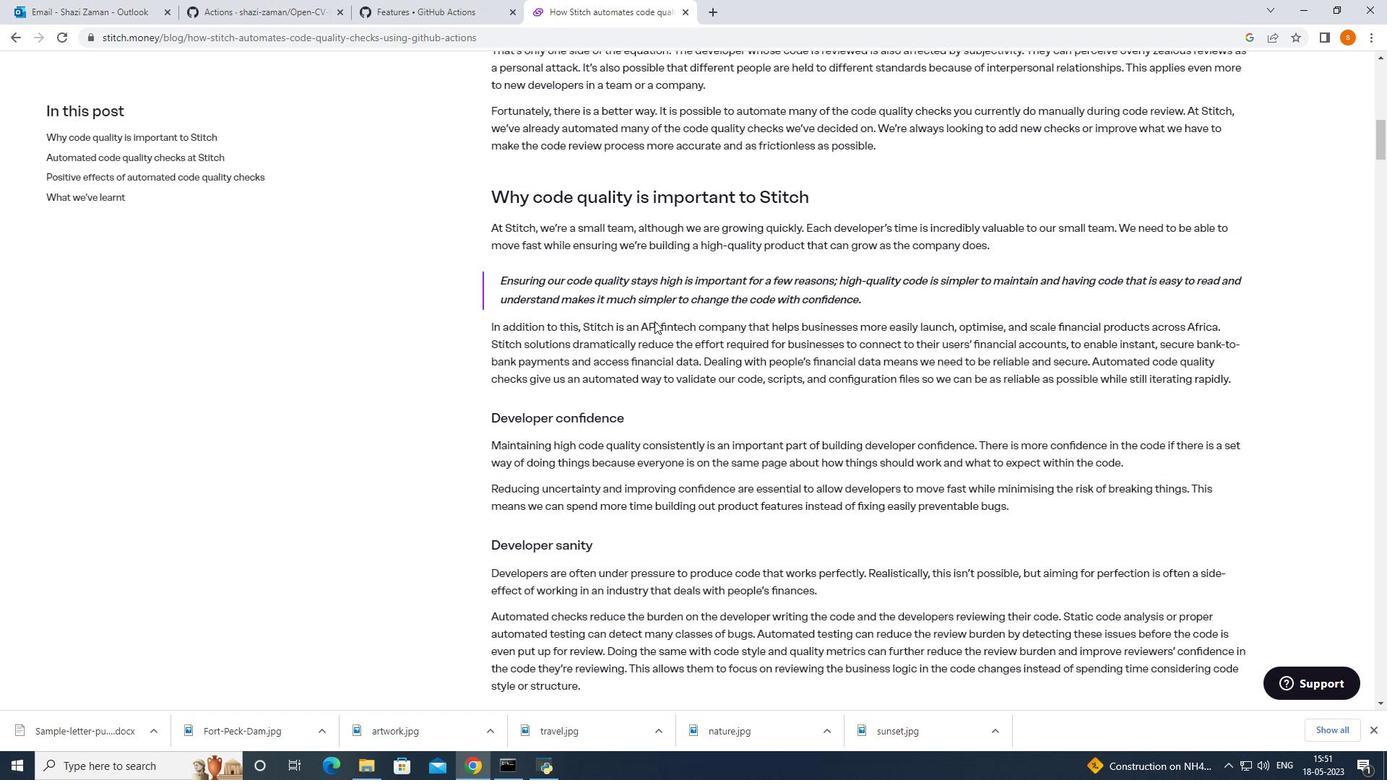 
Action: Mouse moved to (652, 324)
Screenshot: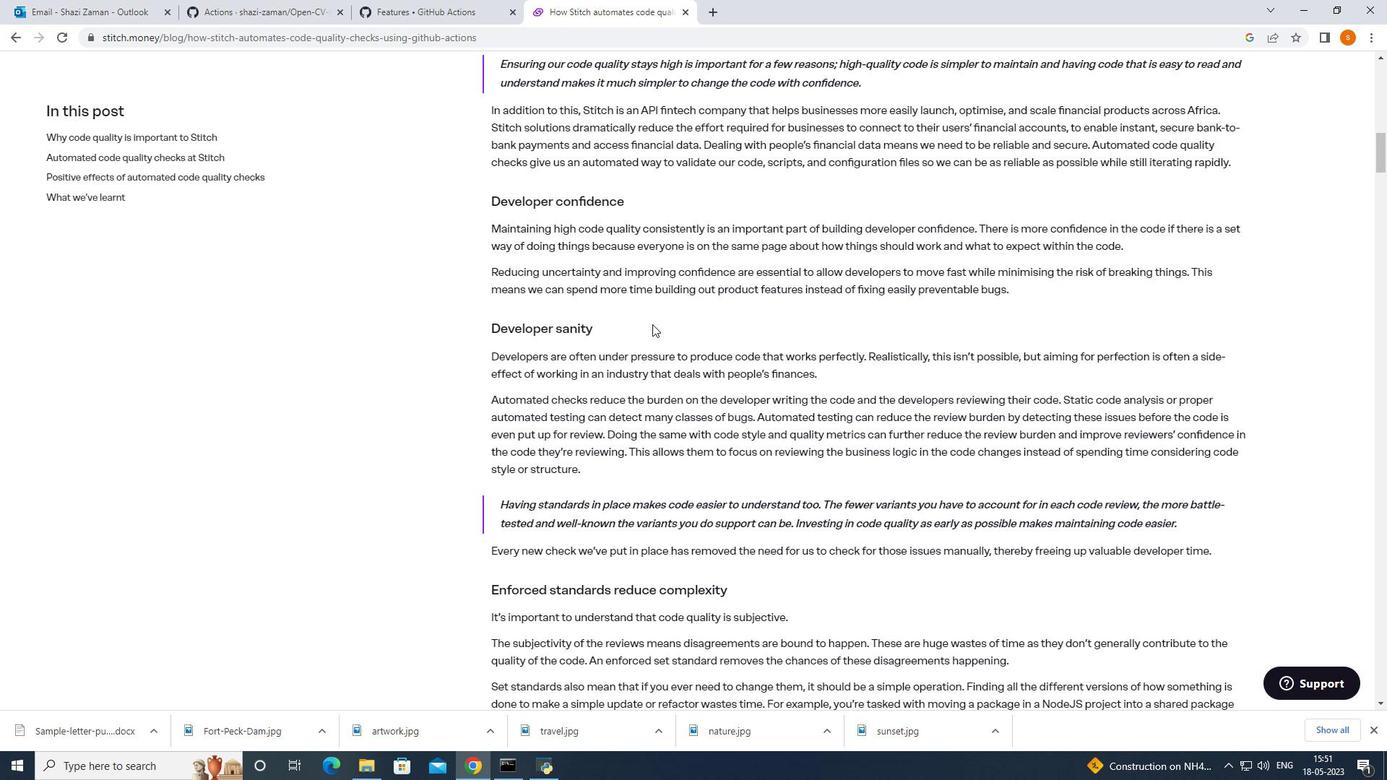 
Action: Mouse scrolled (652, 323) with delta (0, 0)
Screenshot: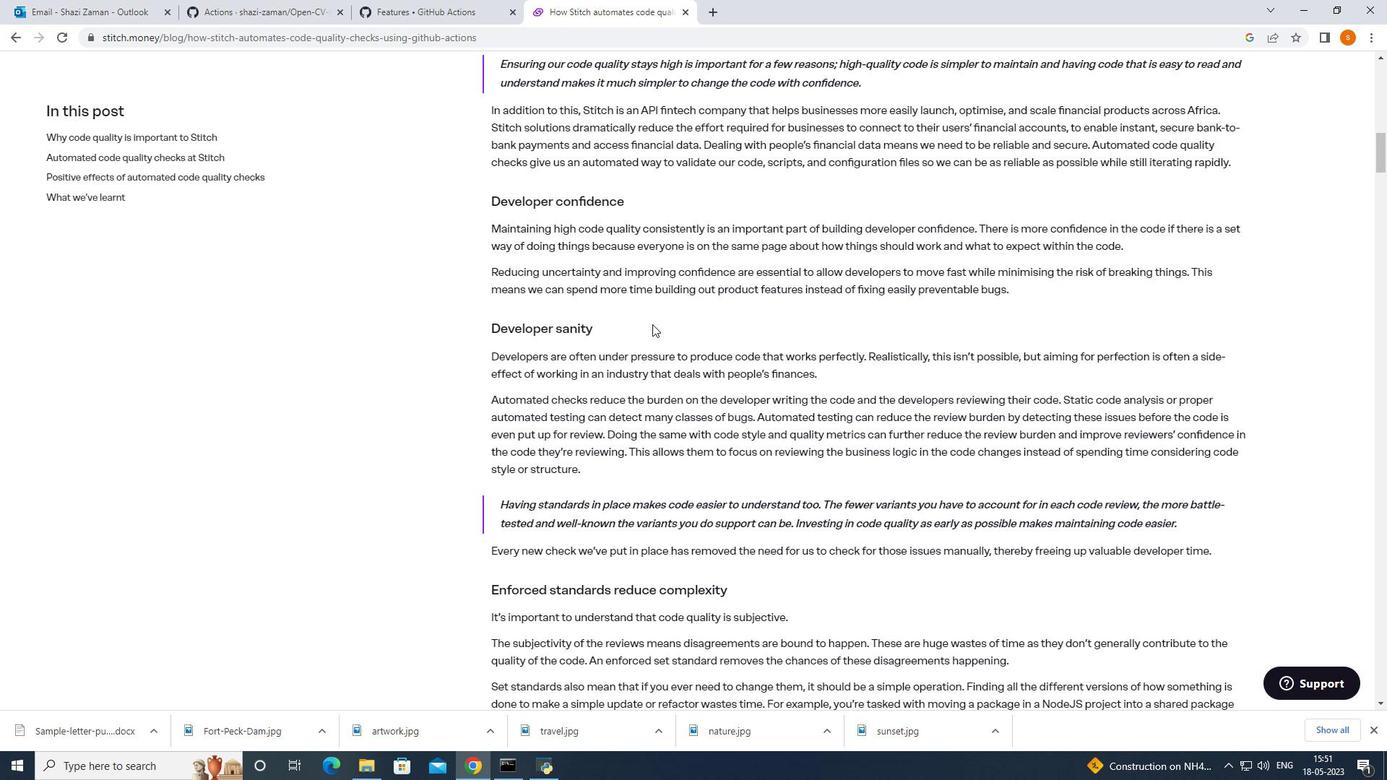 
Action: Mouse moved to (652, 325)
Screenshot: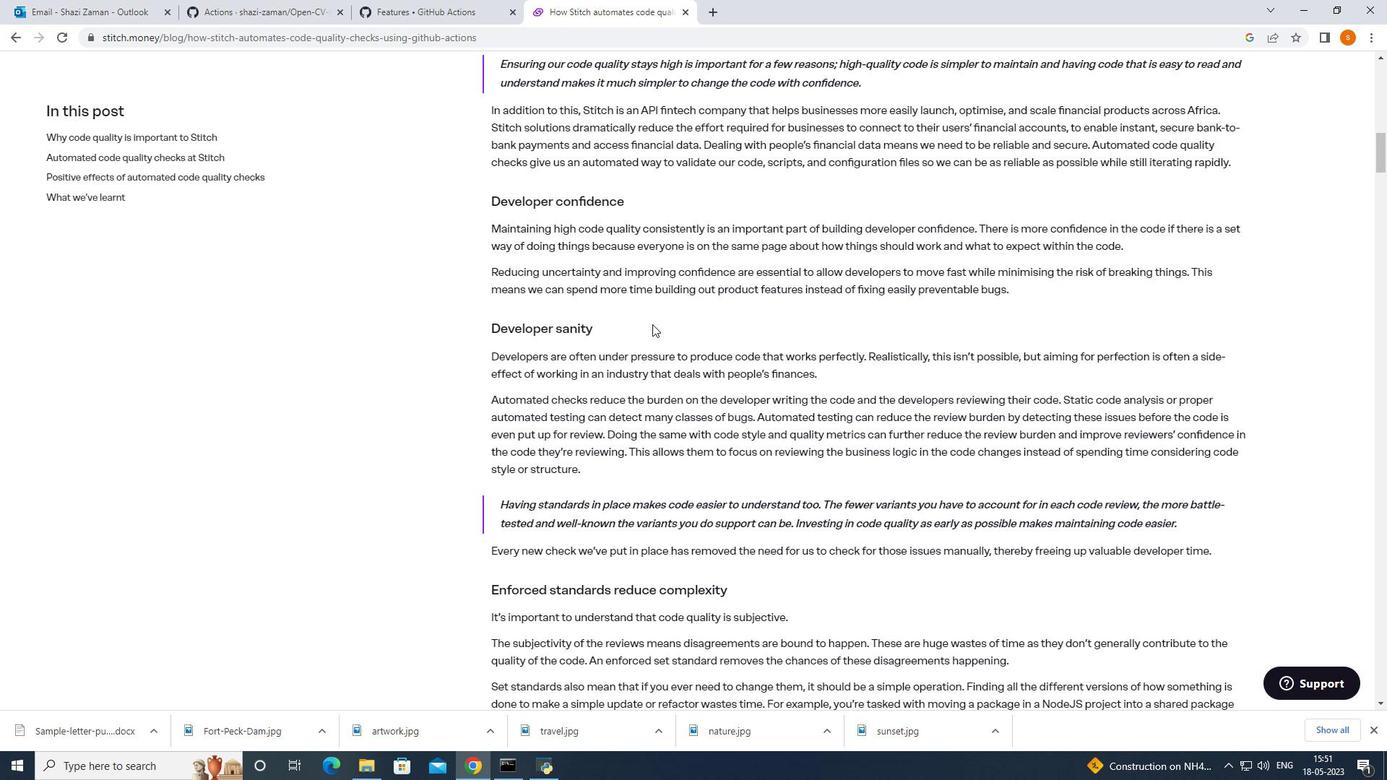 
Action: Mouse scrolled (652, 324) with delta (0, 0)
Screenshot: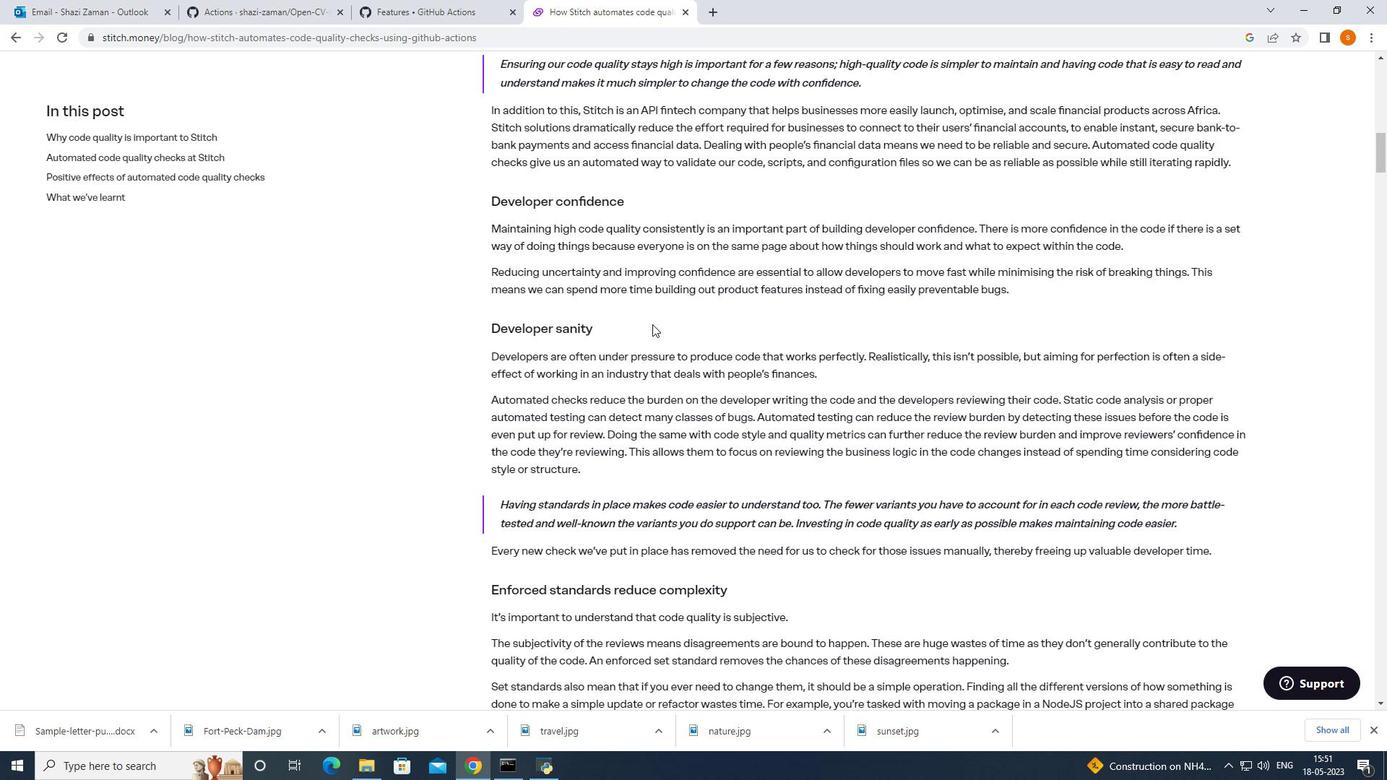 
Action: Mouse scrolled (652, 324) with delta (0, 0)
Screenshot: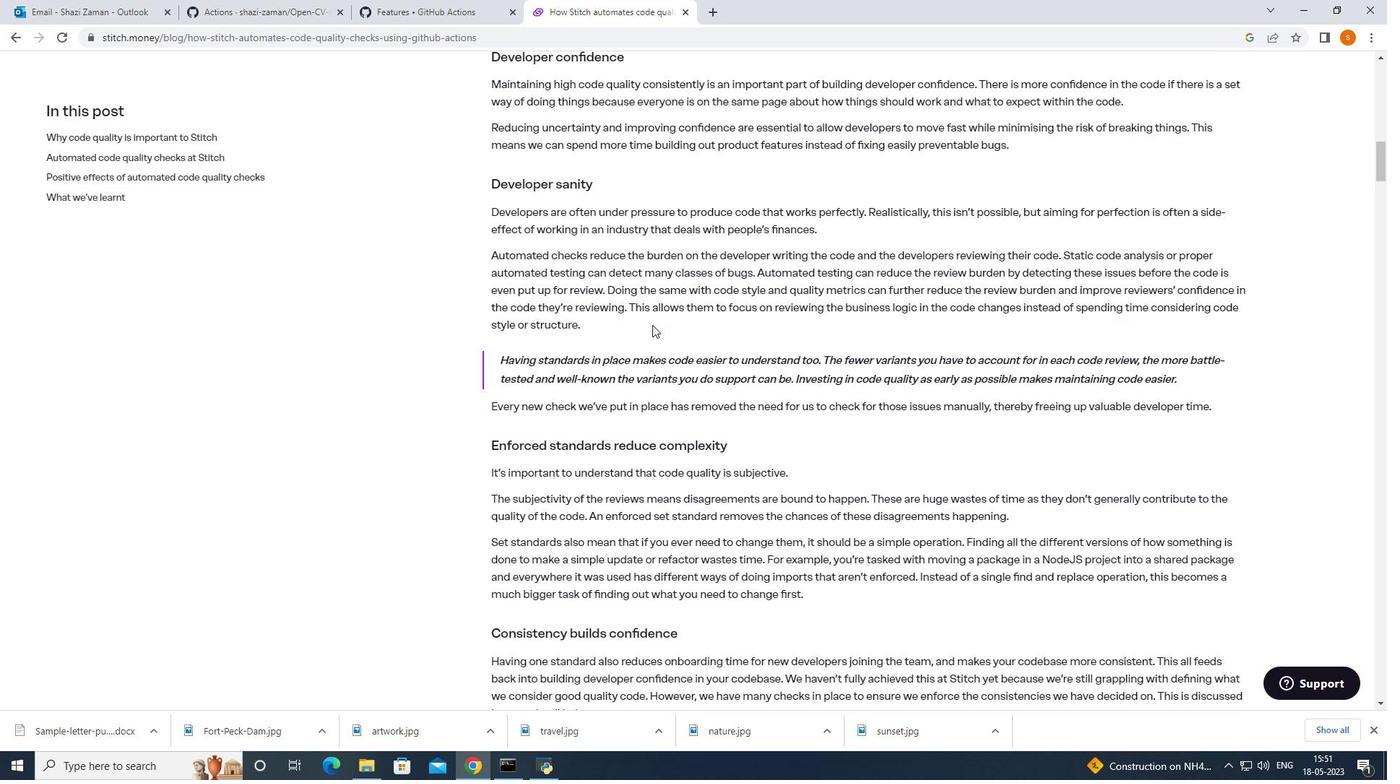 
Action: Mouse scrolled (652, 324) with delta (0, 0)
Screenshot: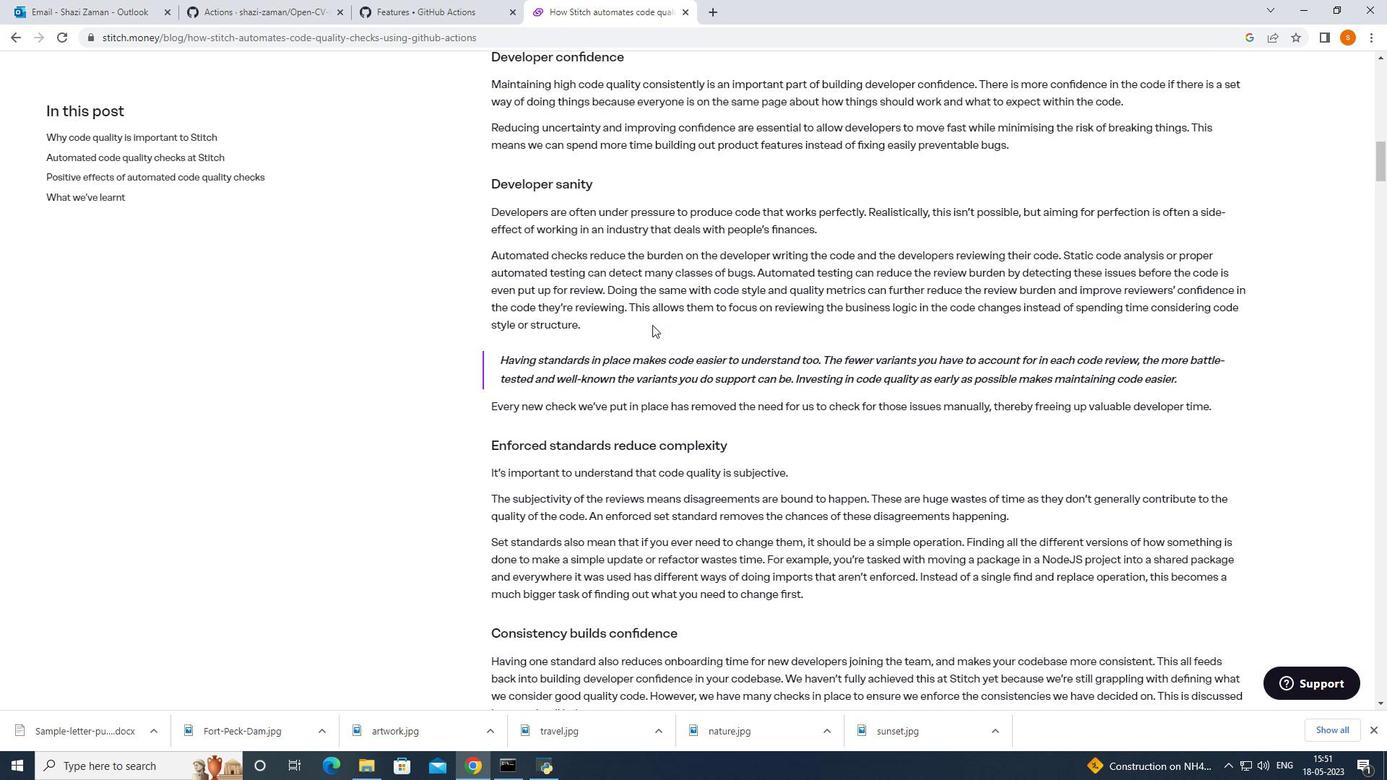 
Action: Mouse moved to (652, 325)
Screenshot: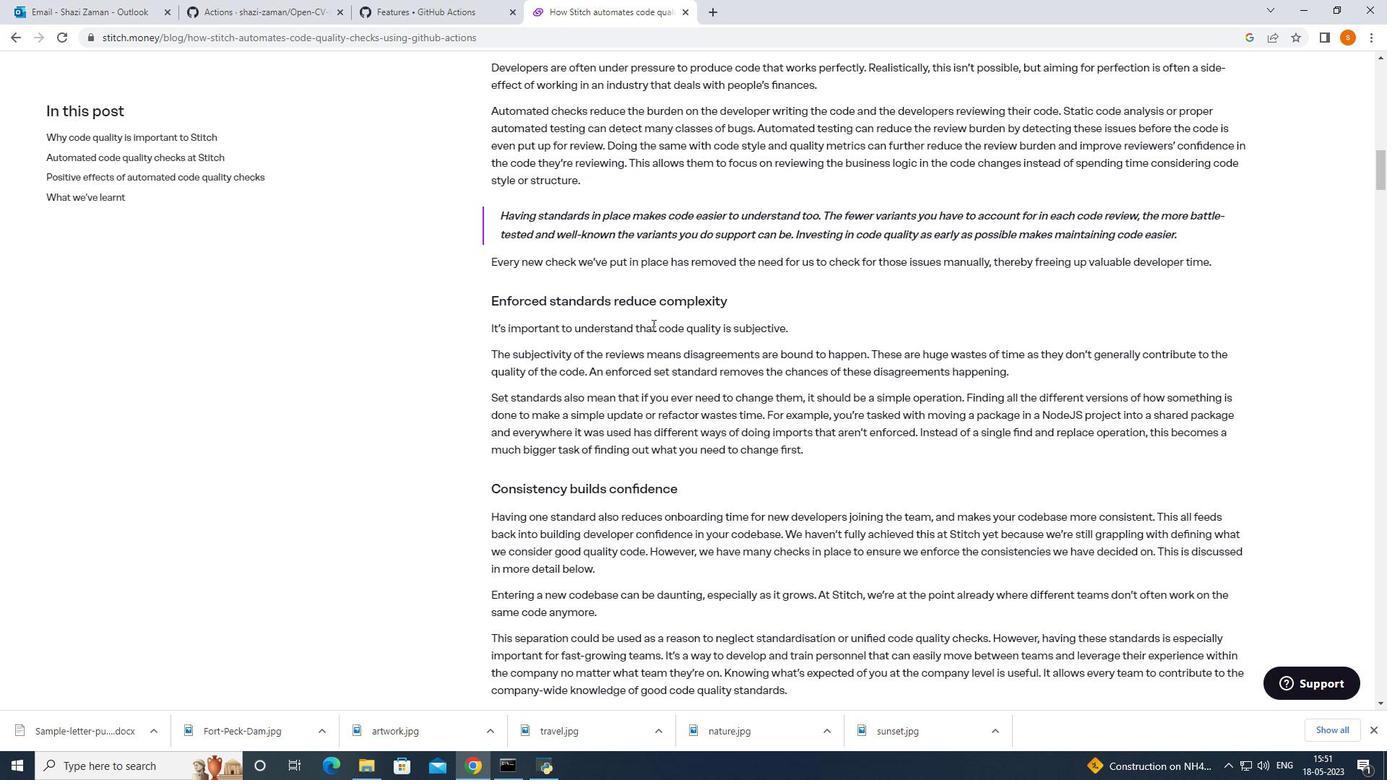 
Action: Mouse scrolled (652, 324) with delta (0, 0)
Screenshot: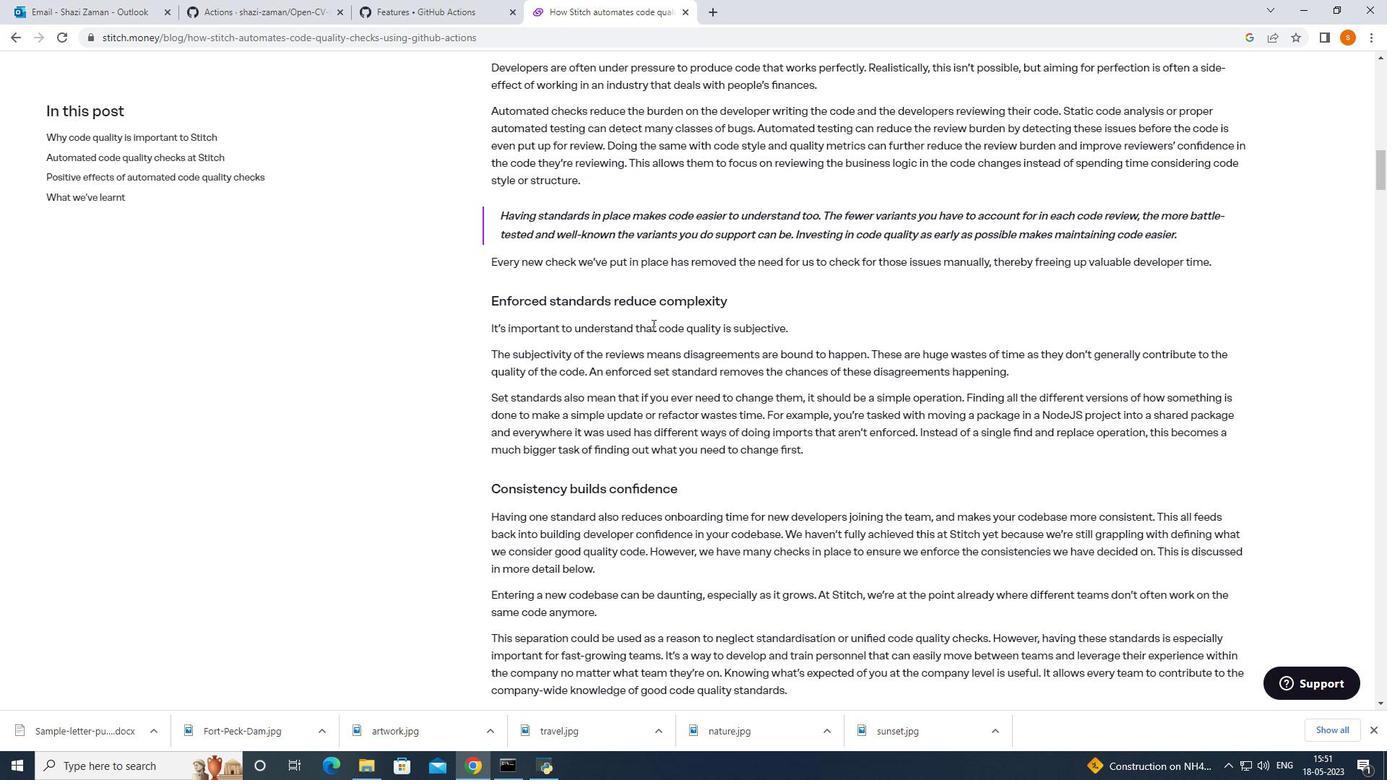 
Action: Mouse moved to (652, 325)
Screenshot: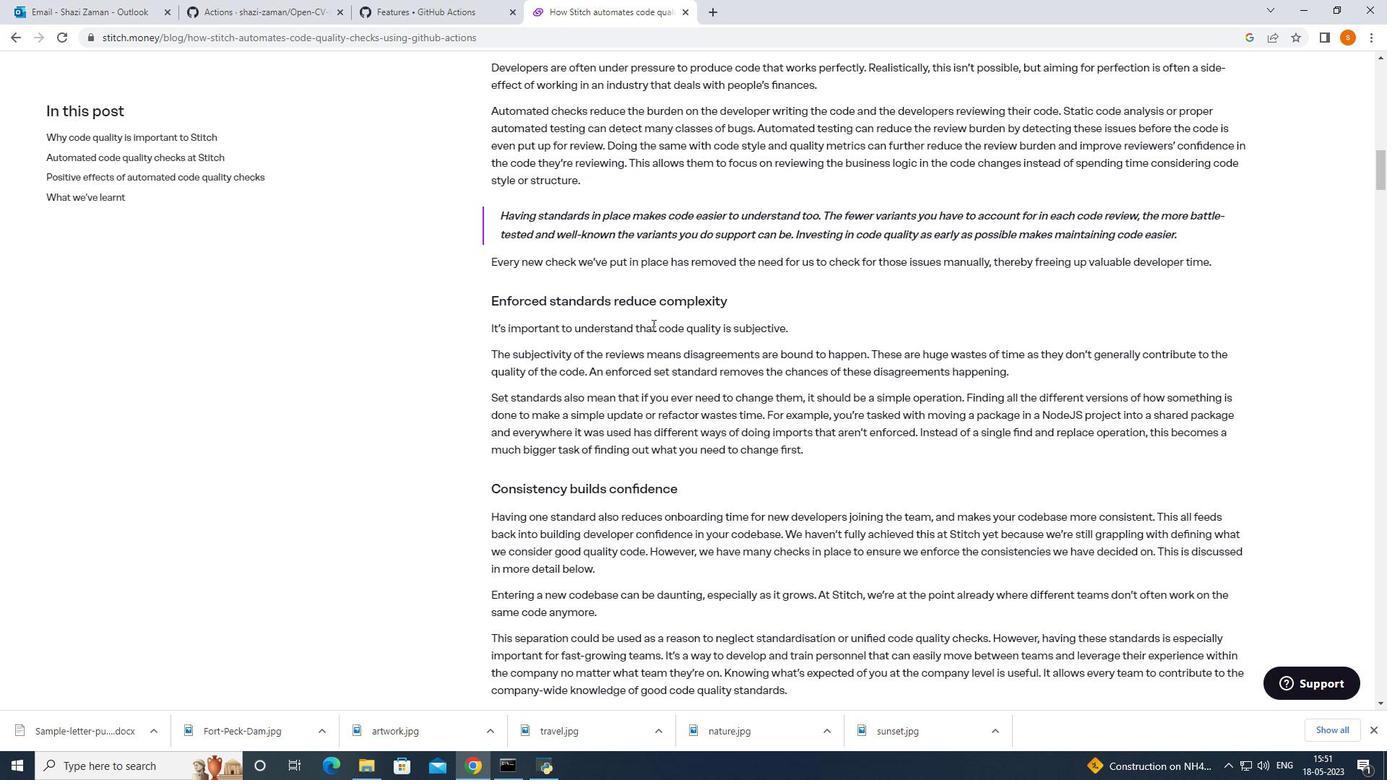 
Action: Mouse scrolled (652, 324) with delta (0, 0)
Screenshot: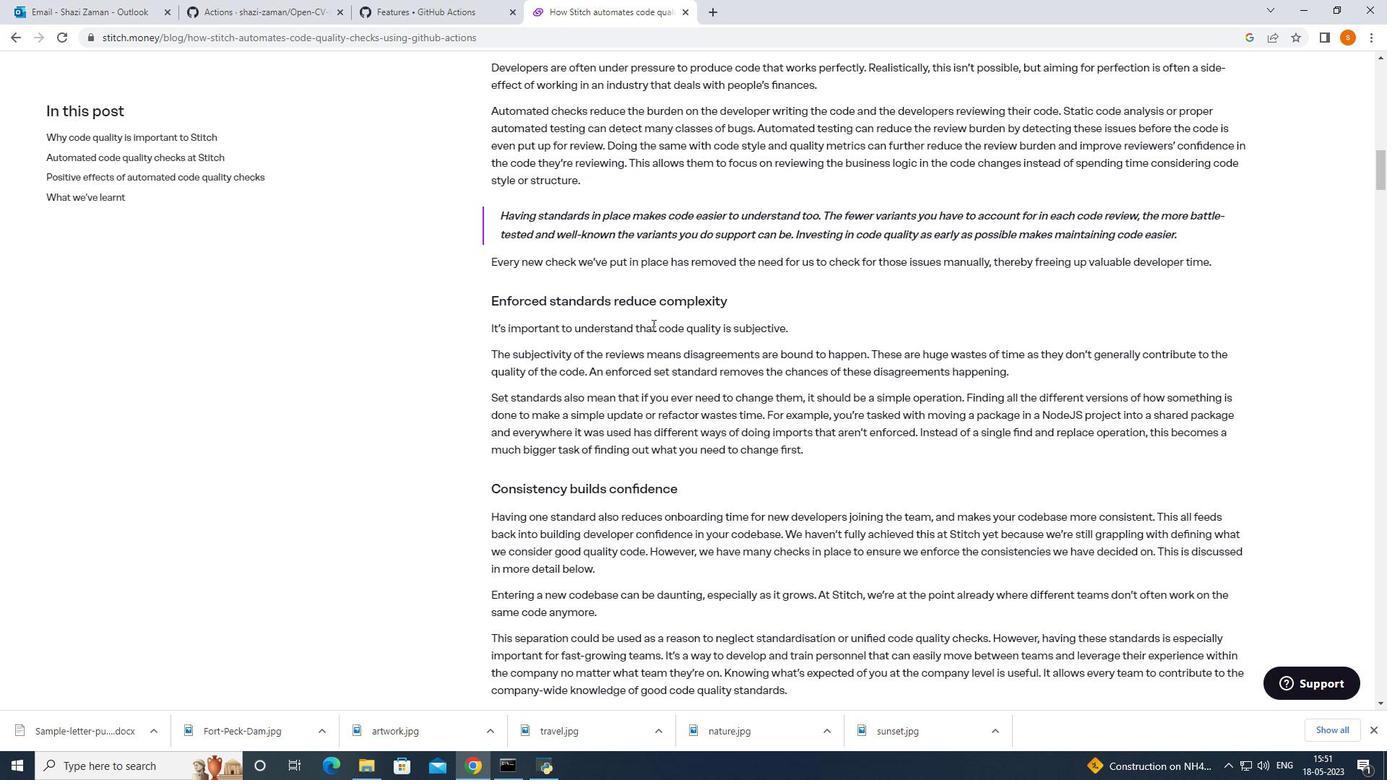 
Action: Mouse moved to (652, 325)
Screenshot: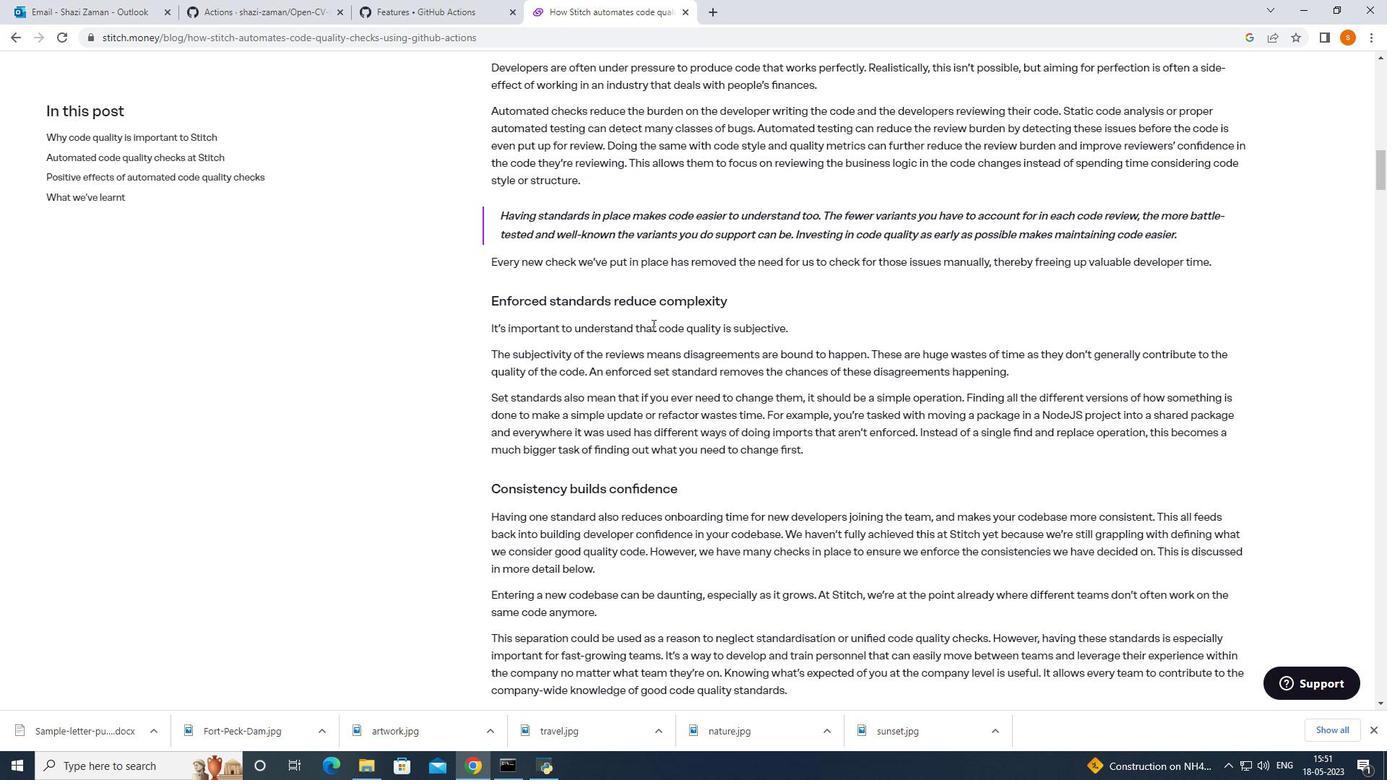 
Action: Mouse scrolled (652, 324) with delta (0, 0)
Screenshot: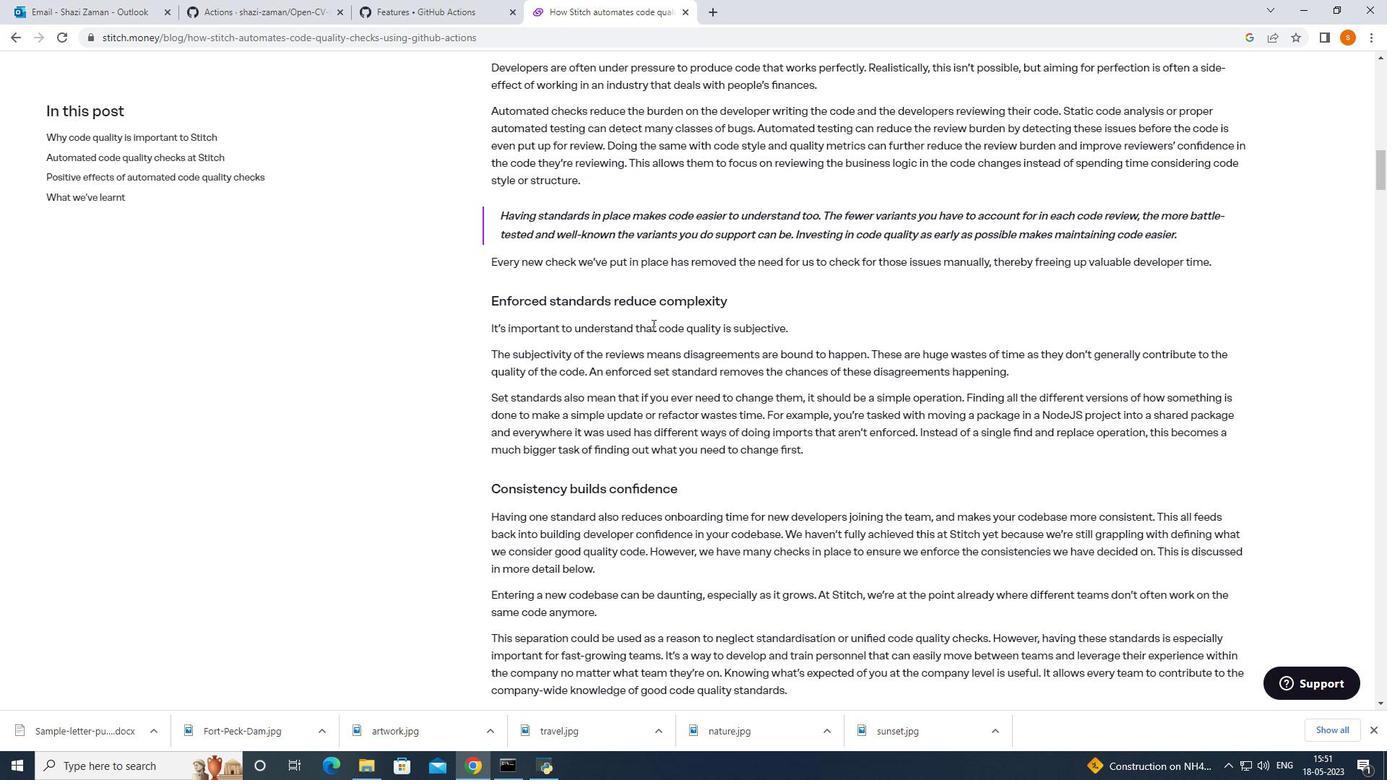 
Action: Mouse scrolled (652, 324) with delta (0, 0)
Screenshot: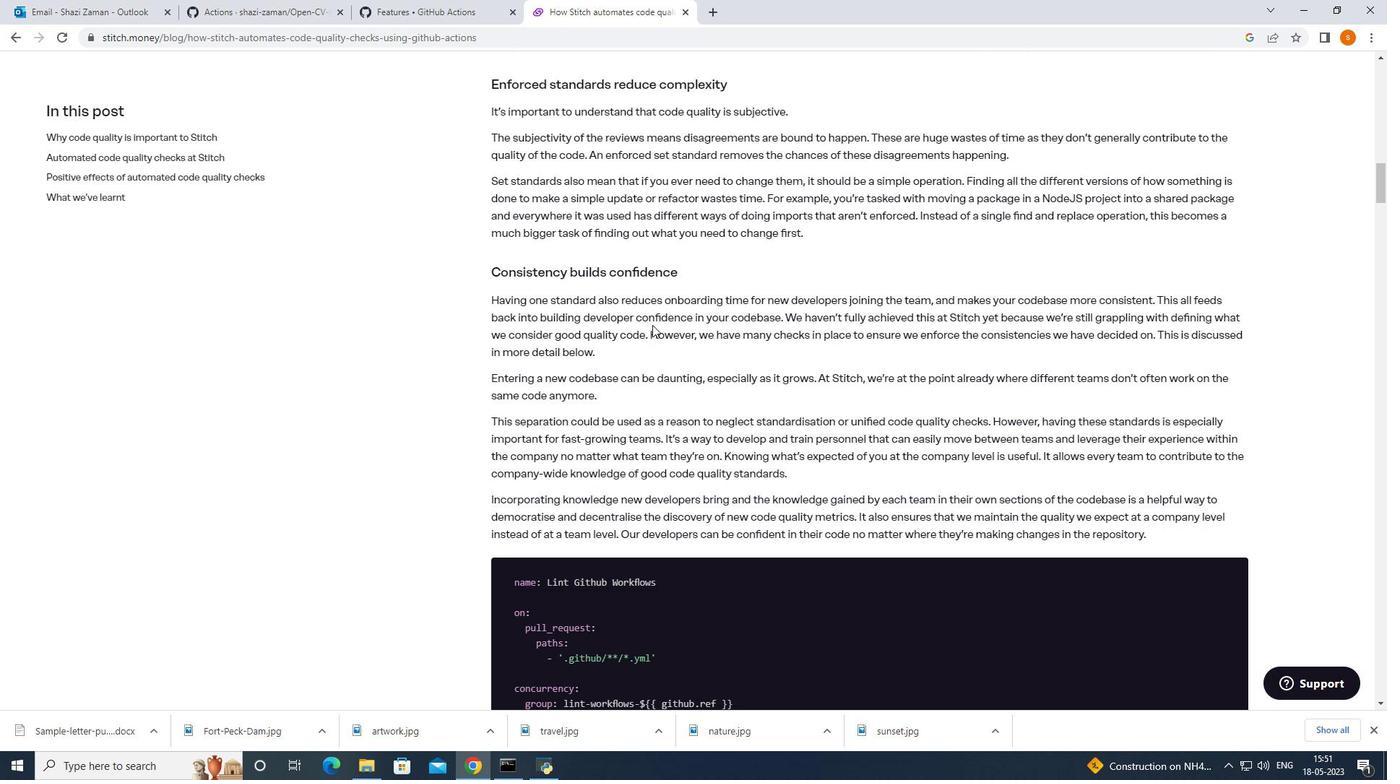 
Action: Mouse scrolled (652, 324) with delta (0, 0)
Screenshot: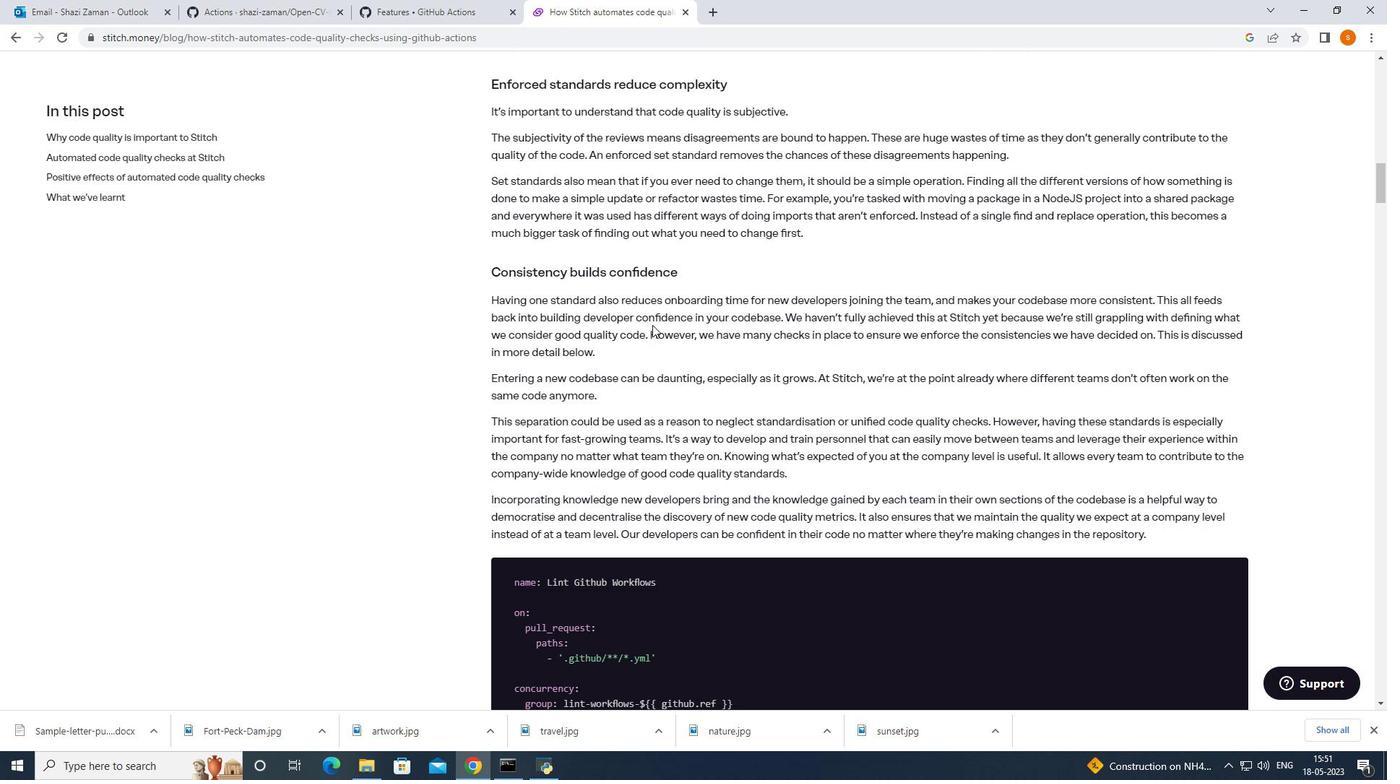 
Action: Mouse moved to (652, 325)
Screenshot: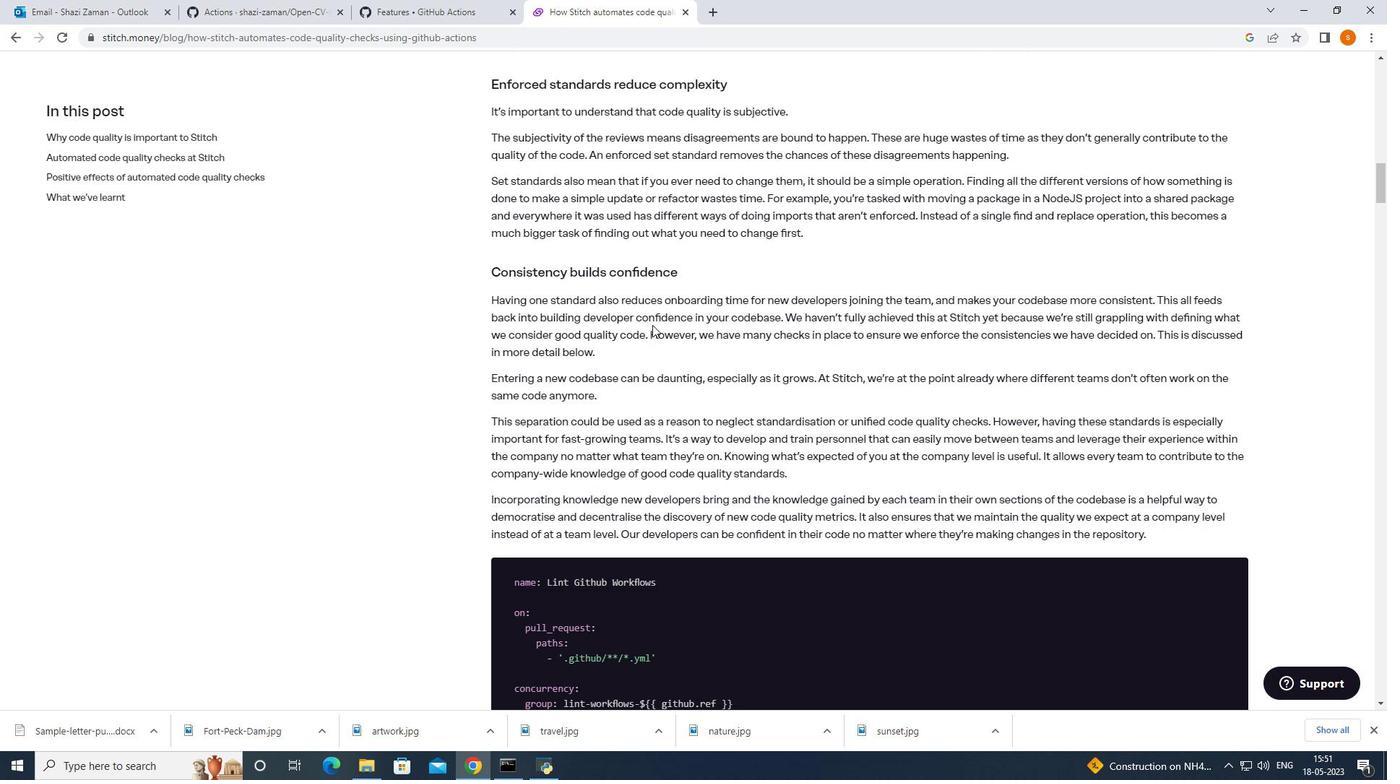 
Action: Mouse scrolled (652, 324) with delta (0, 0)
Screenshot: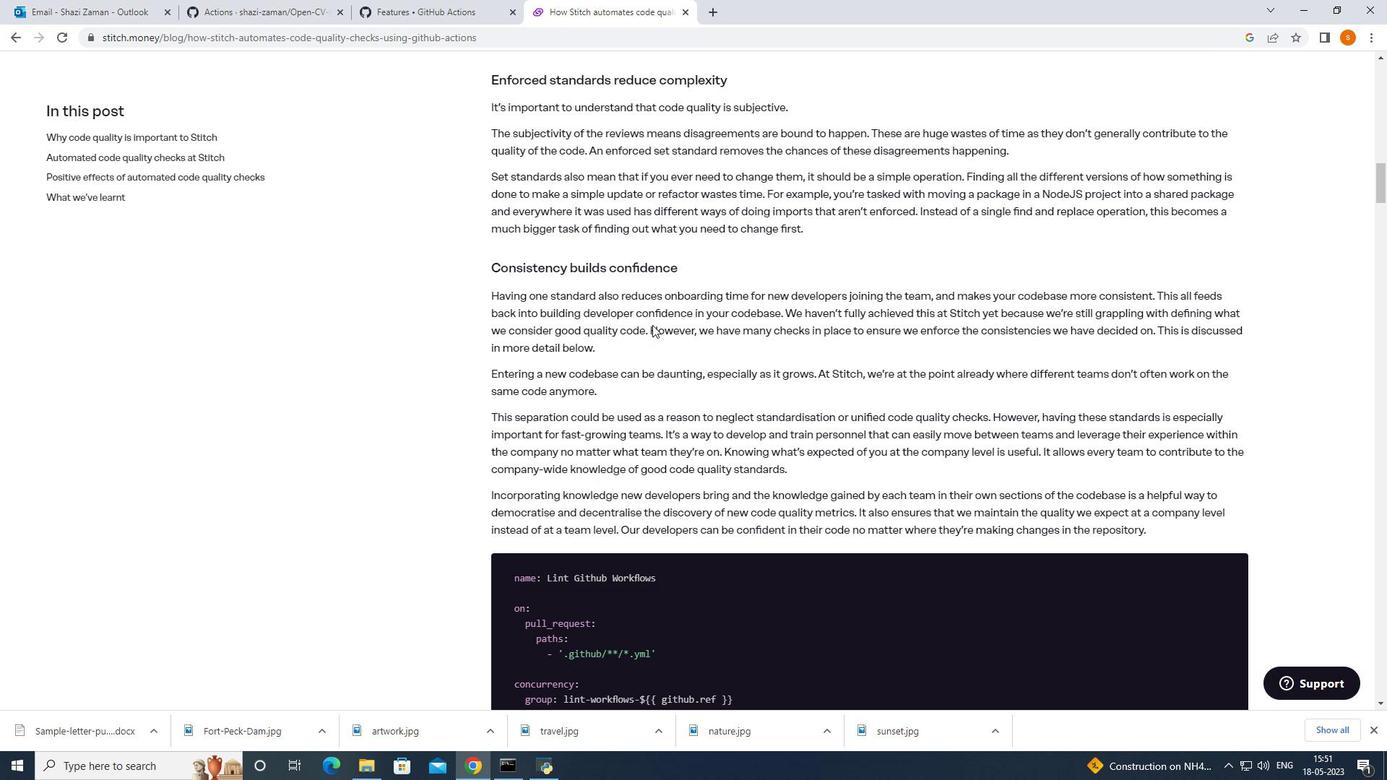 
Action: Mouse scrolled (652, 324) with delta (0, 0)
Screenshot: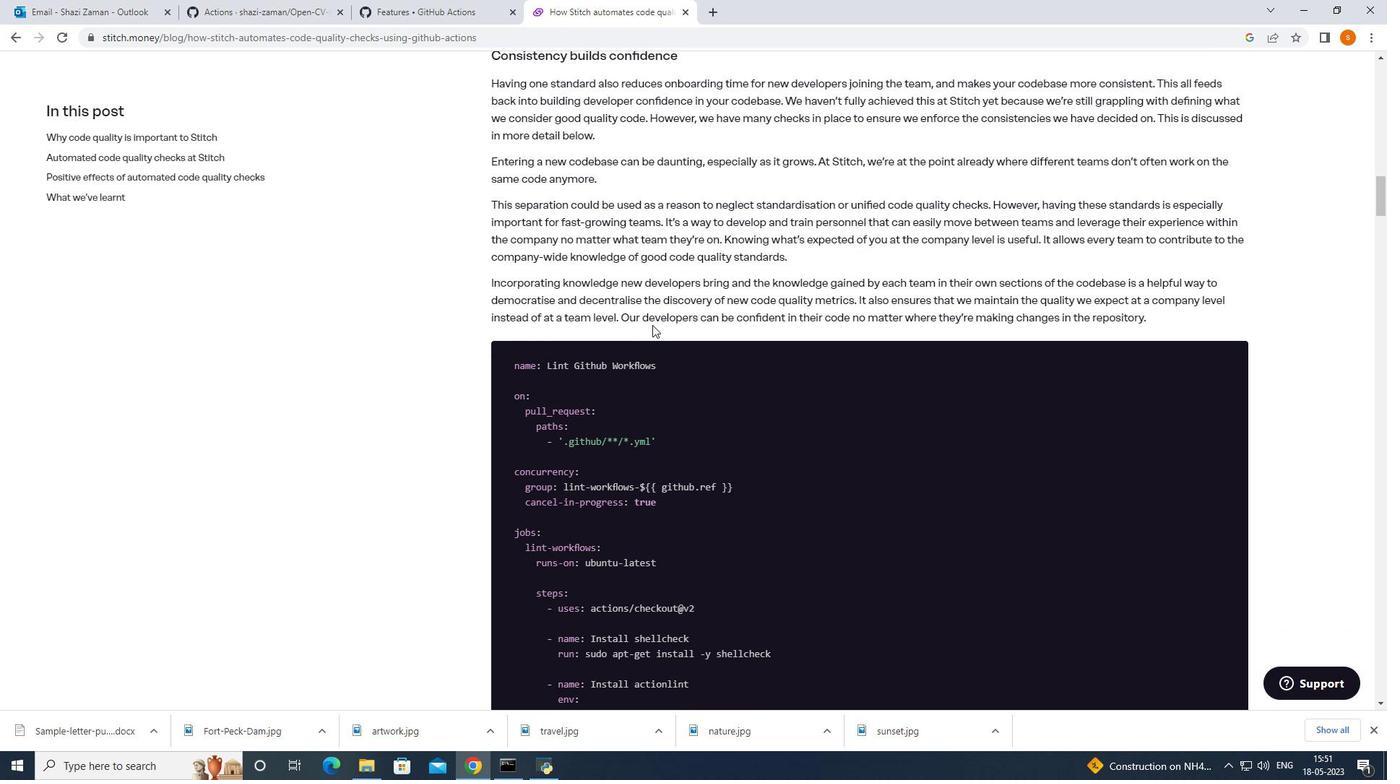
Action: Mouse scrolled (652, 324) with delta (0, 0)
Screenshot: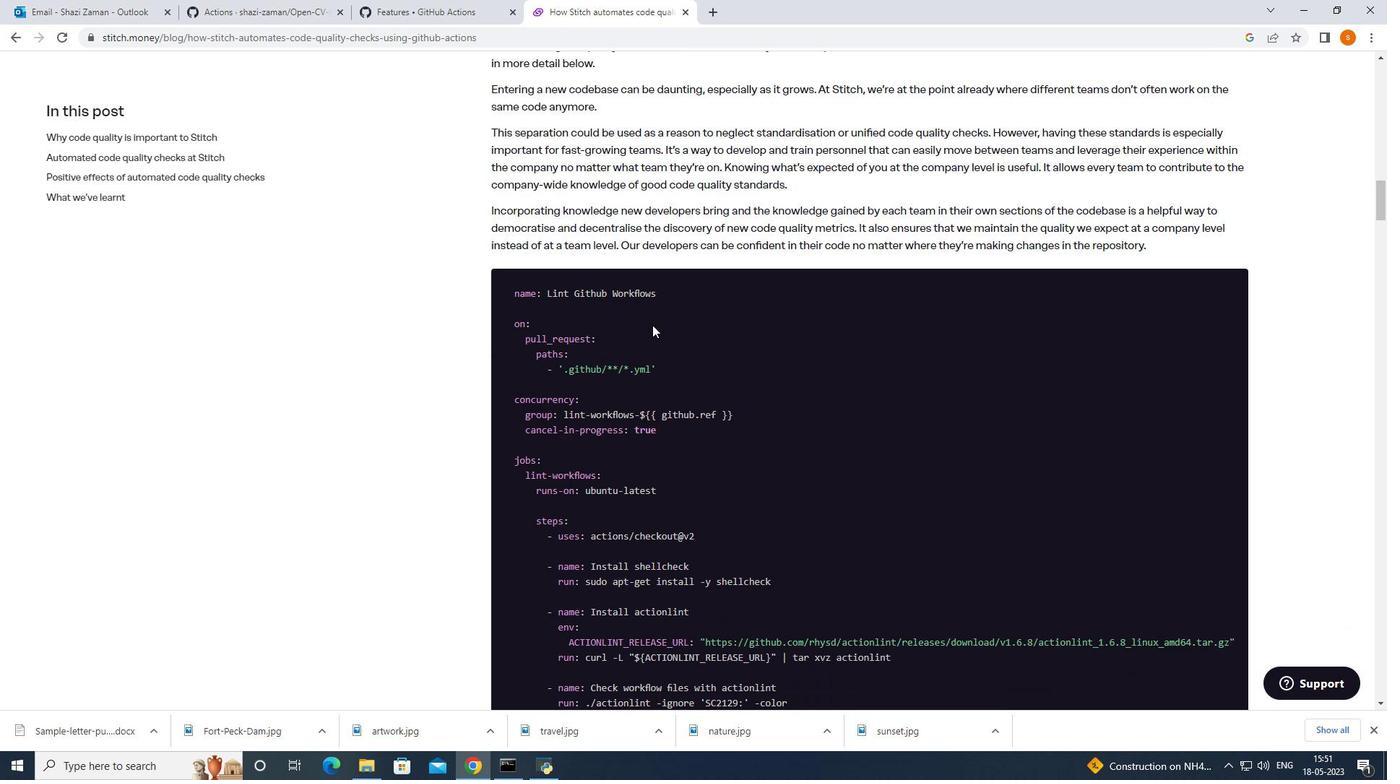 
Action: Mouse scrolled (652, 324) with delta (0, 0)
Screenshot: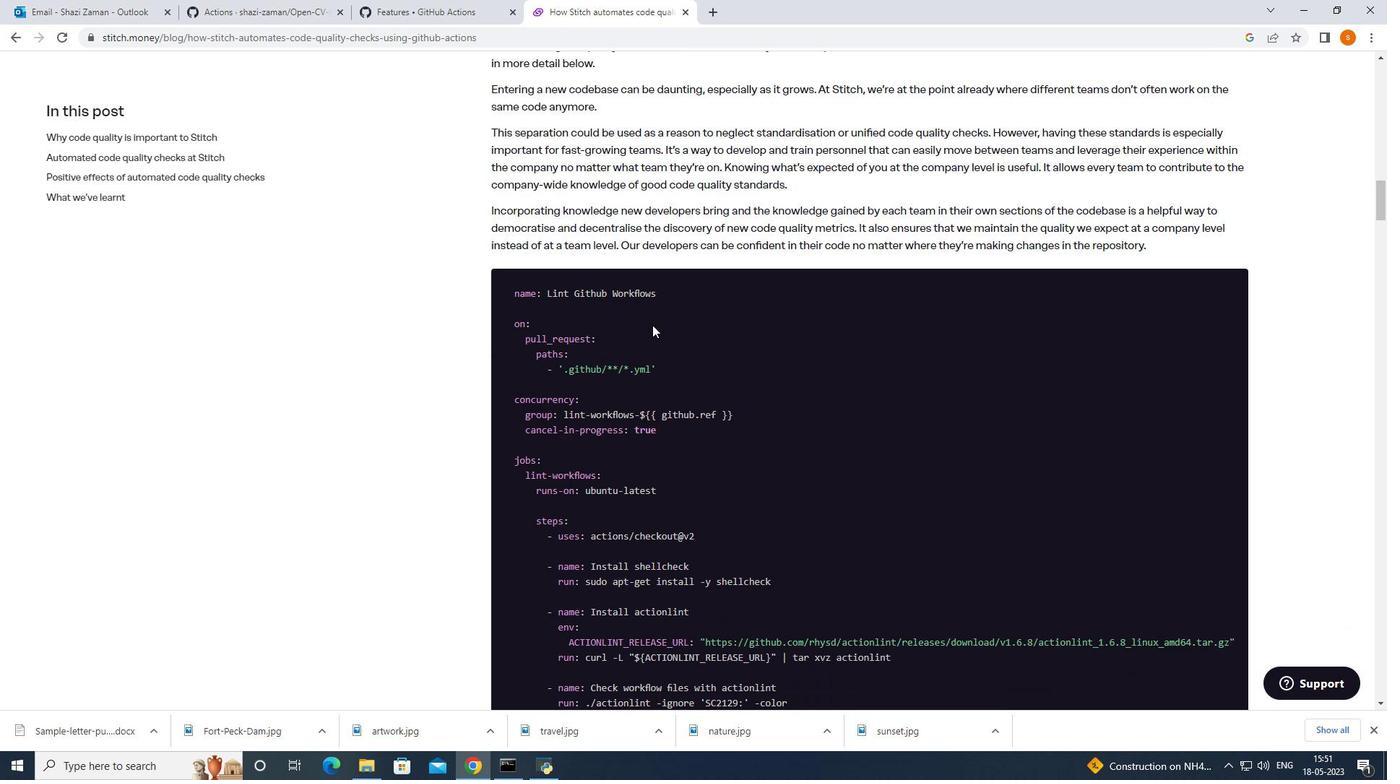 
Action: Mouse scrolled (652, 324) with delta (0, 0)
Screenshot: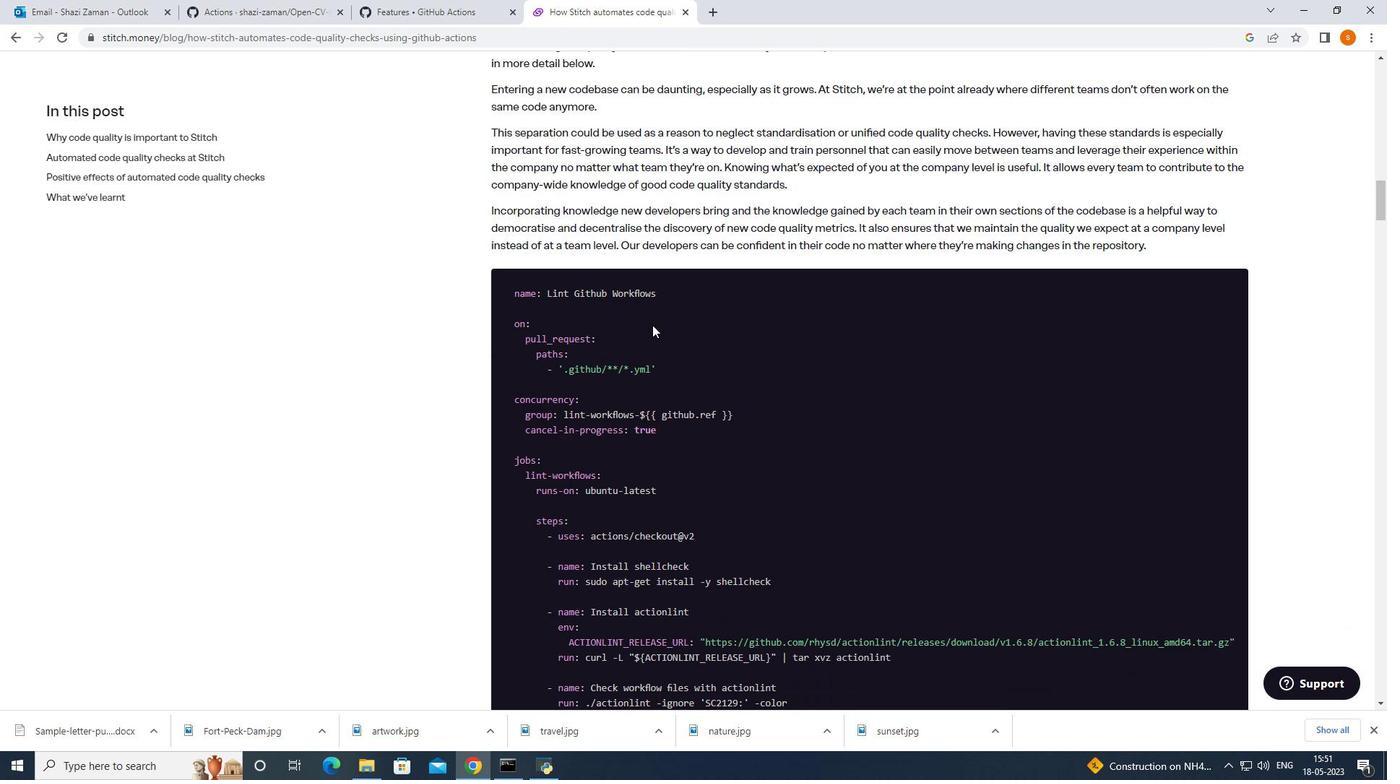 
Action: Mouse scrolled (652, 324) with delta (0, 0)
Screenshot: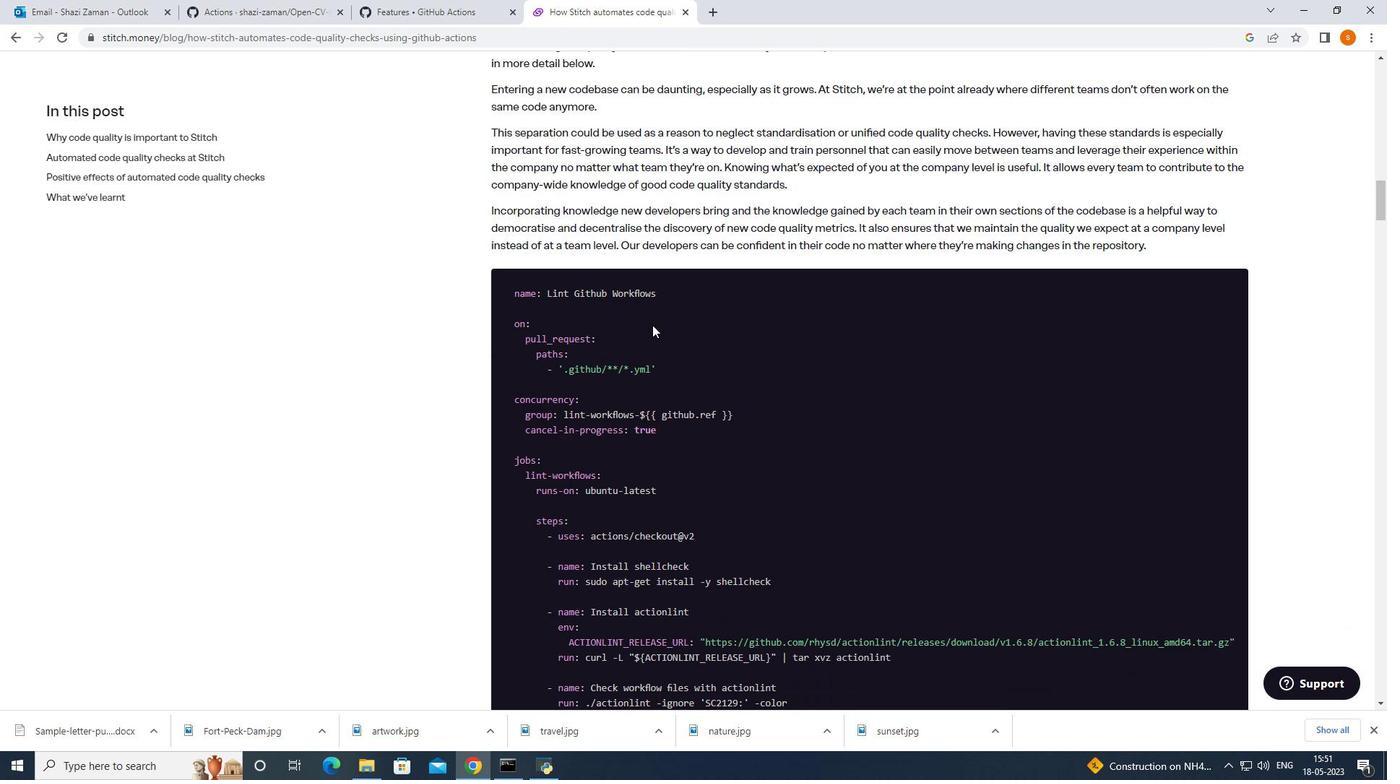 
Action: Mouse moved to (652, 325)
Screenshot: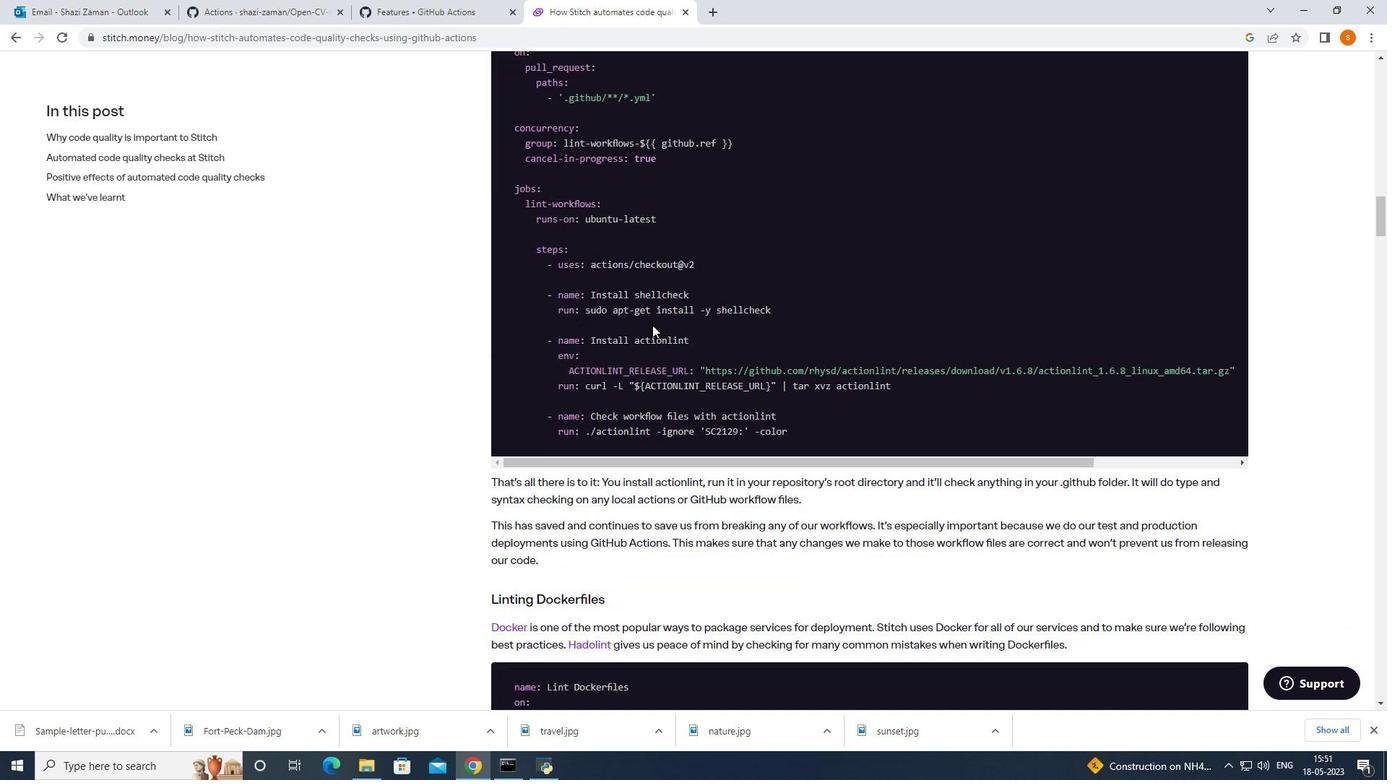 
Action: Mouse scrolled (652, 324) with delta (0, 0)
Screenshot: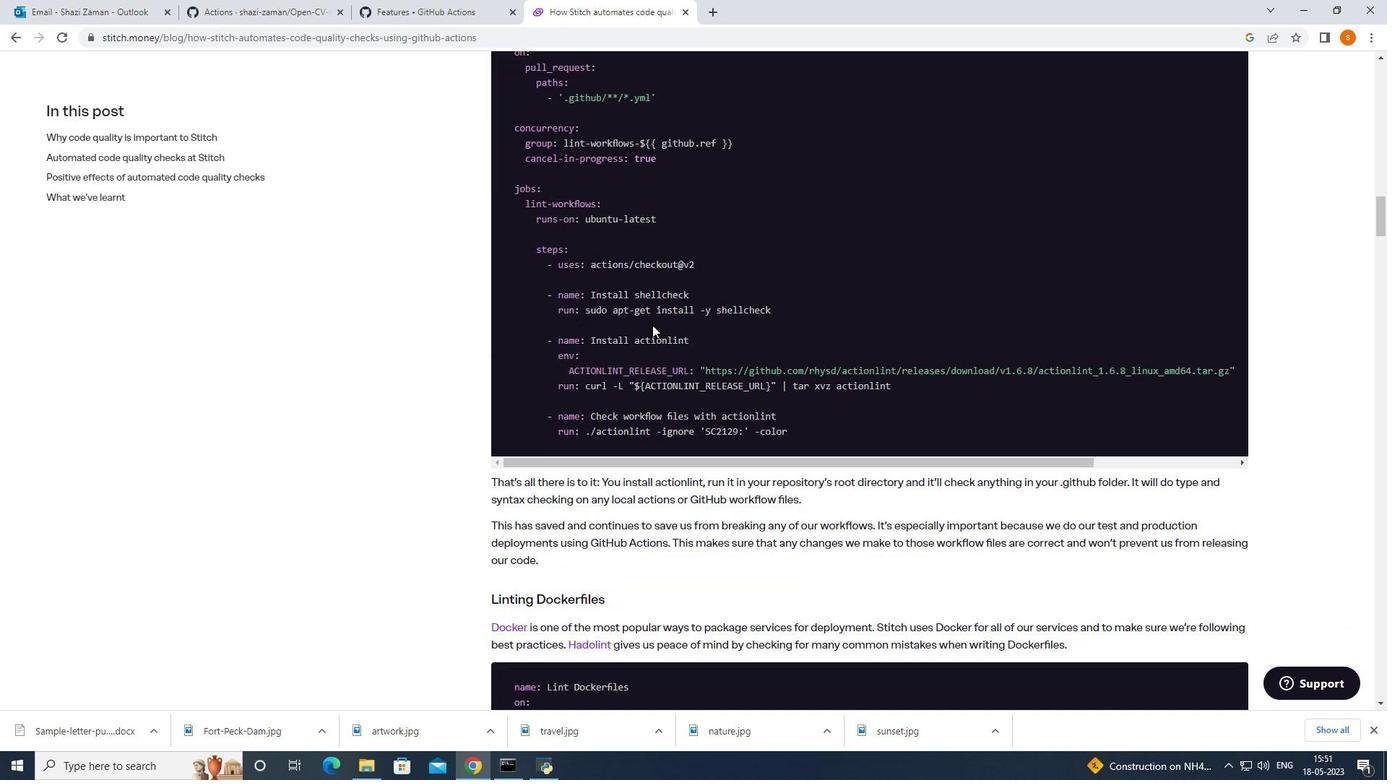 
Action: Mouse scrolled (652, 324) with delta (0, 0)
Screenshot: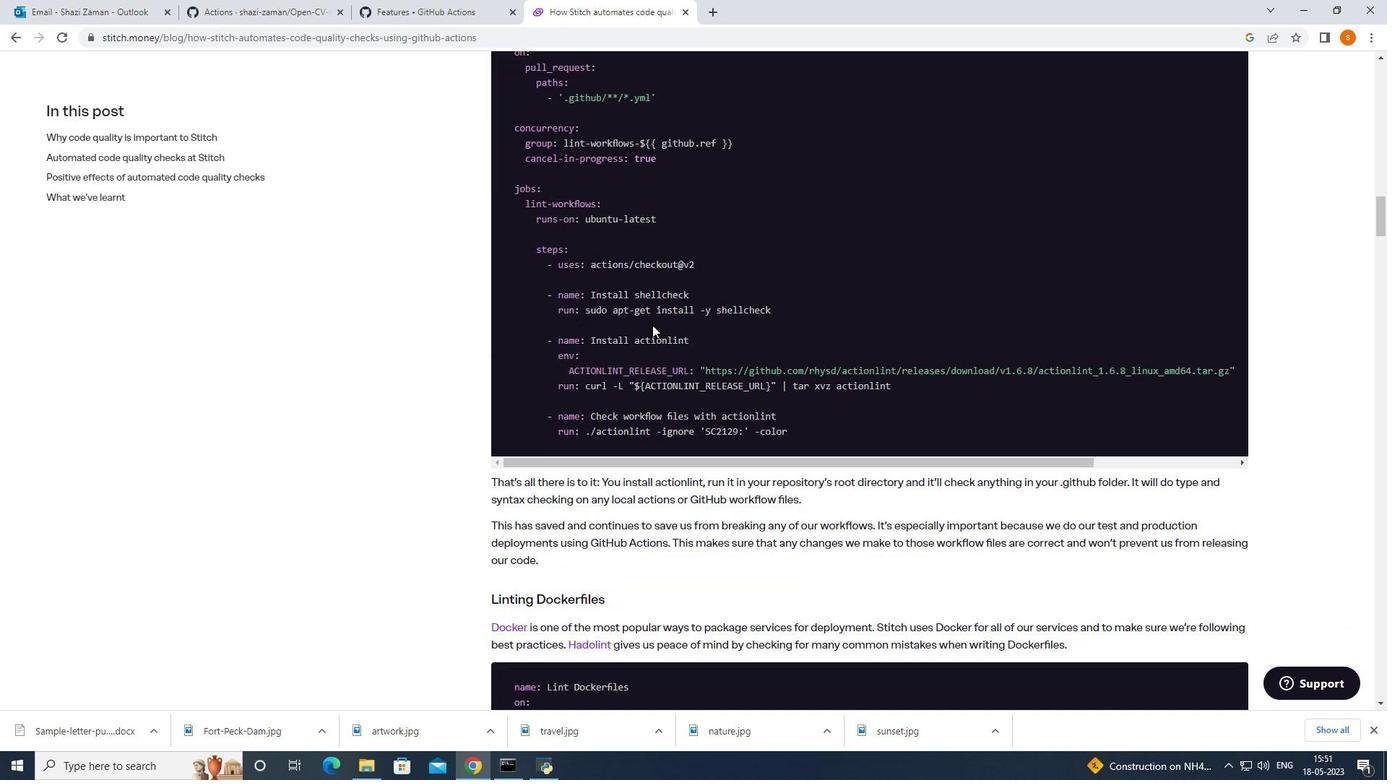 
Action: Mouse moved to (652, 325)
Screenshot: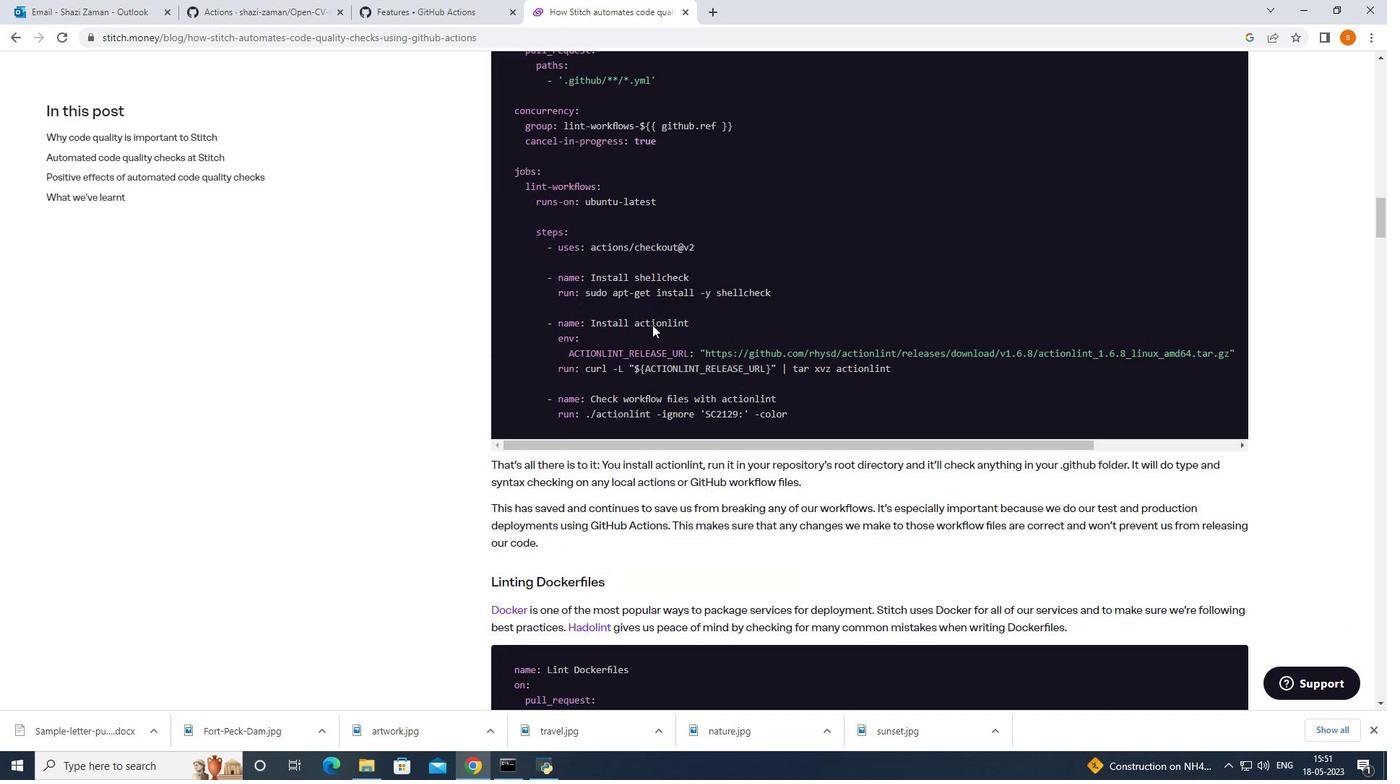 
Action: Mouse scrolled (652, 324) with delta (0, 0)
Screenshot: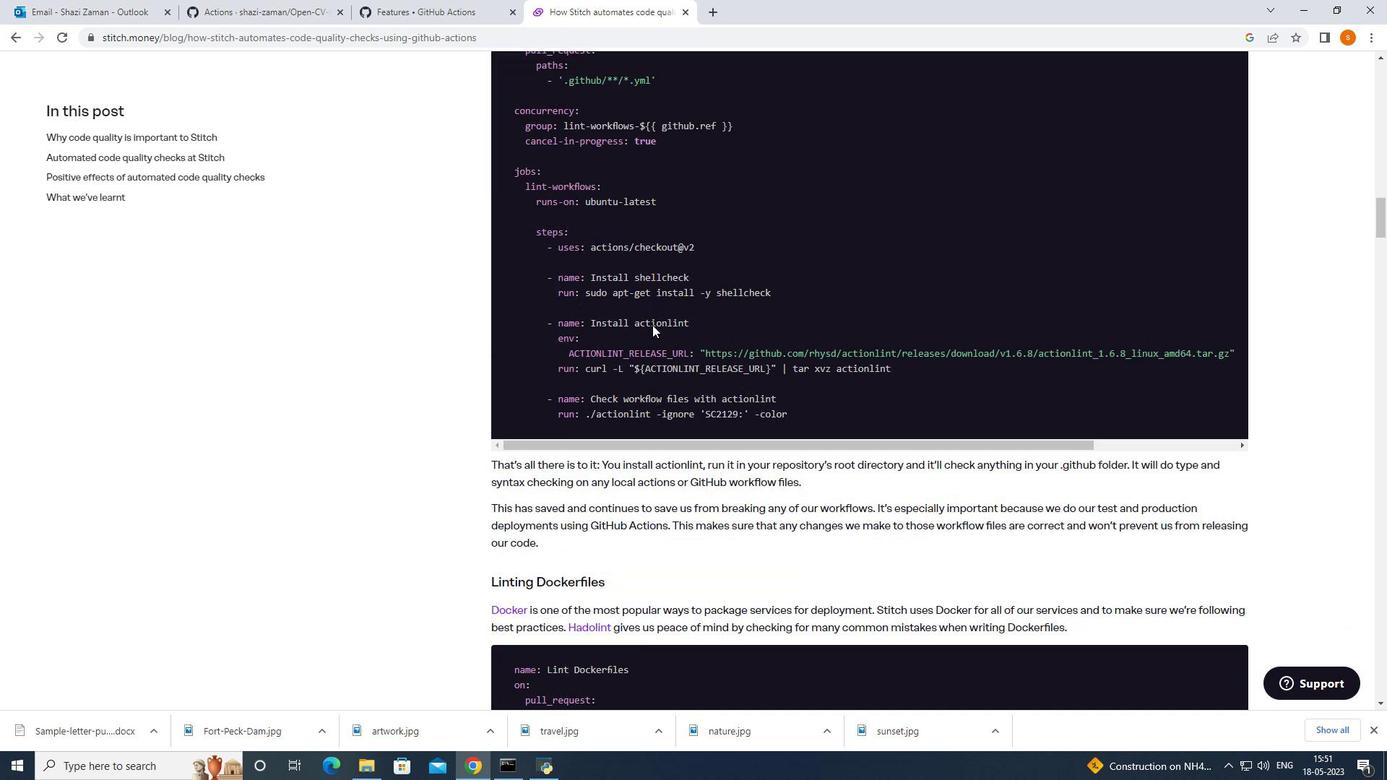 
Action: Mouse moved to (654, 324)
Screenshot: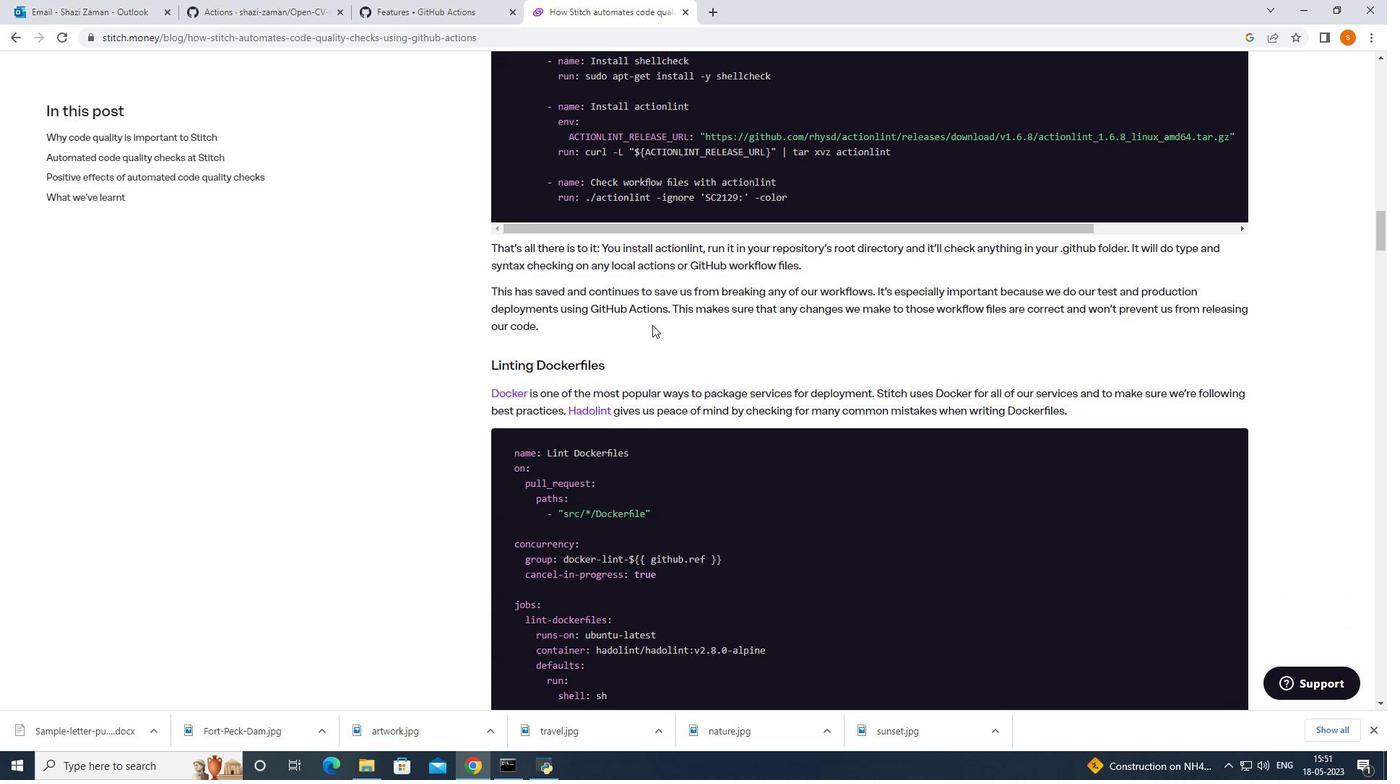 
Action: Mouse scrolled (654, 325) with delta (0, 0)
Screenshot: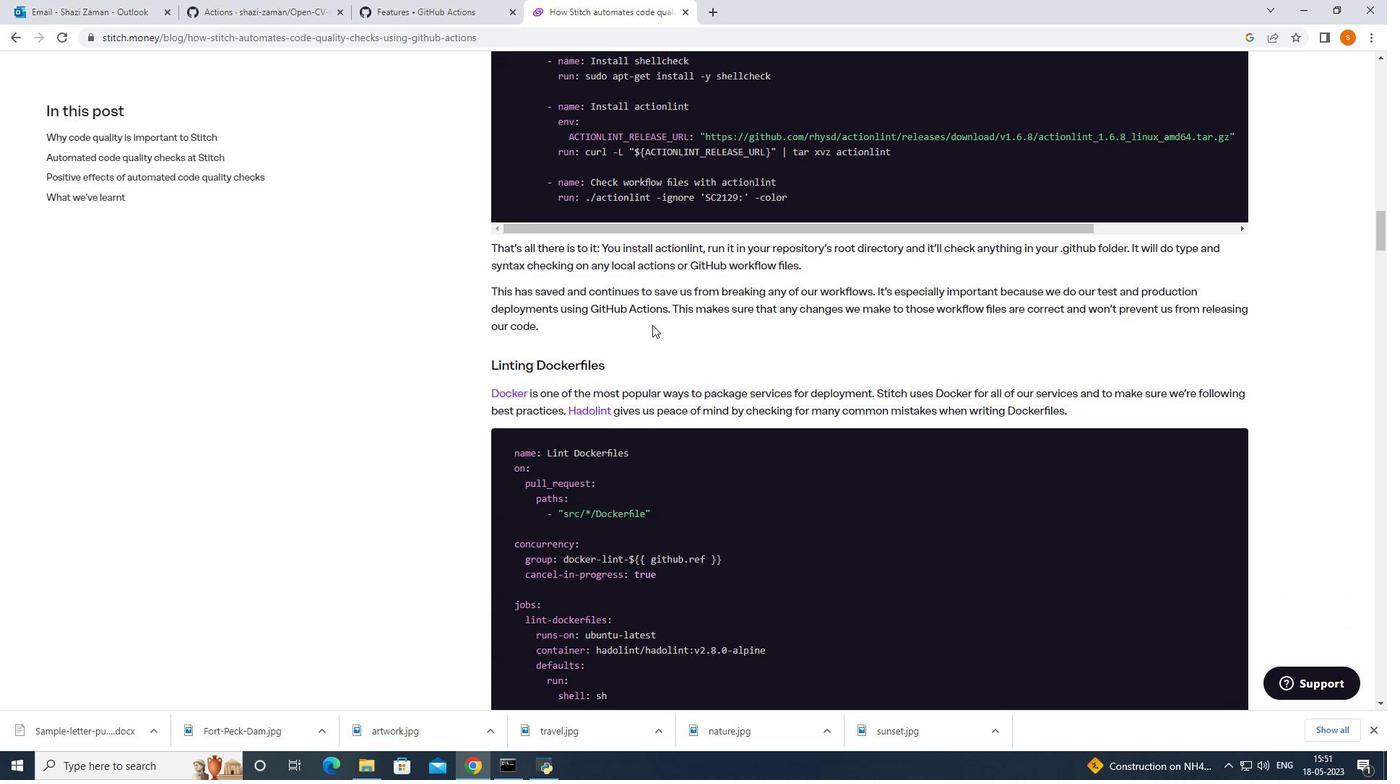 
Action: Mouse scrolled (654, 325) with delta (0, 0)
Screenshot: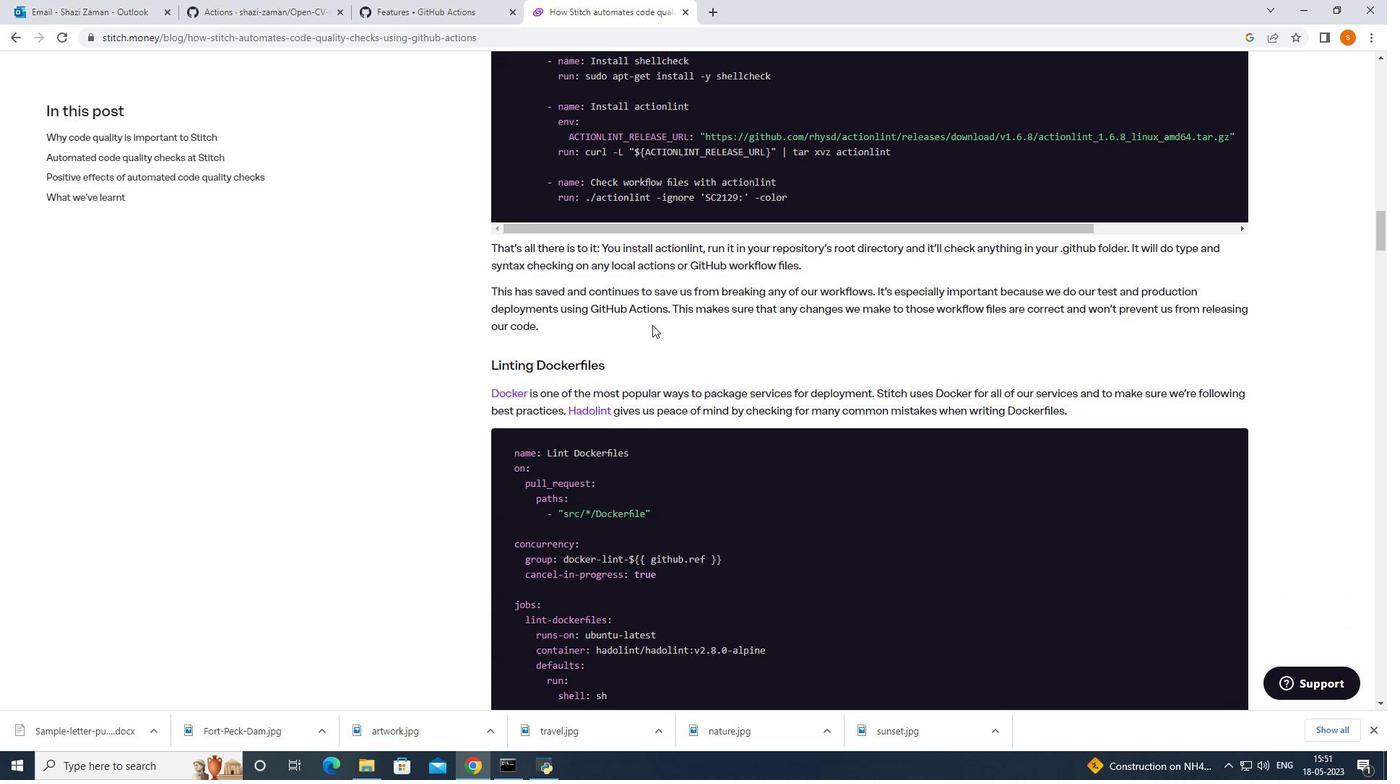 
Action: Mouse scrolled (654, 325) with delta (0, 0)
Screenshot: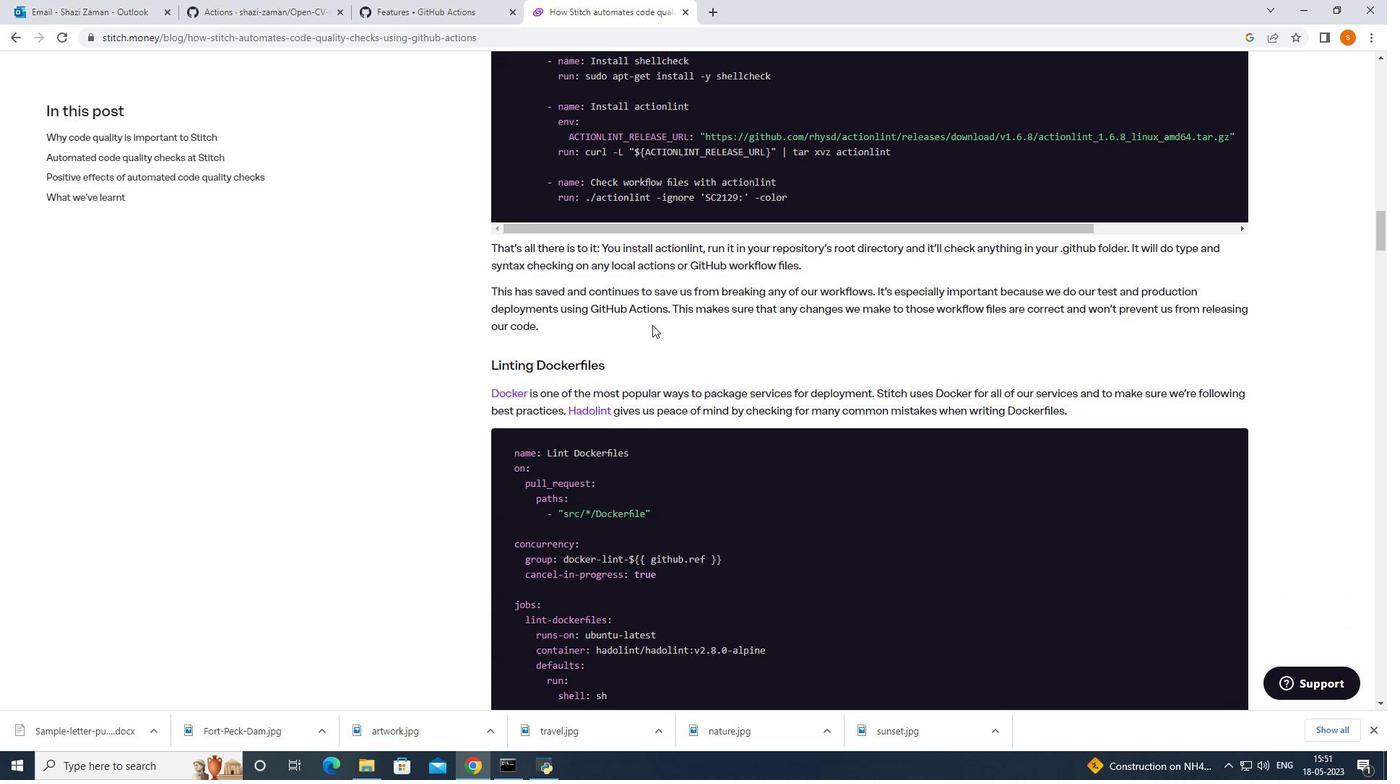 
Action: Mouse scrolled (654, 325) with delta (0, 0)
Screenshot: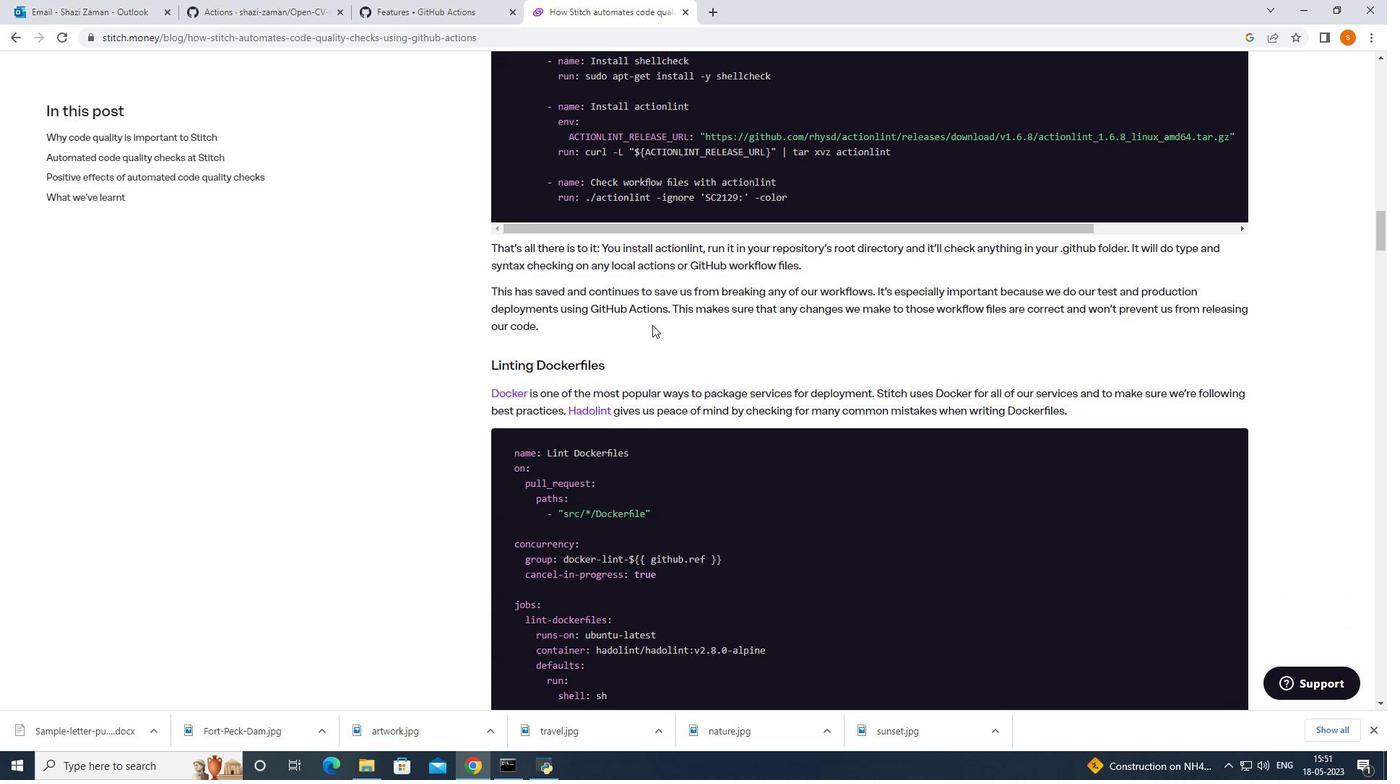 
Action: Mouse scrolled (654, 325) with delta (0, 0)
Screenshot: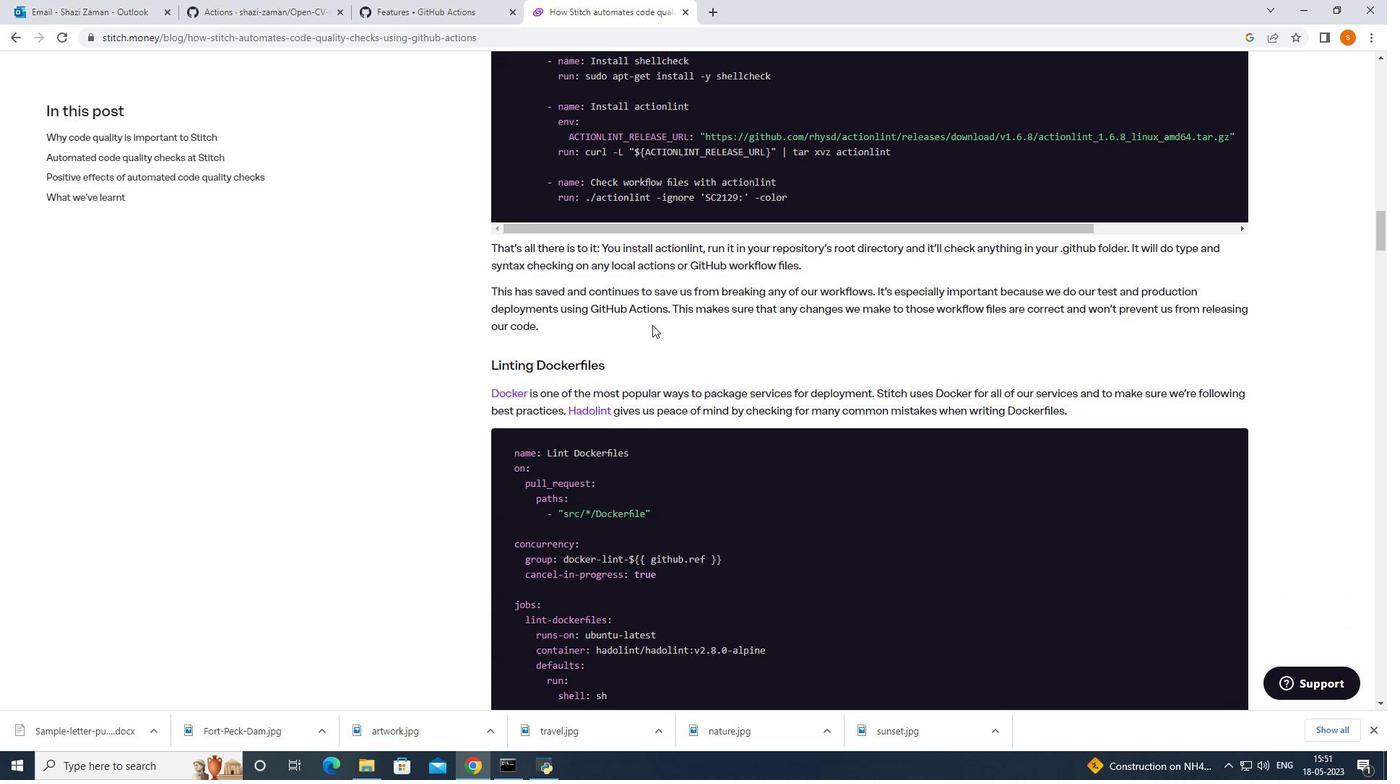 
Action: Mouse scrolled (654, 325) with delta (0, 0)
Screenshot: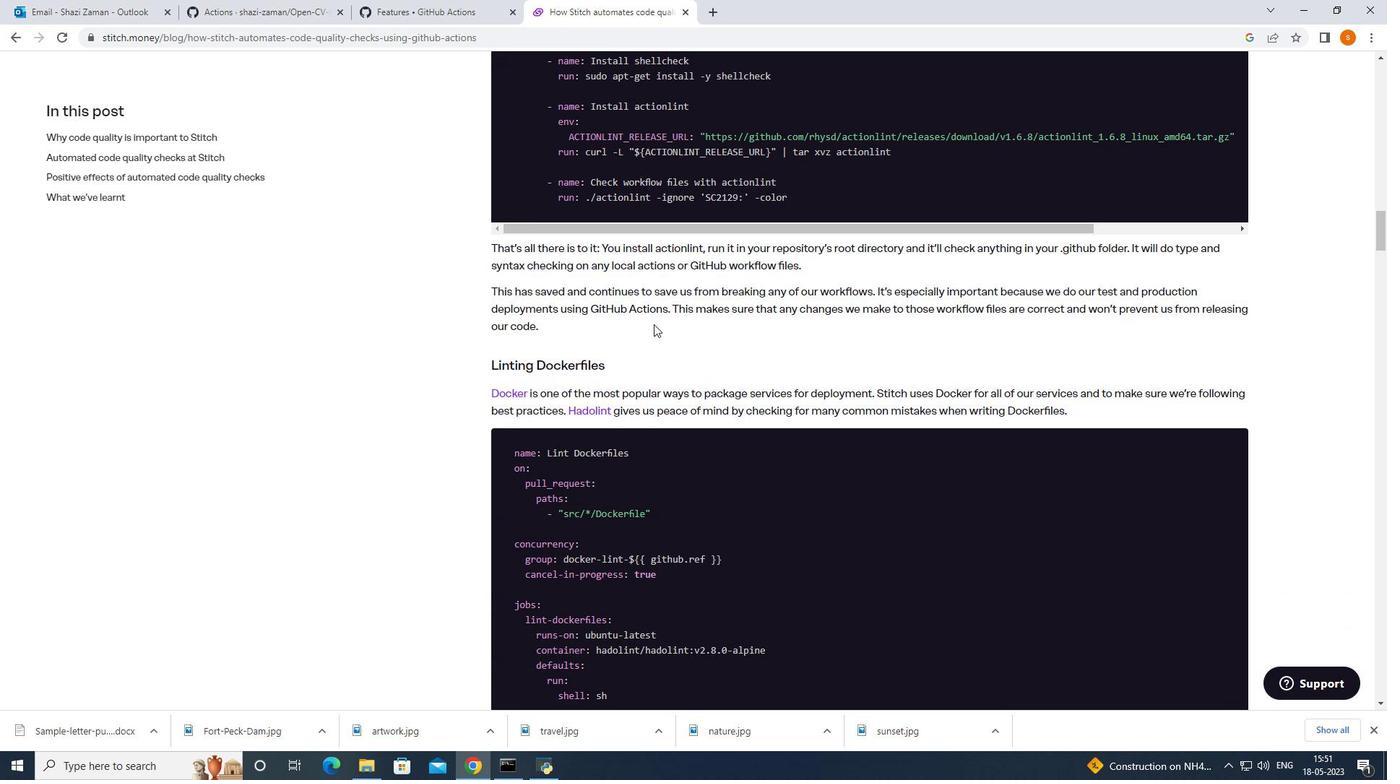
Action: Mouse scrolled (654, 325) with delta (0, 0)
Screenshot: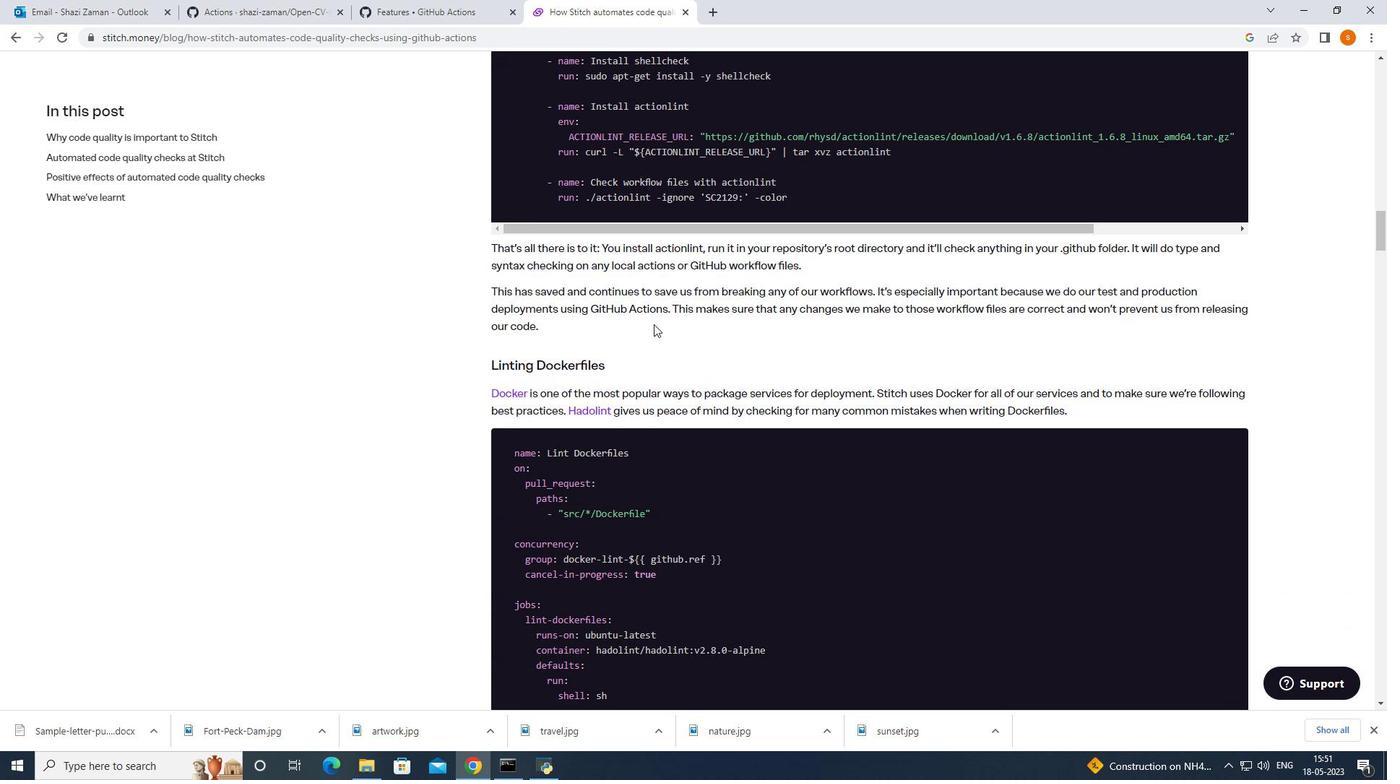 
Action: Mouse moved to (15, 41)
Screenshot: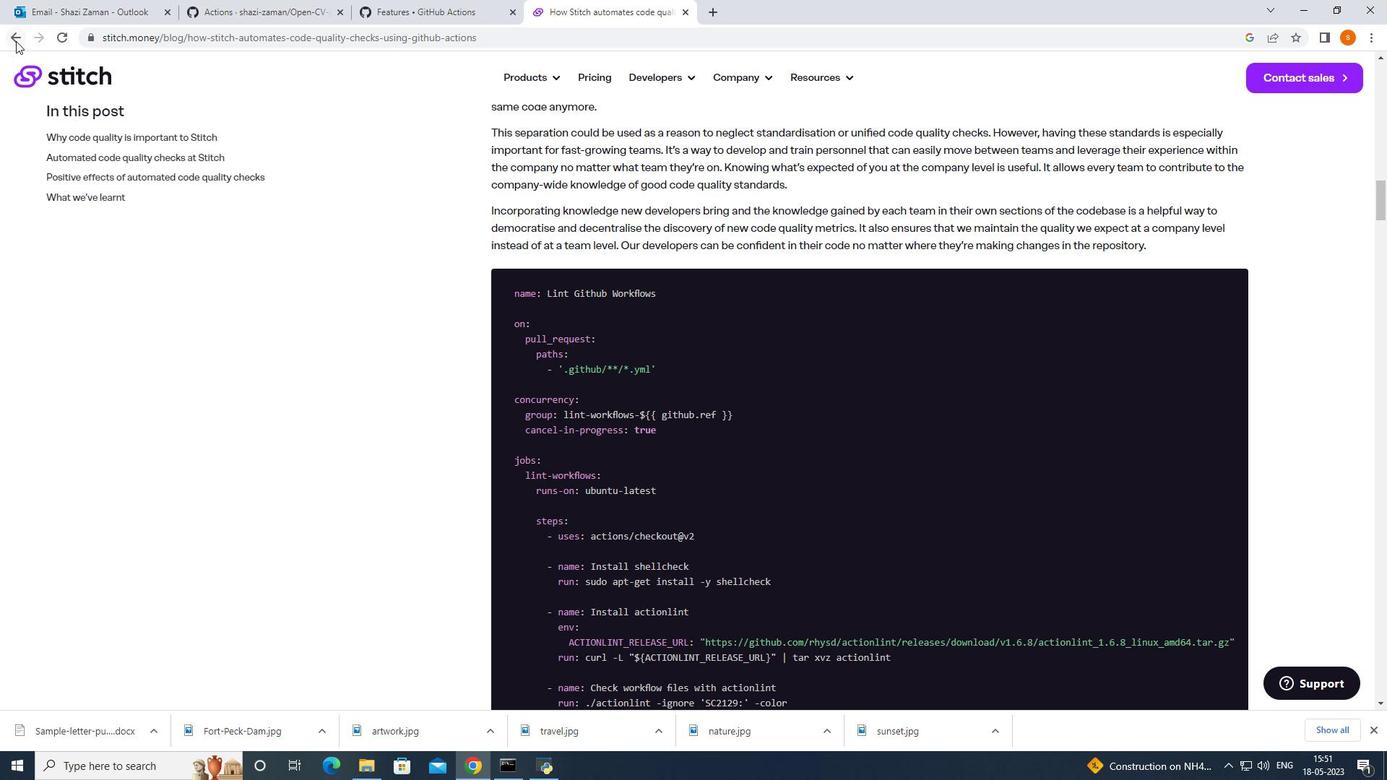 
Action: Mouse pressed left at (15, 41)
Screenshot: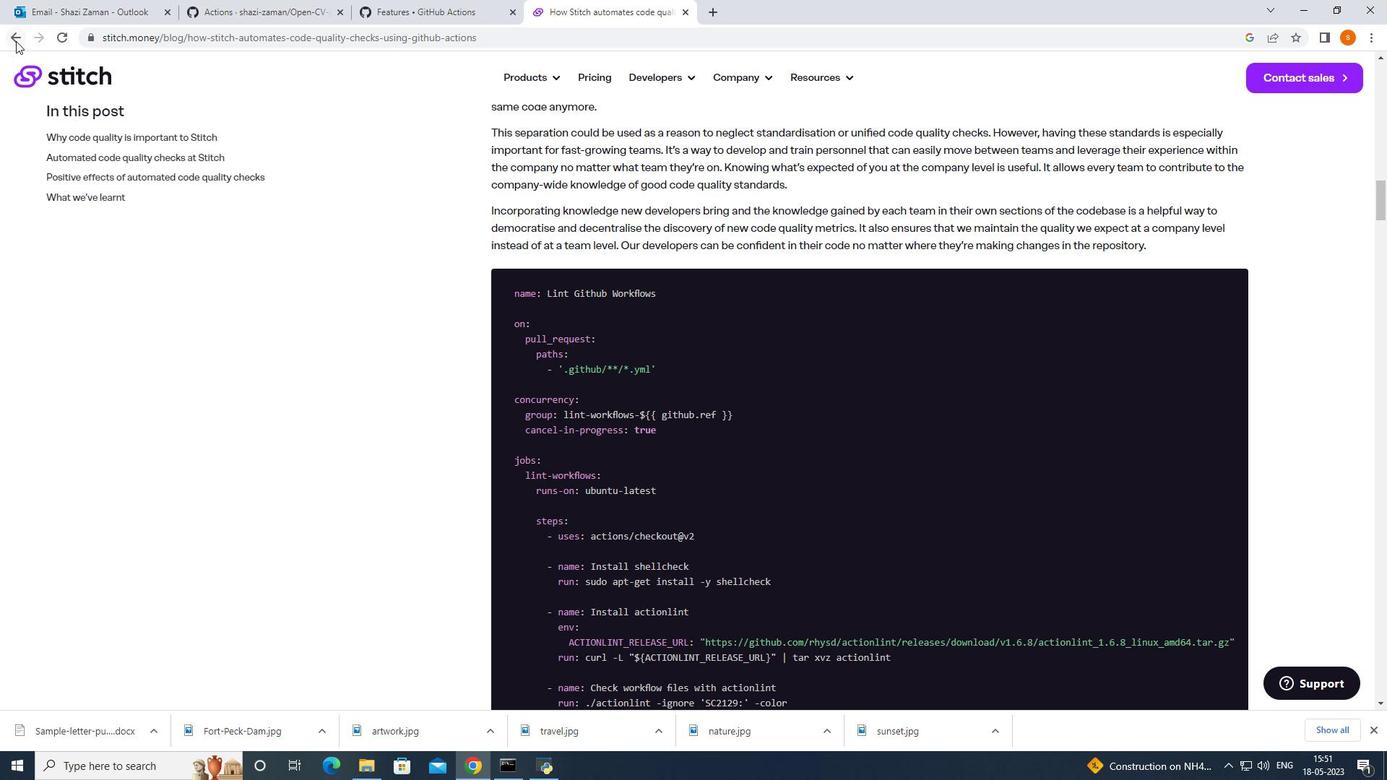 
Action: Mouse moved to (326, 208)
Screenshot: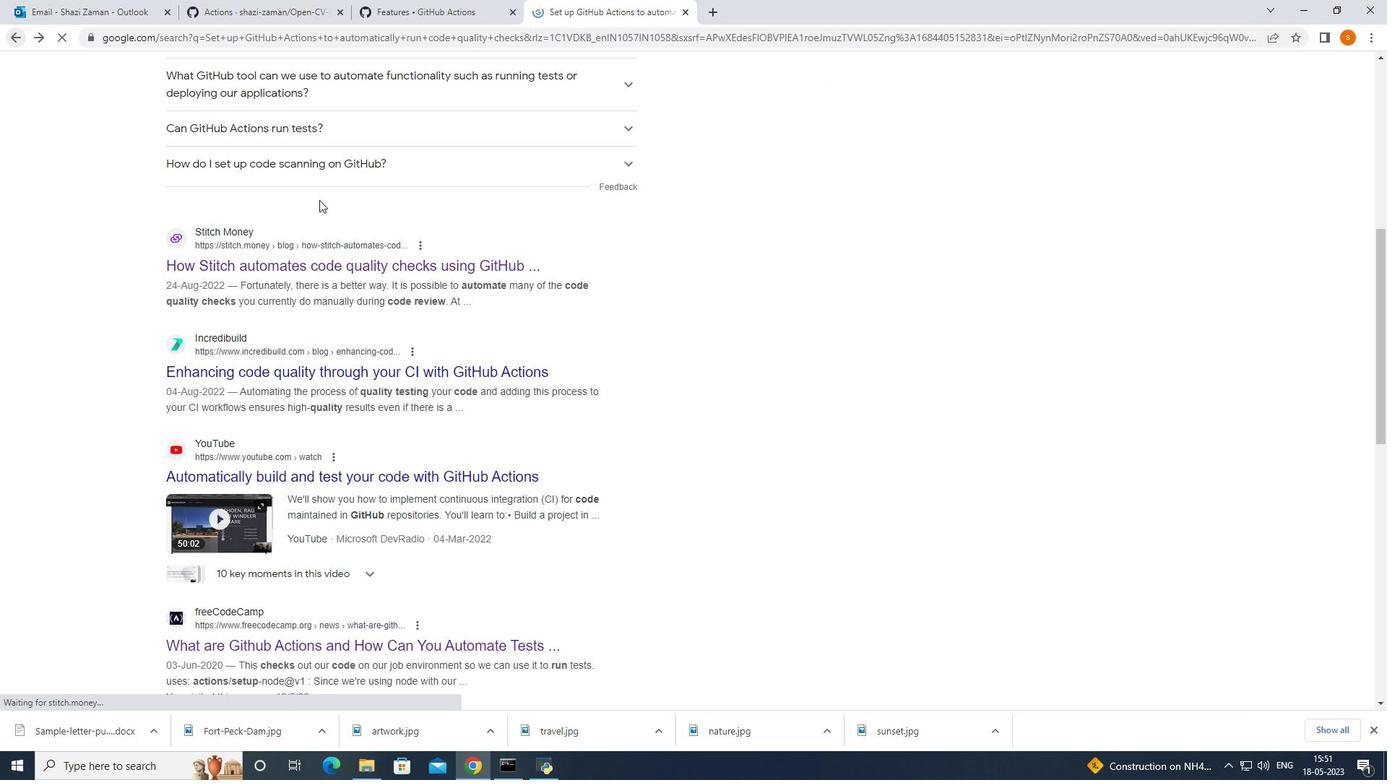 
Action: Mouse scrolled (326, 207) with delta (0, 0)
Screenshot: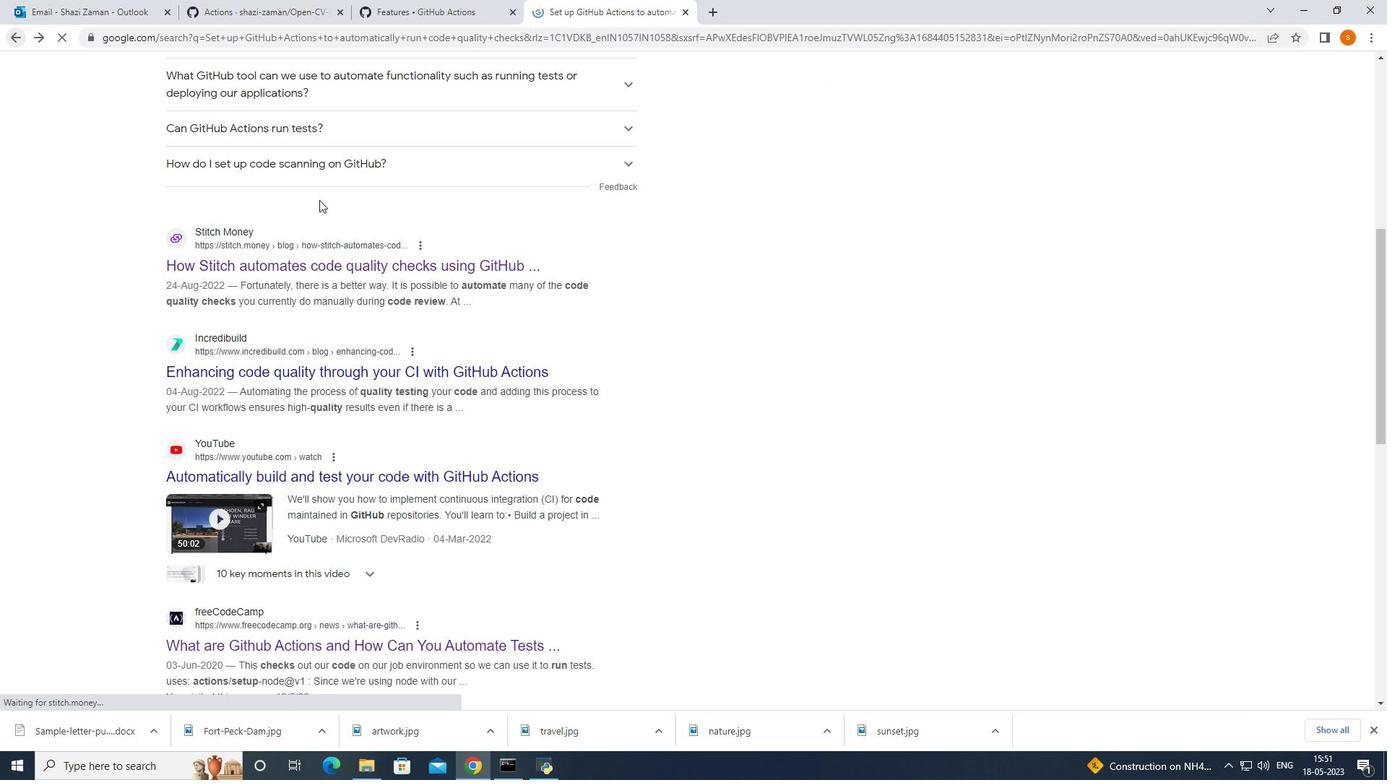 
Action: Mouse moved to (326, 208)
Screenshot: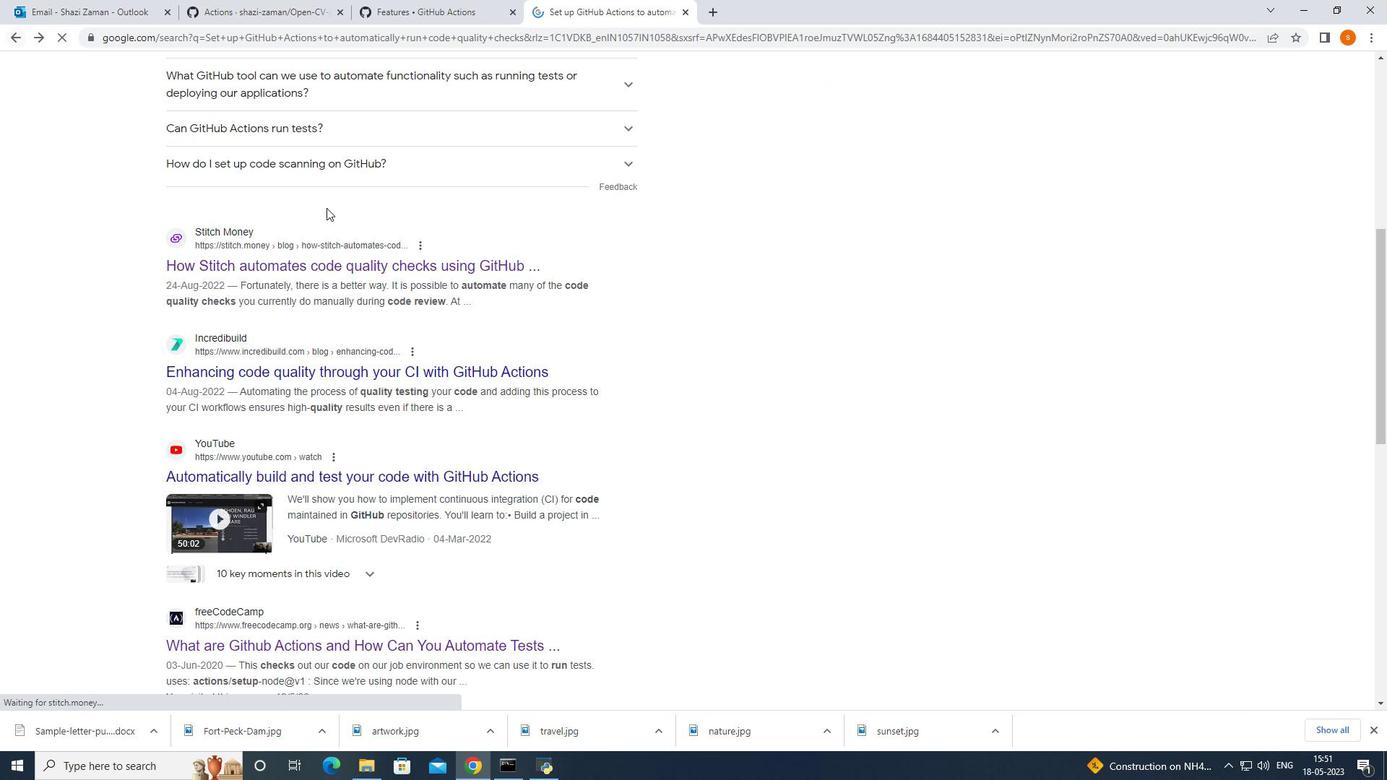 
Action: Mouse scrolled (326, 208) with delta (0, 0)
Screenshot: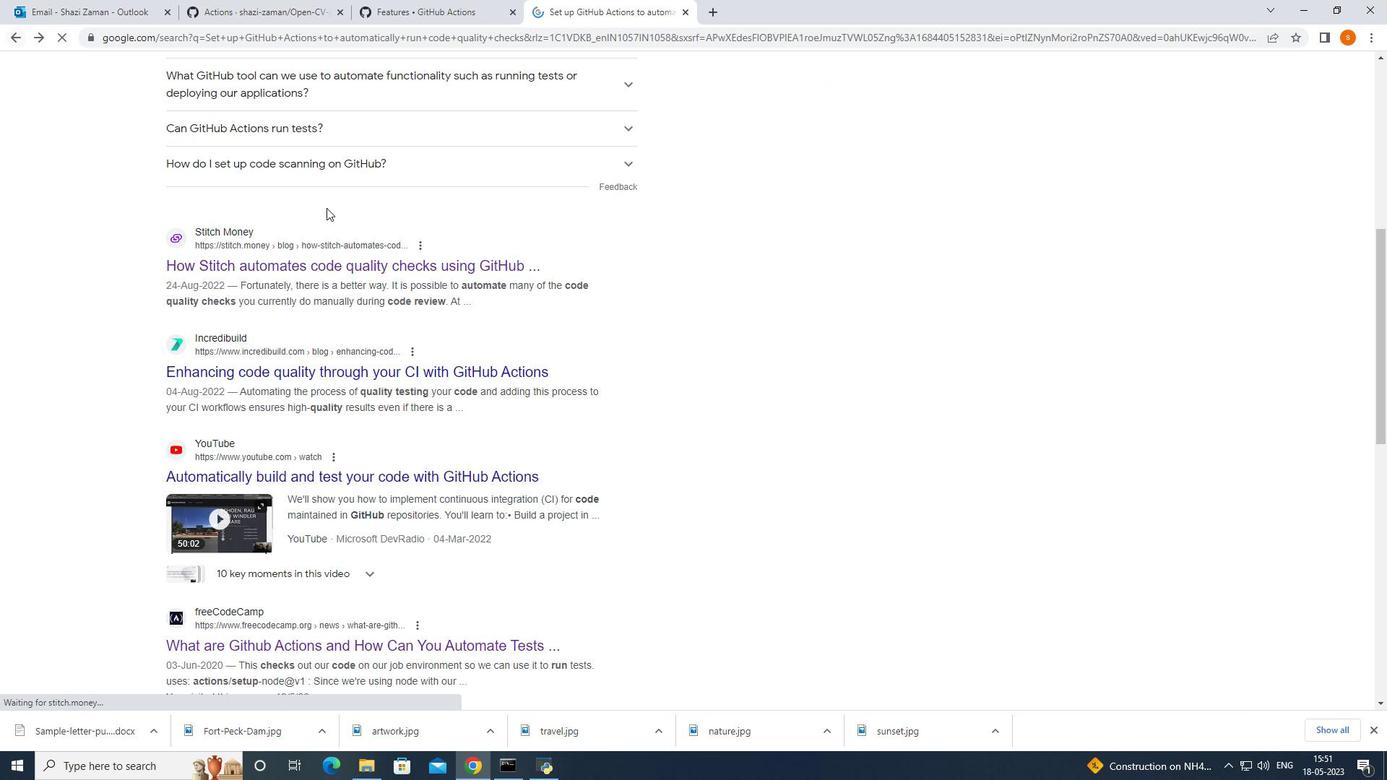 
Action: Mouse moved to (327, 208)
Screenshot: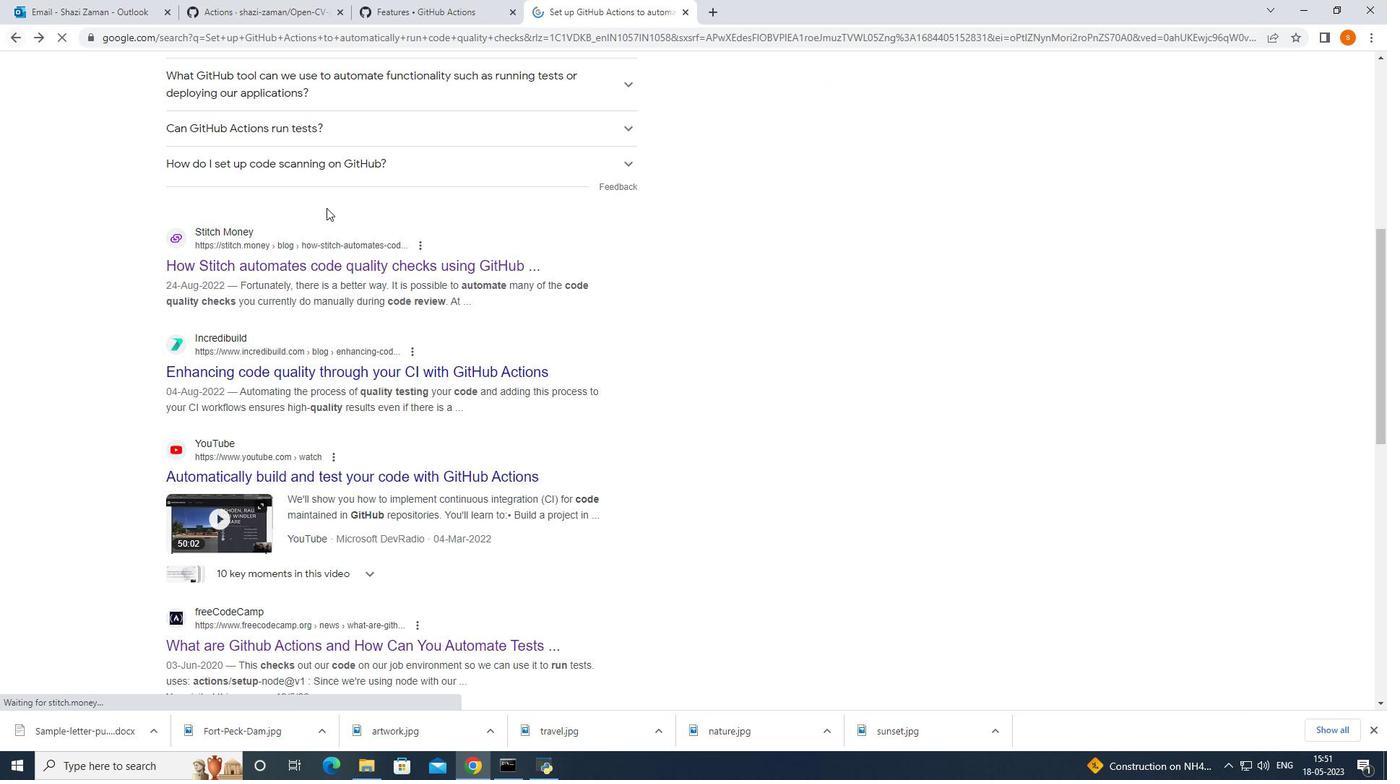
Action: Mouse scrolled (327, 208) with delta (0, 0)
Screenshot: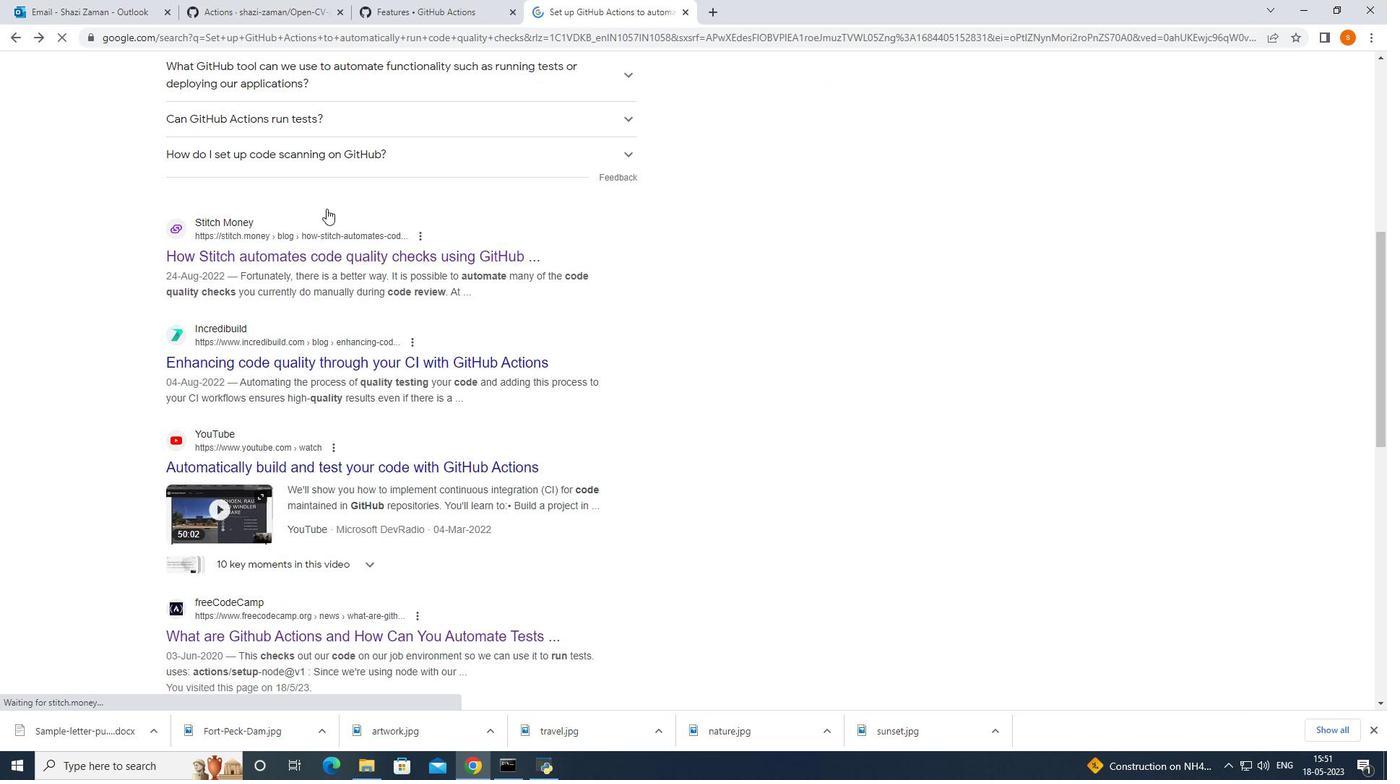 
Action: Mouse moved to (327, 209)
Screenshot: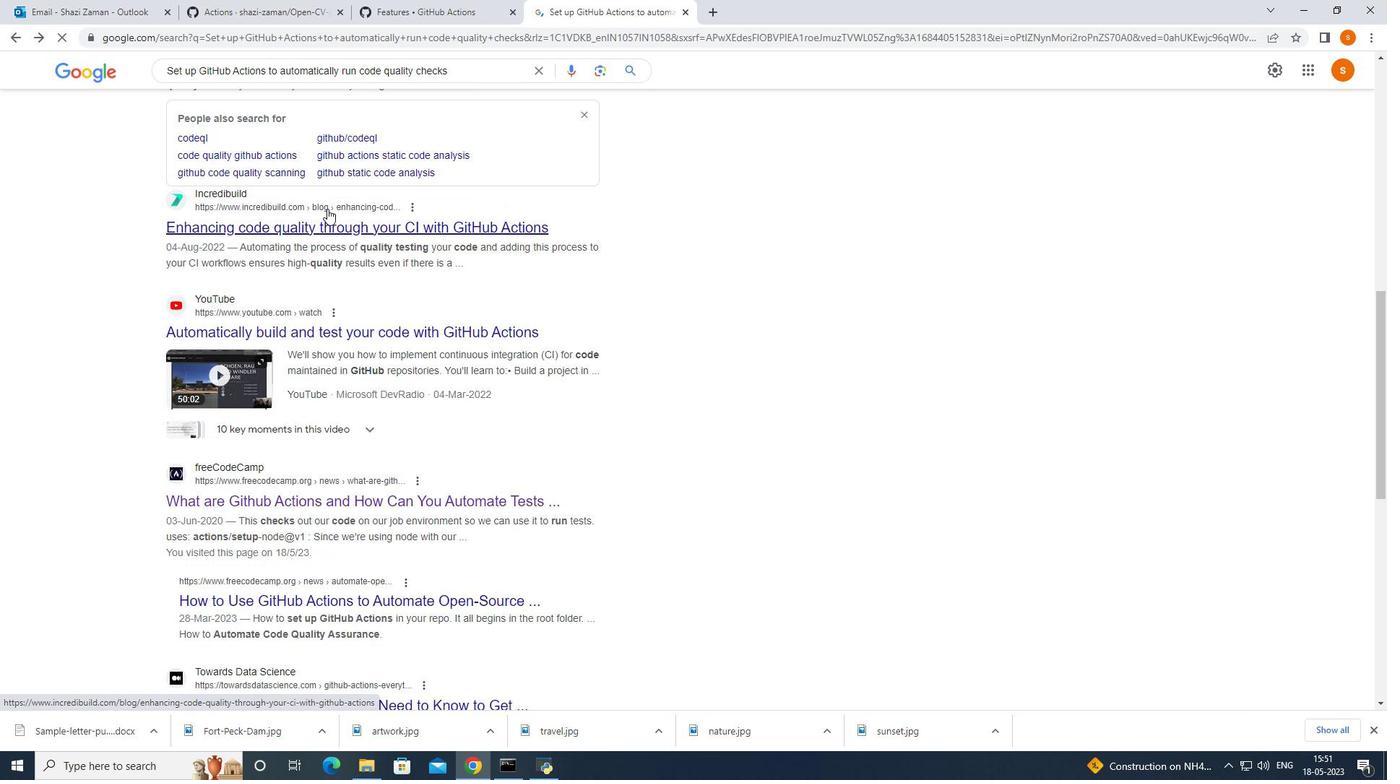 
Action: Mouse scrolled (327, 208) with delta (0, 0)
Screenshot: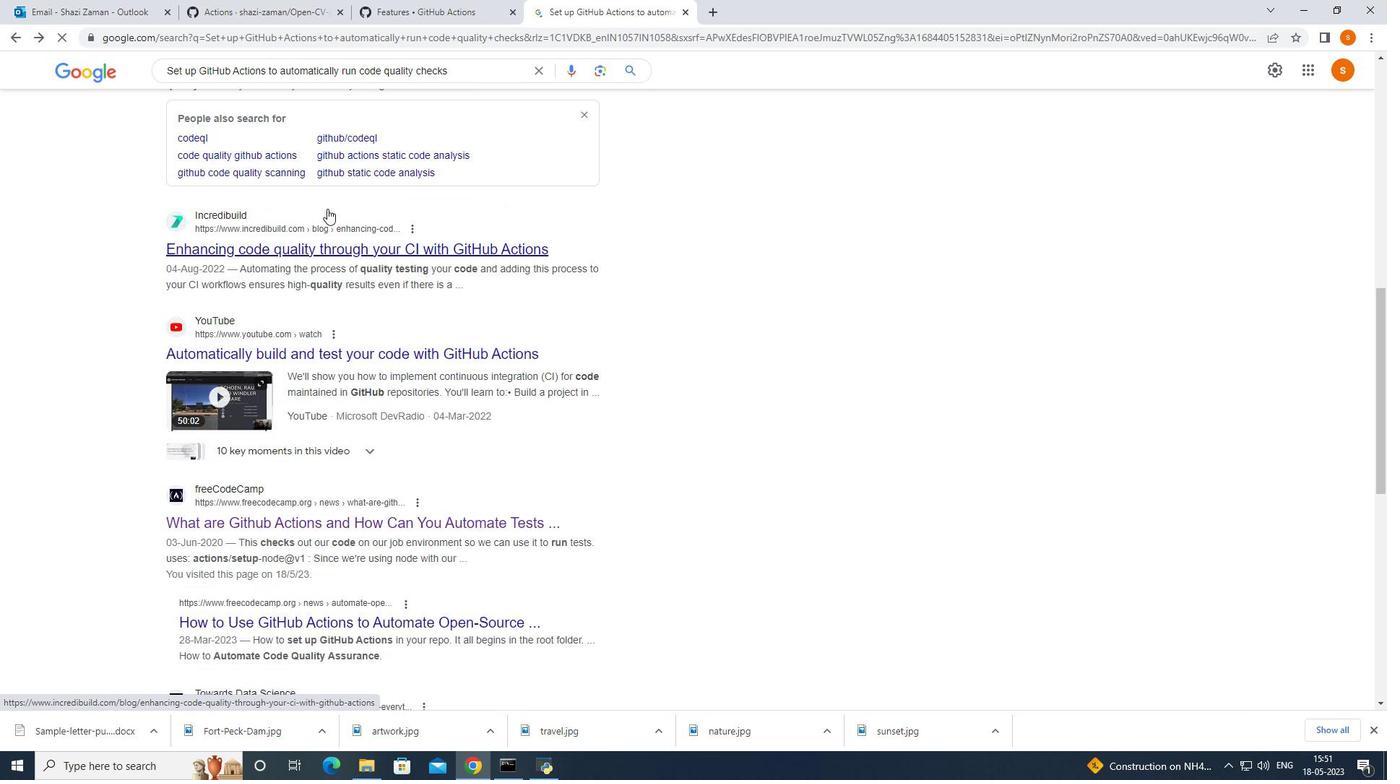 
Action: Mouse moved to (331, 213)
Screenshot: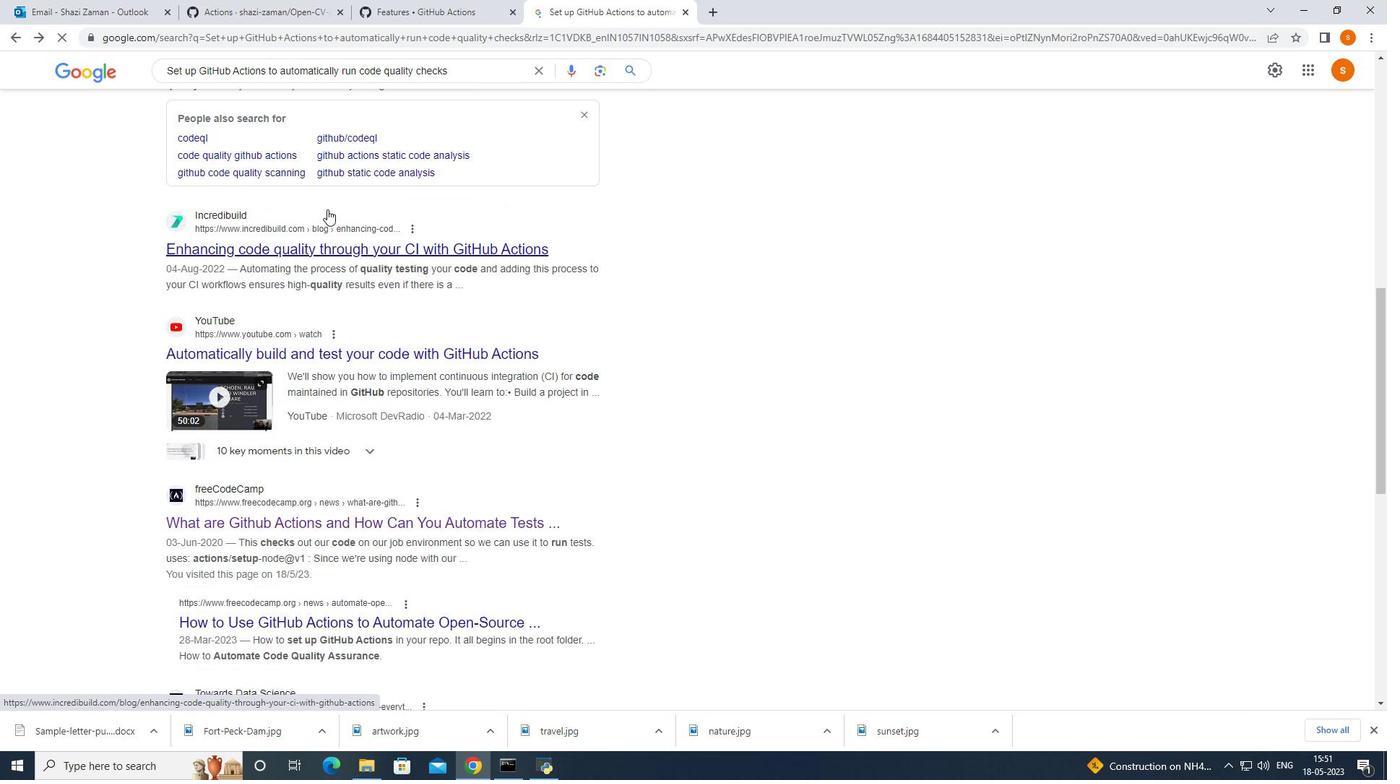 
Action: Mouse scrolled (331, 212) with delta (0, 0)
Screenshot: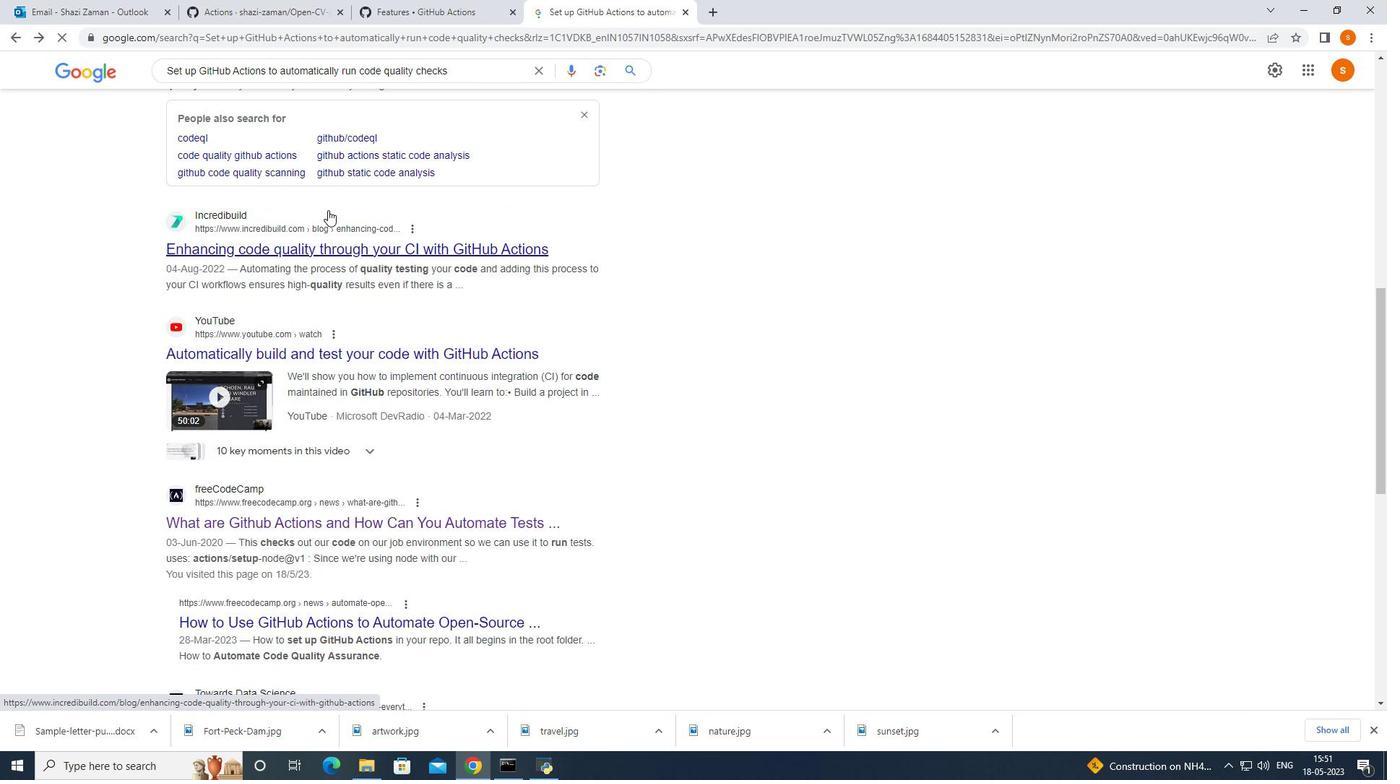 
Action: Mouse scrolled (331, 212) with delta (0, 0)
Screenshot: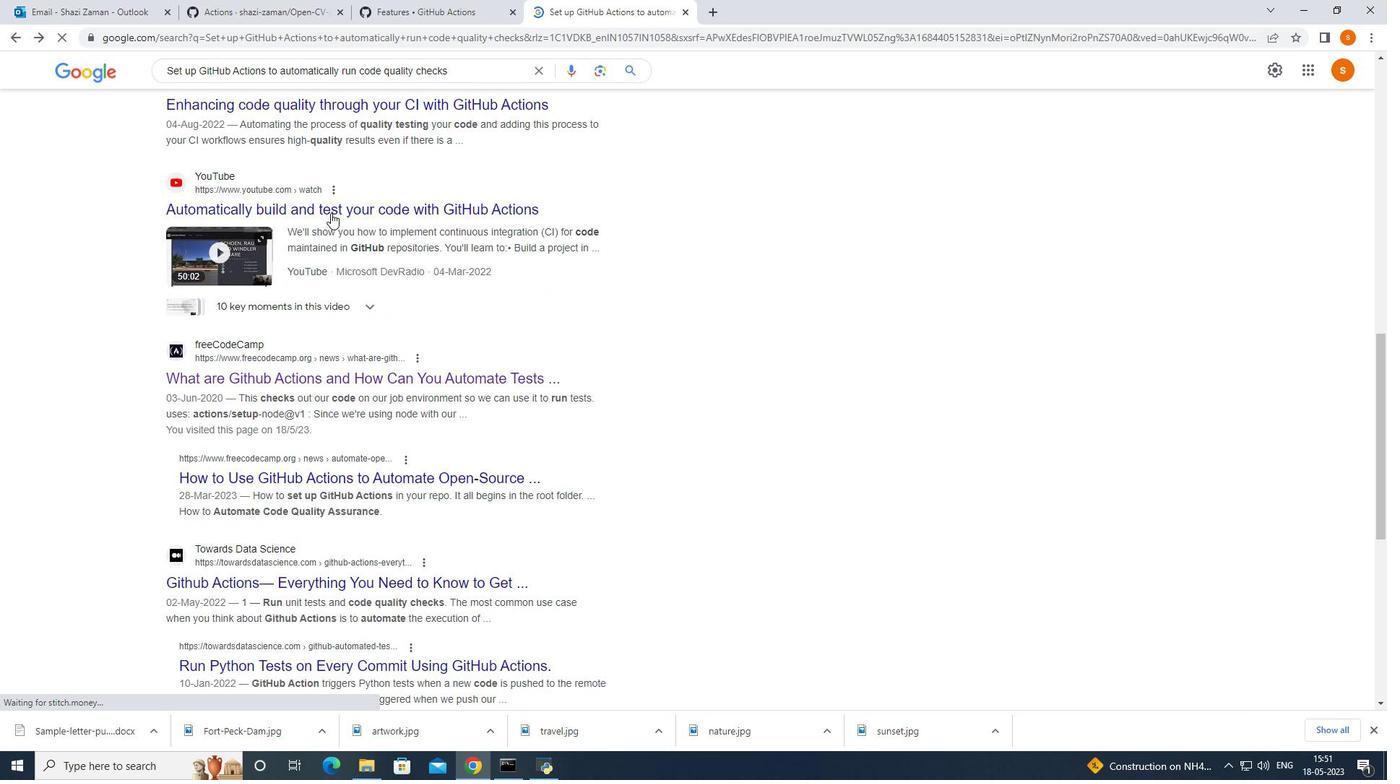 
Action: Mouse moved to (336, 219)
Screenshot: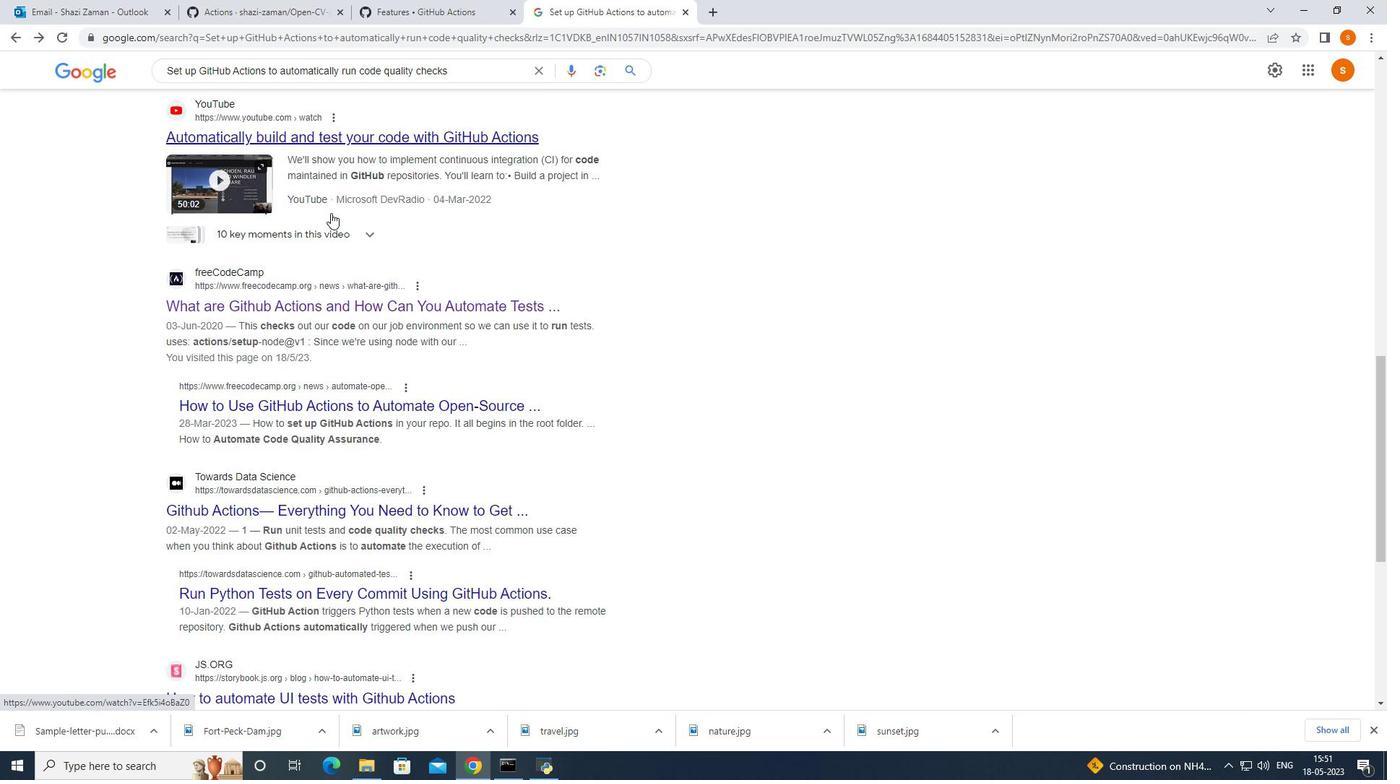 
Action: Mouse scrolled (333, 217) with delta (0, 0)
Screenshot: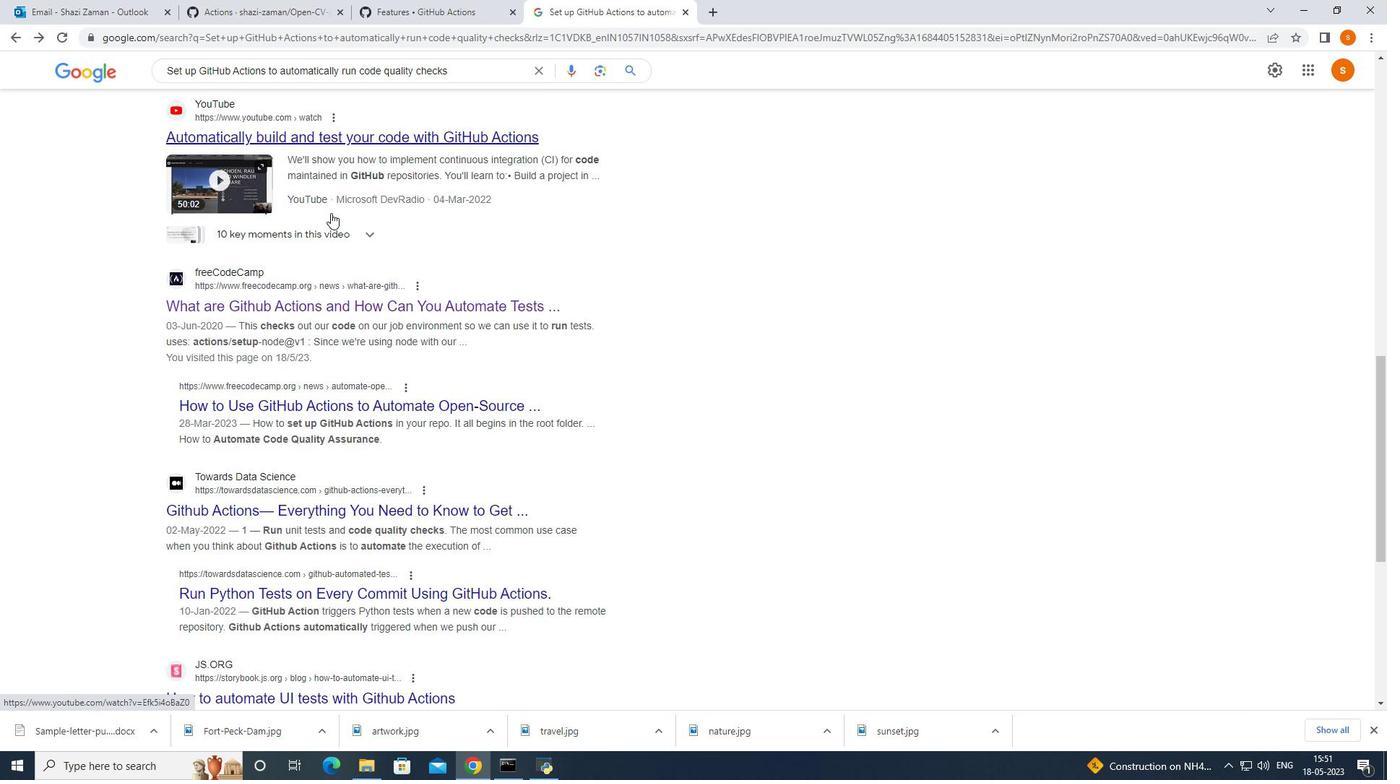 
Action: Mouse moved to (336, 220)
Screenshot: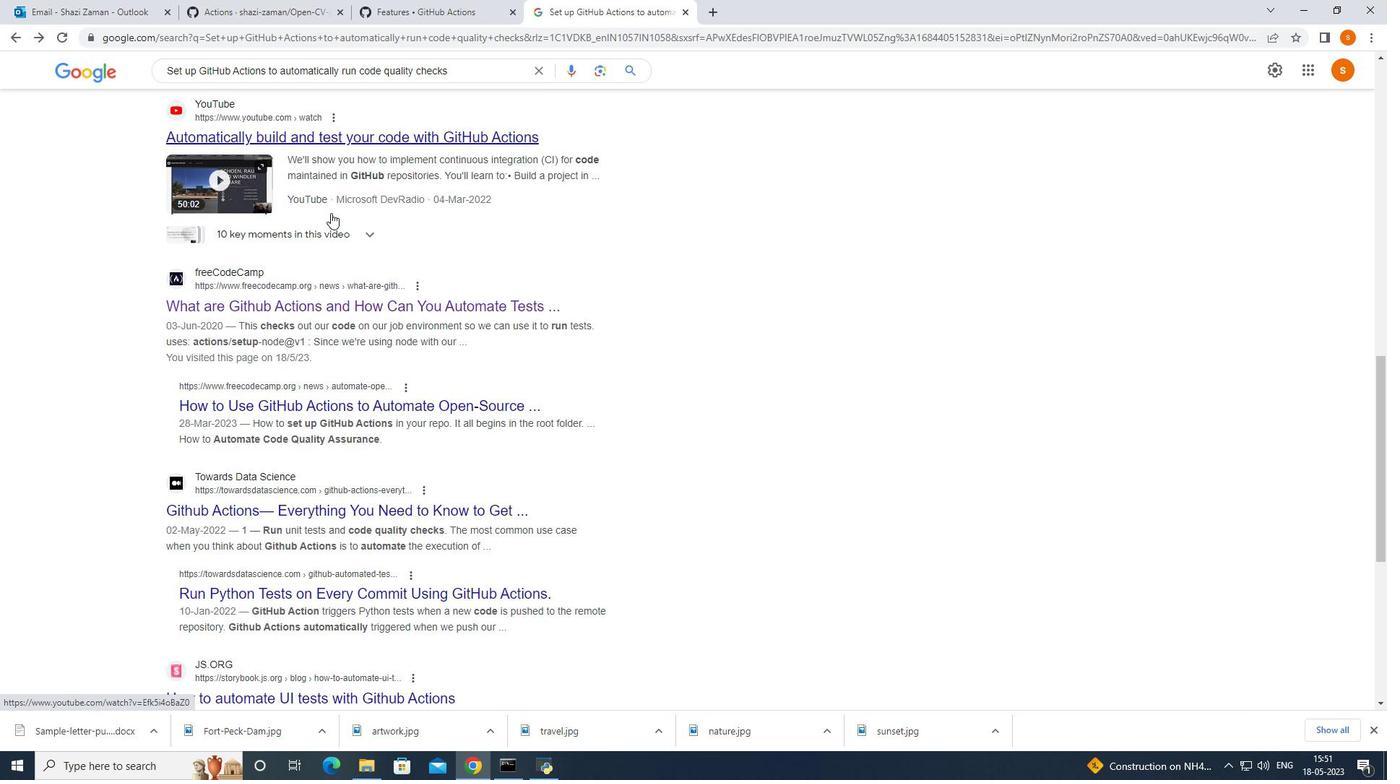 
Action: Mouse scrolled (336, 219) with delta (0, 0)
Screenshot: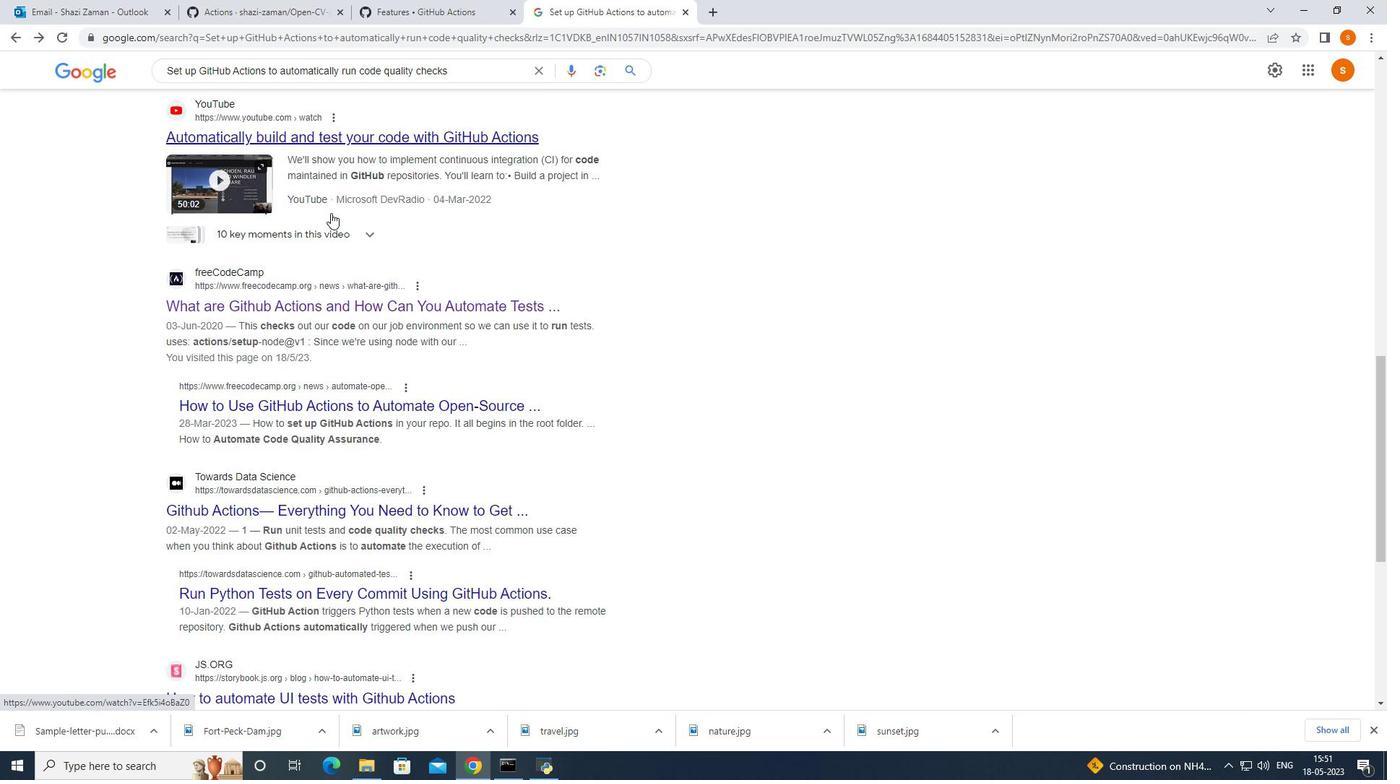 
Action: Mouse moved to (336, 221)
Screenshot: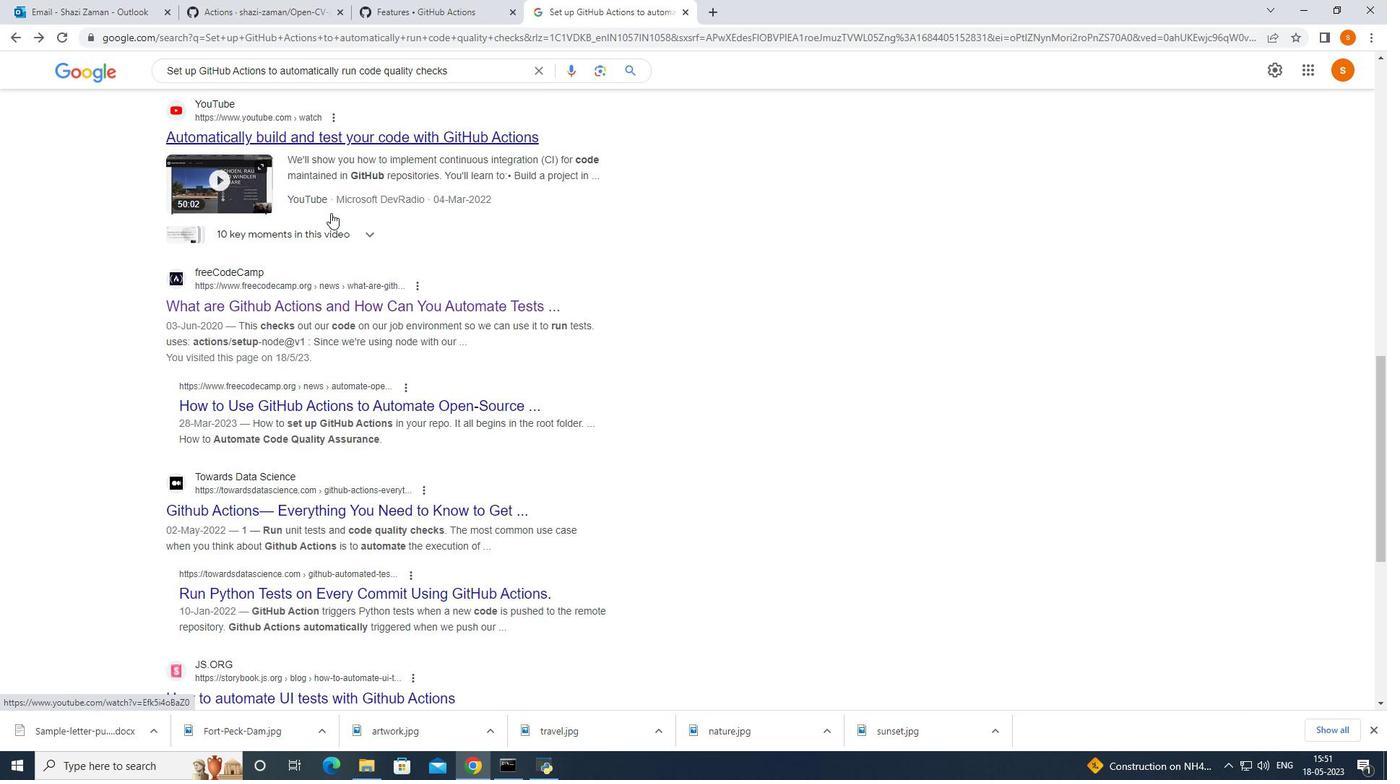 
Action: Mouse scrolled (336, 220) with delta (0, 0)
Screenshot: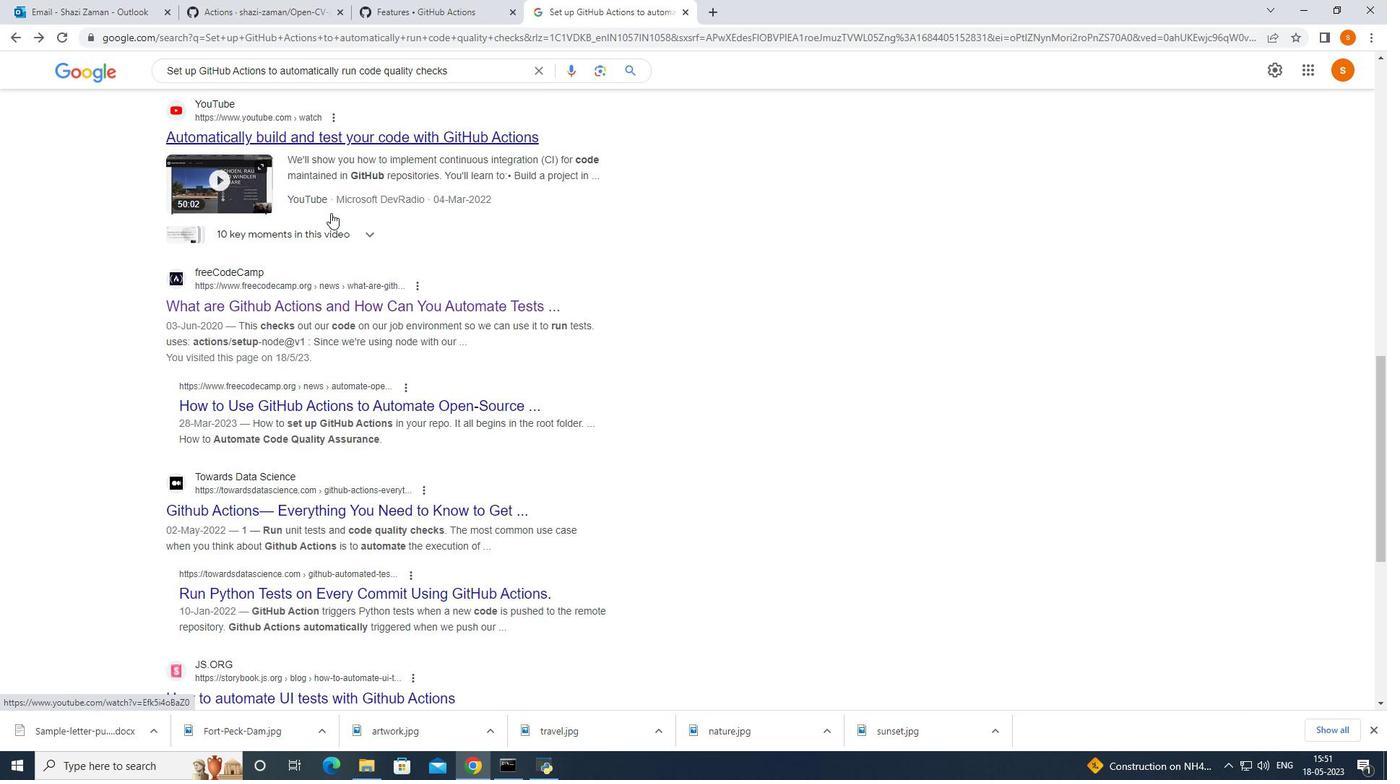 
Action: Mouse moved to (389, 302)
Screenshot: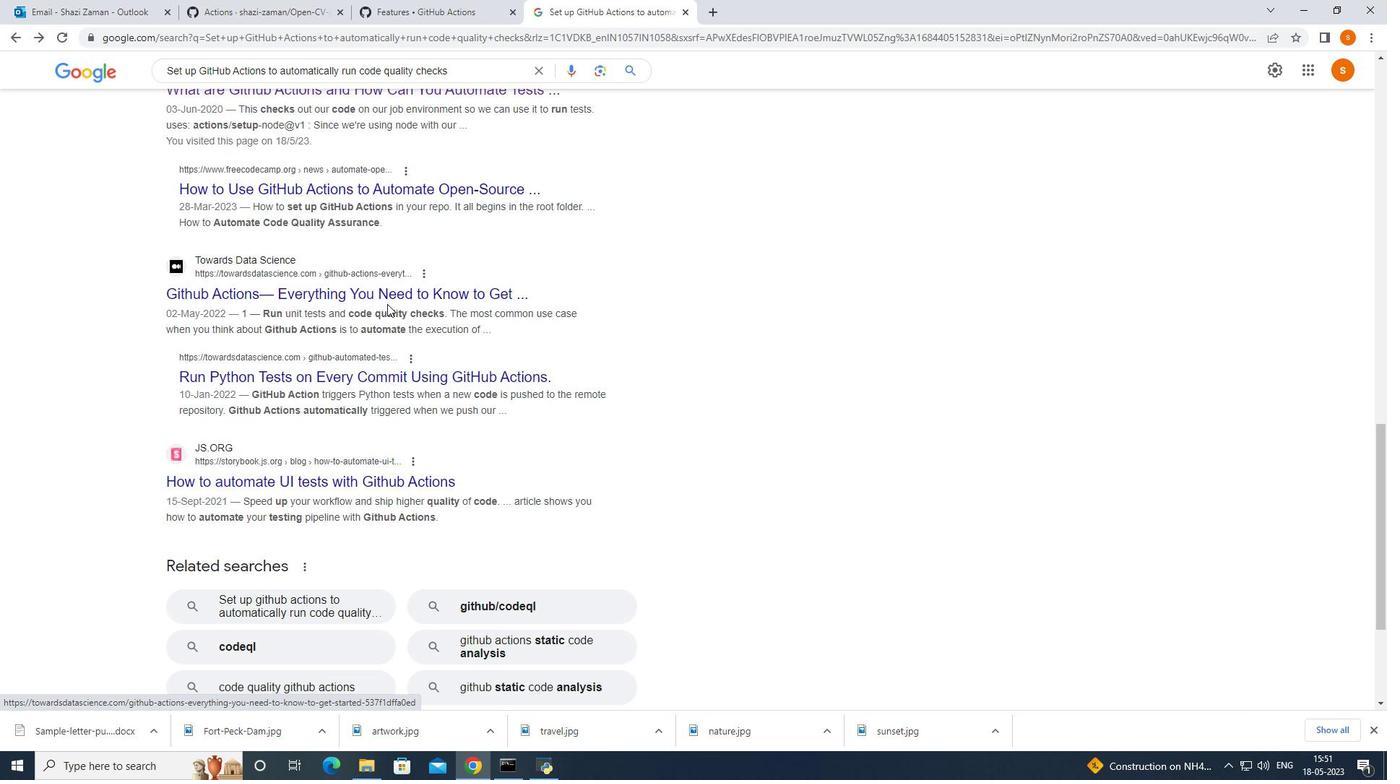 
Action: Mouse scrolled (389, 302) with delta (0, 0)
Screenshot: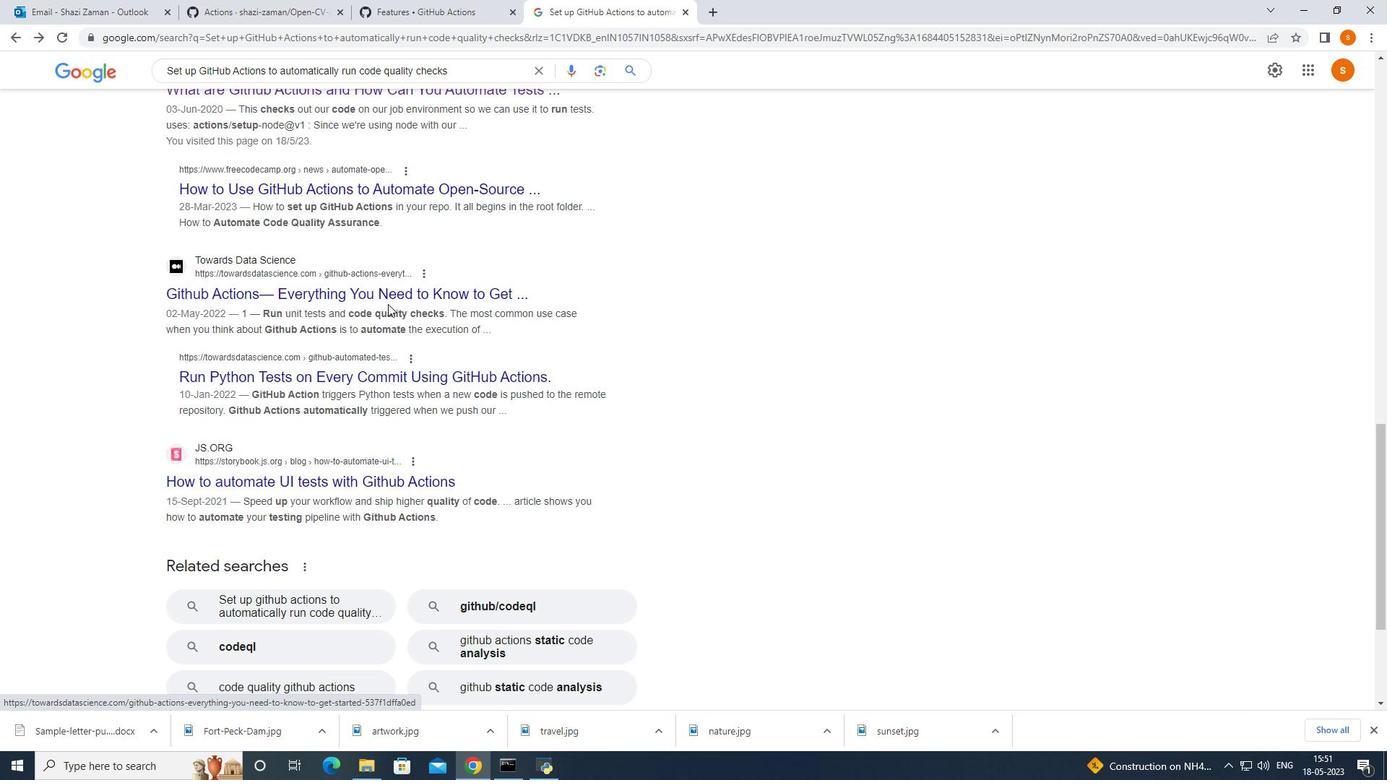 
Action: Mouse scrolled (389, 302) with delta (0, 0)
Screenshot: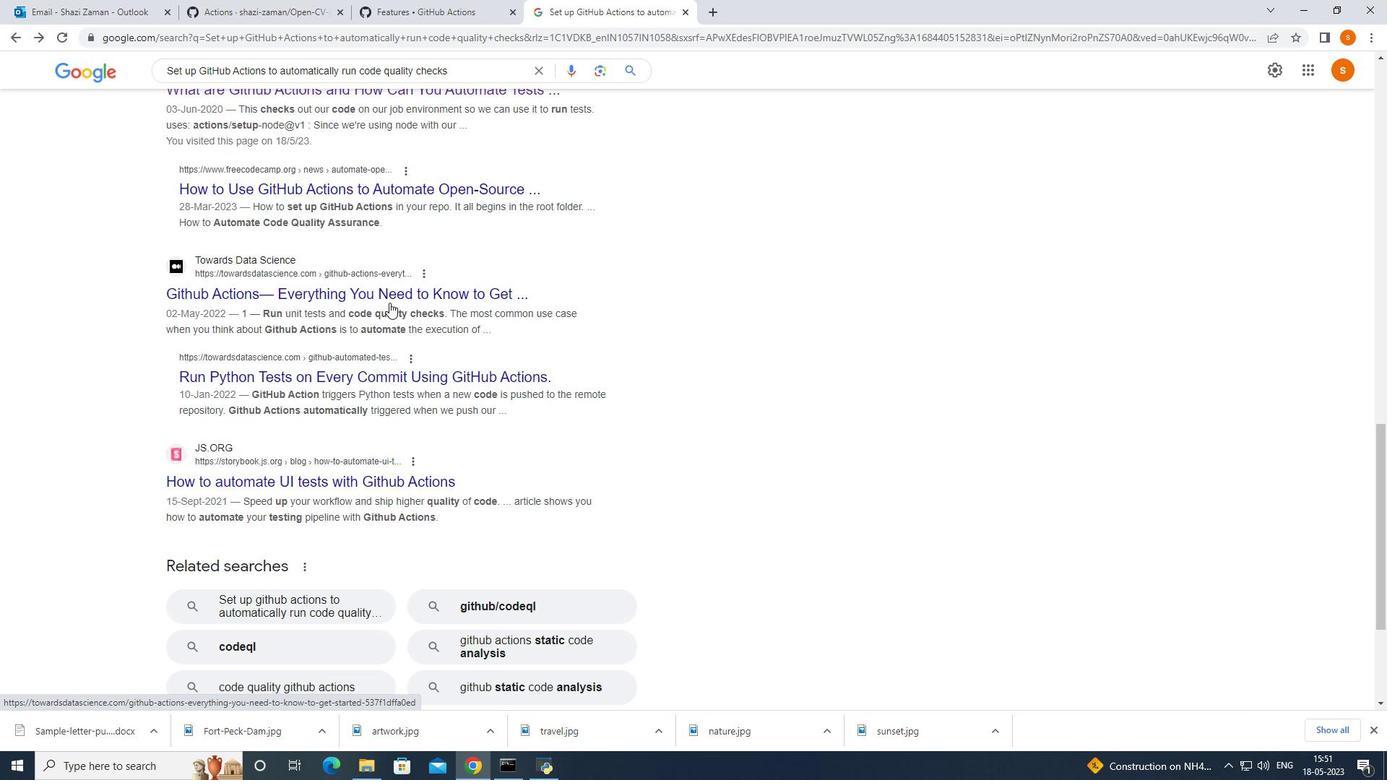 
Action: Mouse scrolled (389, 302) with delta (0, 0)
Screenshot: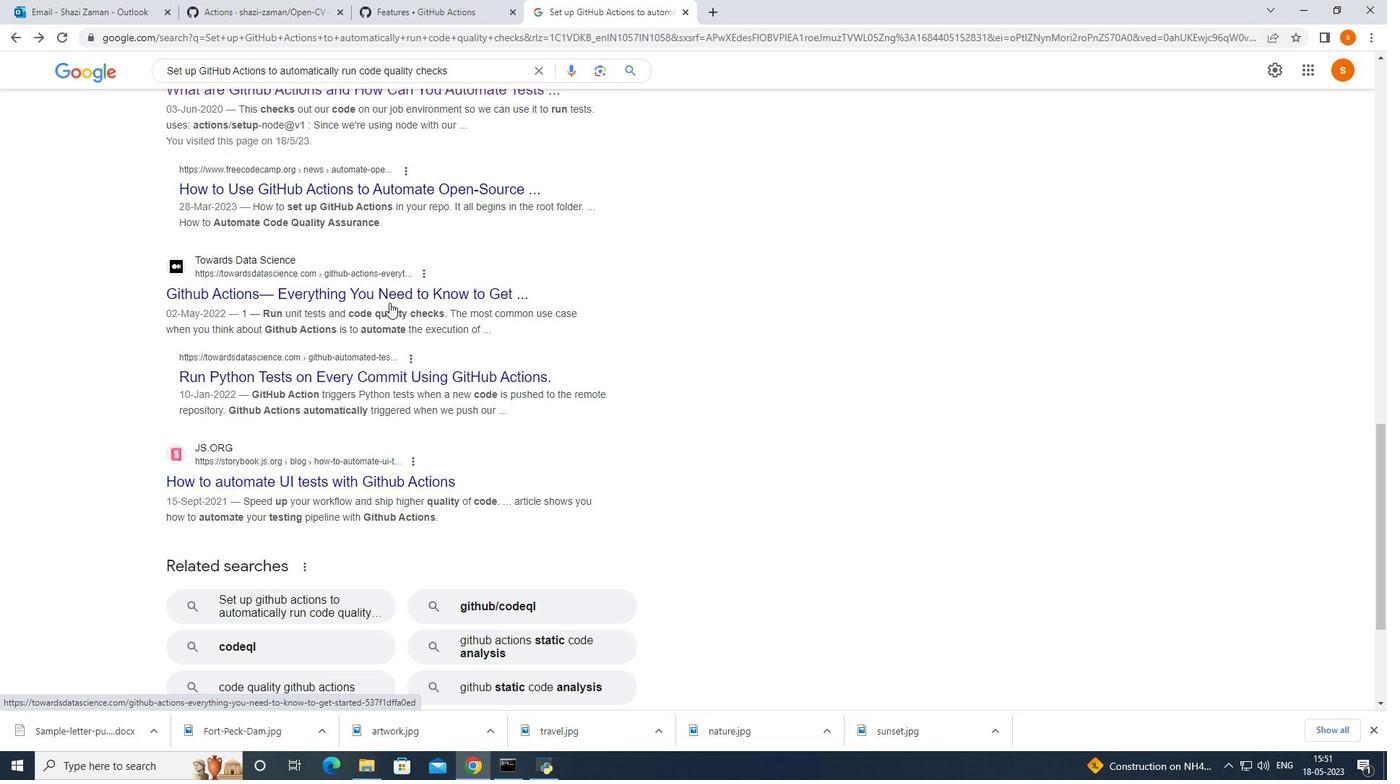 
Action: Mouse moved to (401, 284)
Screenshot: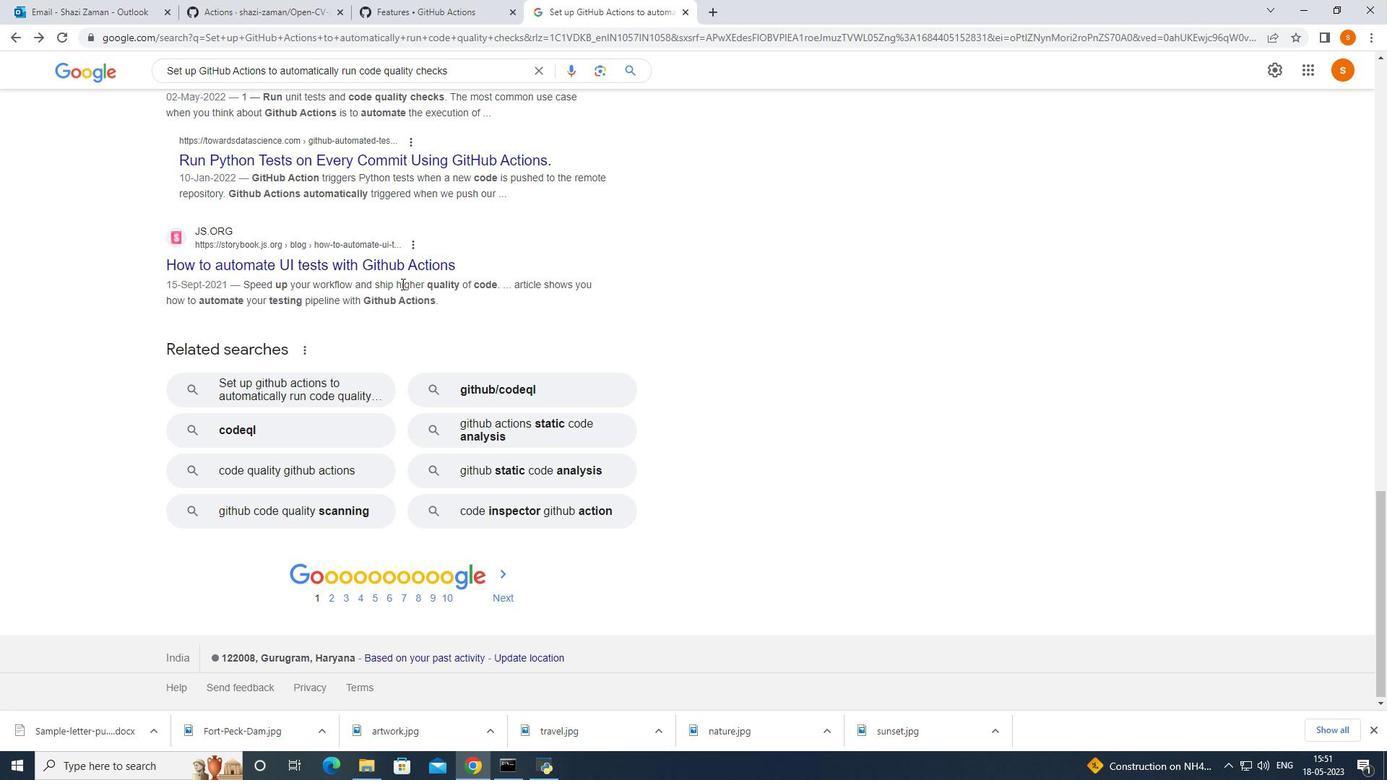 
Action: Mouse scrolled (401, 284) with delta (0, 0)
Screenshot: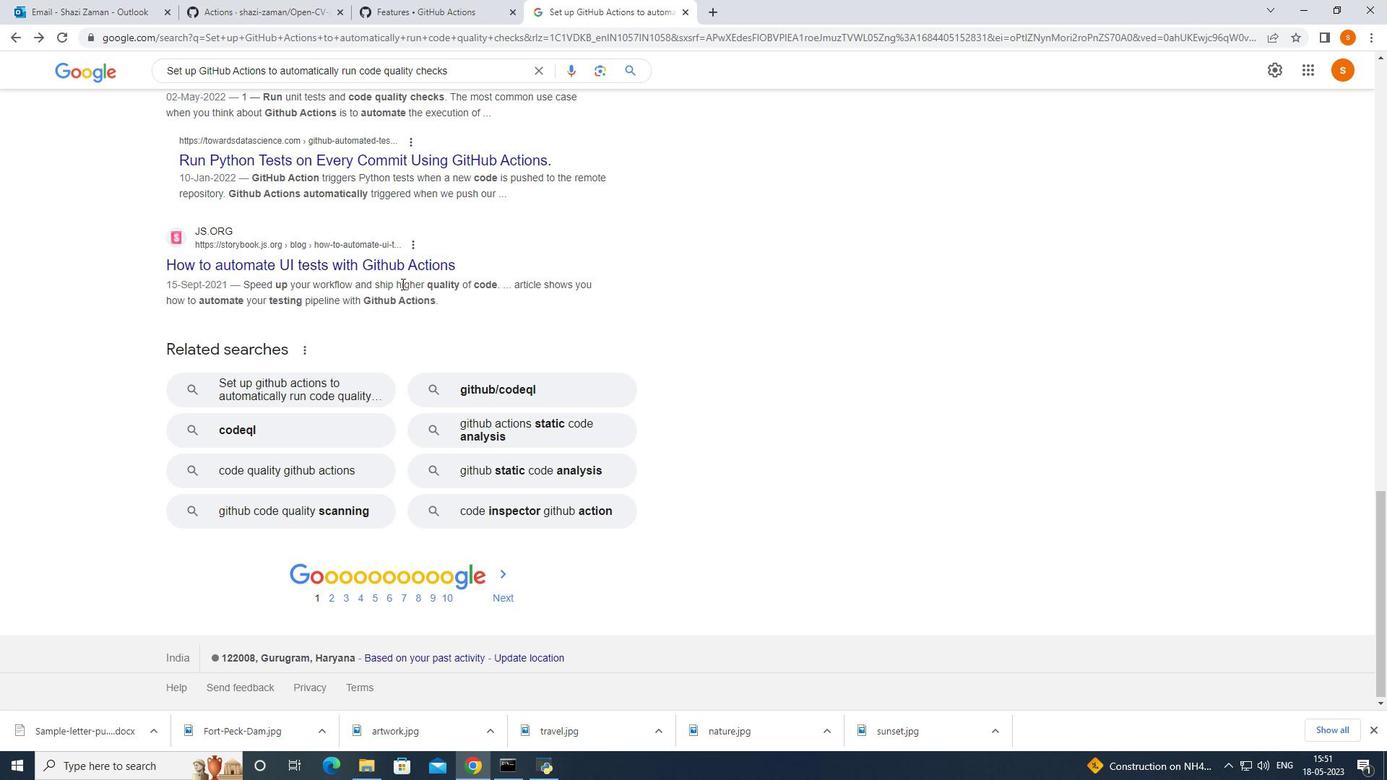 
Action: Mouse scrolled (401, 284) with delta (0, 0)
Screenshot: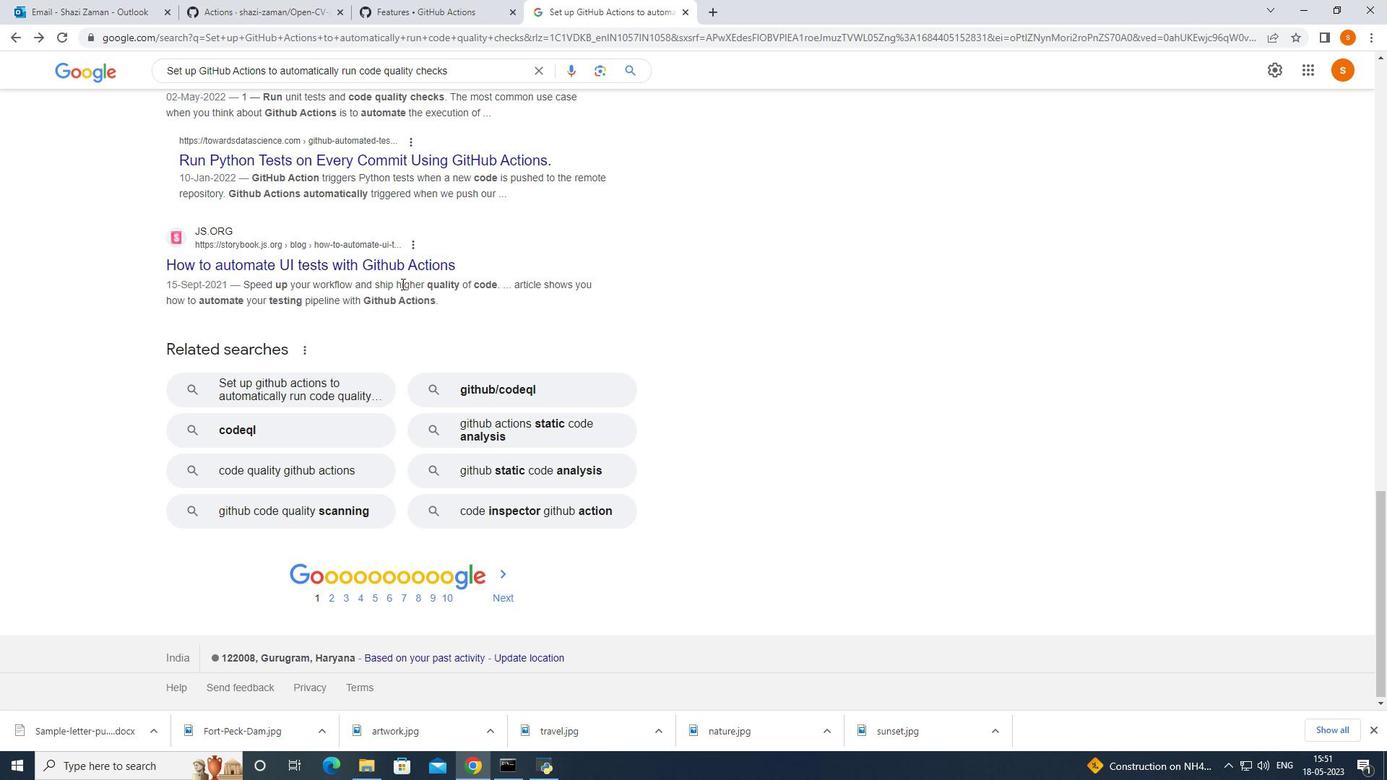 
Action: Mouse scrolled (401, 284) with delta (0, 0)
Screenshot: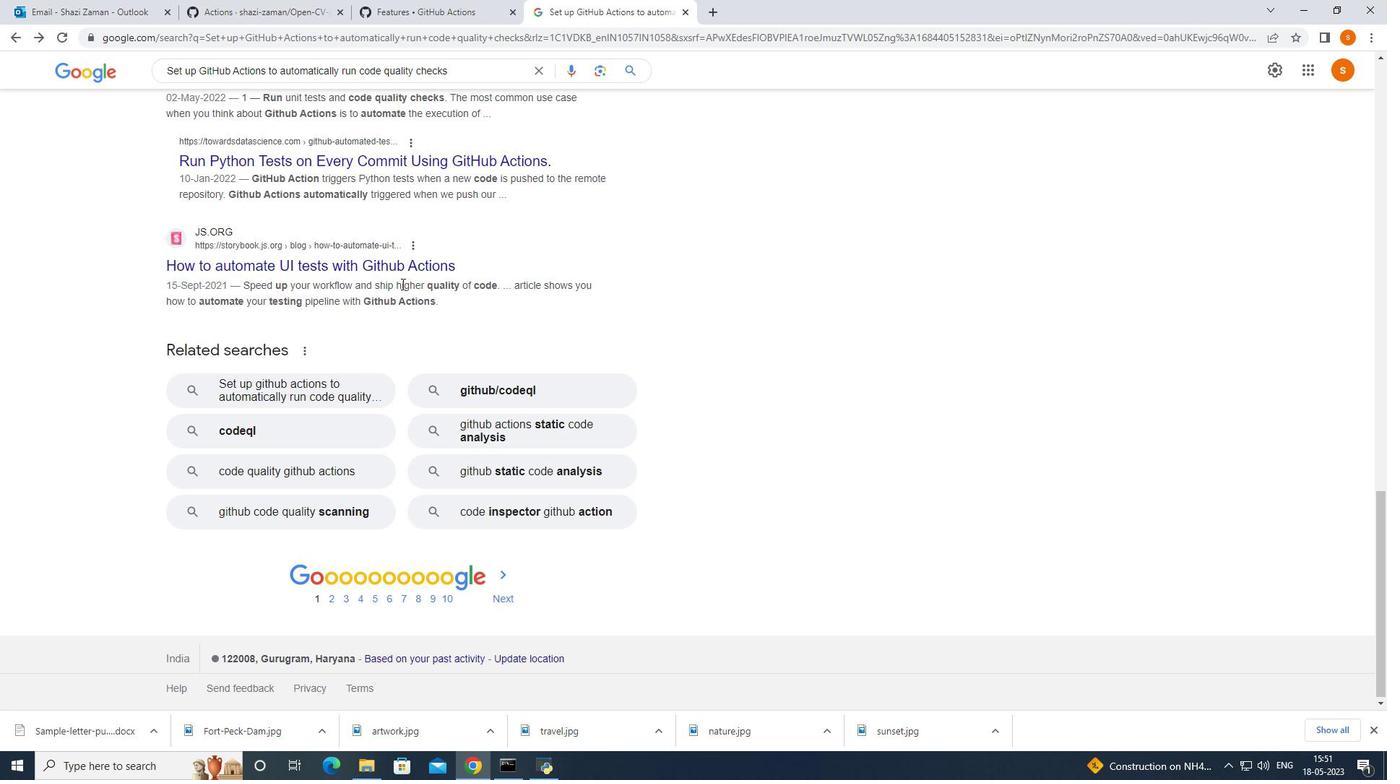 
Action: Mouse scrolled (401, 284) with delta (0, 0)
Screenshot: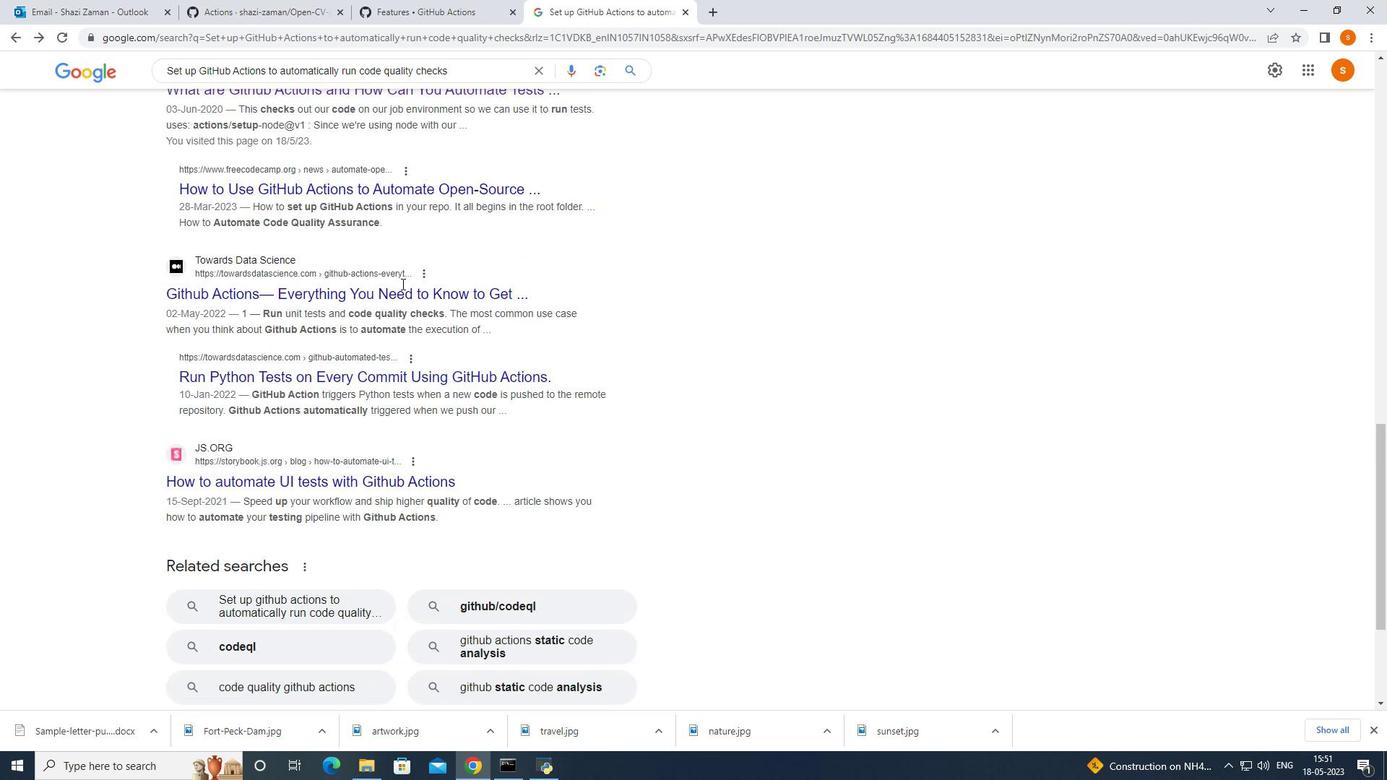 
Action: Mouse scrolled (401, 284) with delta (0, 0)
Screenshot: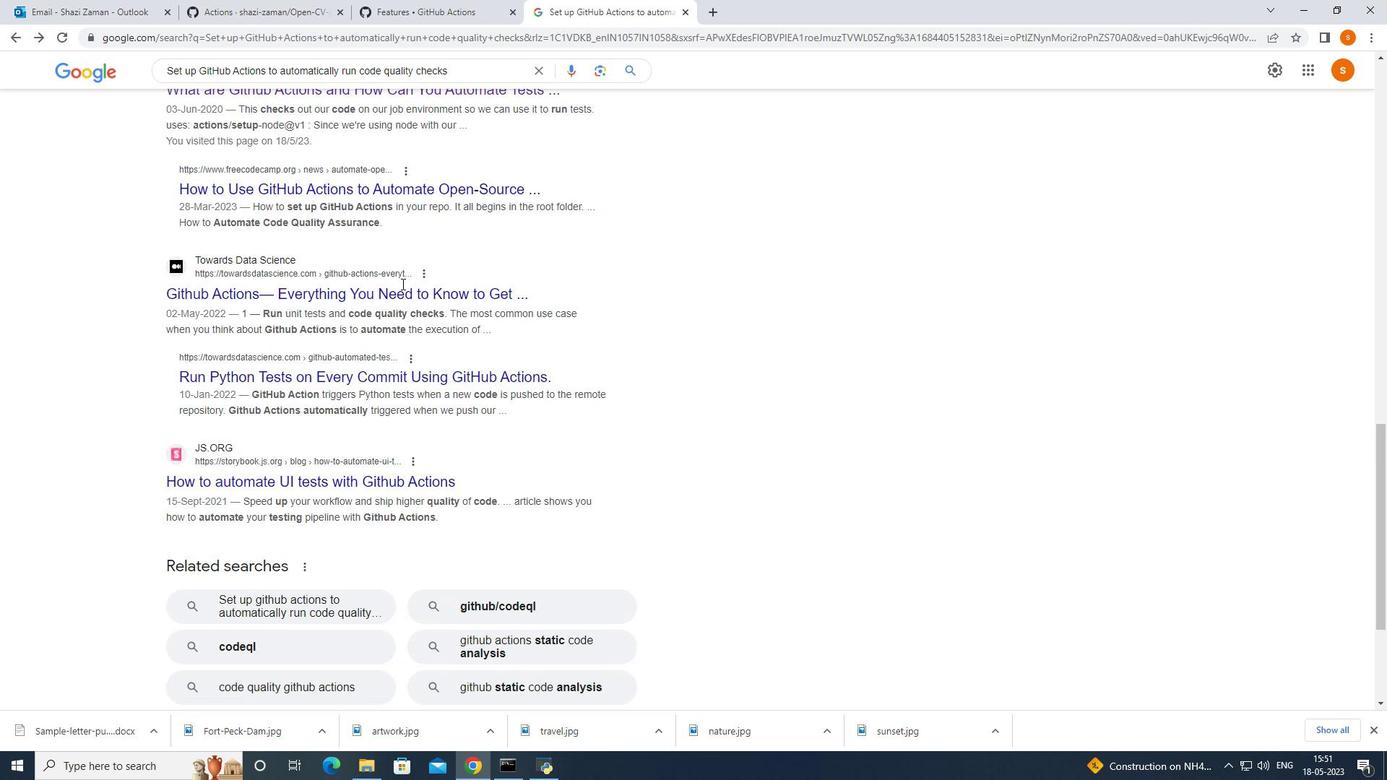 
Action: Mouse scrolled (401, 284) with delta (0, 0)
Screenshot: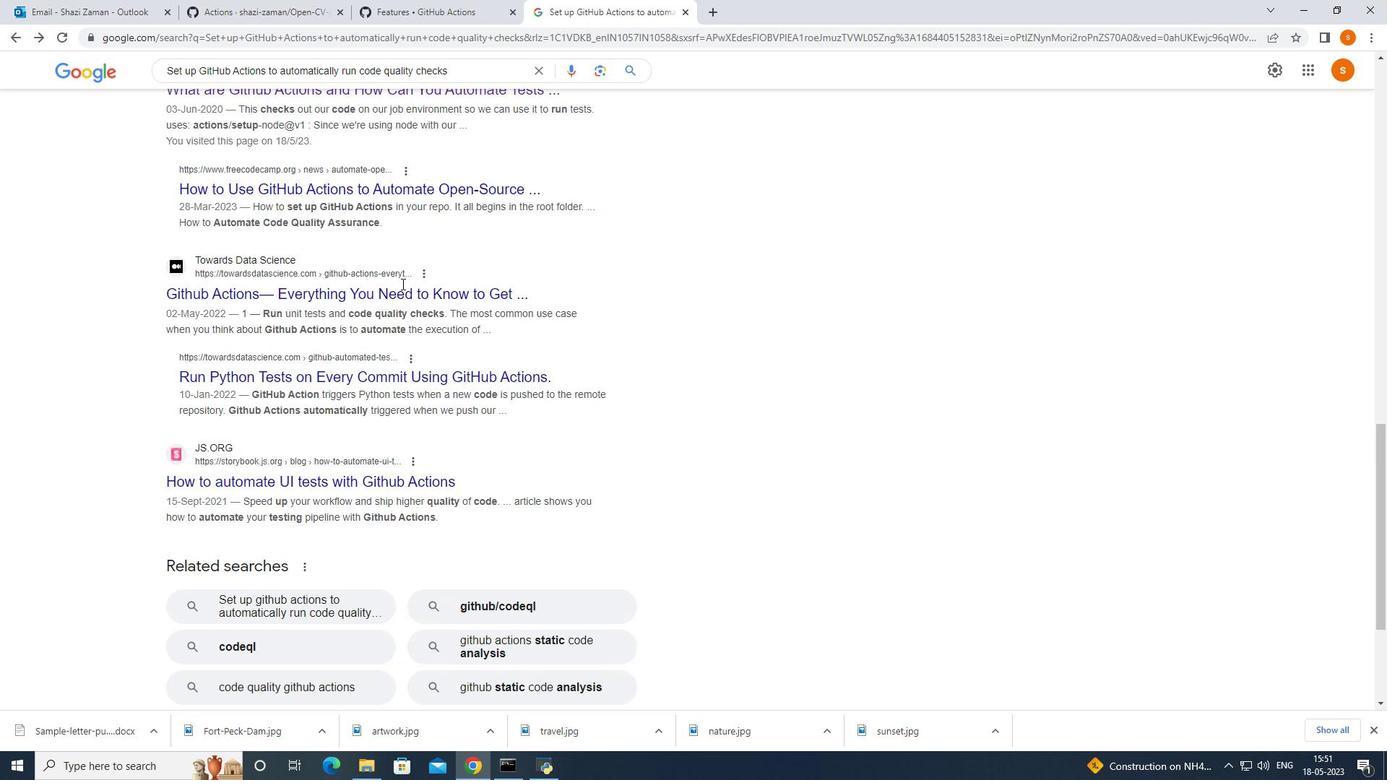 
Action: Mouse scrolled (401, 284) with delta (0, 0)
Screenshot: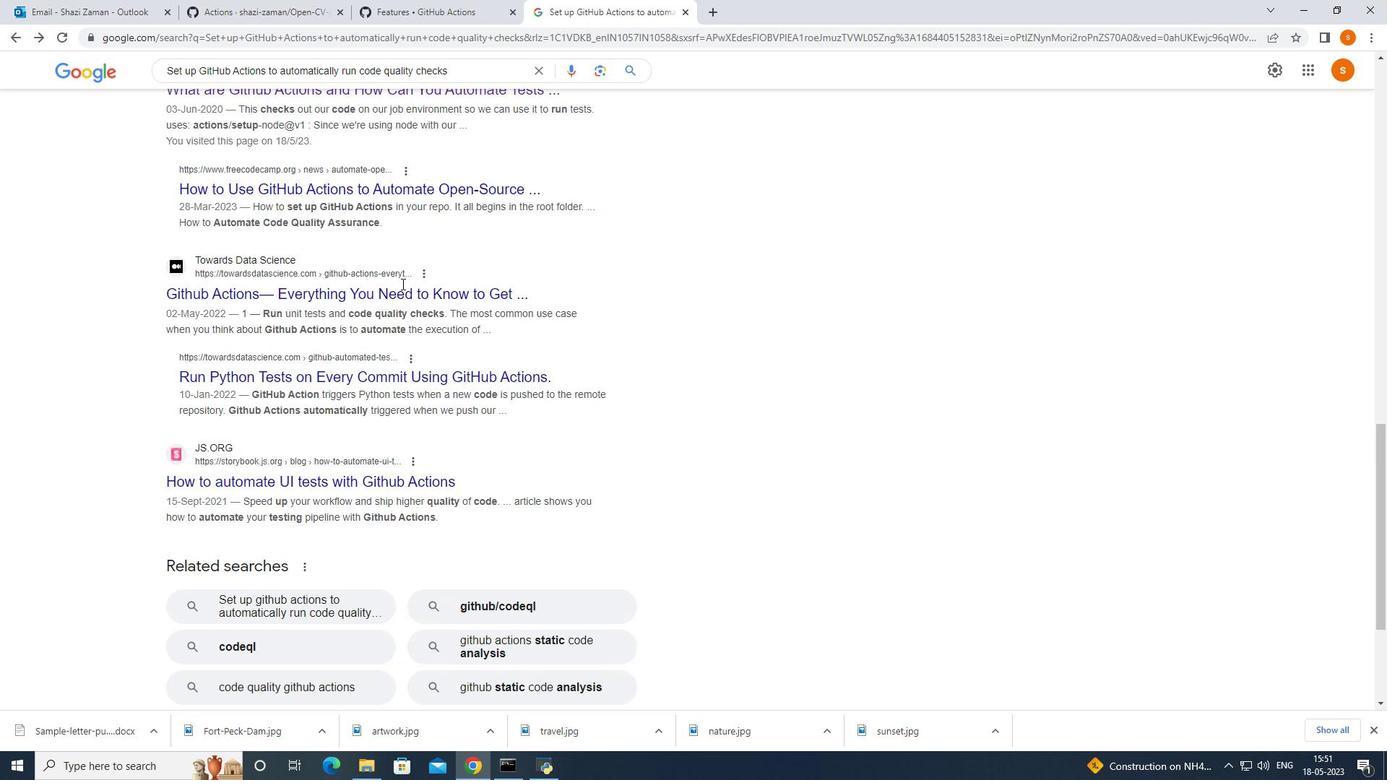 
Action: Mouse scrolled (401, 284) with delta (0, 0)
Screenshot: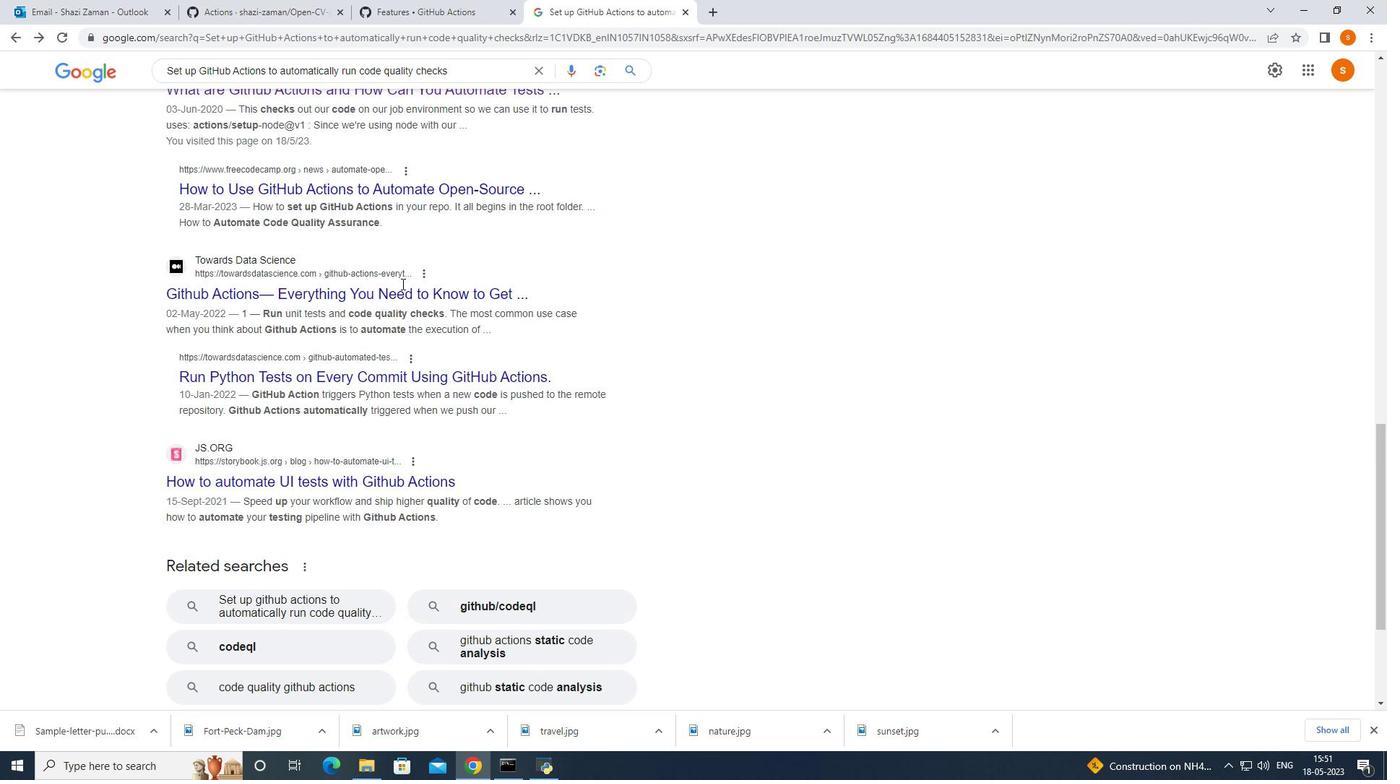 
Action: Mouse moved to (400, 281)
Screenshot: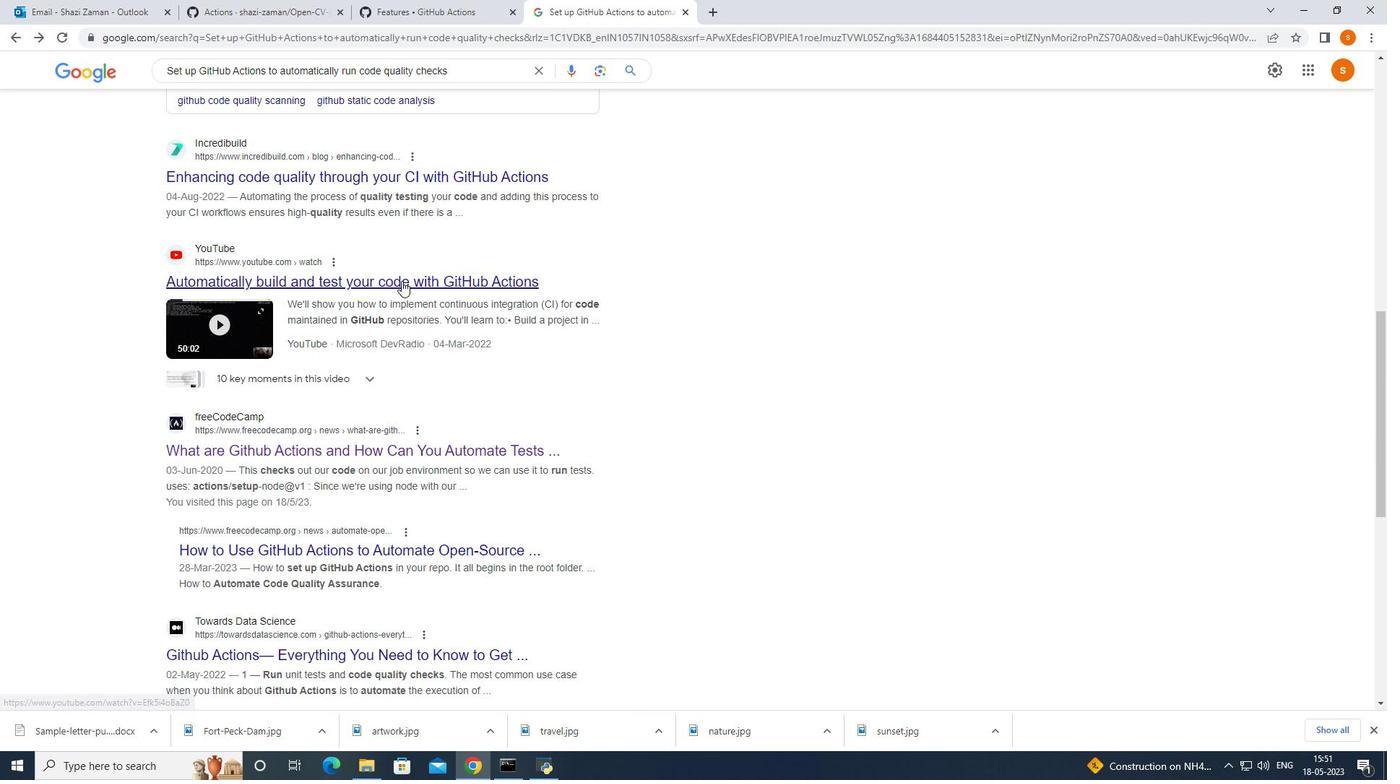 
Action: Mouse scrolled (400, 281) with delta (0, 0)
Screenshot: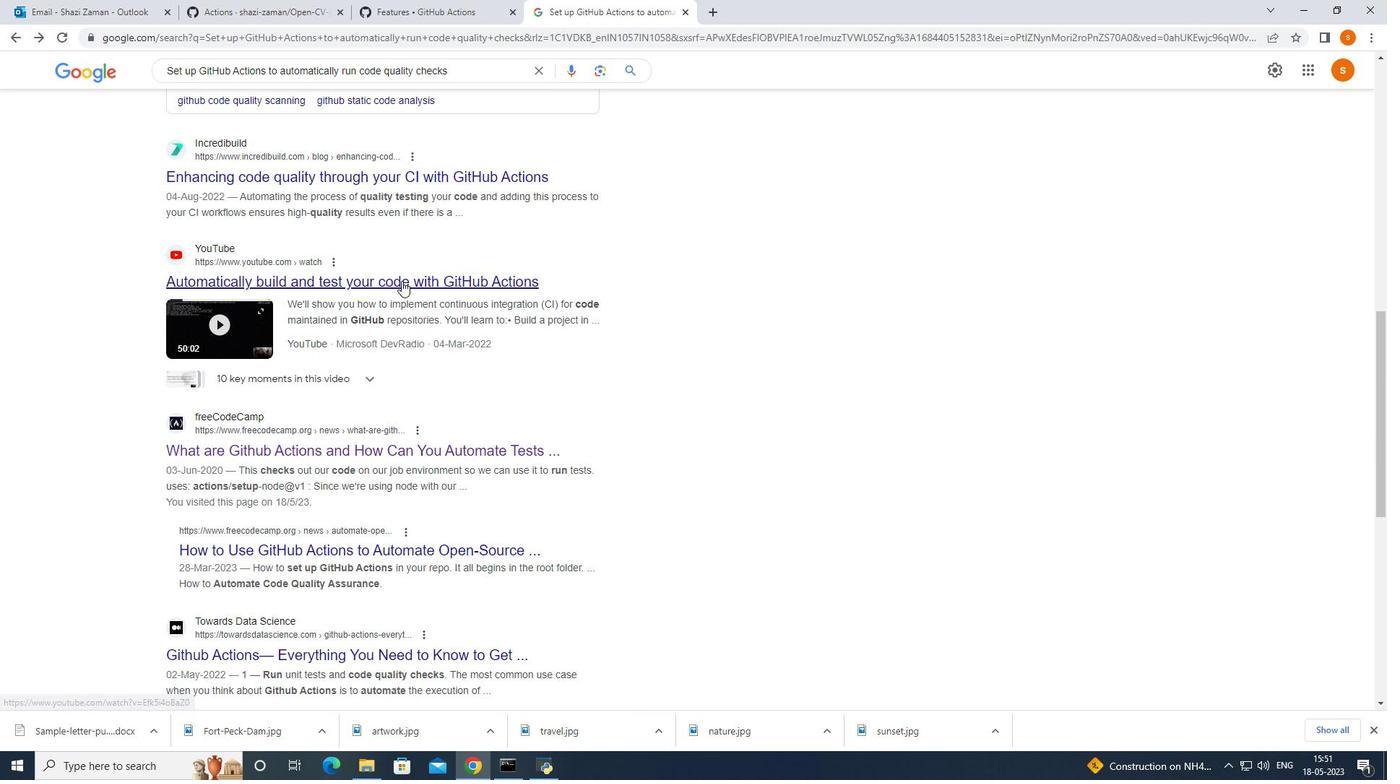 
Action: Mouse moved to (399, 281)
Screenshot: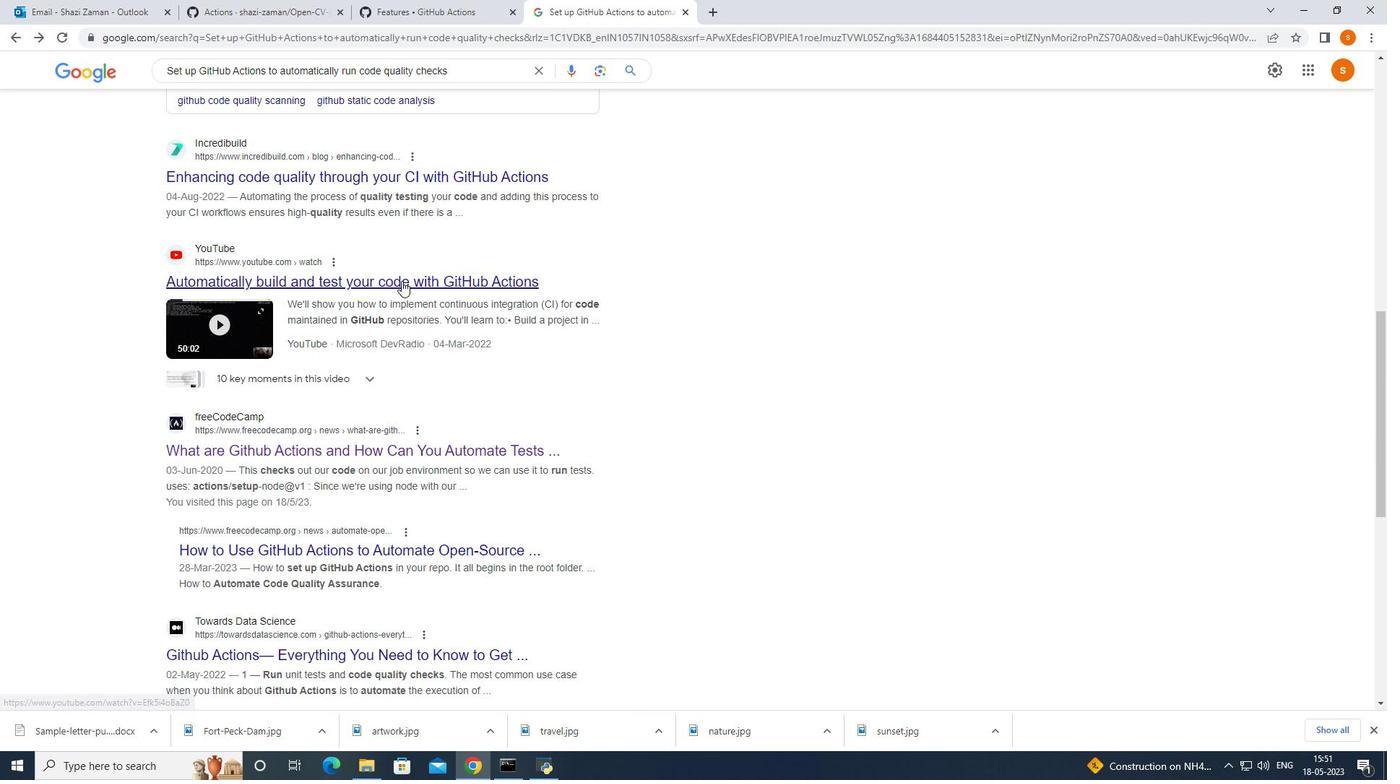 
Action: Mouse scrolled (399, 281) with delta (0, 0)
Screenshot: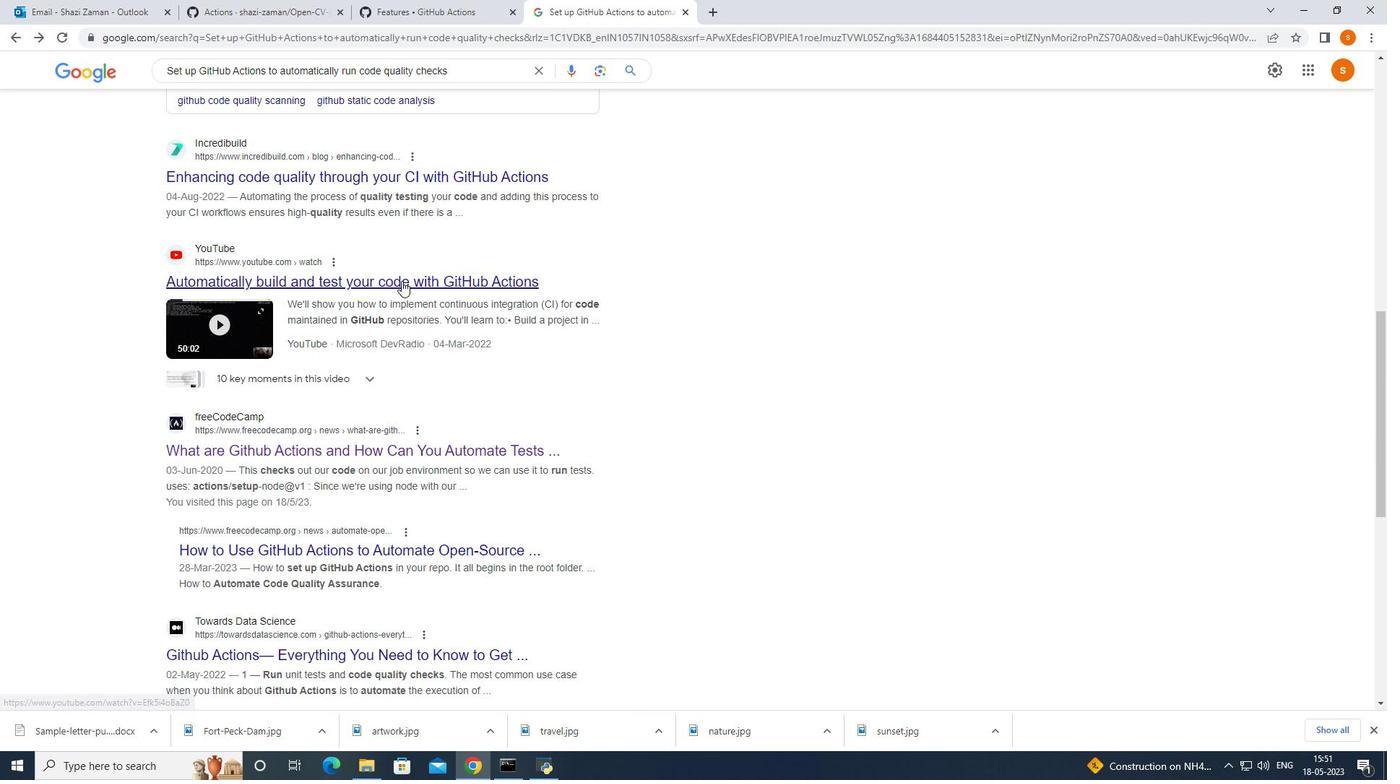 
Action: Mouse scrolled (399, 281) with delta (0, 0)
Screenshot: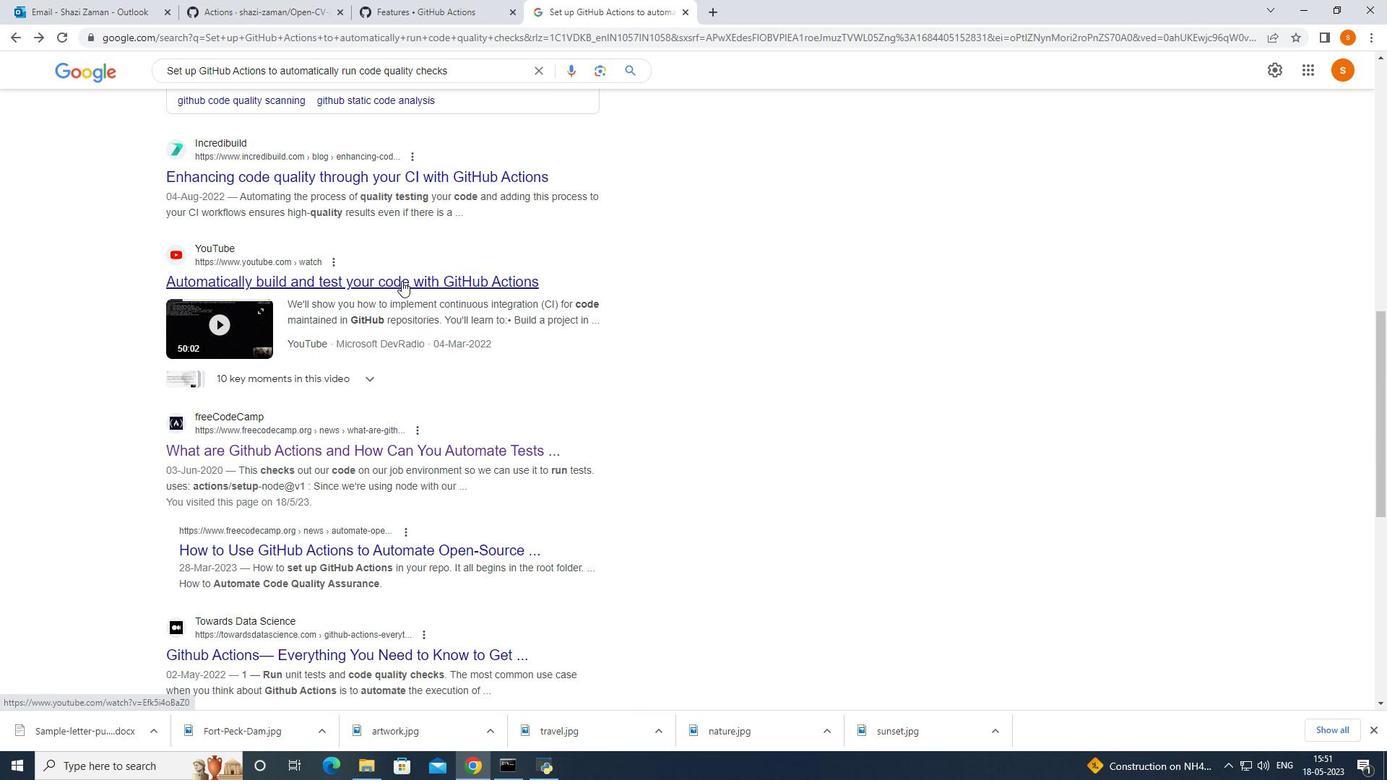 
Action: Mouse scrolled (399, 281) with delta (0, 0)
Screenshot: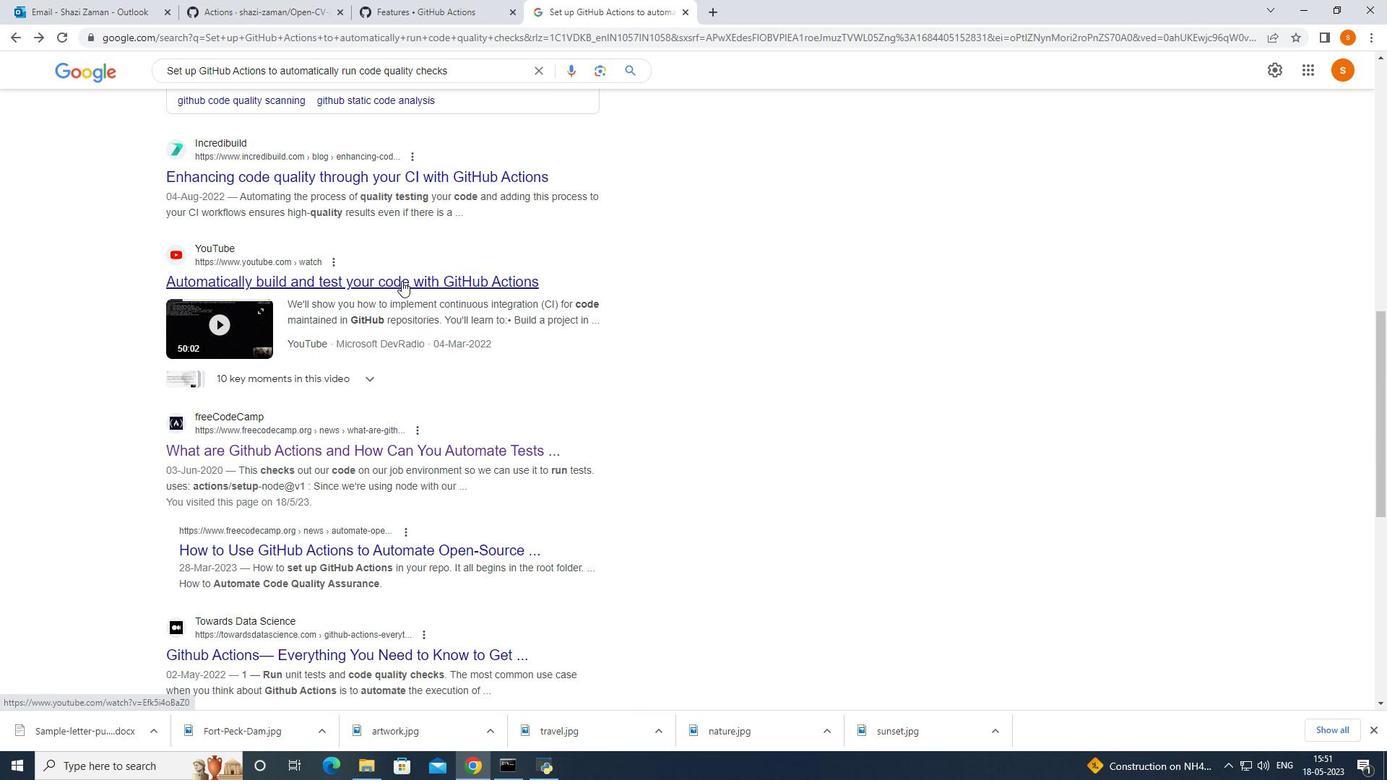 
Action: Mouse scrolled (399, 281) with delta (0, 0)
Screenshot: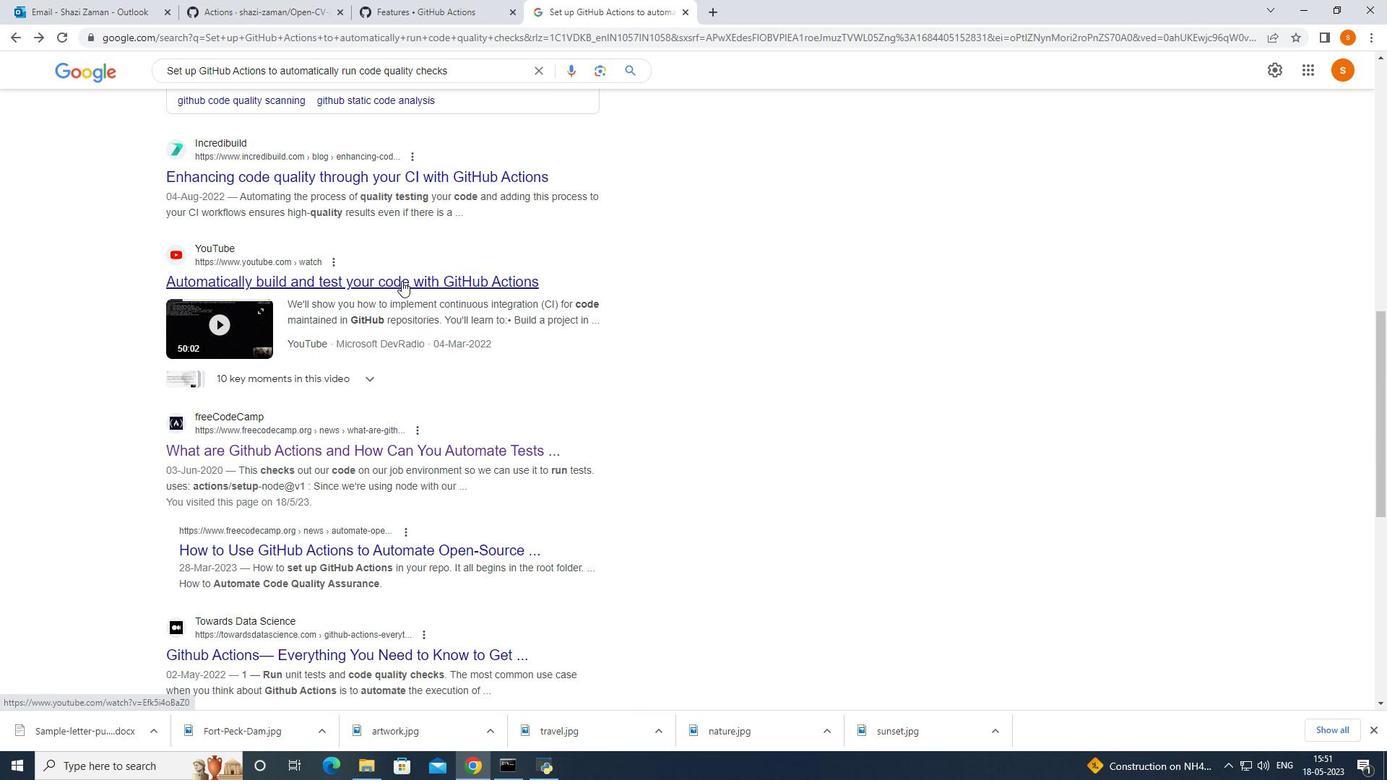 
Action: Mouse moved to (396, 280)
Screenshot: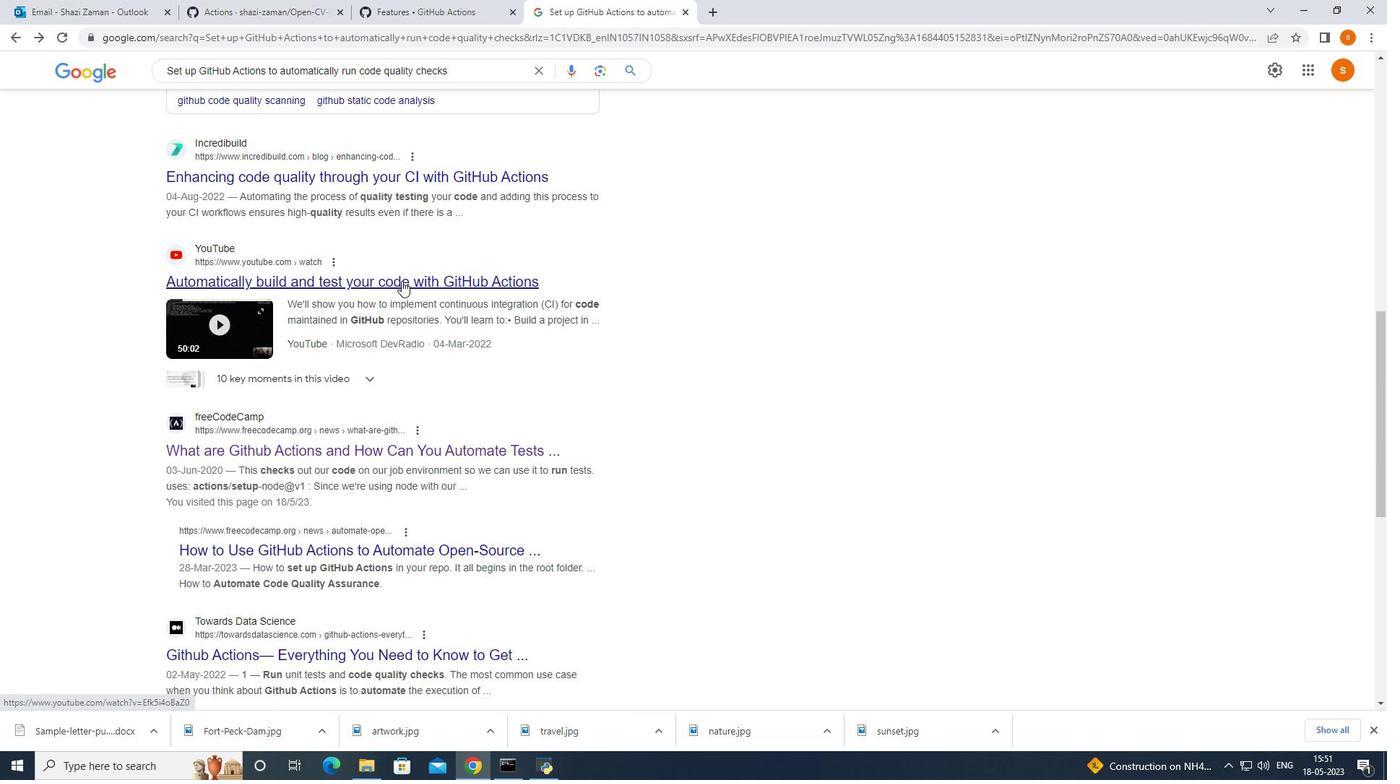
Action: Mouse scrolled (396, 281) with delta (0, 0)
Screenshot: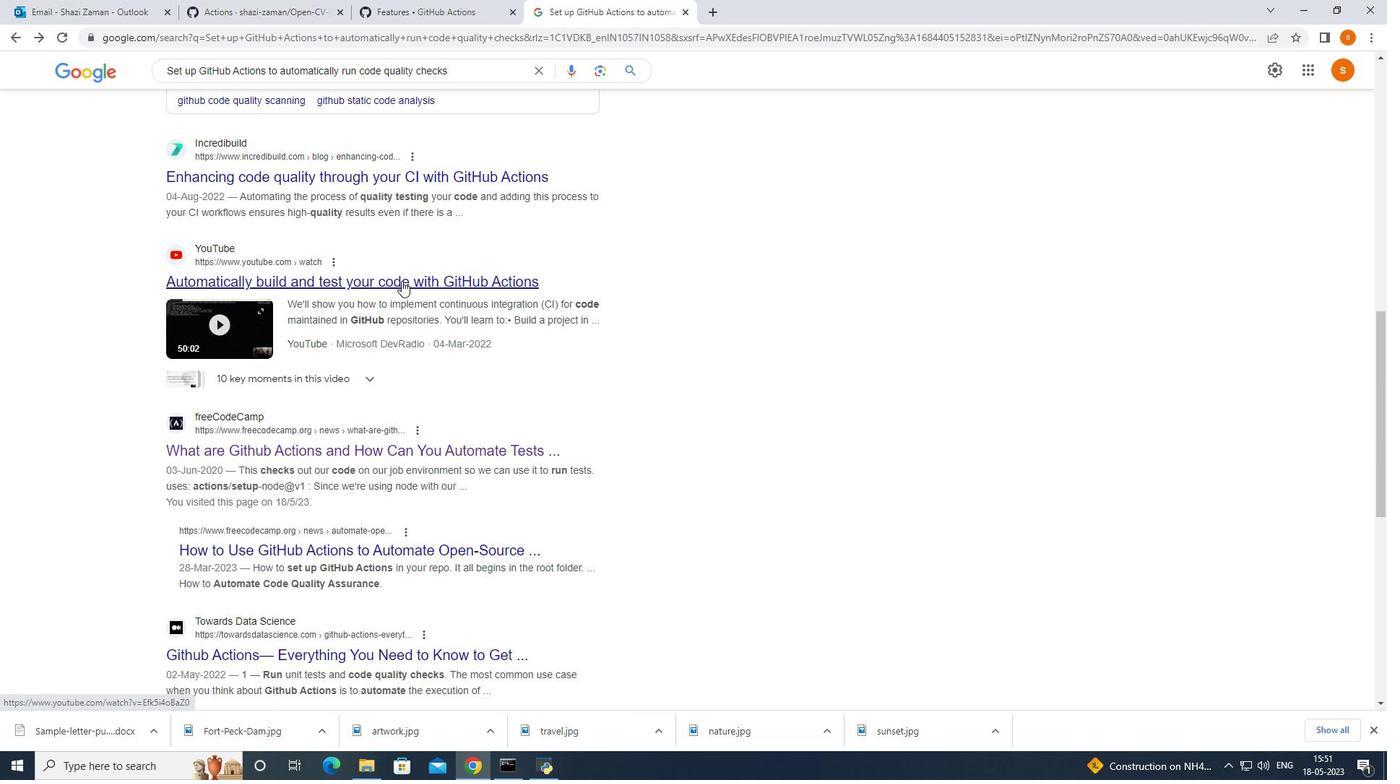 
Action: Mouse moved to (377, 251)
Screenshot: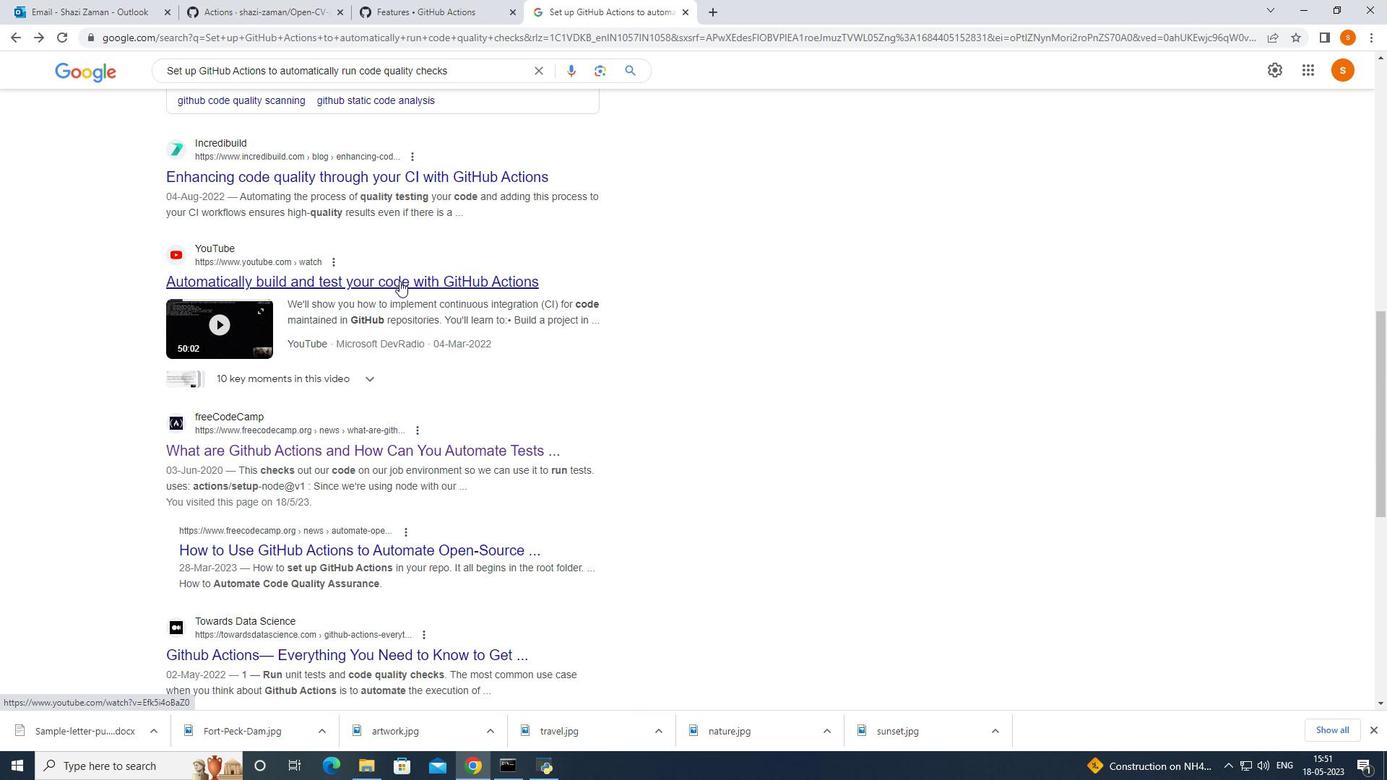 
Action: Mouse scrolled (378, 255) with delta (0, 0)
Screenshot: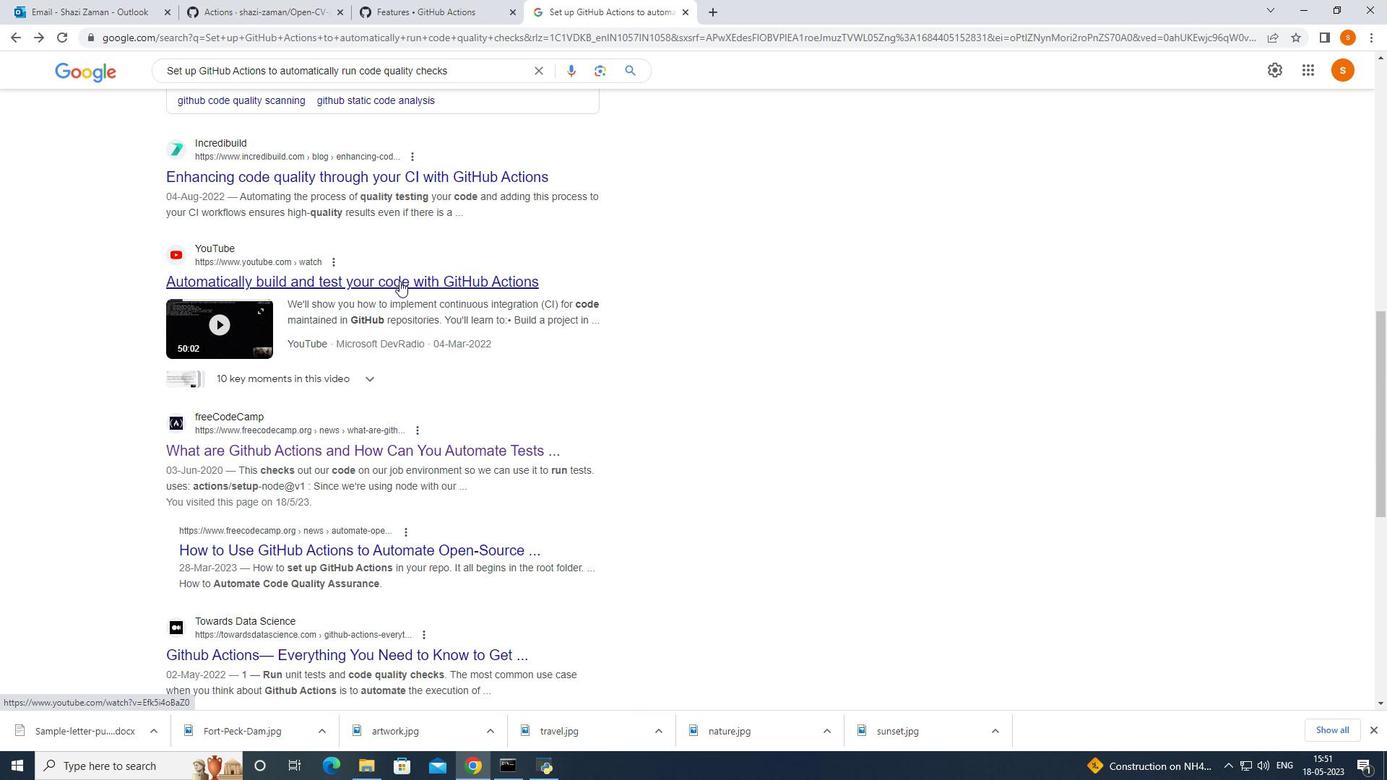 
Action: Mouse moved to (310, 80)
Screenshot: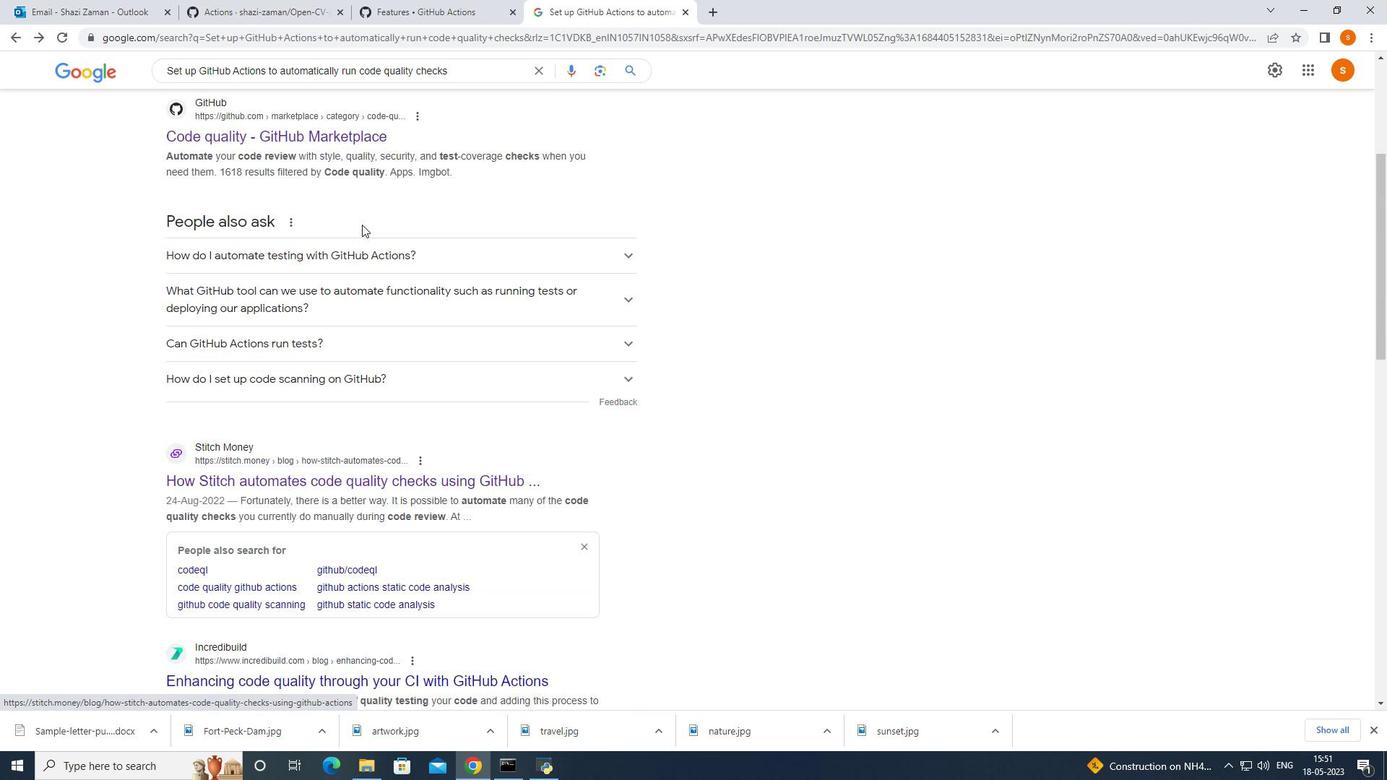 
Action: Mouse scrolled (316, 101) with delta (0, 0)
Screenshot: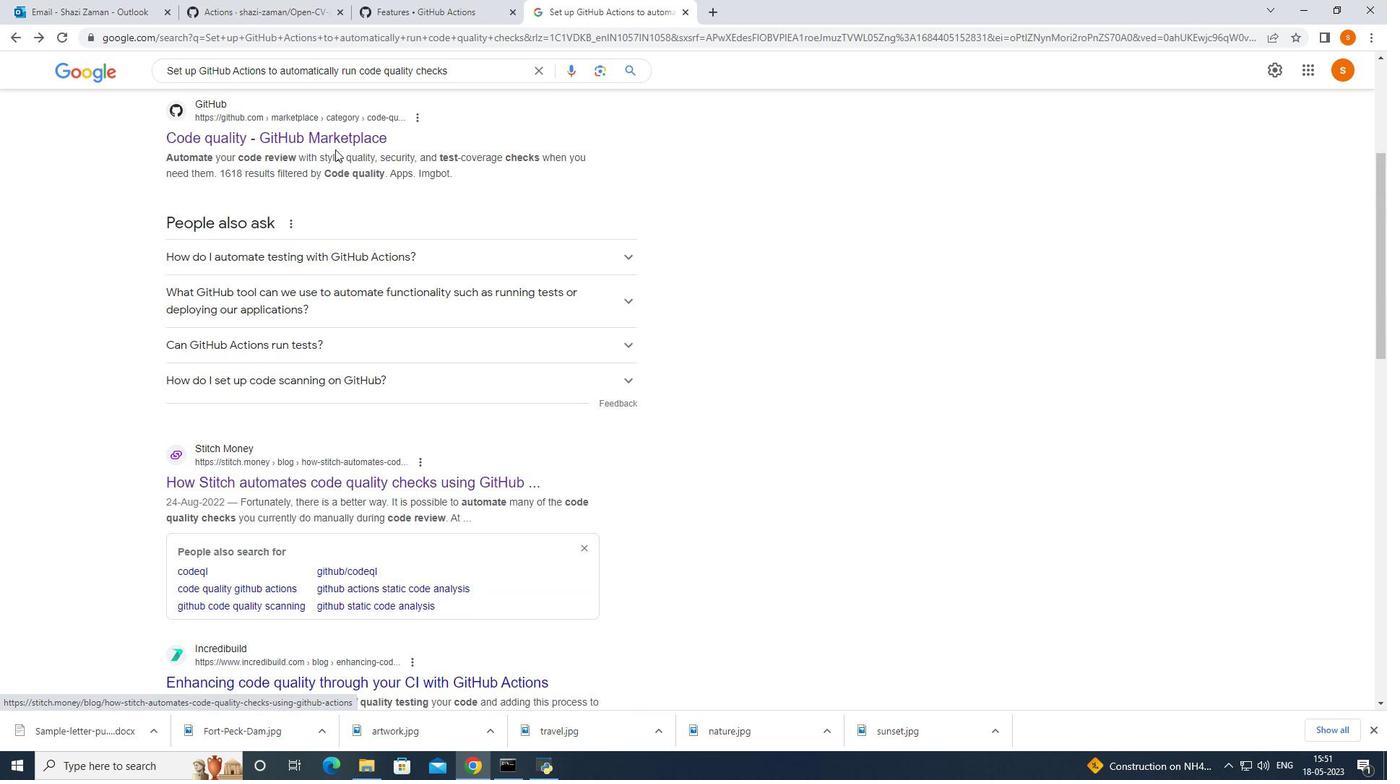 
Action: Mouse moved to (298, 10)
Screenshot: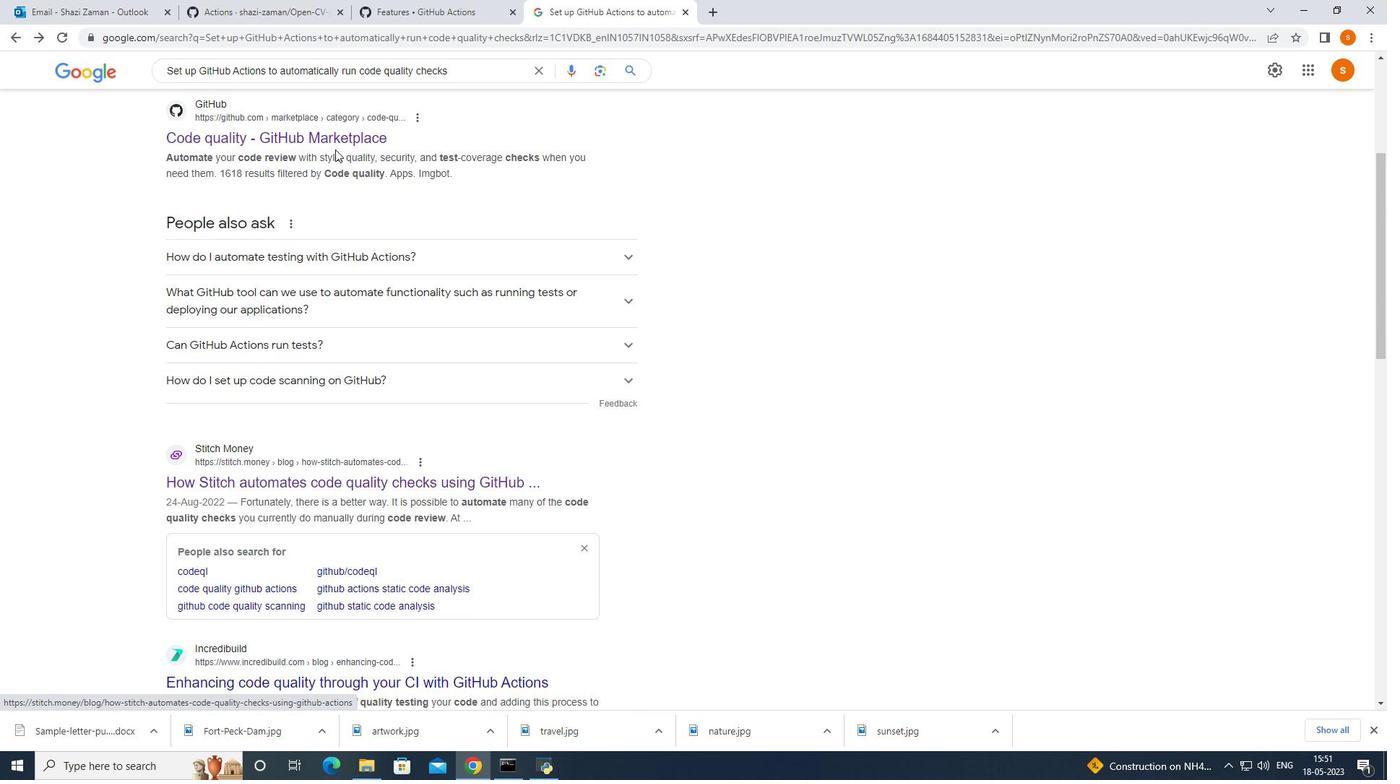 
Action: Mouse scrolled (306, 61) with delta (0, 0)
Screenshot: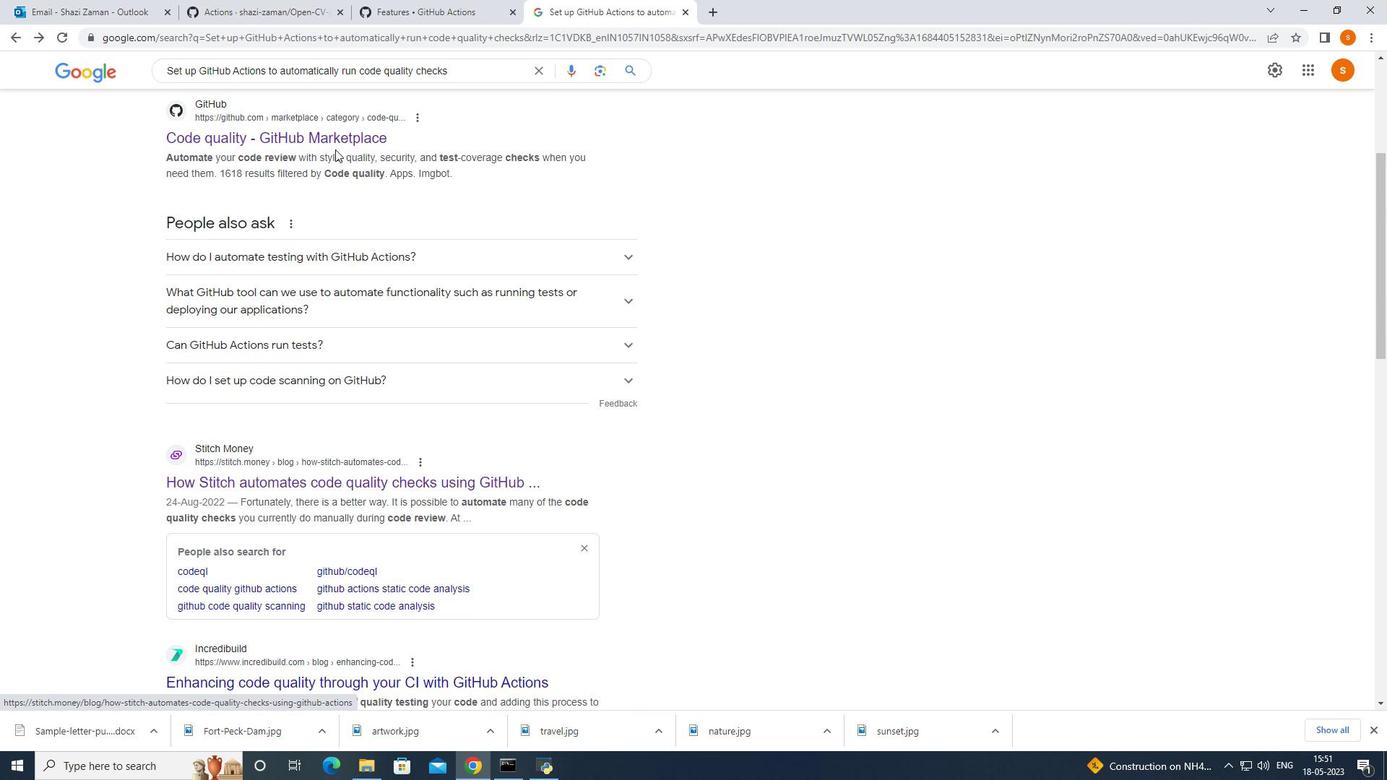 
Action: Mouse moved to (264, 3)
Screenshot: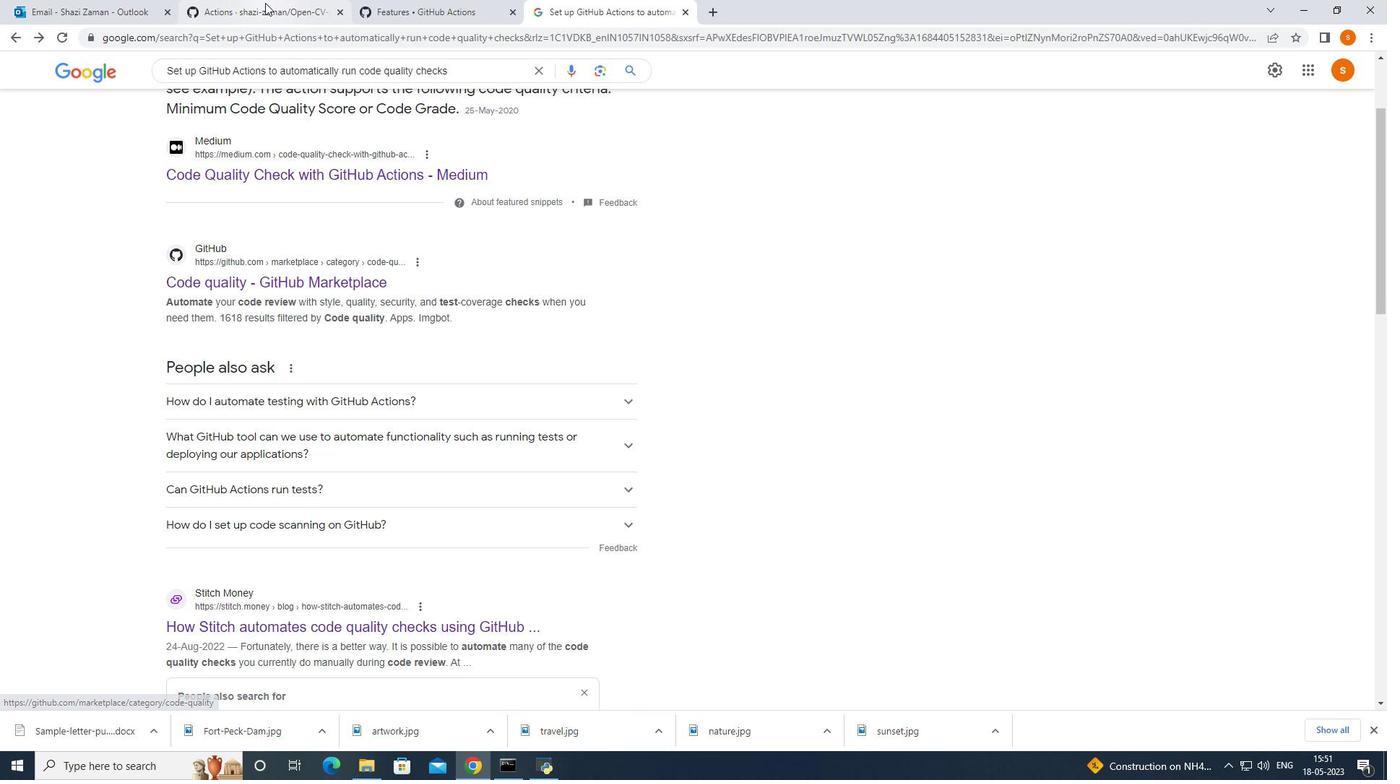 
Action: Mouse pressed left at (264, 3)
Screenshot: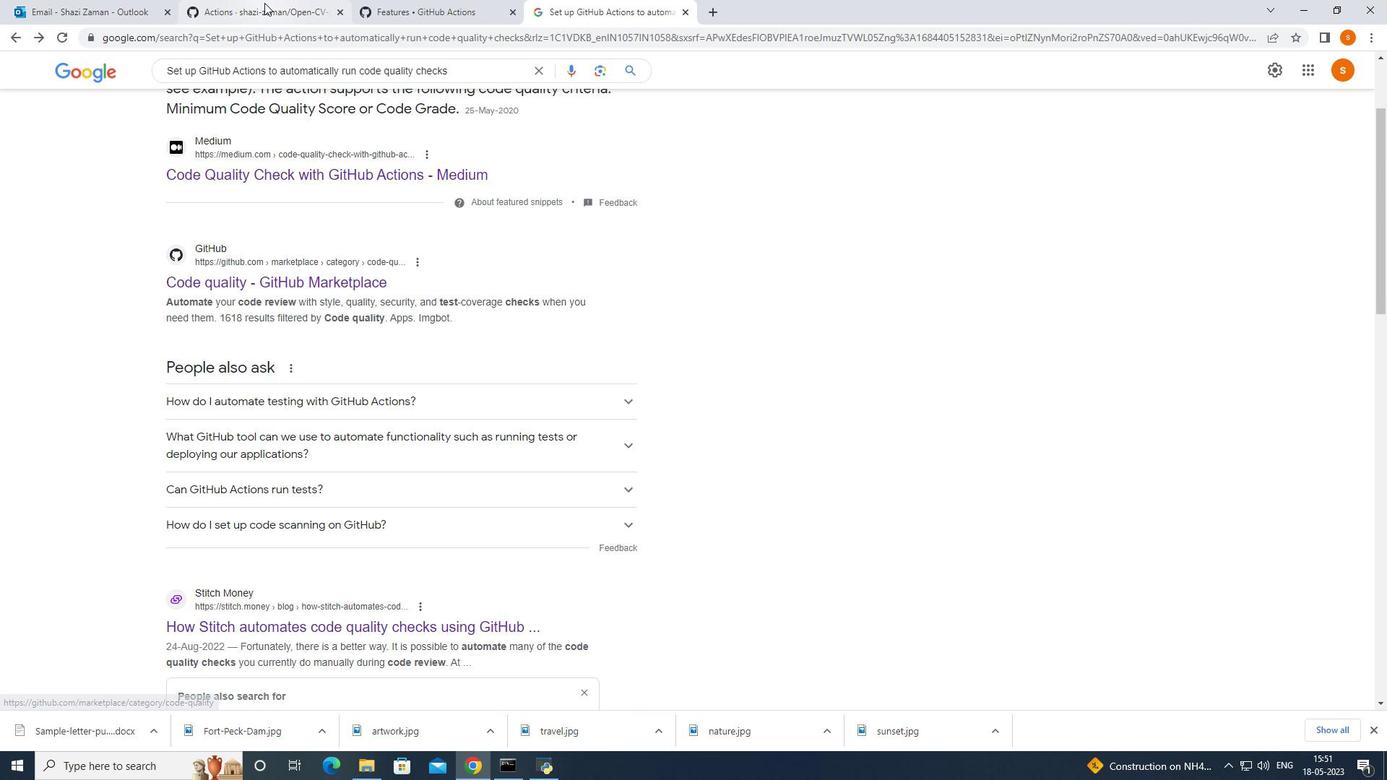
Action: Mouse moved to (275, 159)
Screenshot: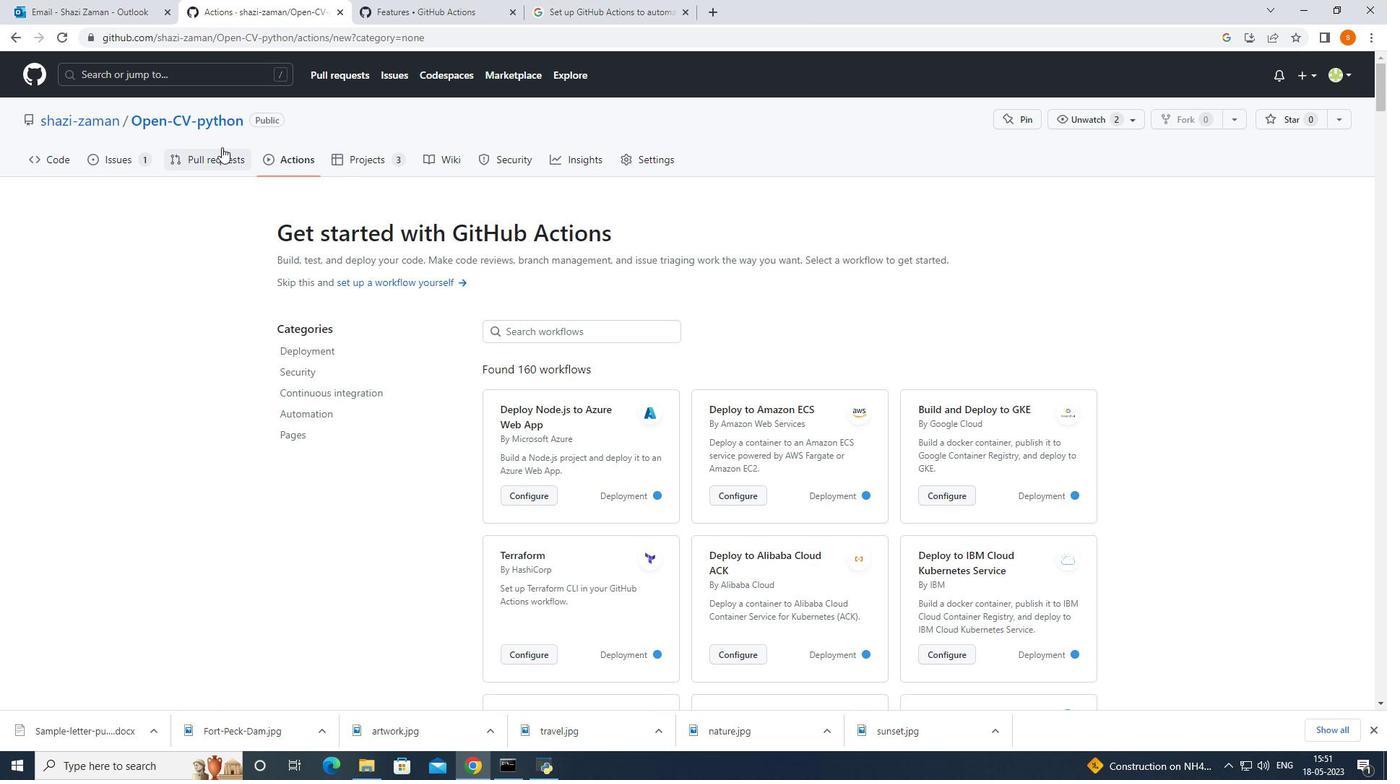 
Action: Mouse pressed left at (275, 159)
Screenshot: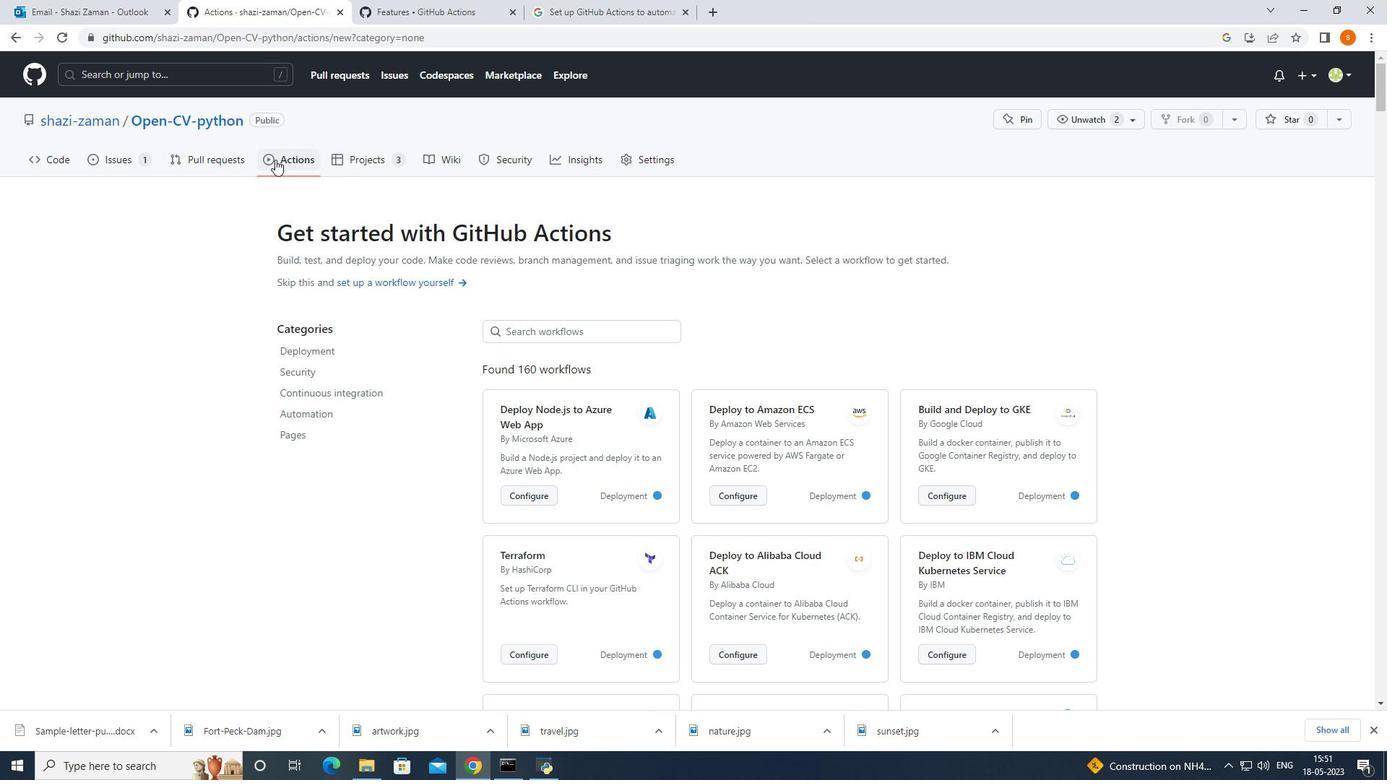 
Action: Mouse moved to (578, 0)
Screenshot: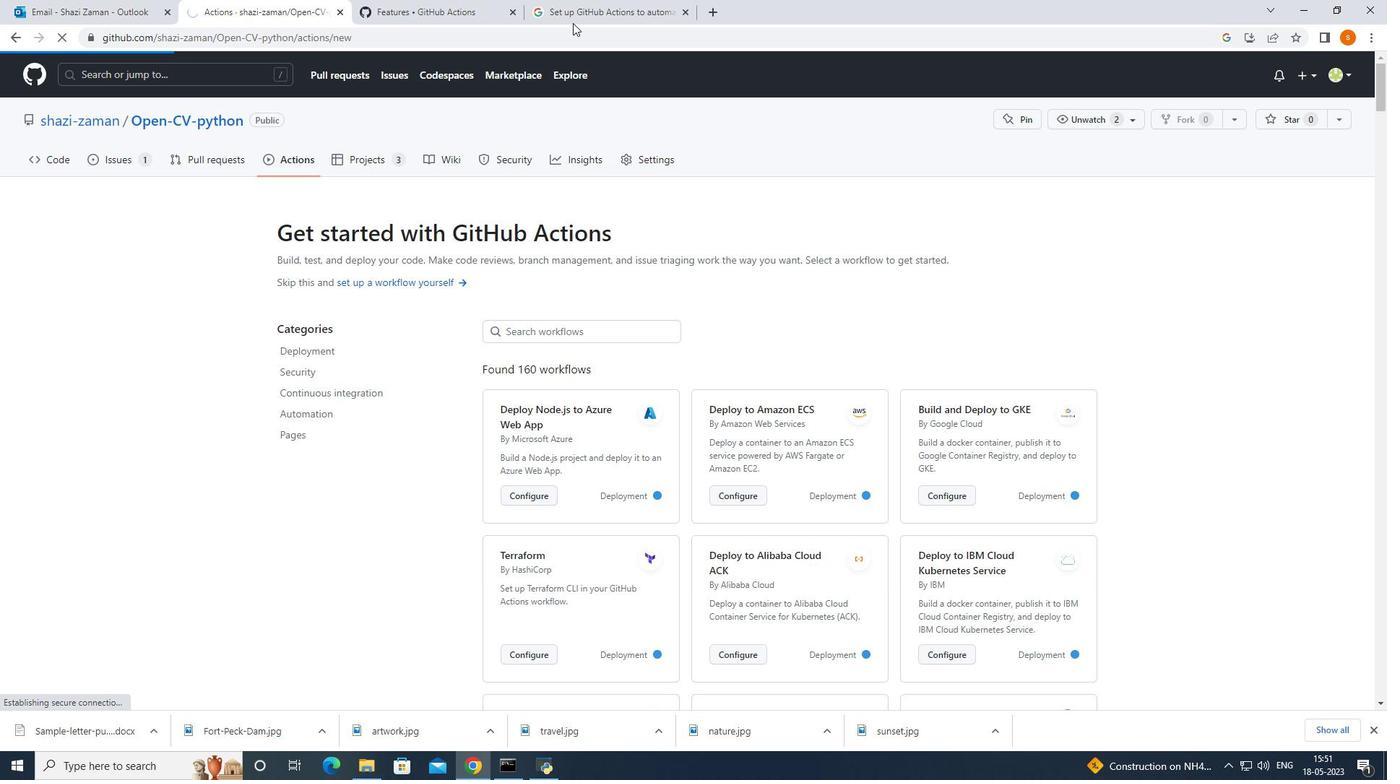 
Action: Mouse pressed left at (578, 0)
Screenshot: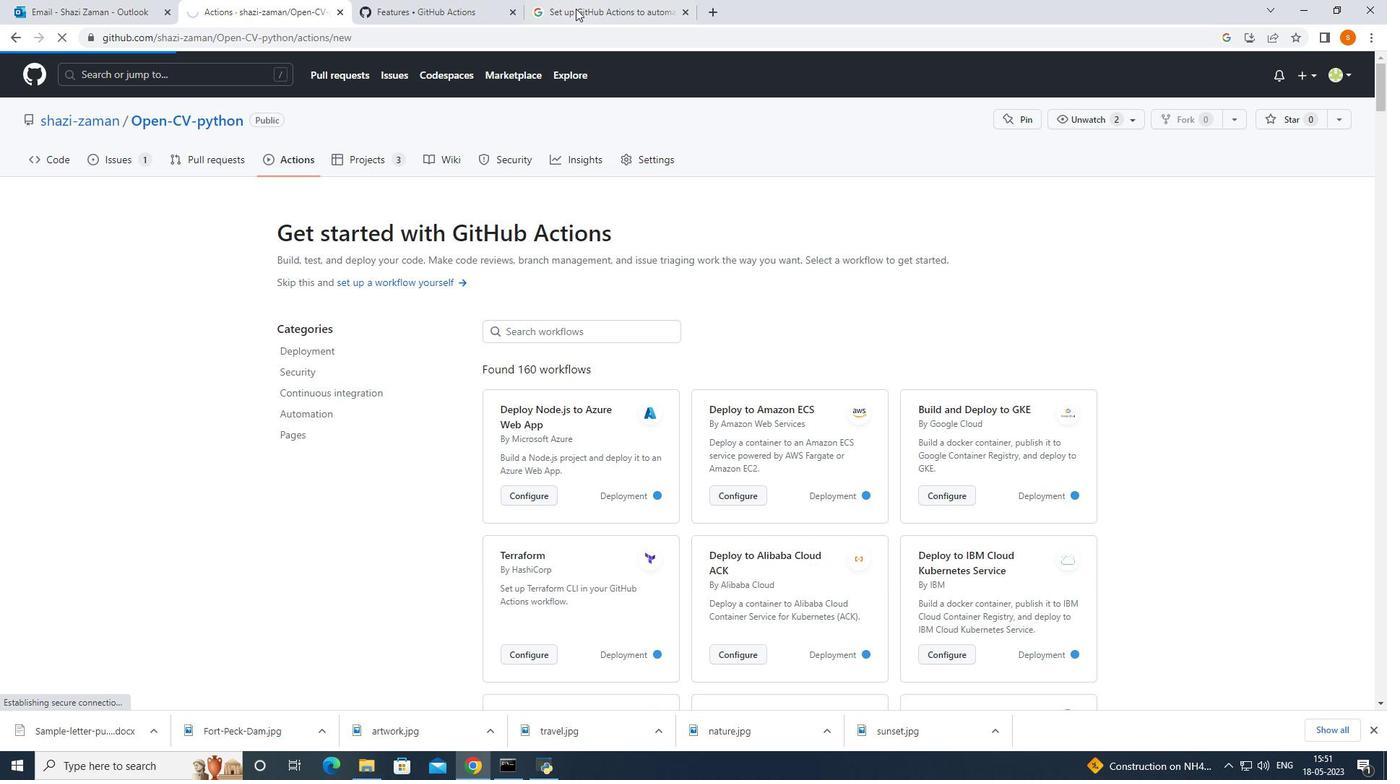 
Action: Mouse moved to (379, 231)
Screenshot: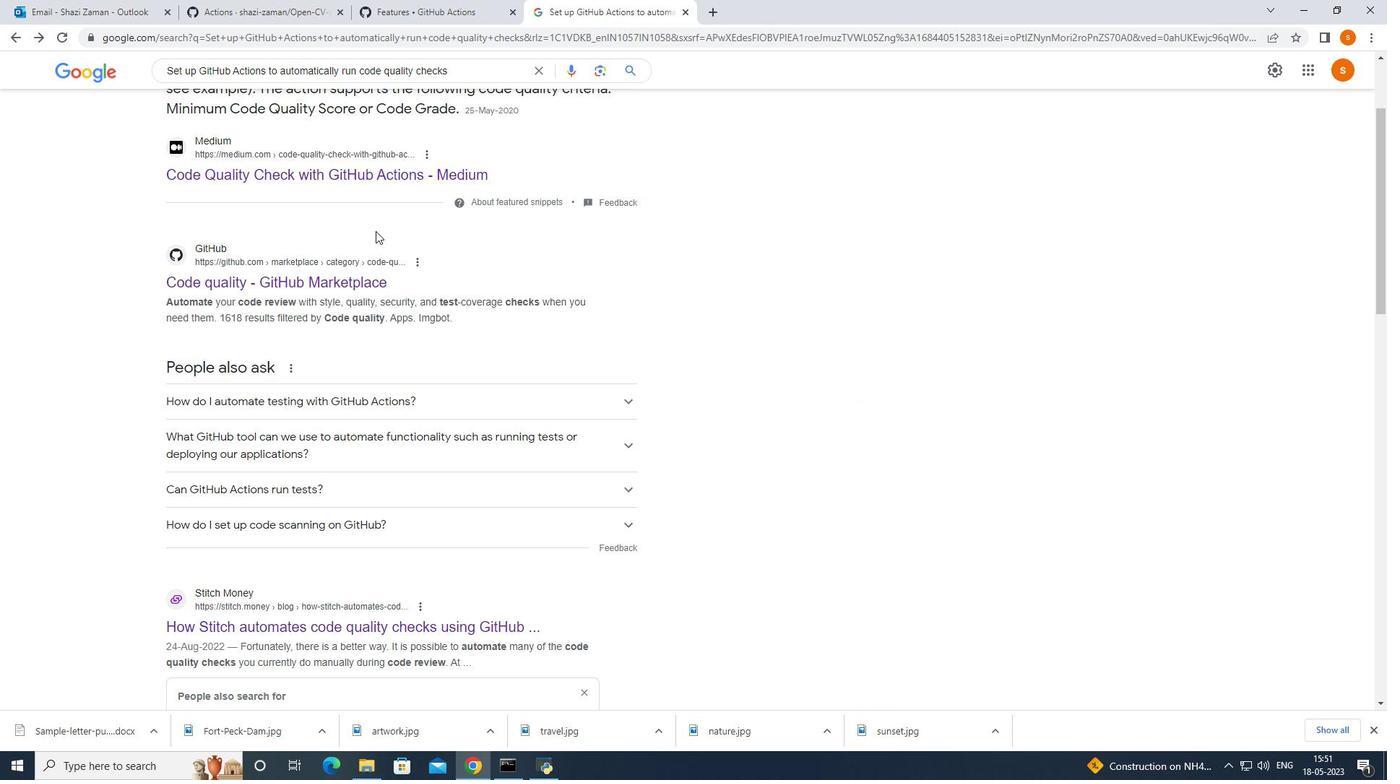 
Action: Mouse scrolled (379, 232) with delta (0, 0)
Screenshot: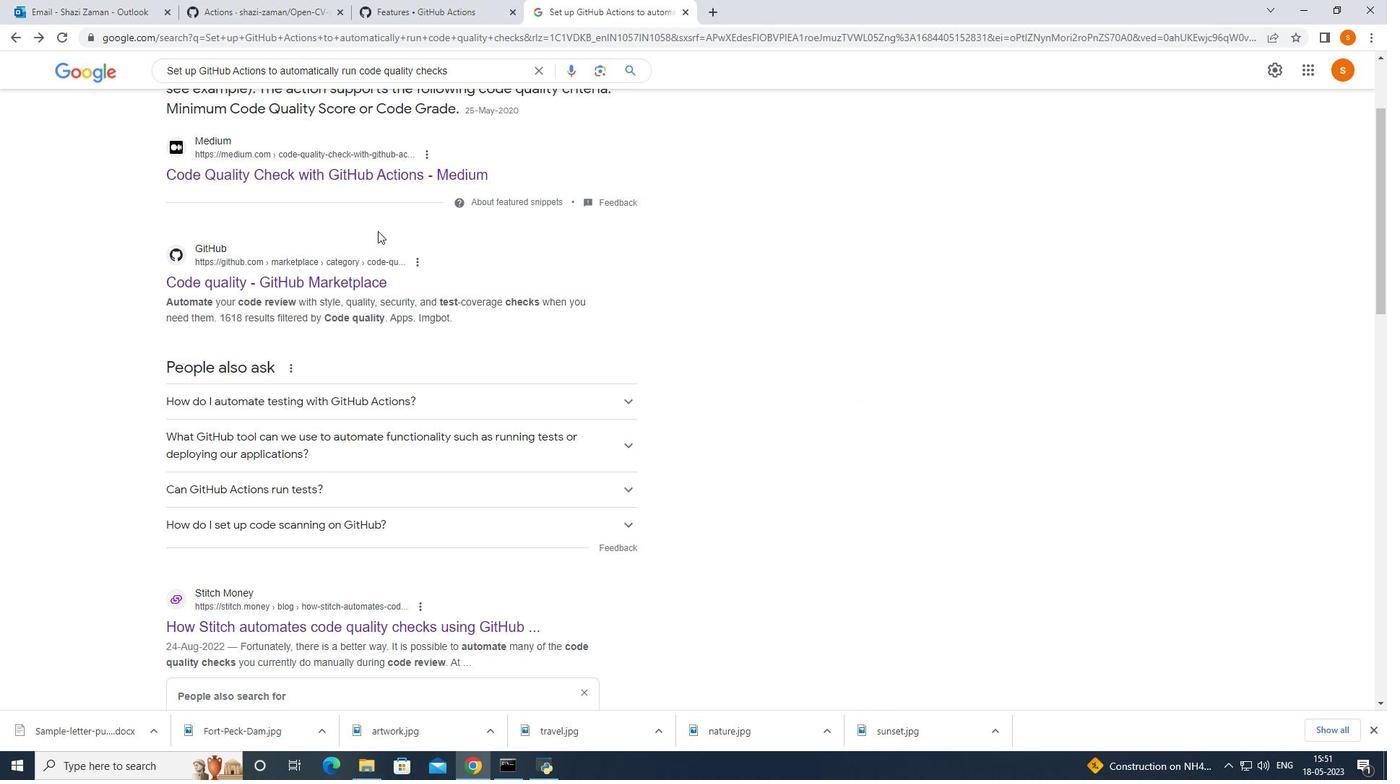 
Action: Mouse moved to (380, 231)
Screenshot: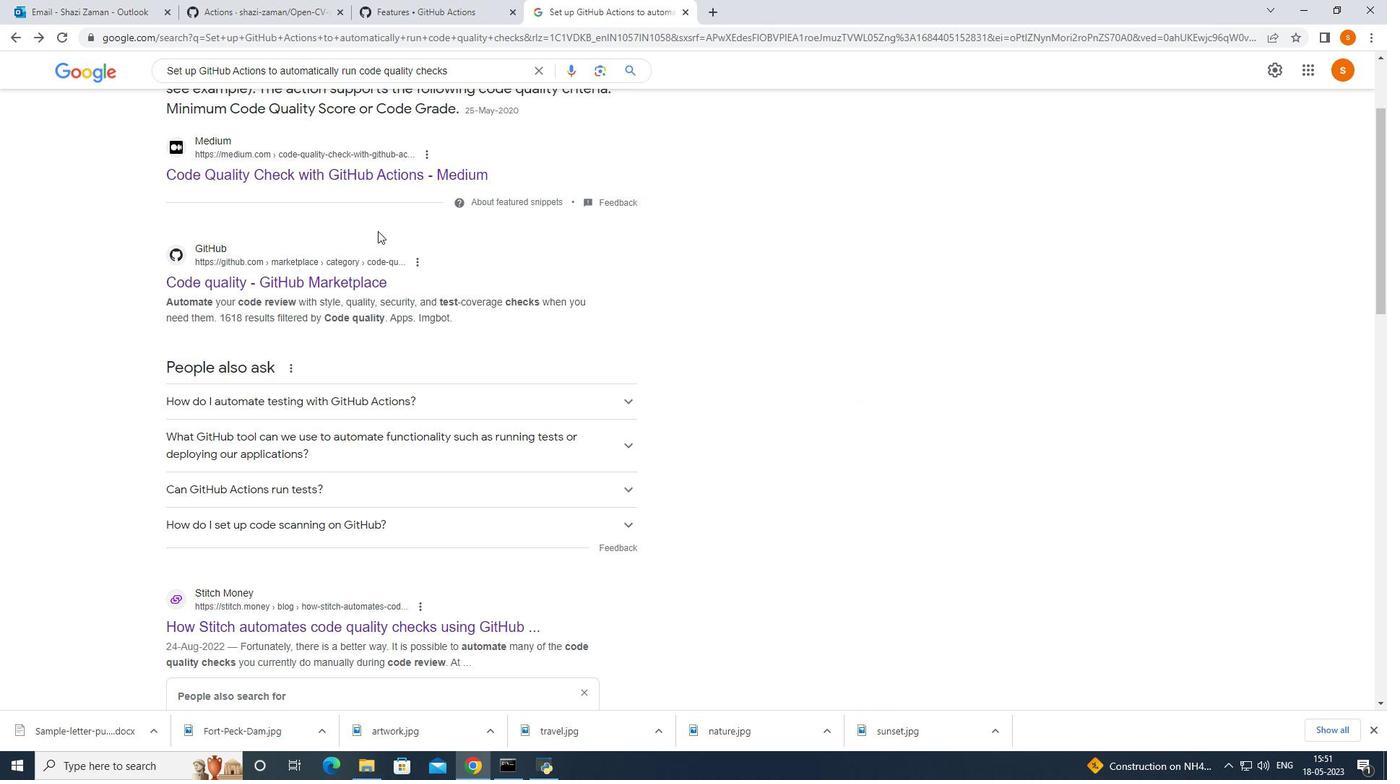 
Action: Mouse scrolled (380, 232) with delta (0, 0)
Screenshot: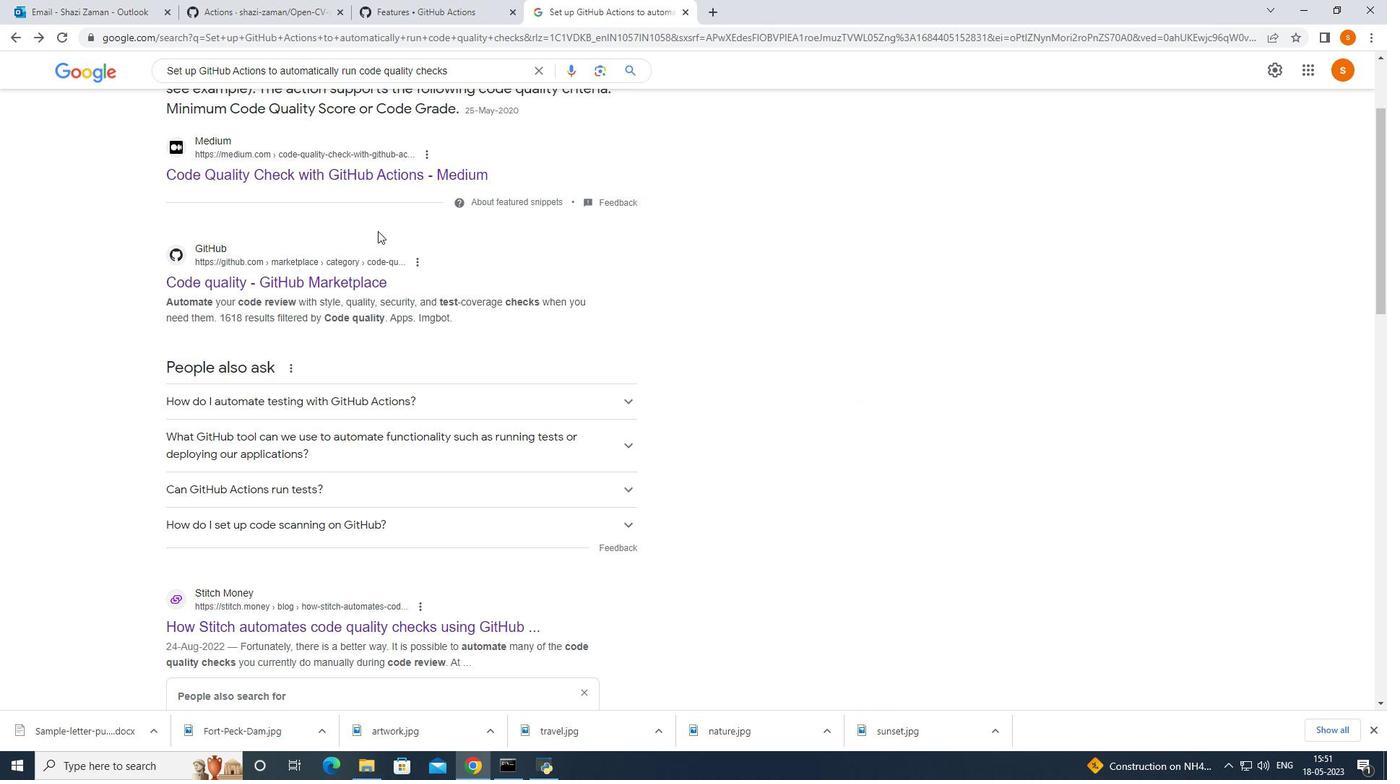 
Action: Mouse scrolled (380, 232) with delta (0, 0)
Screenshot: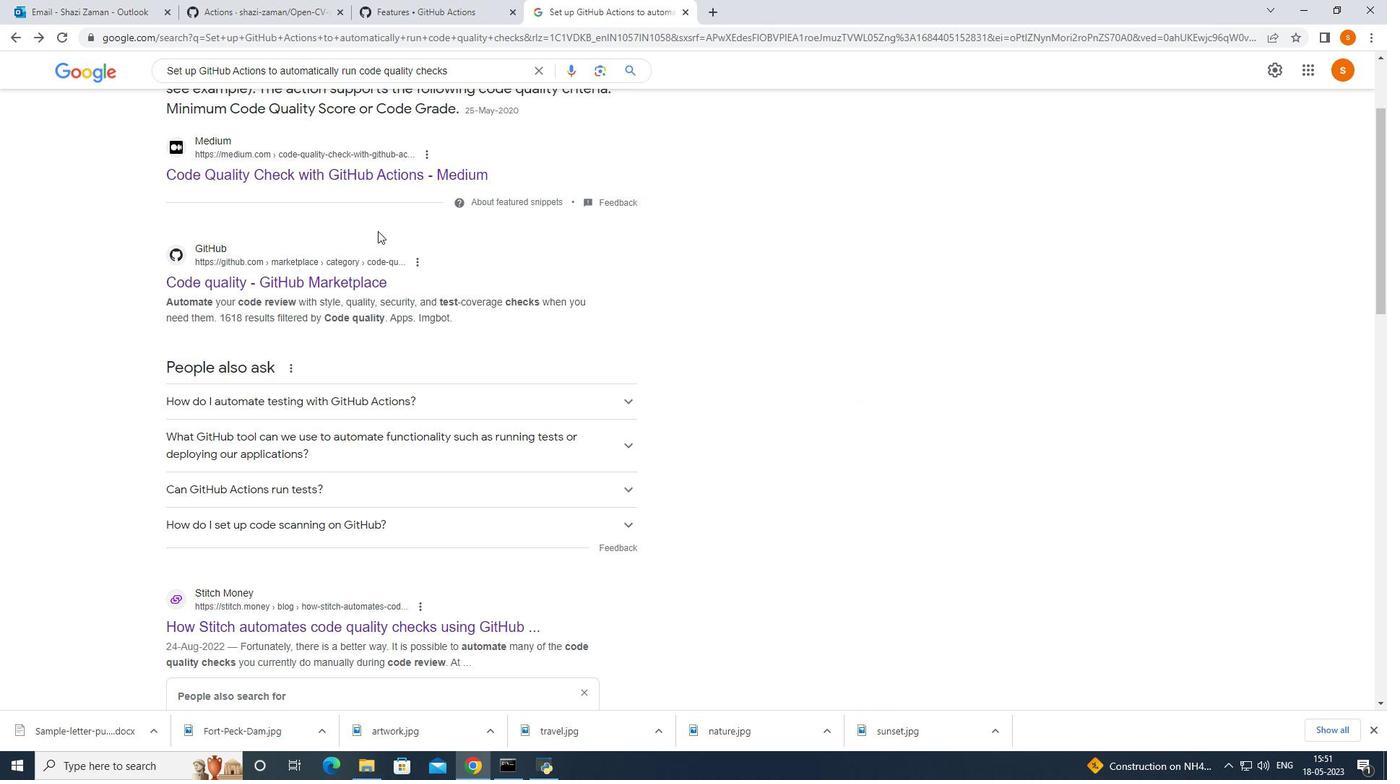 
Action: Mouse scrolled (380, 232) with delta (0, 0)
Screenshot: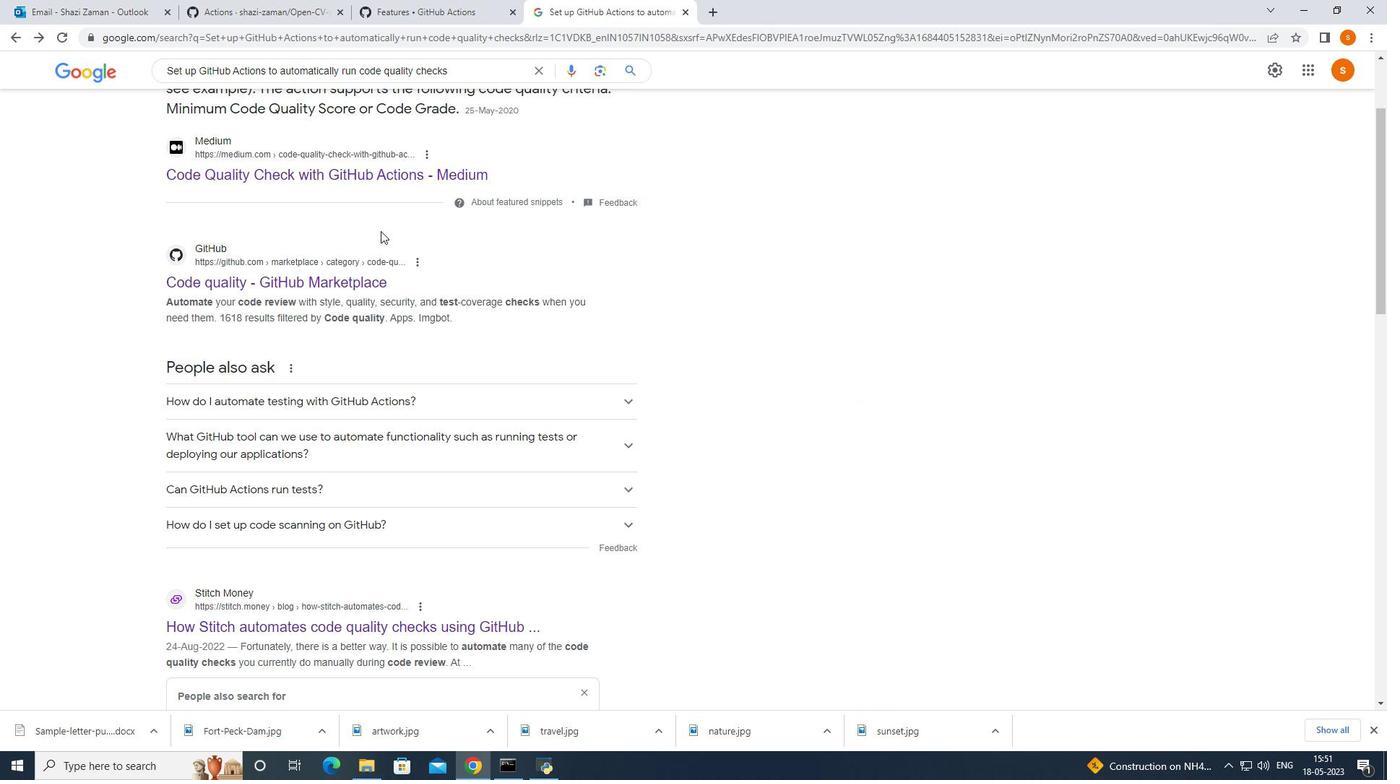 
Action: Mouse moved to (366, 304)
Screenshot: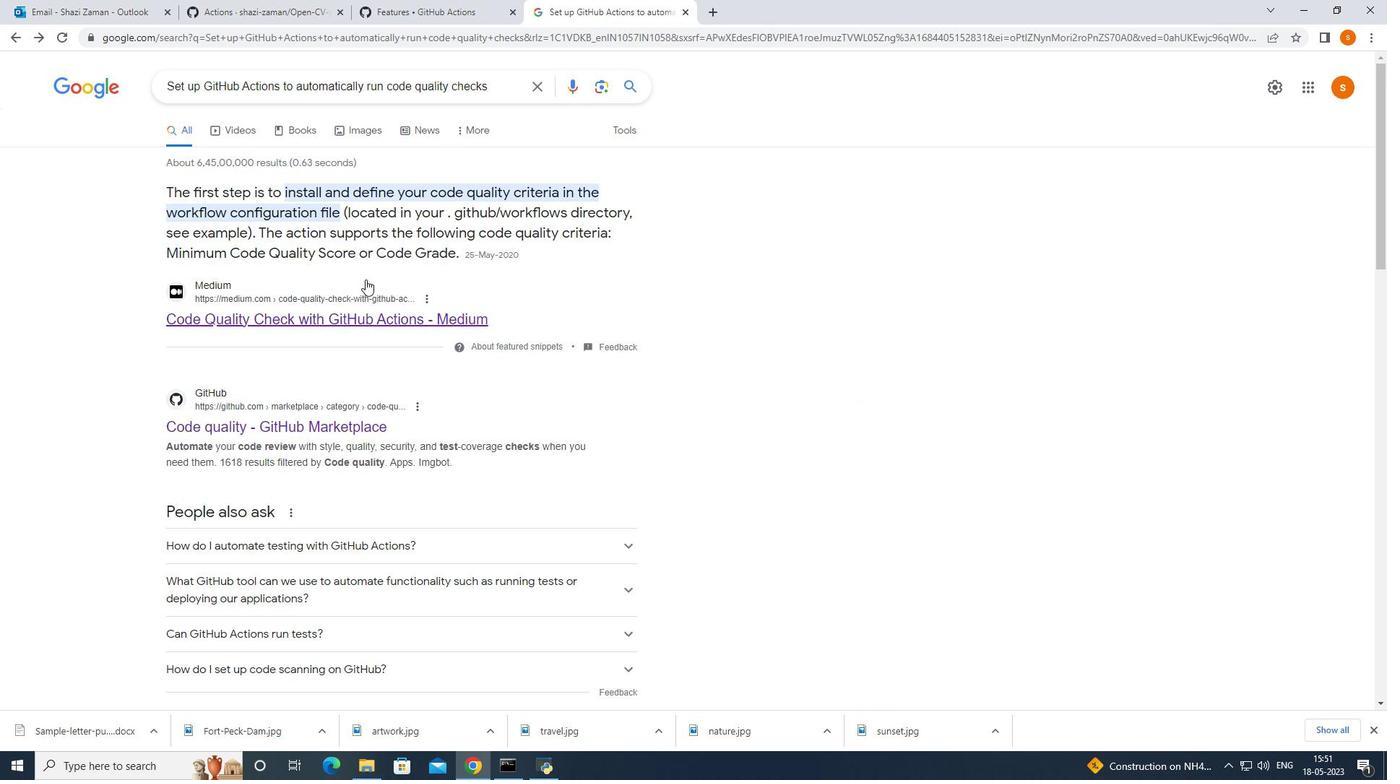 
Action: Mouse scrolled (365, 301) with delta (0, 0)
Screenshot: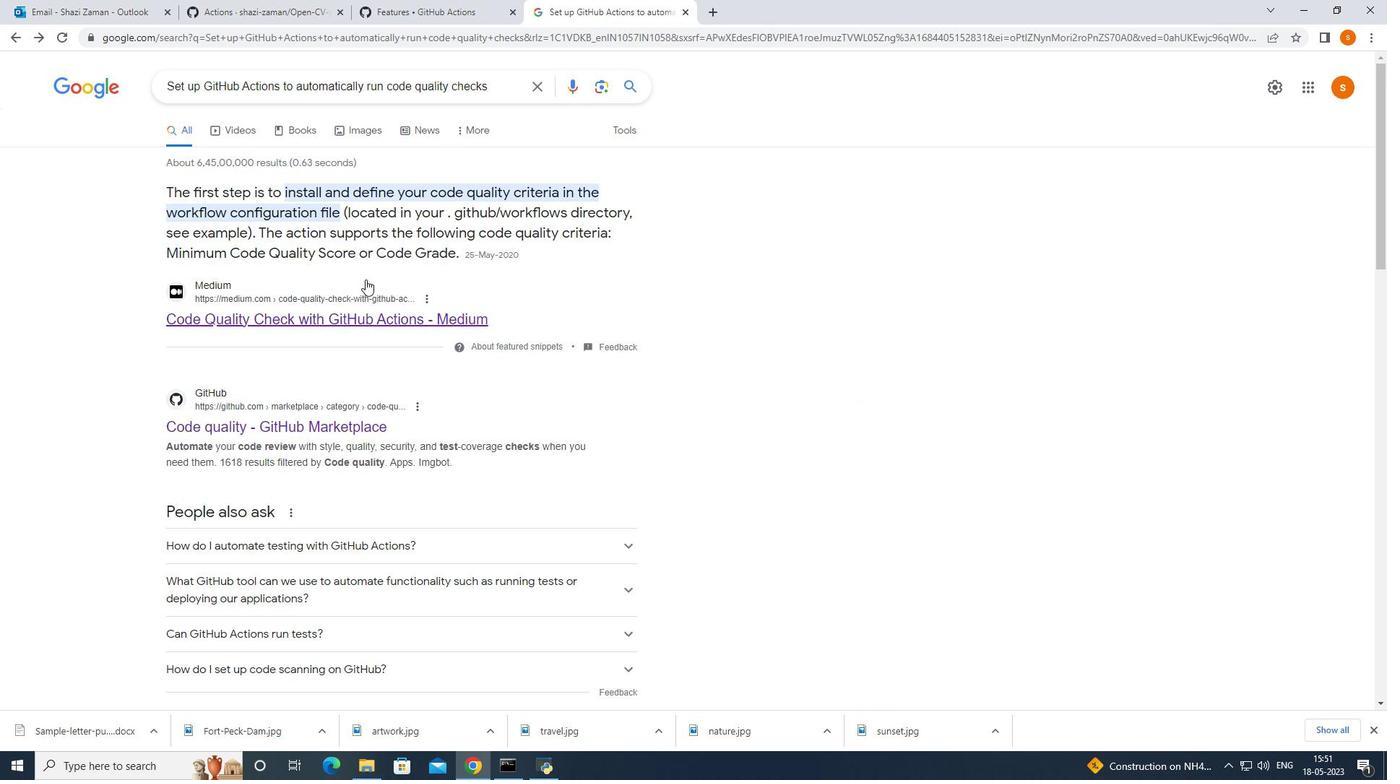 
Action: Mouse moved to (367, 304)
Screenshot: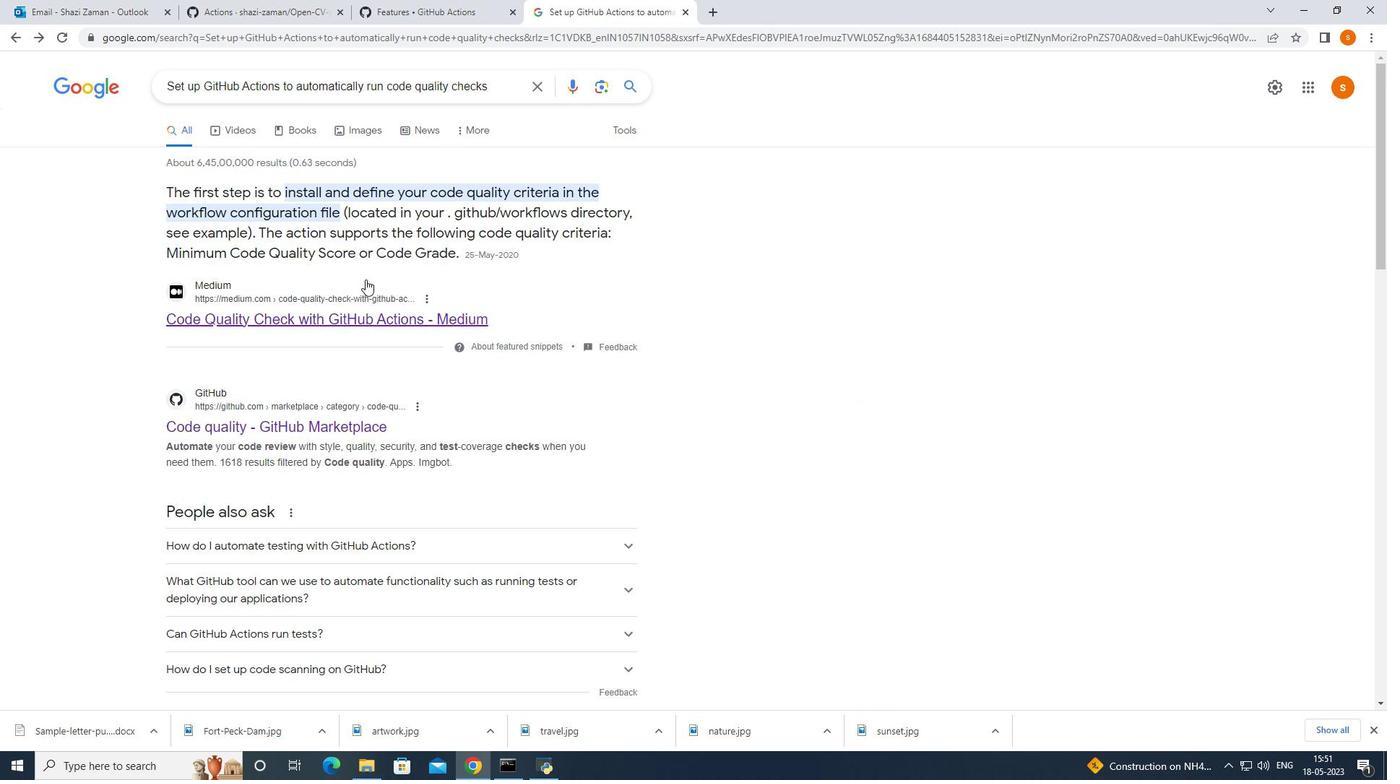 
Action: Mouse scrolled (365, 302) with delta (0, 0)
Screenshot: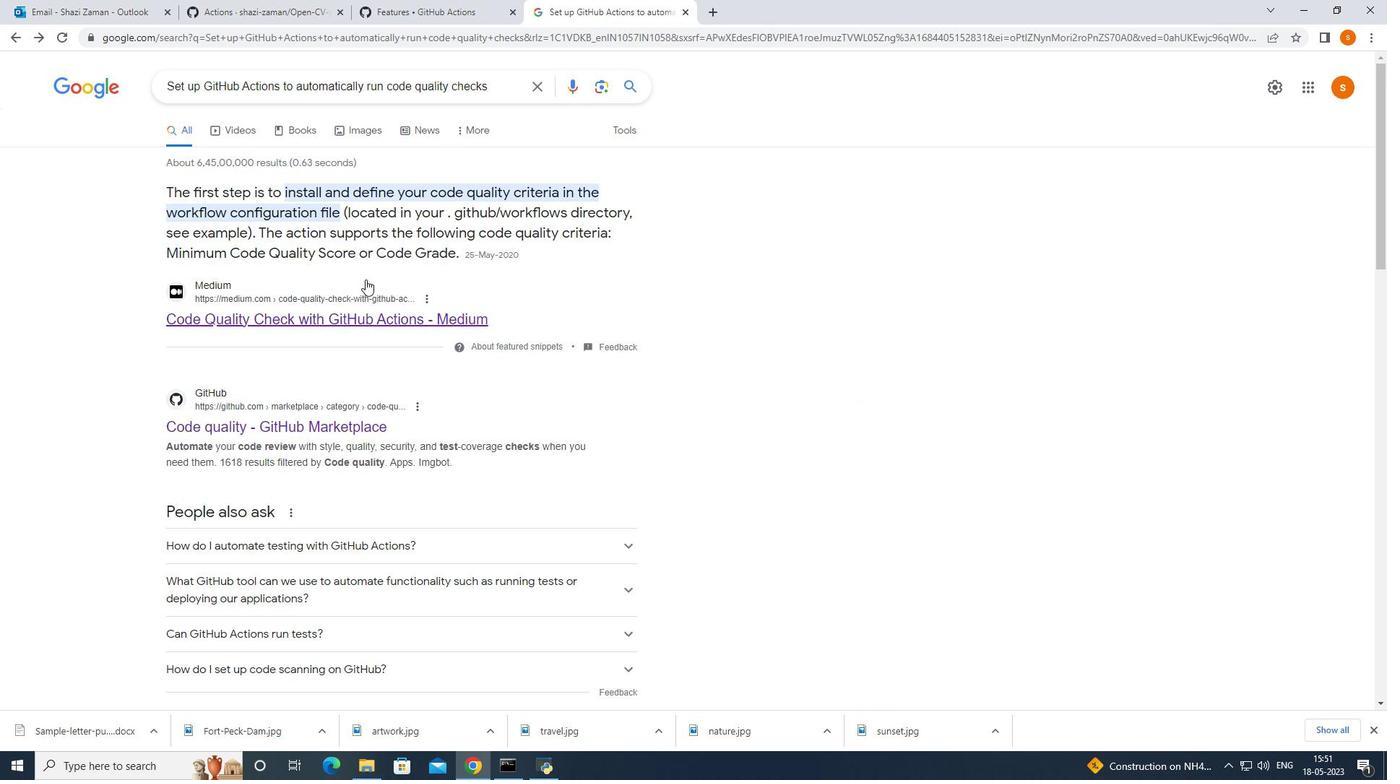
Action: Mouse scrolled (365, 302) with delta (0, 0)
Screenshot: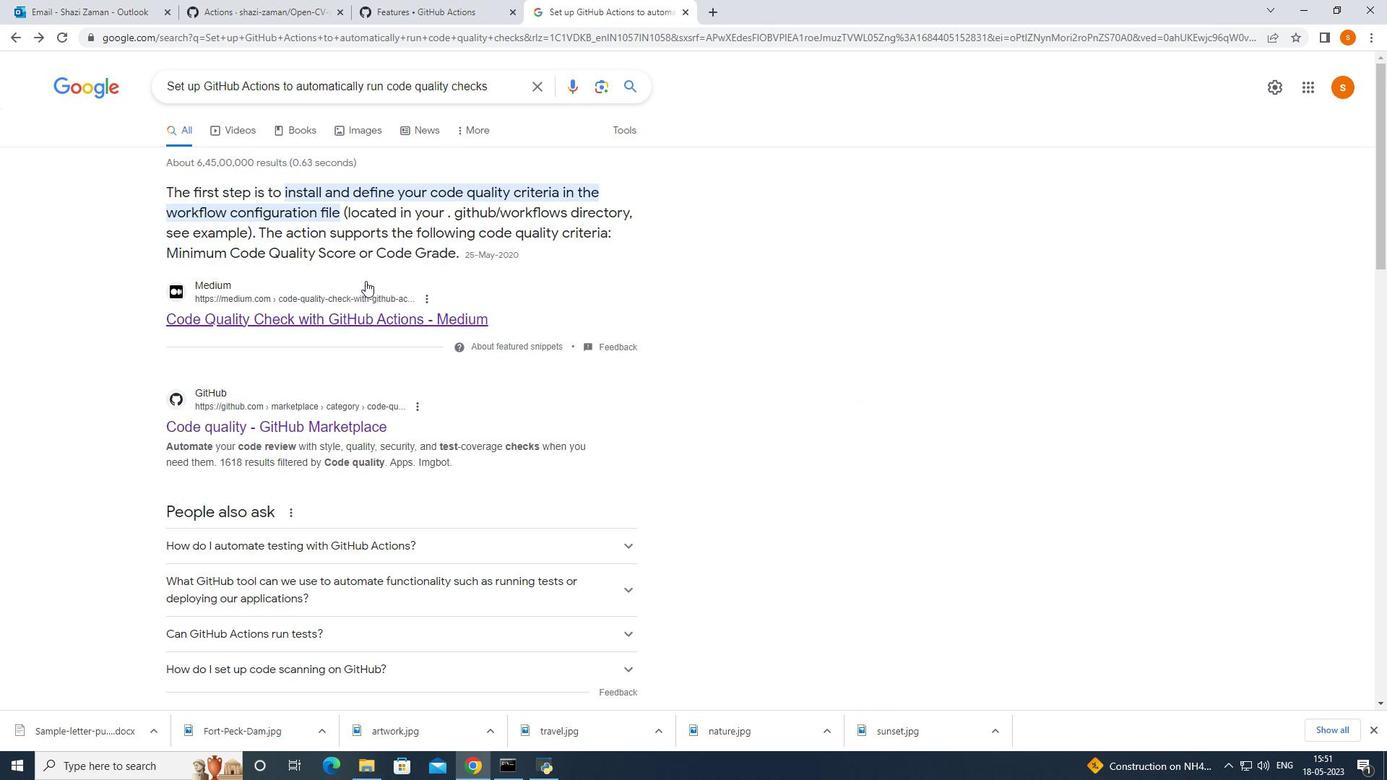 
Action: Mouse scrolled (366, 303) with delta (0, 0)
Screenshot: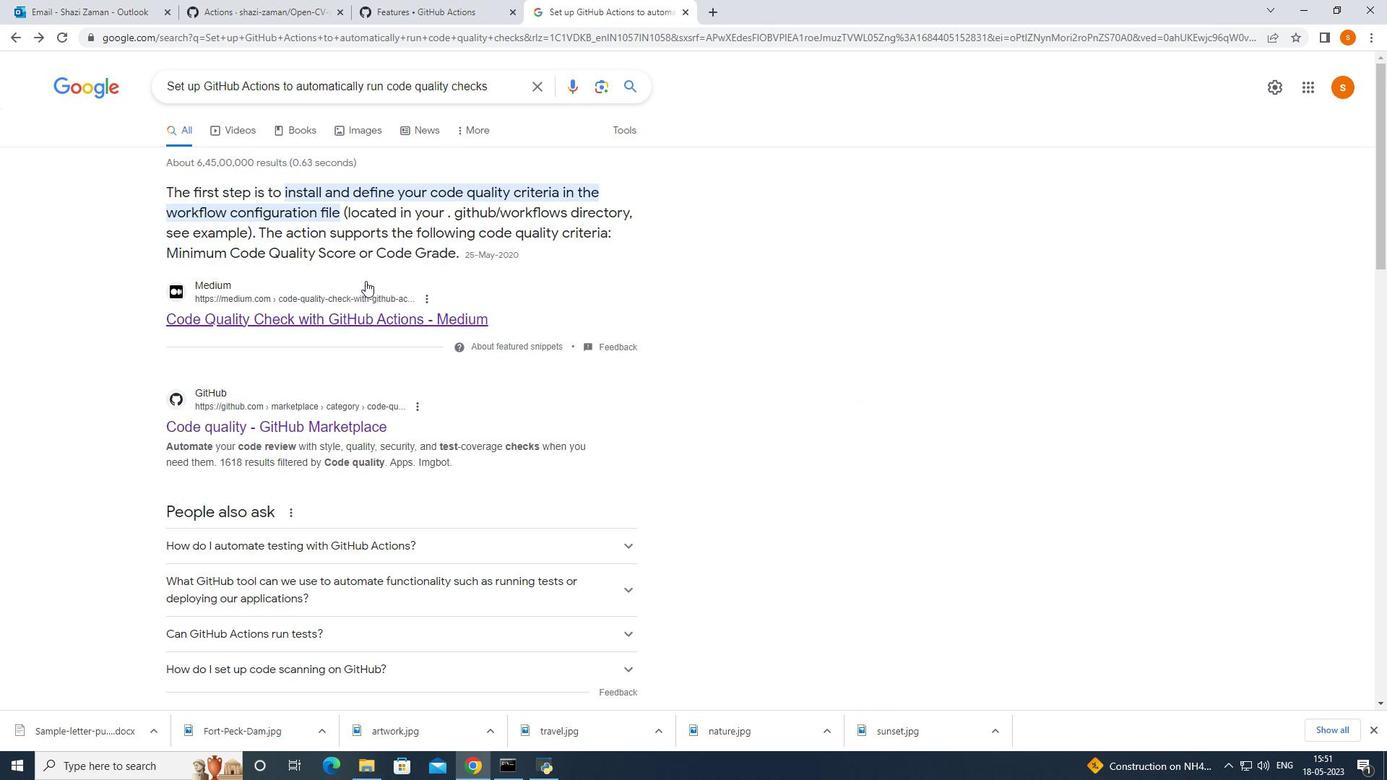 
Action: Mouse moved to (366, 314)
Screenshot: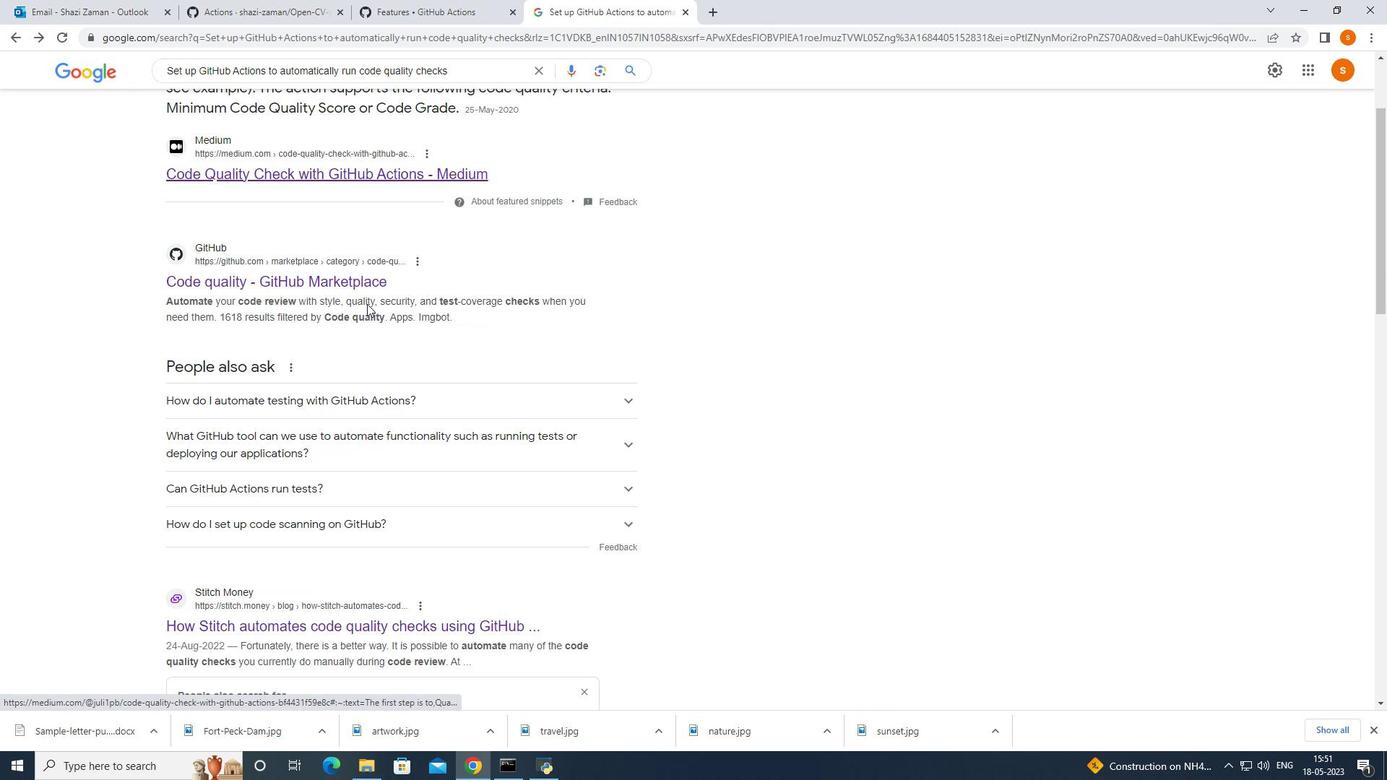 
Action: Mouse scrolled (366, 313) with delta (0, 0)
Screenshot: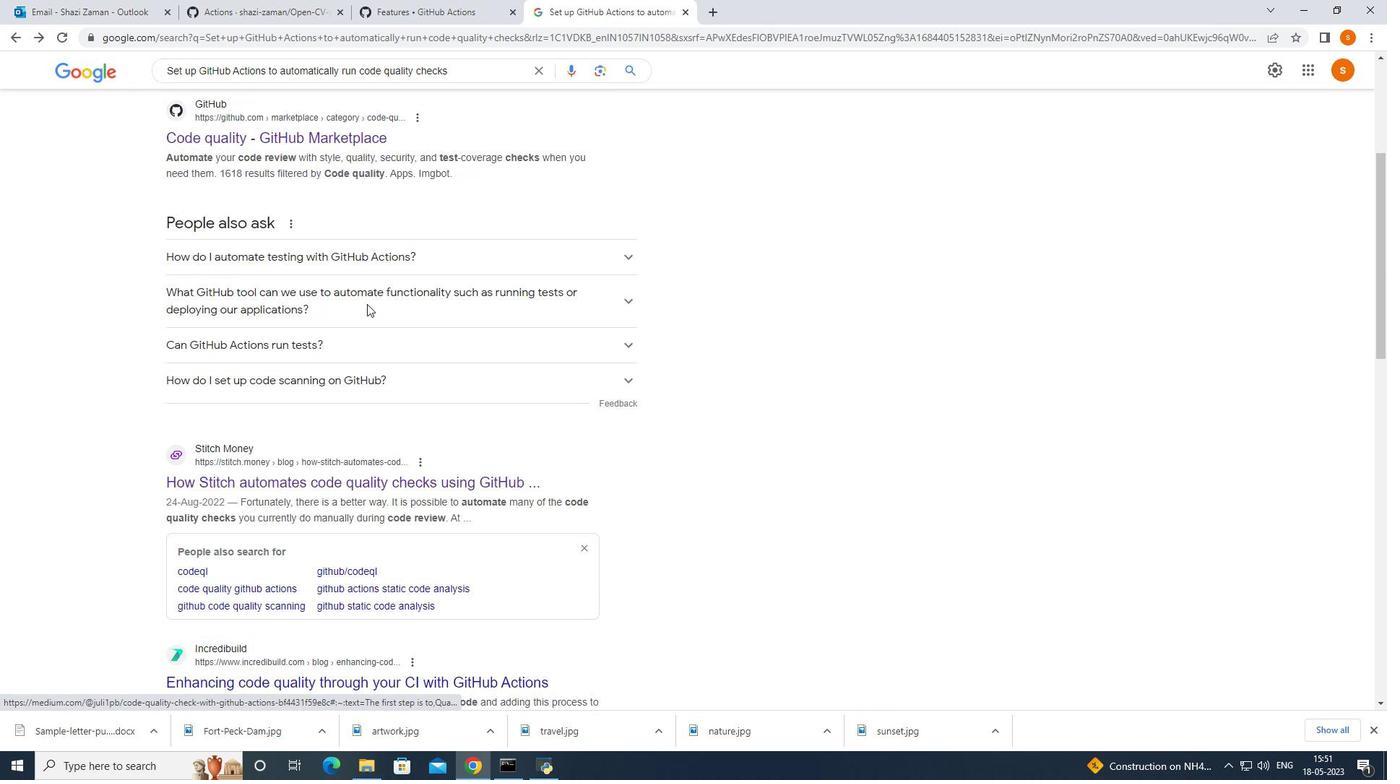 
Action: Mouse moved to (414, 181)
Screenshot: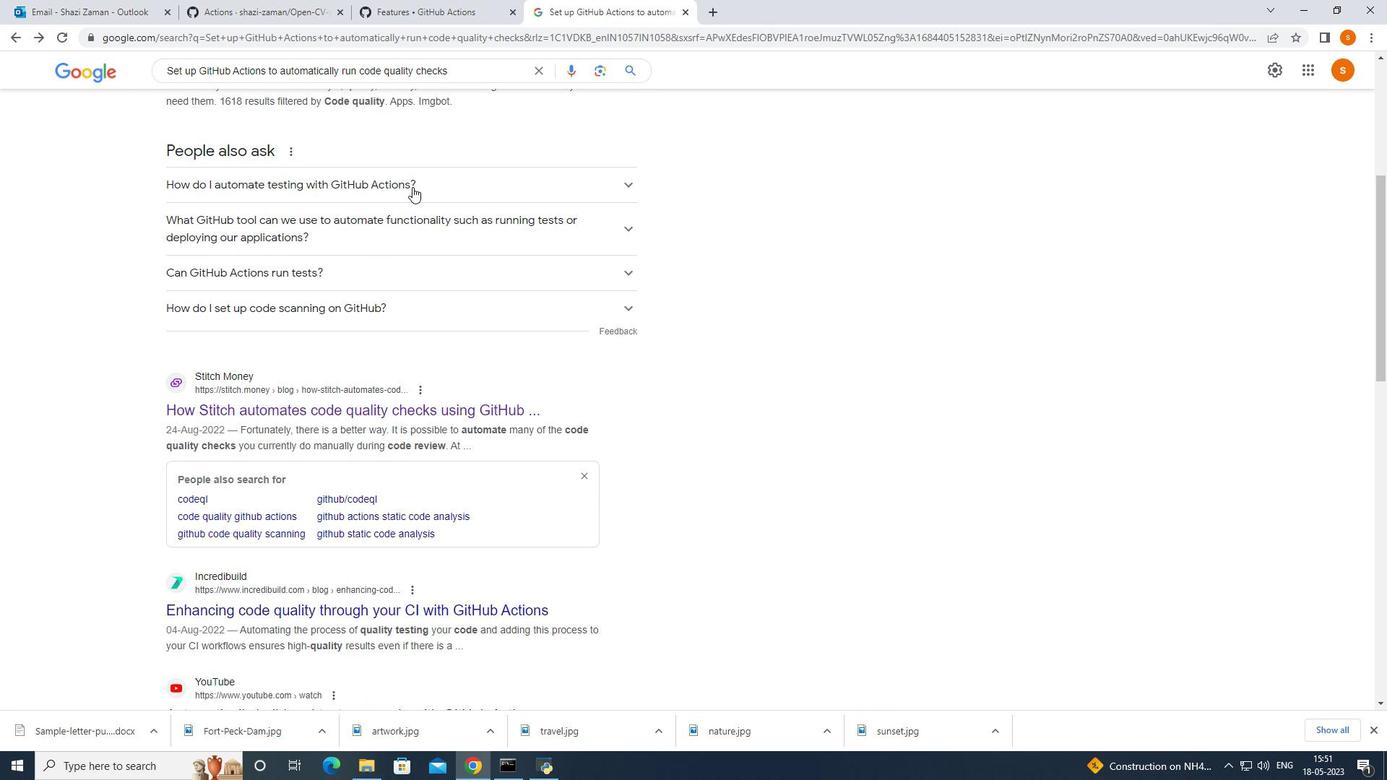 
Action: Mouse pressed left at (414, 181)
Screenshot: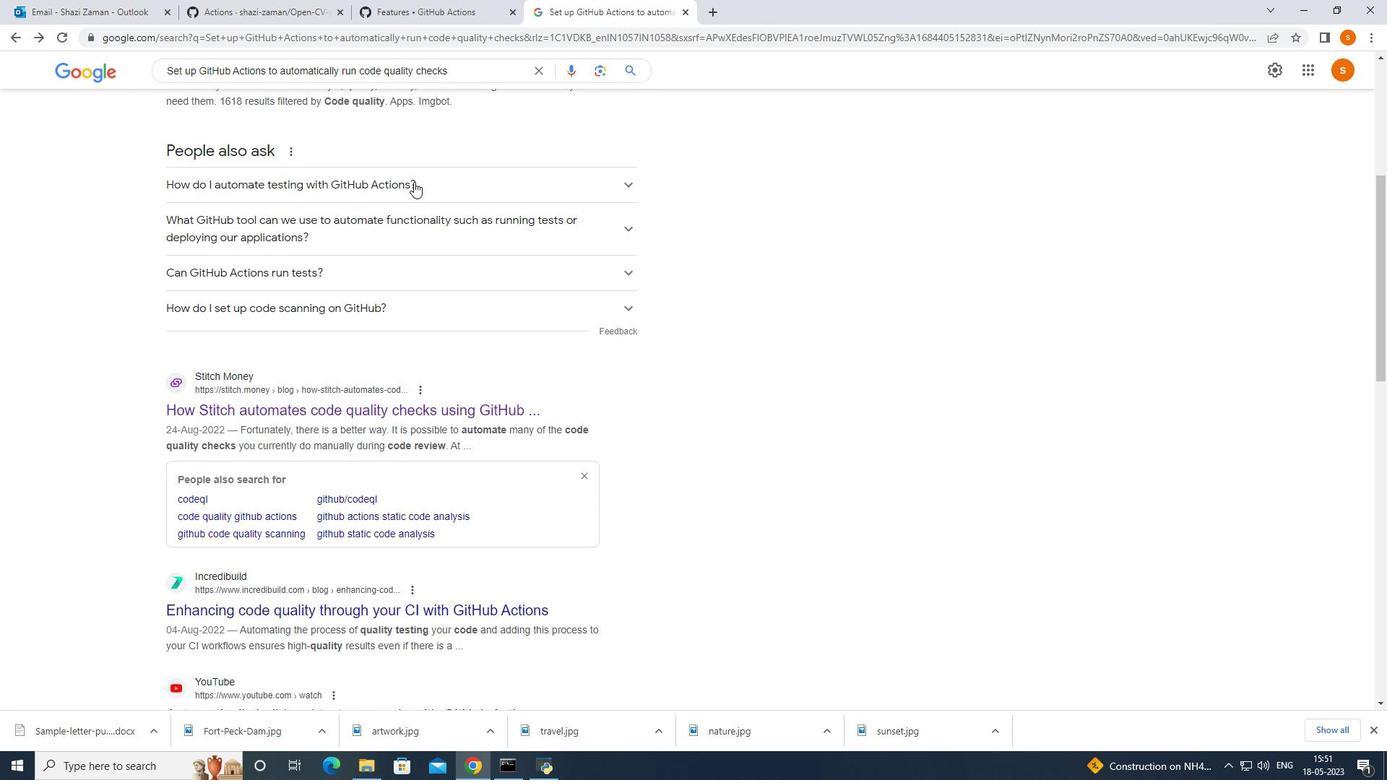 
Action: Mouse moved to (264, 8)
Screenshot: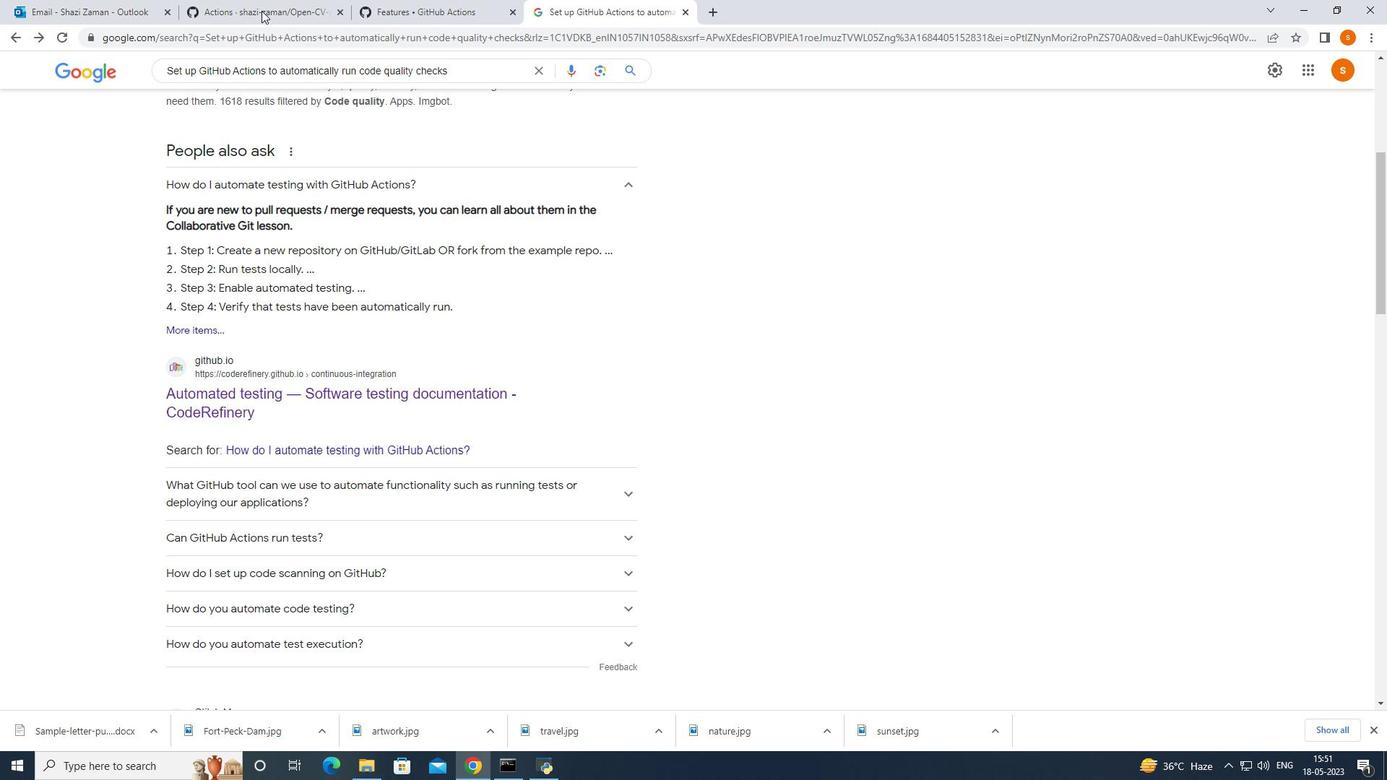 
Action: Mouse pressed left at (264, 8)
Screenshot: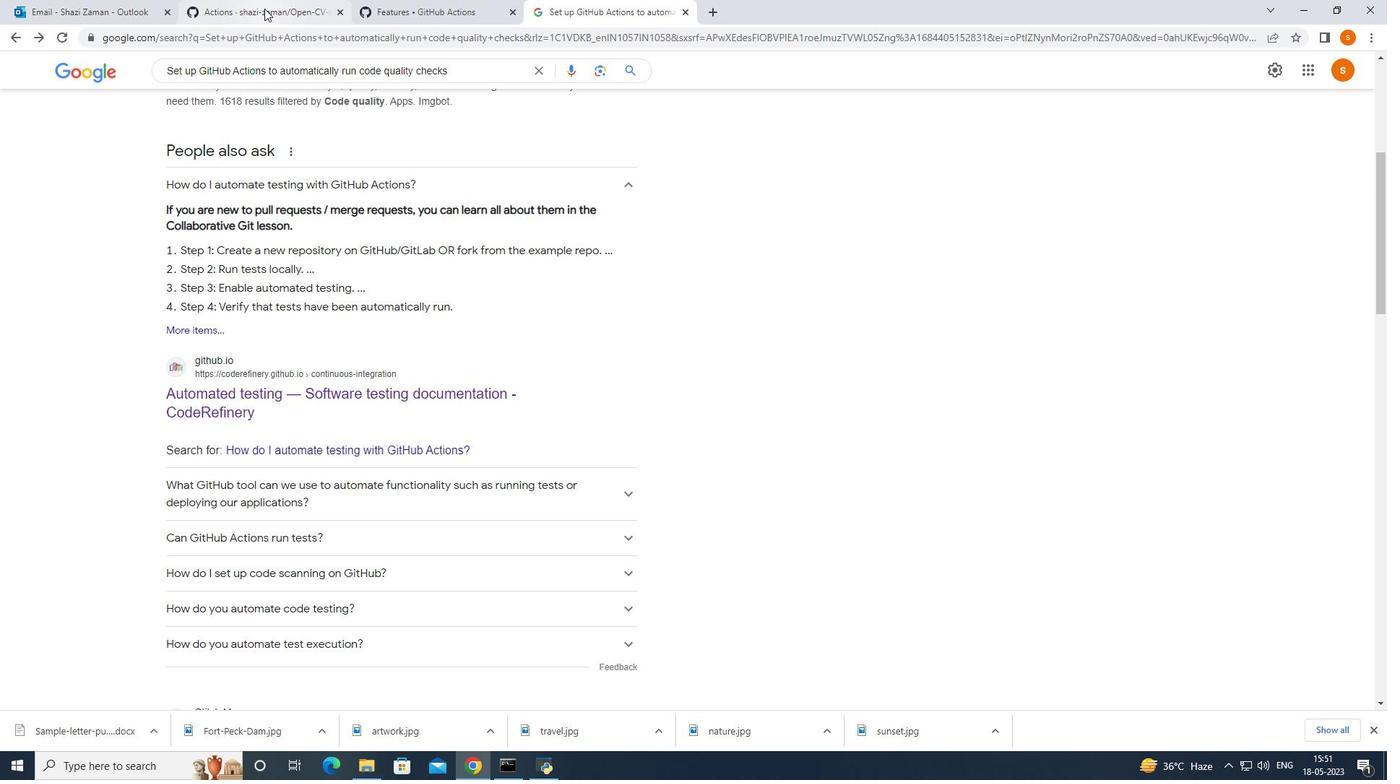 
Action: Mouse moved to (128, 156)
Screenshot: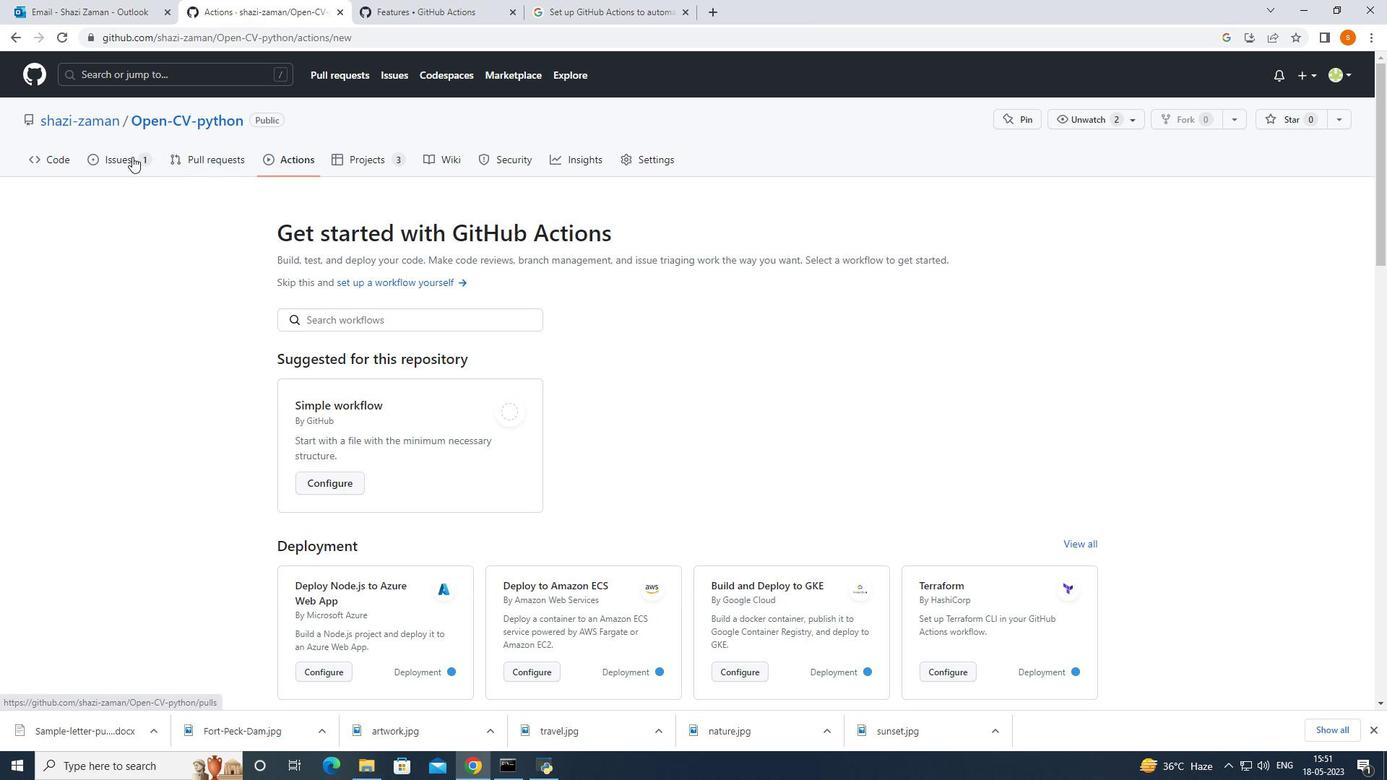 
Action: Mouse pressed left at (128, 156)
Screenshot: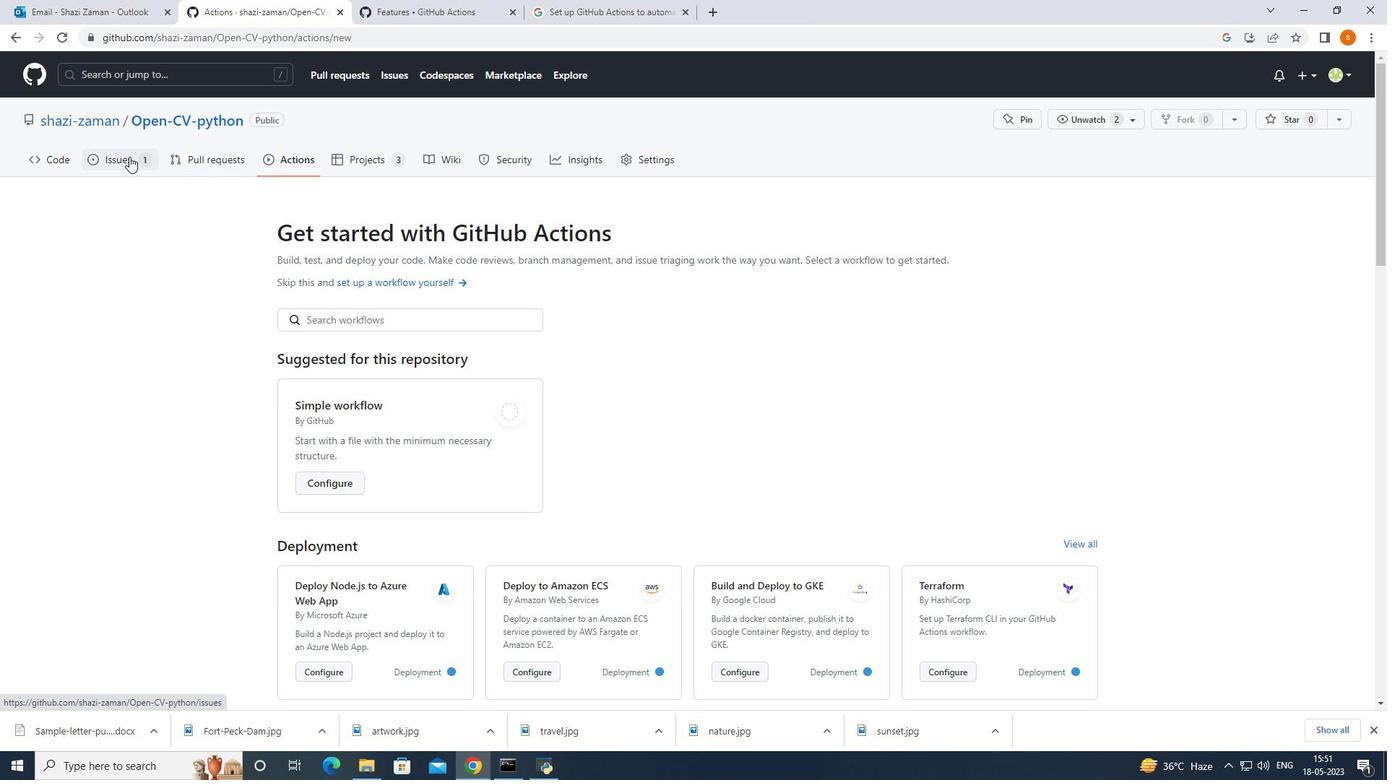 
Action: Mouse moved to (295, 162)
Screenshot: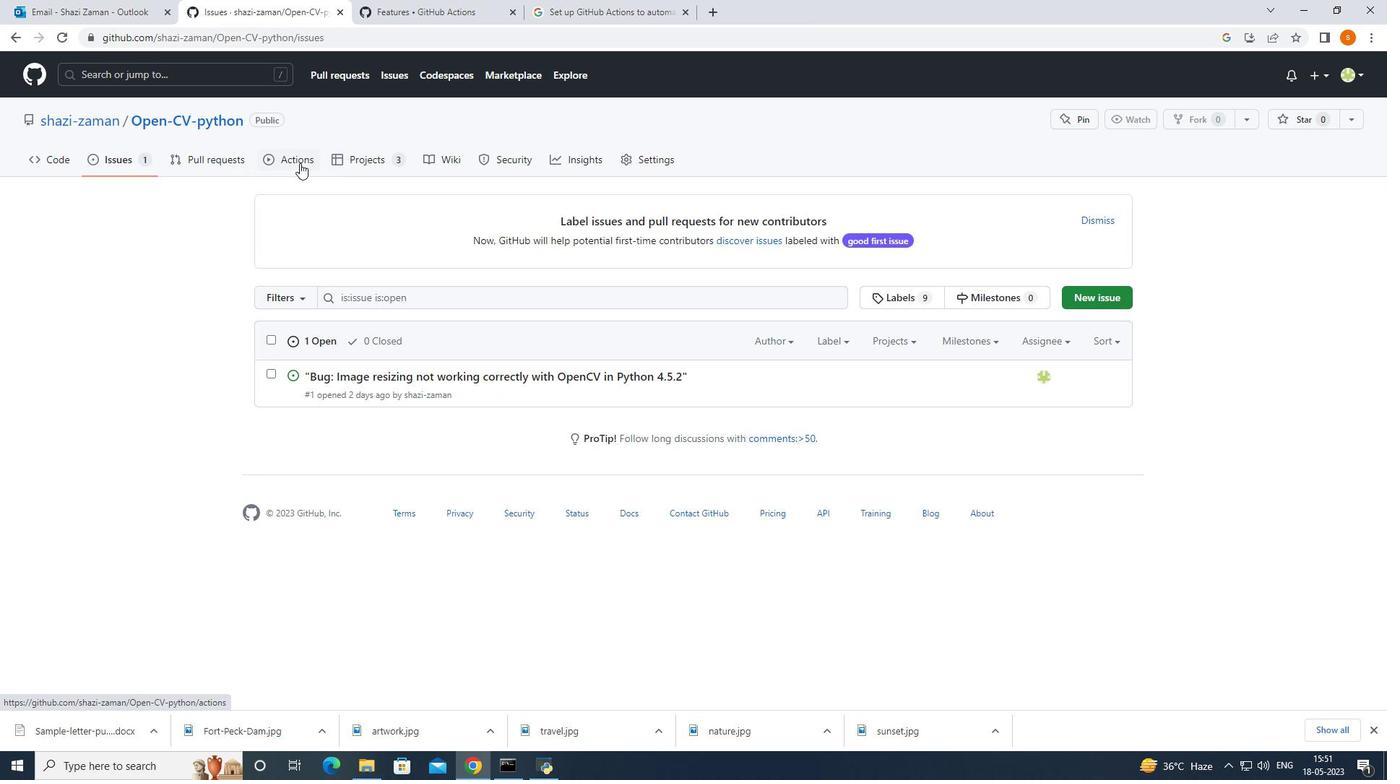 
Action: Mouse pressed left at (295, 162)
Screenshot: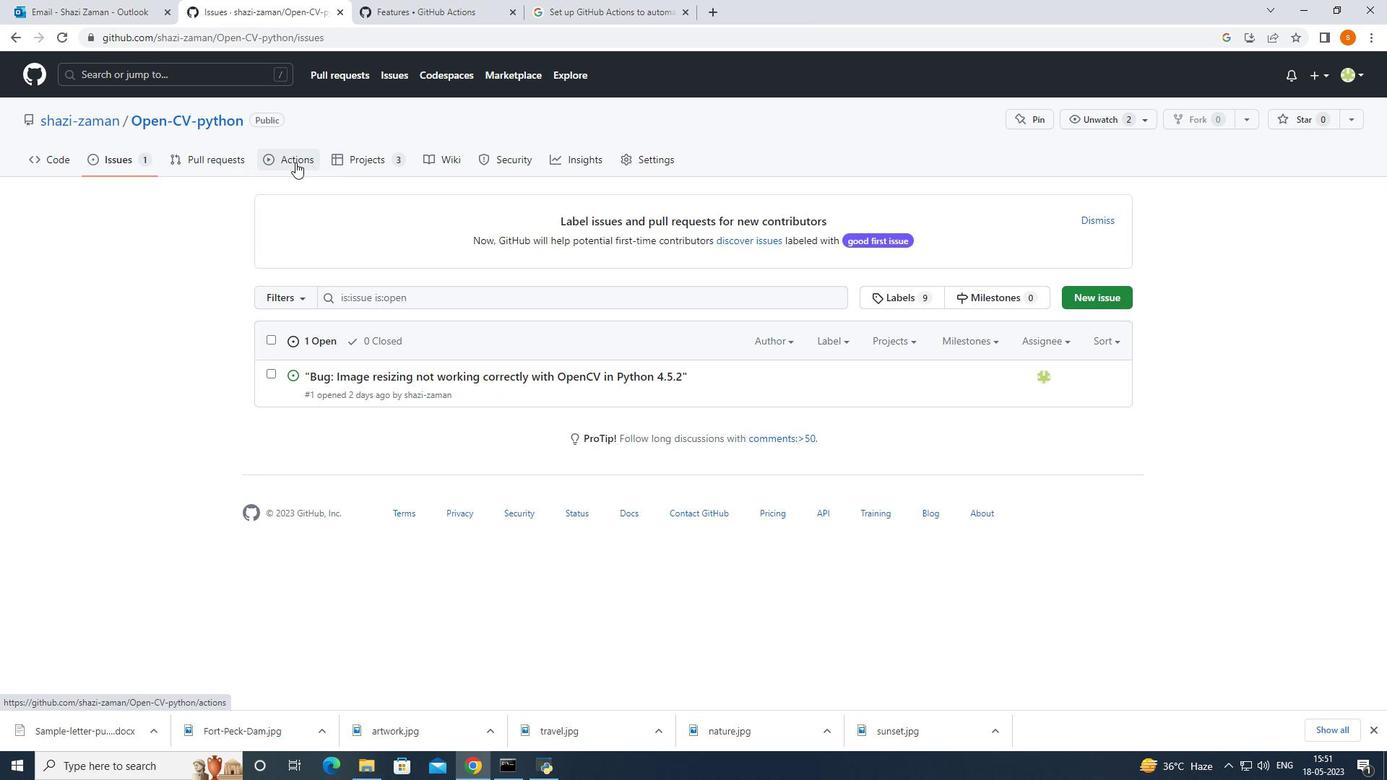 
Action: Mouse moved to (279, 147)
Screenshot: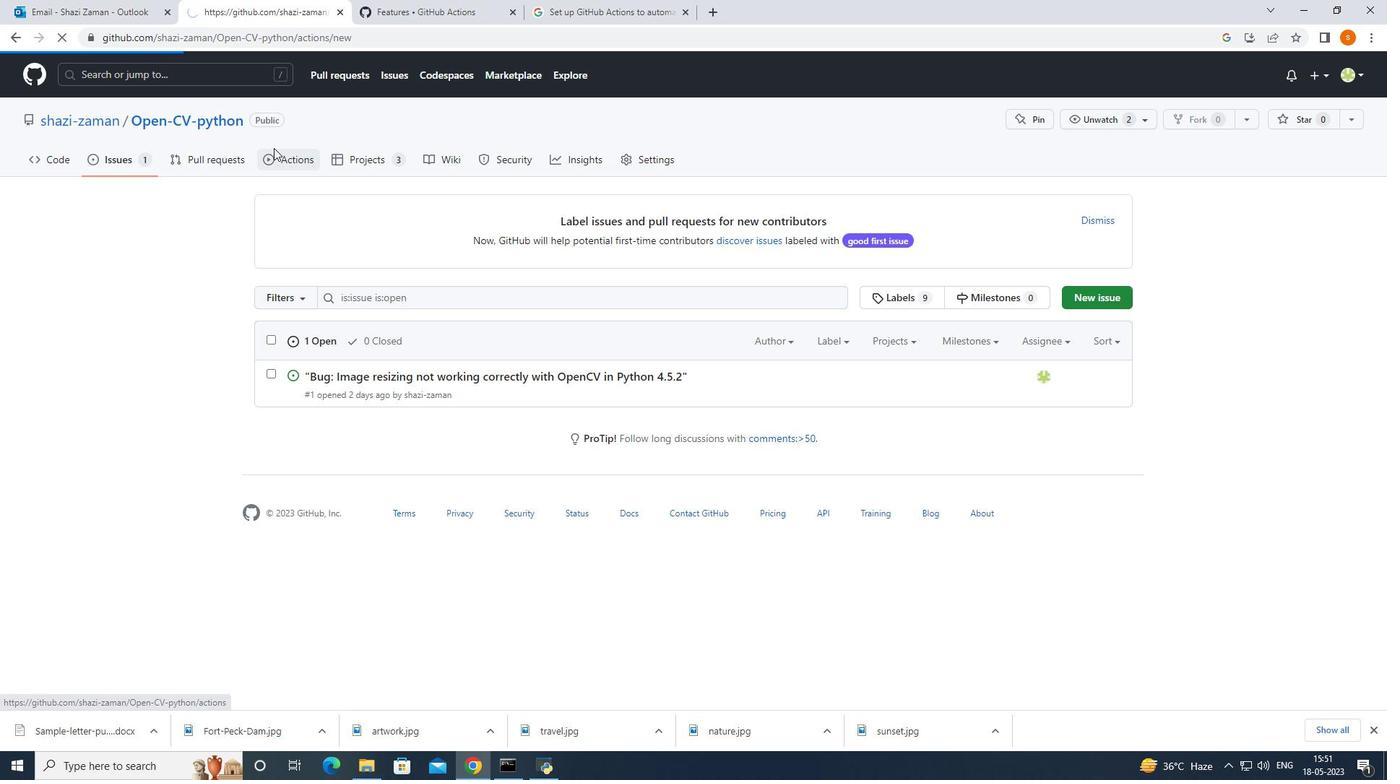 
Action: Mouse pressed left at (279, 147)
Screenshot: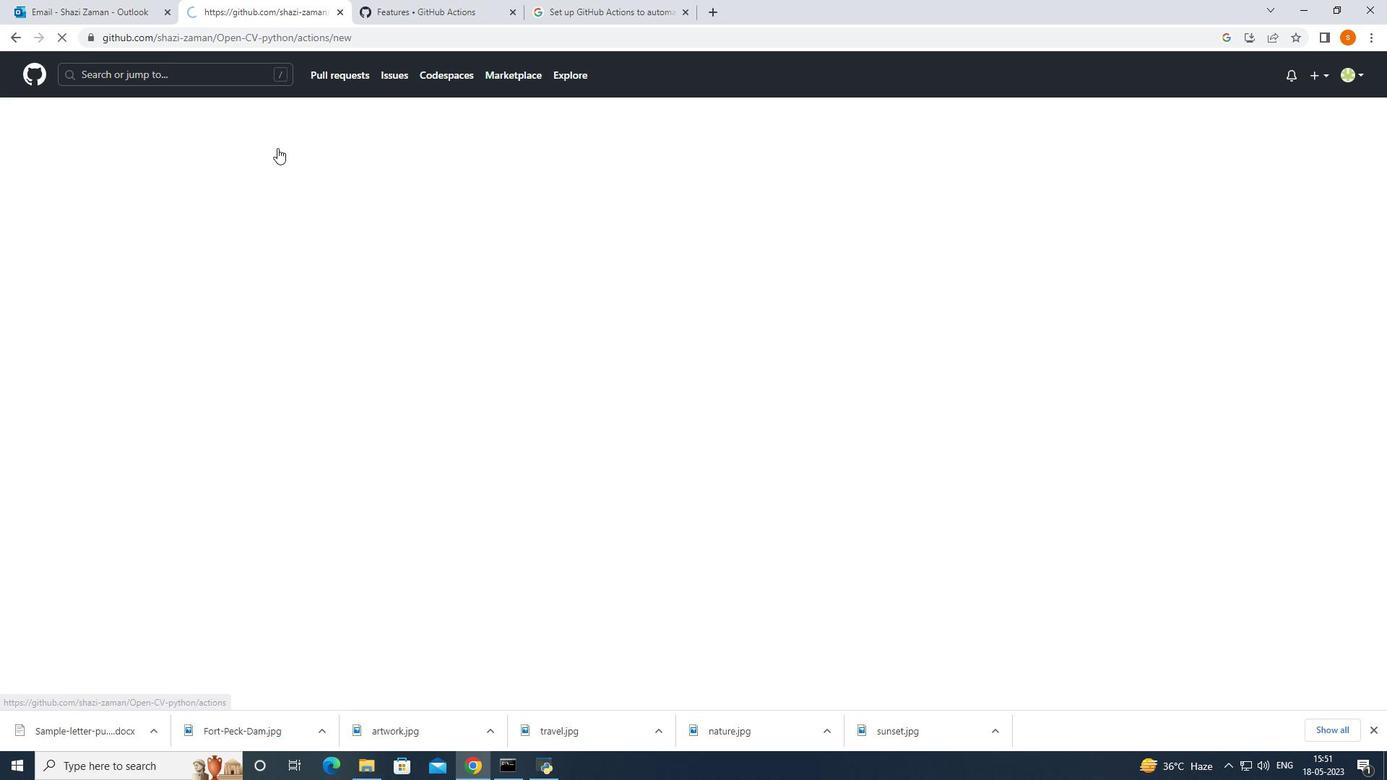 
Action: Mouse moved to (503, 300)
Screenshot: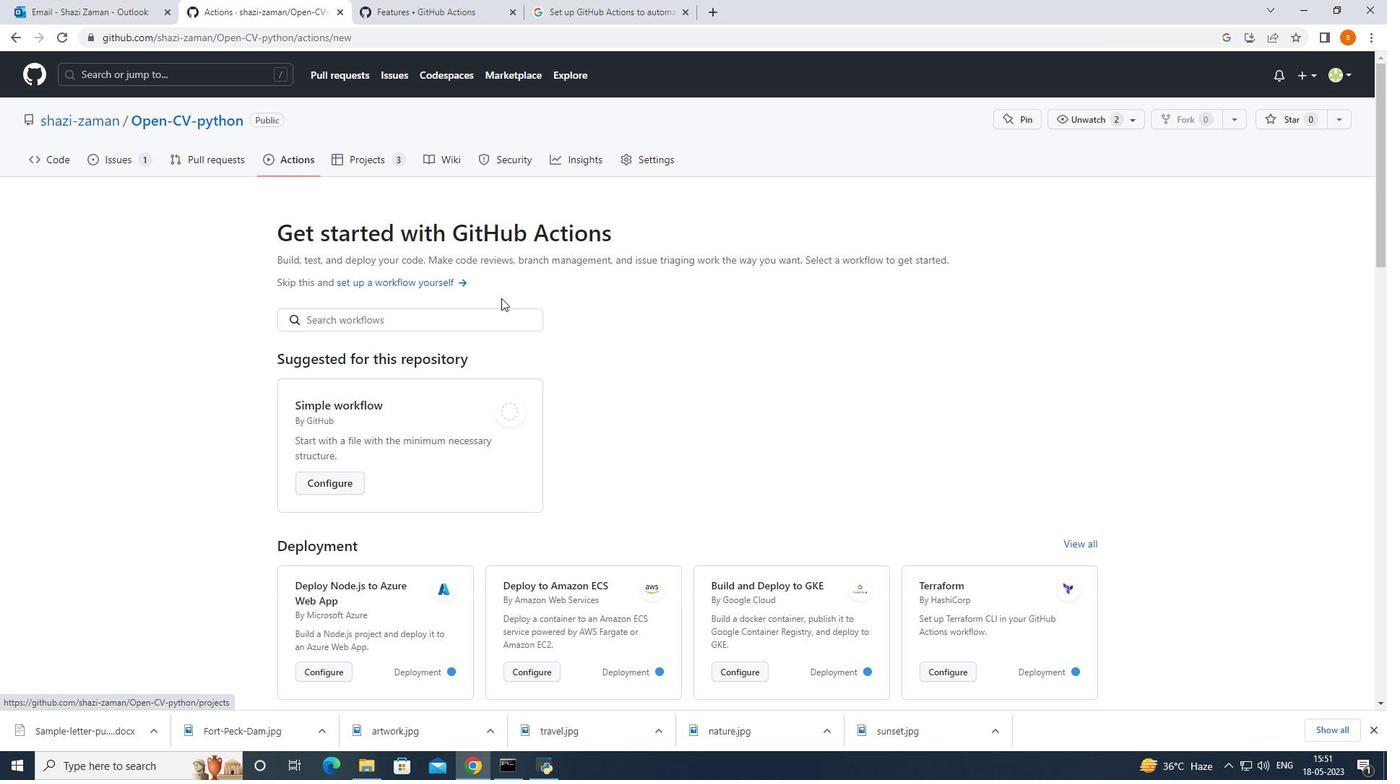 
Action: Mouse scrolled (503, 299) with delta (0, 0)
Screenshot: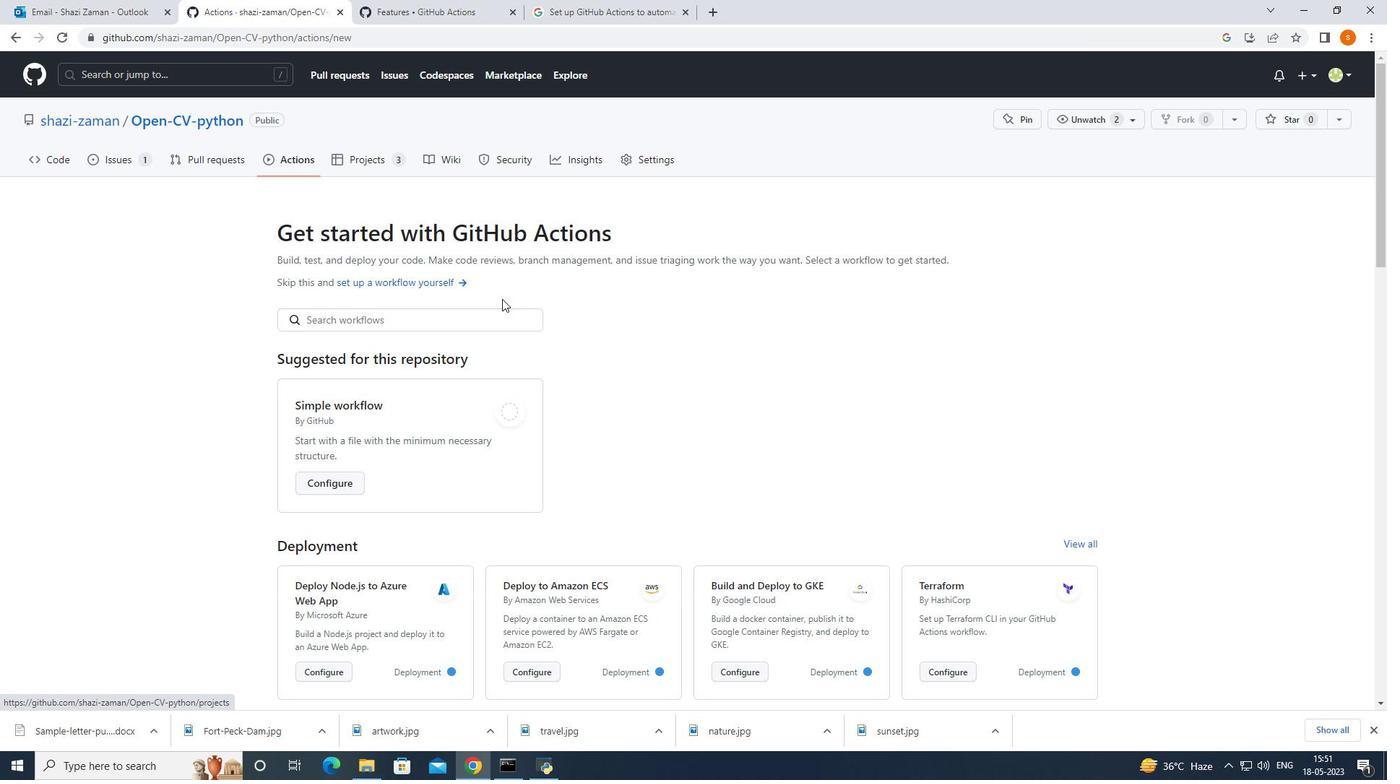 
Action: Mouse scrolled (503, 299) with delta (0, 0)
Screenshot: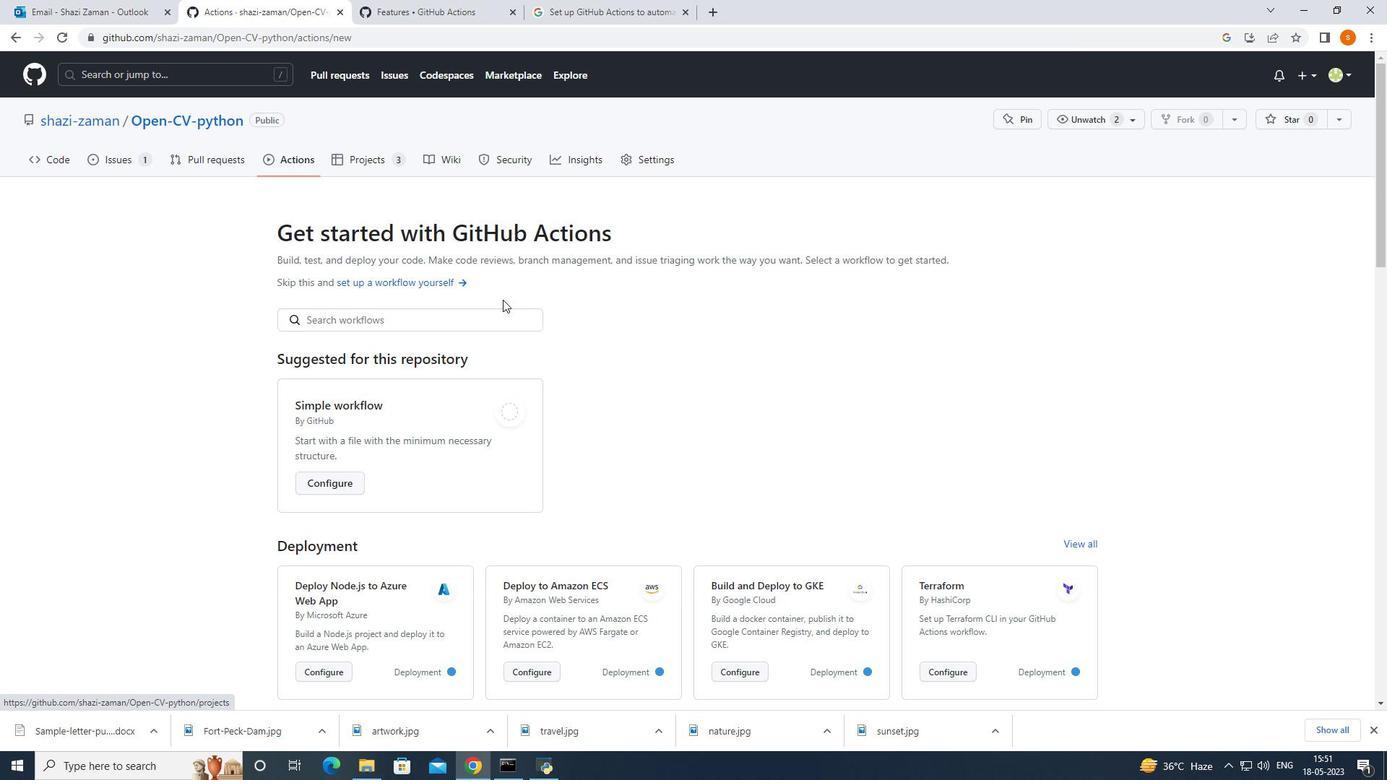 
Action: Mouse scrolled (503, 301) with delta (0, 0)
Screenshot: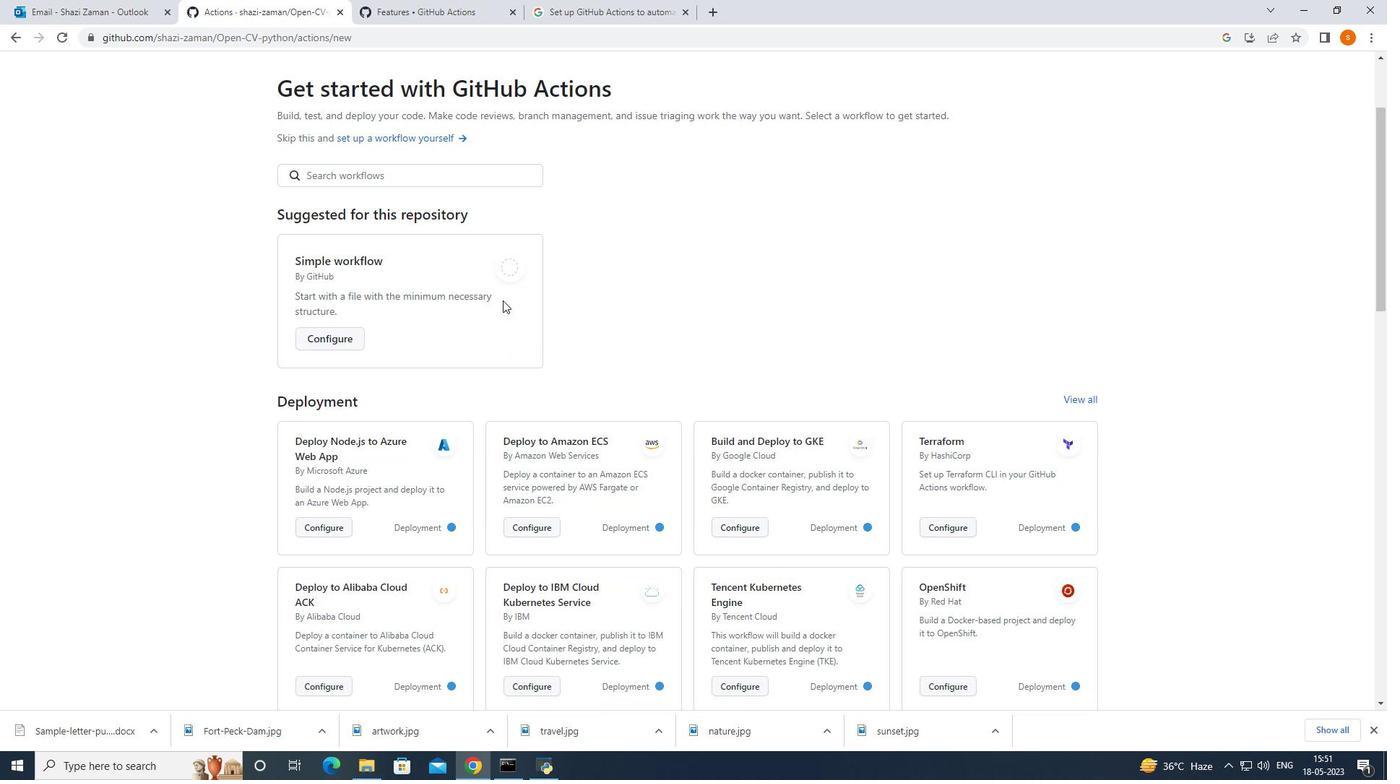 
Action: Mouse scrolled (503, 301) with delta (0, 0)
Screenshot: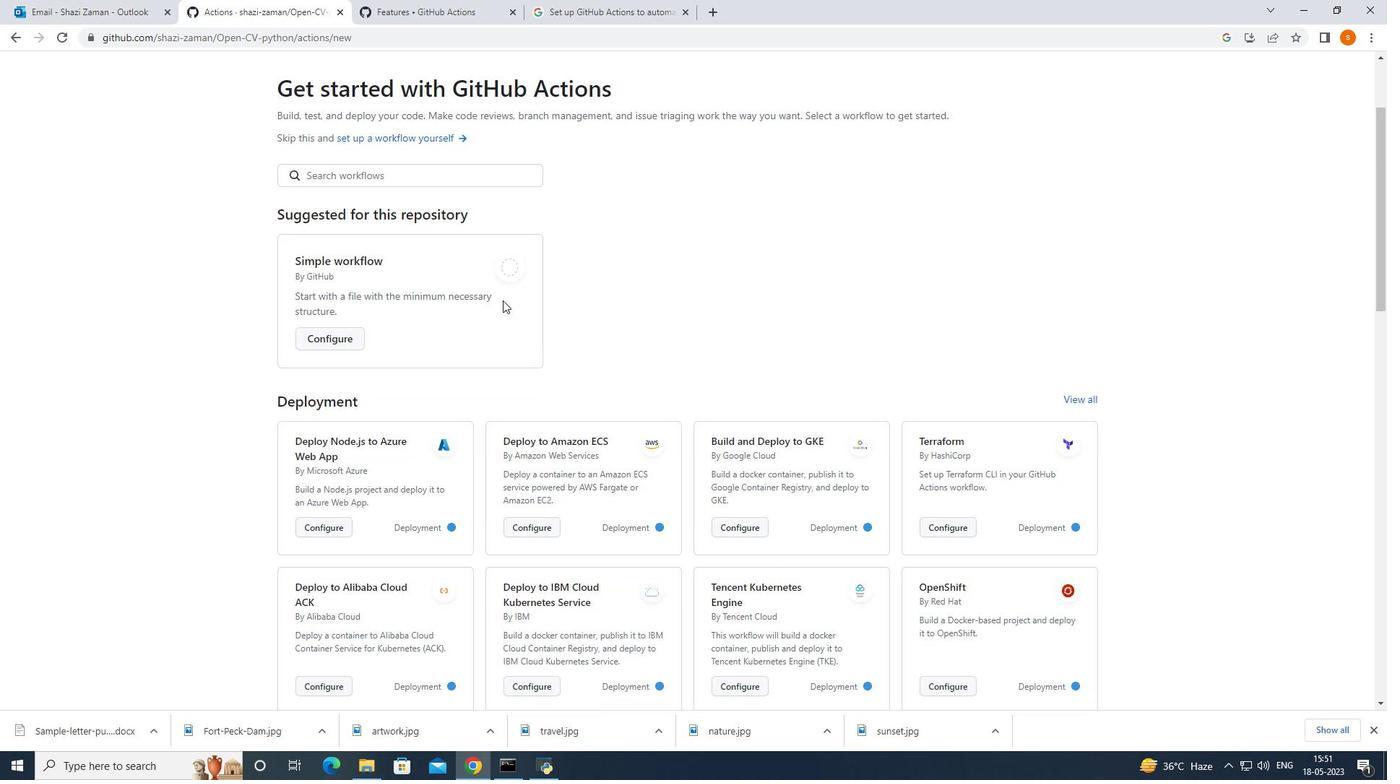 
Action: Mouse moved to (345, 482)
Screenshot: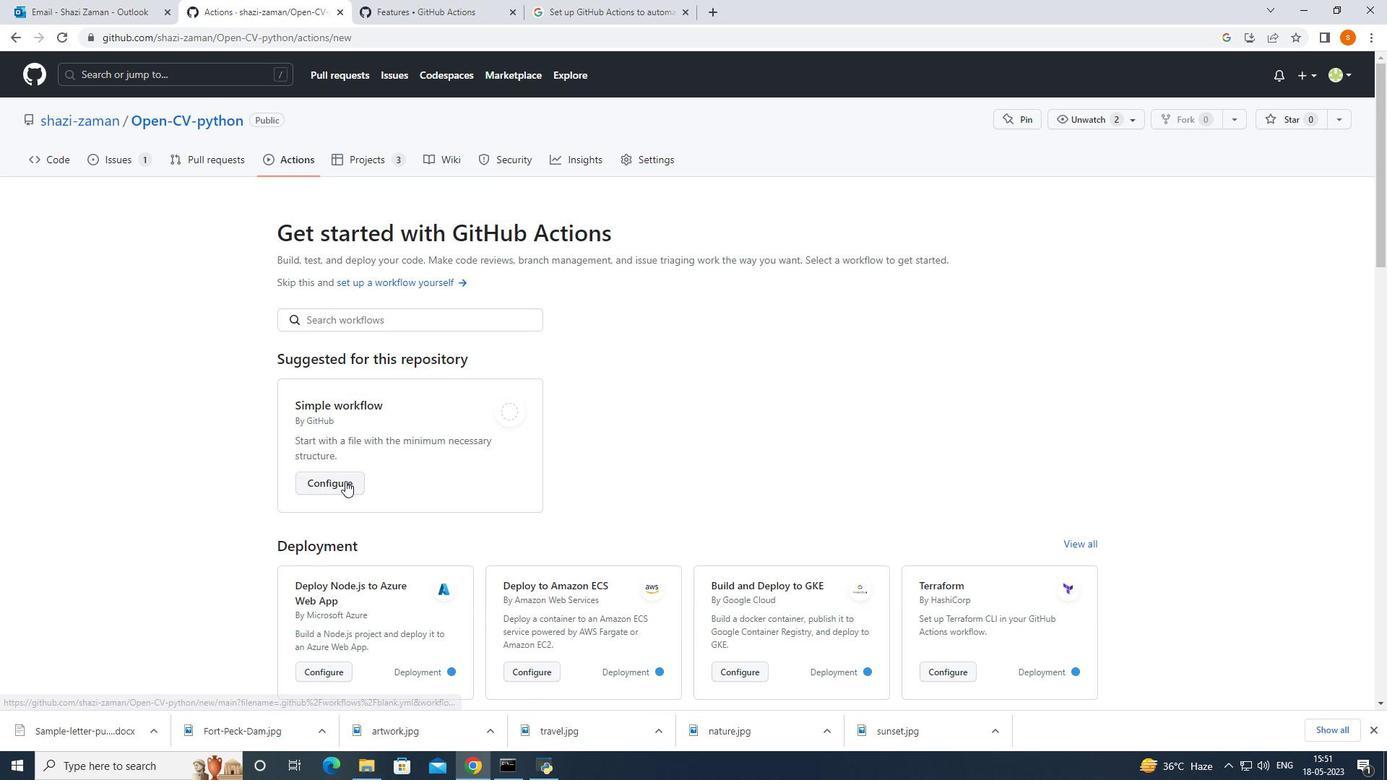 
Action: Mouse pressed left at (345, 482)
Screenshot: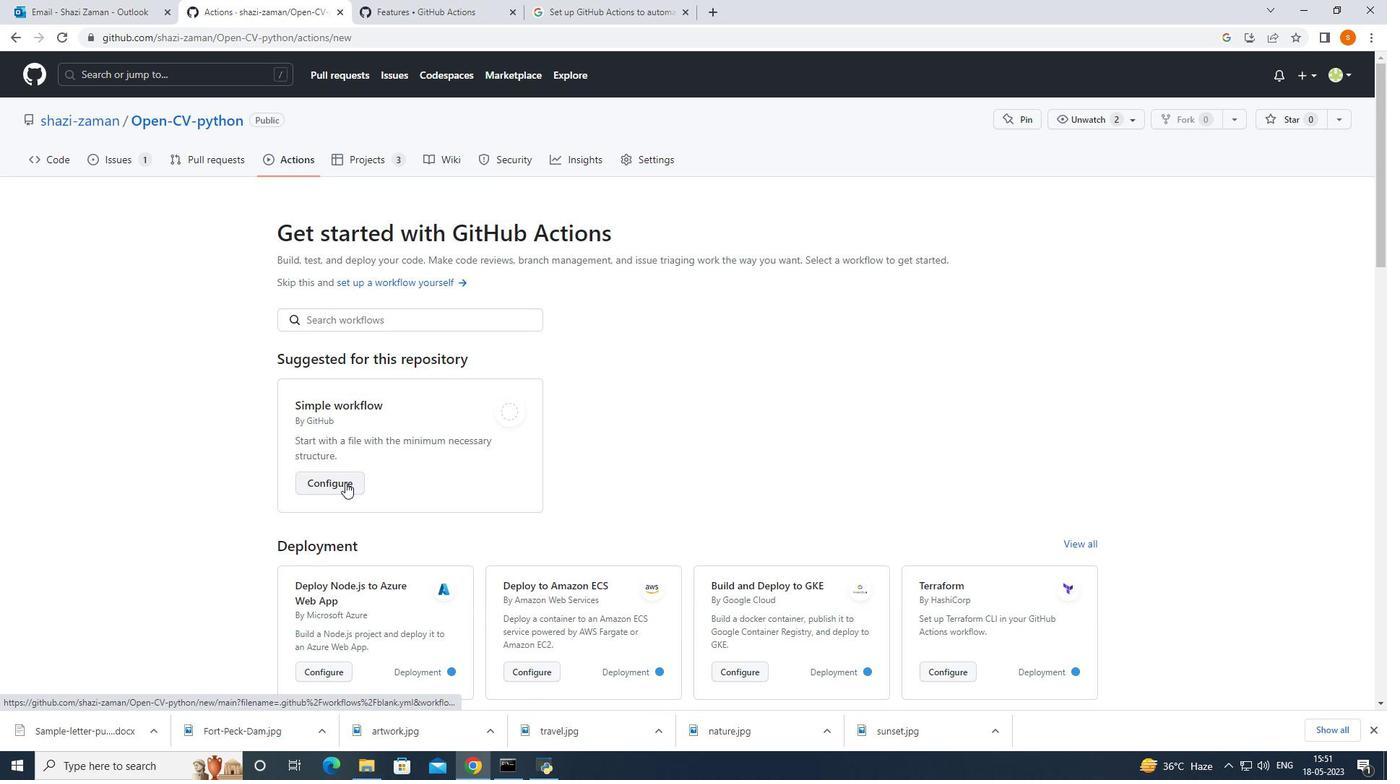 
Action: Mouse moved to (380, 371)
Screenshot: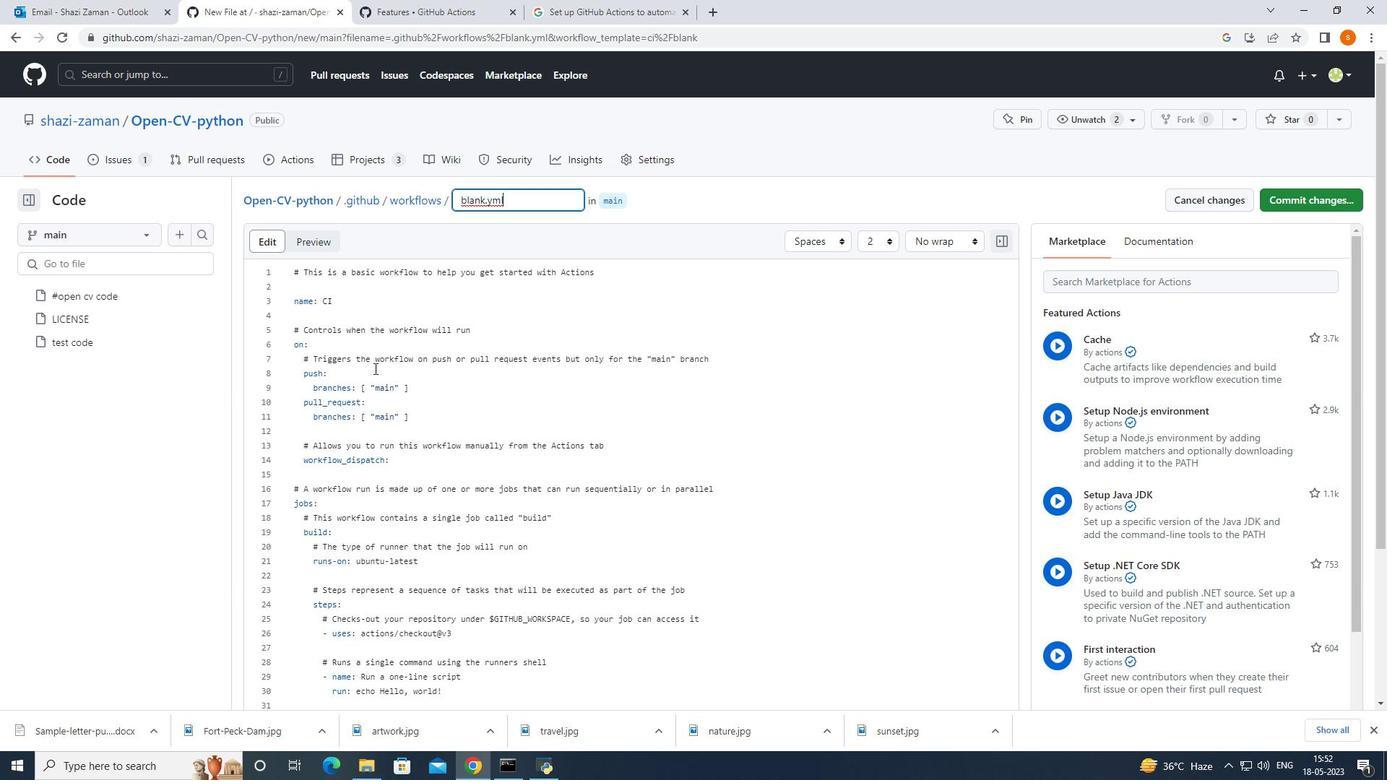 
Action: Mouse scrolled (380, 370) with delta (0, 0)
Screenshot: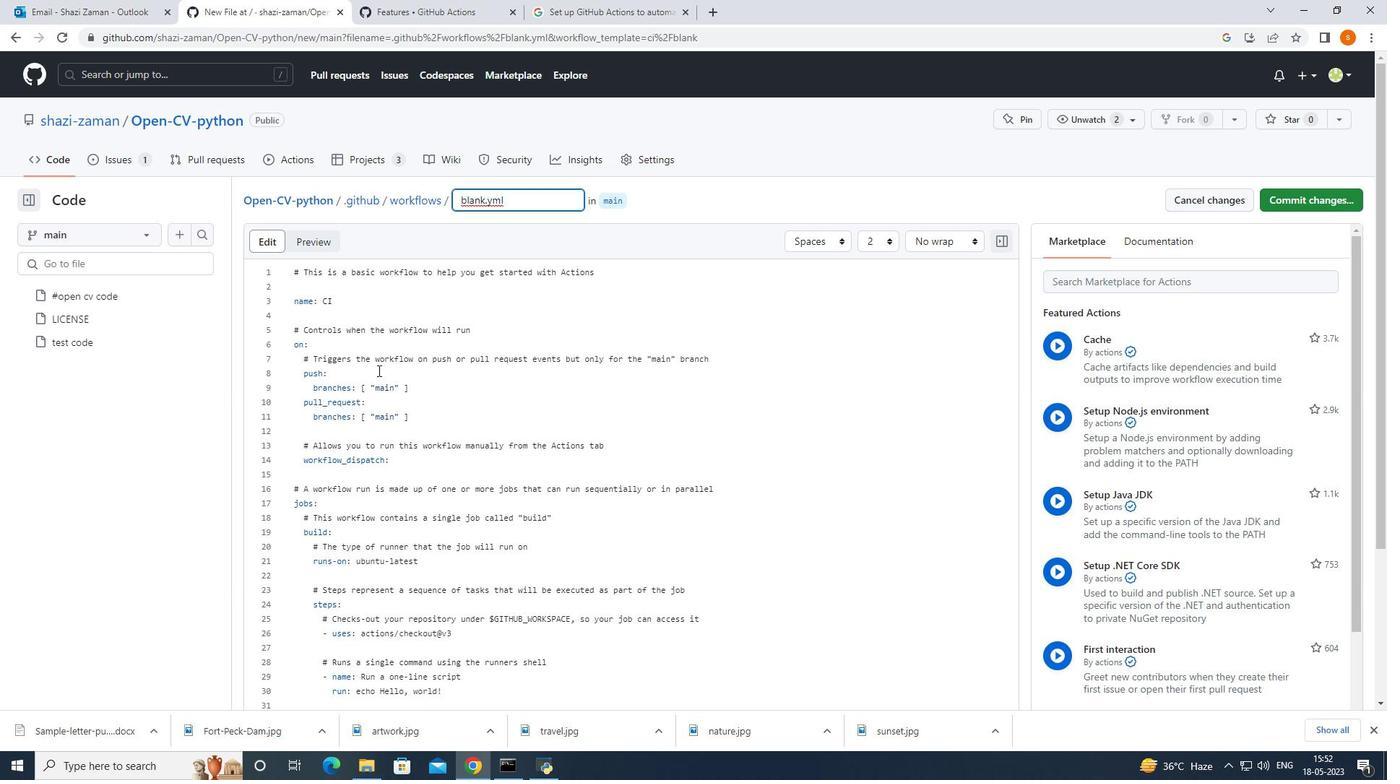 
Action: Mouse moved to (214, 201)
Screenshot: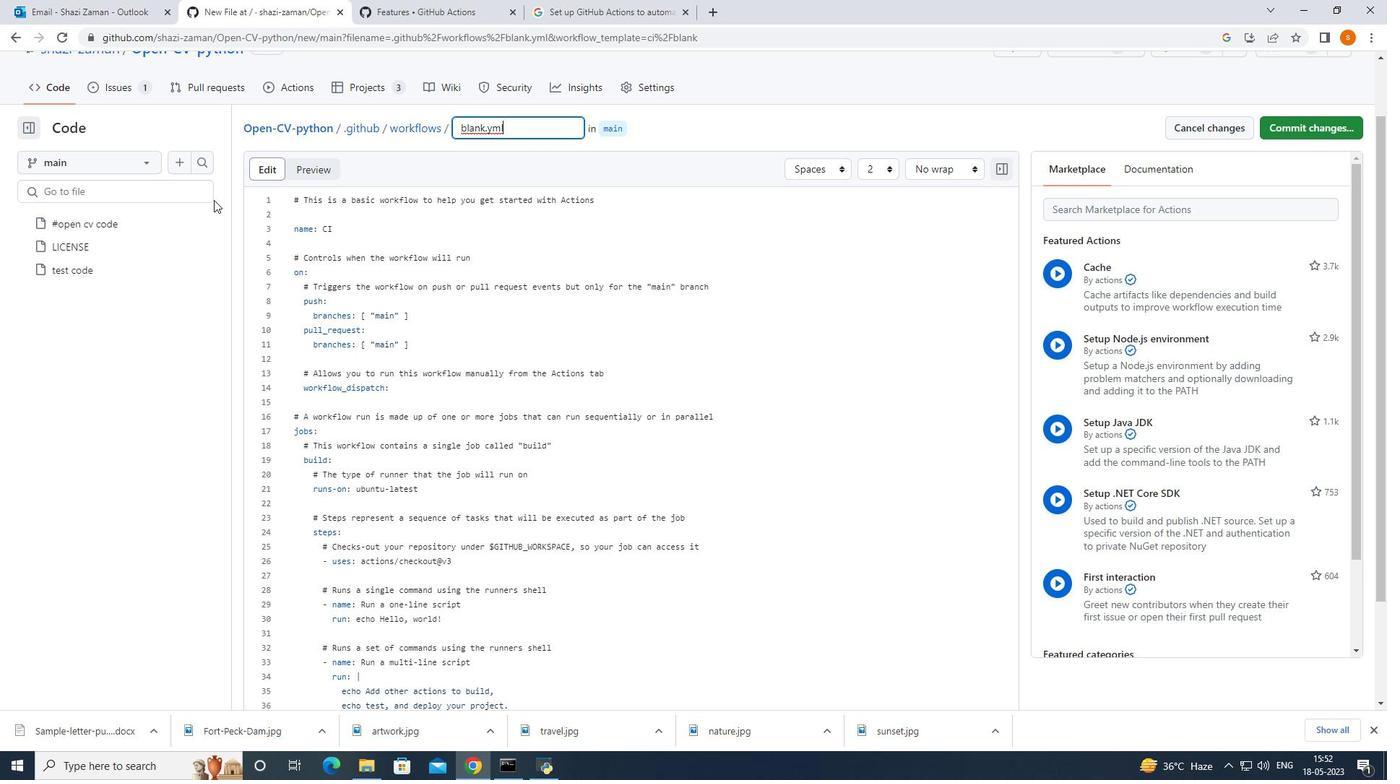 
Action: Mouse scrolled (214, 200) with delta (0, 0)
